 Task: Find a flat in Bondy, France for 10 guests from 24 Aug to 10 Sep, with a price range of ₹14,000 - ₹15,000, 4 bedrooms, 8+ beds, 8+ bathrooms, and amenities including Wifi, Free parking, TV, Gym, Breakfast, and Self check-in.
Action: Mouse moved to (616, 117)
Screenshot: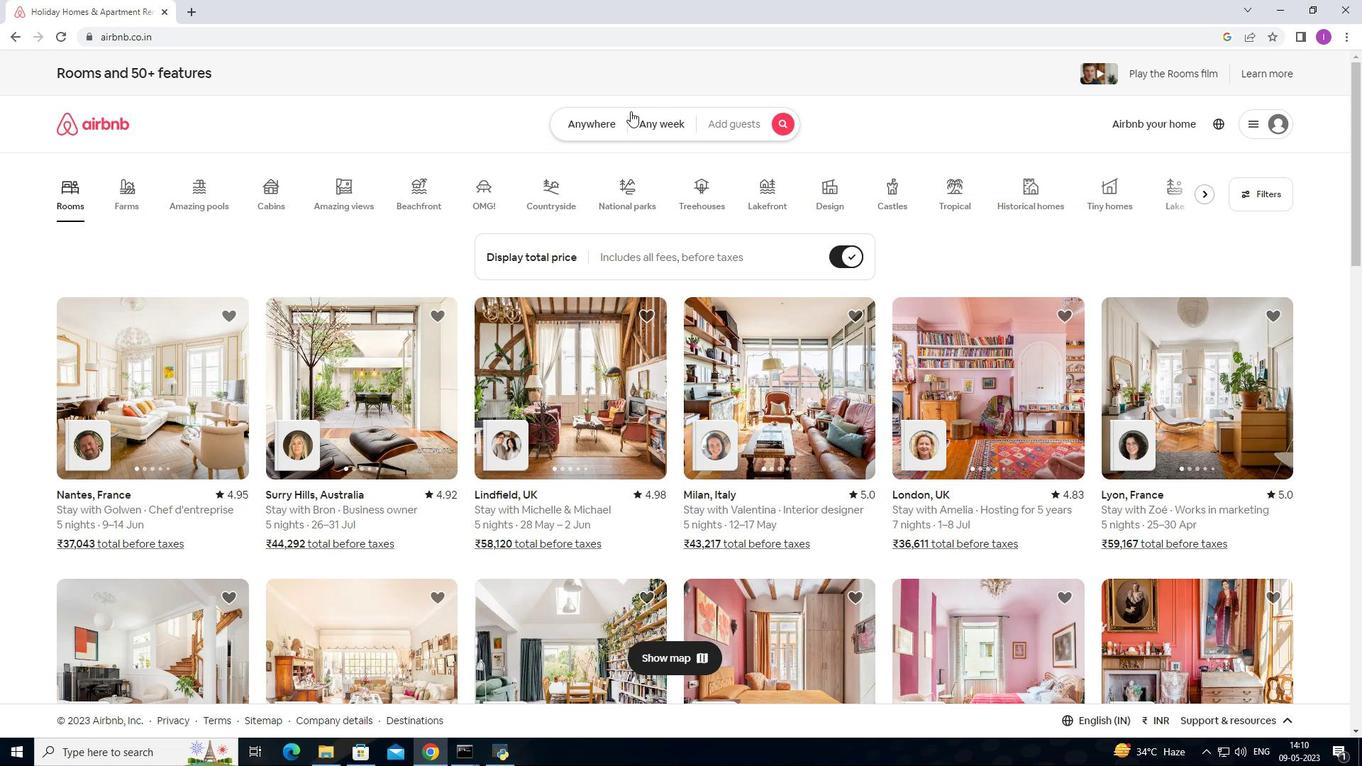 
Action: Mouse pressed left at (616, 117)
Screenshot: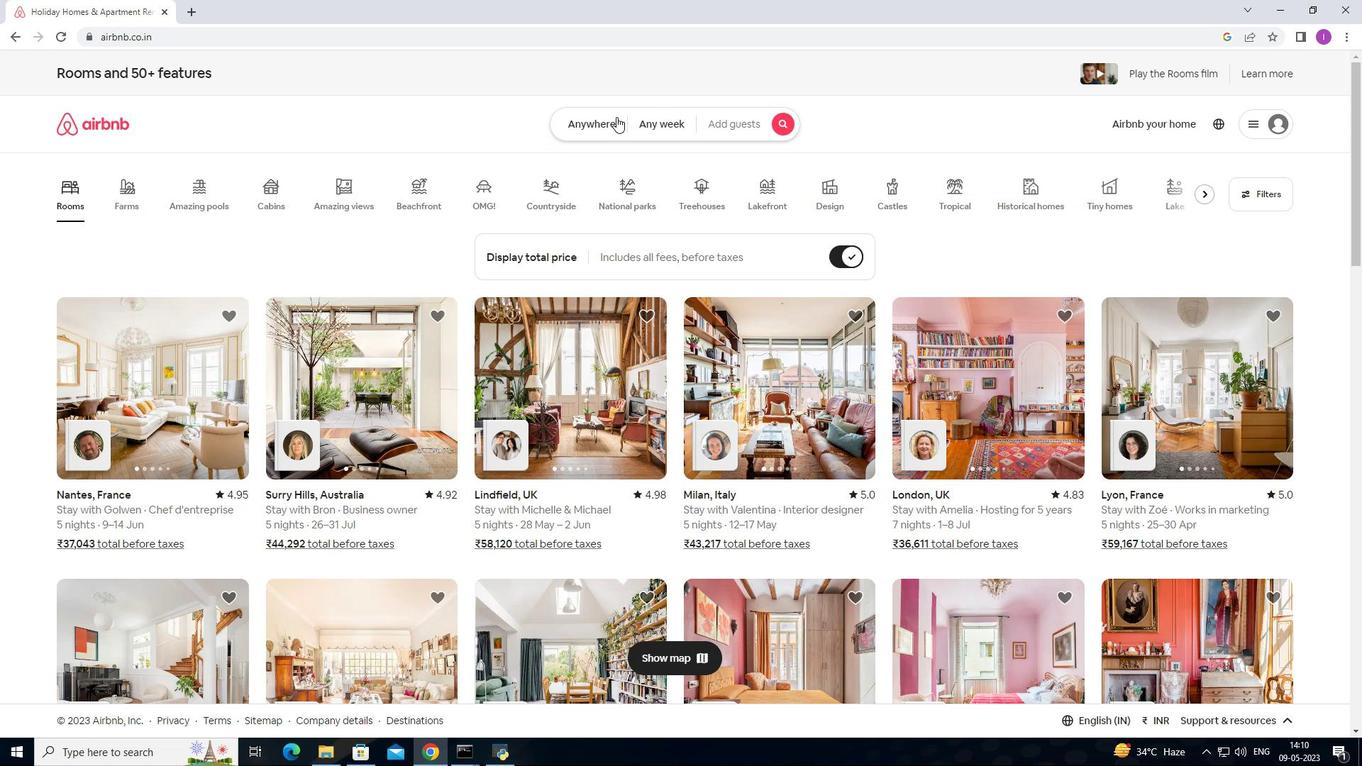 
Action: Mouse moved to (427, 183)
Screenshot: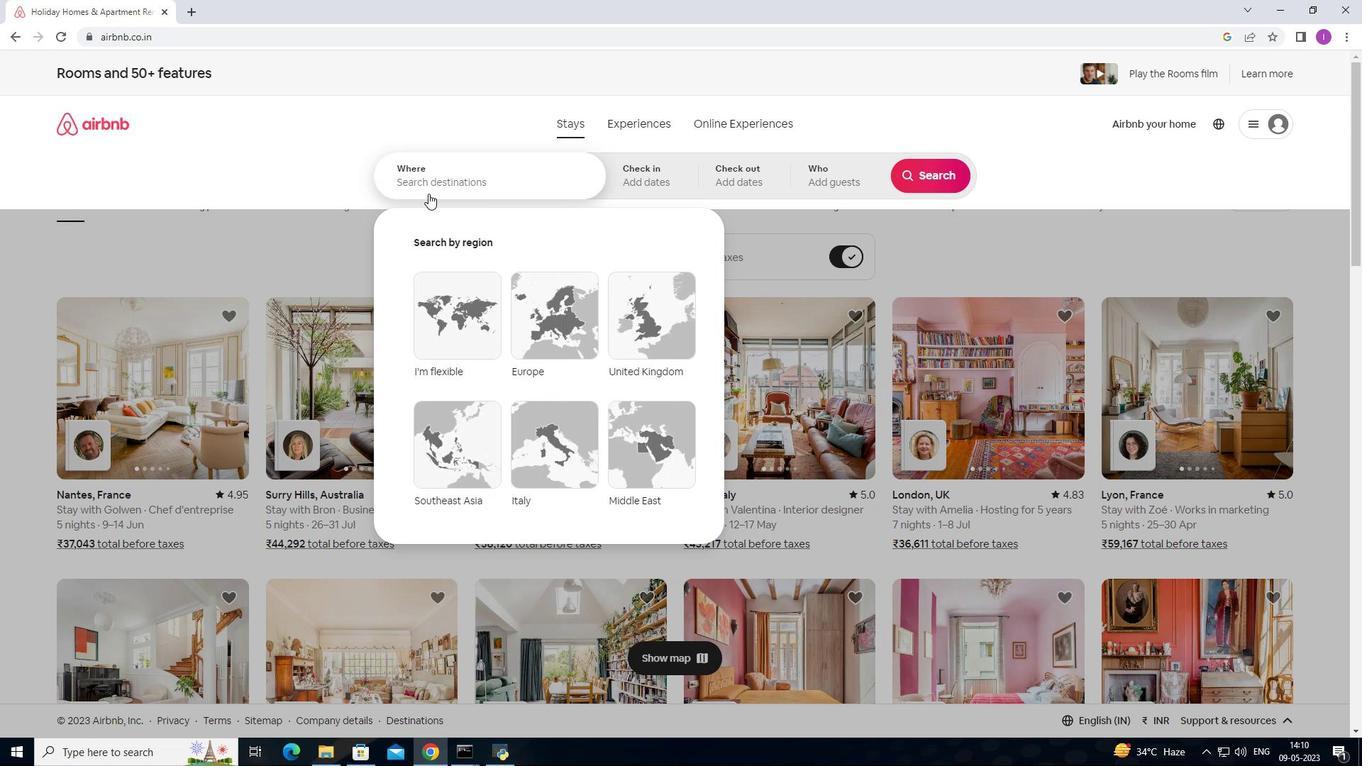 
Action: Mouse pressed left at (427, 183)
Screenshot: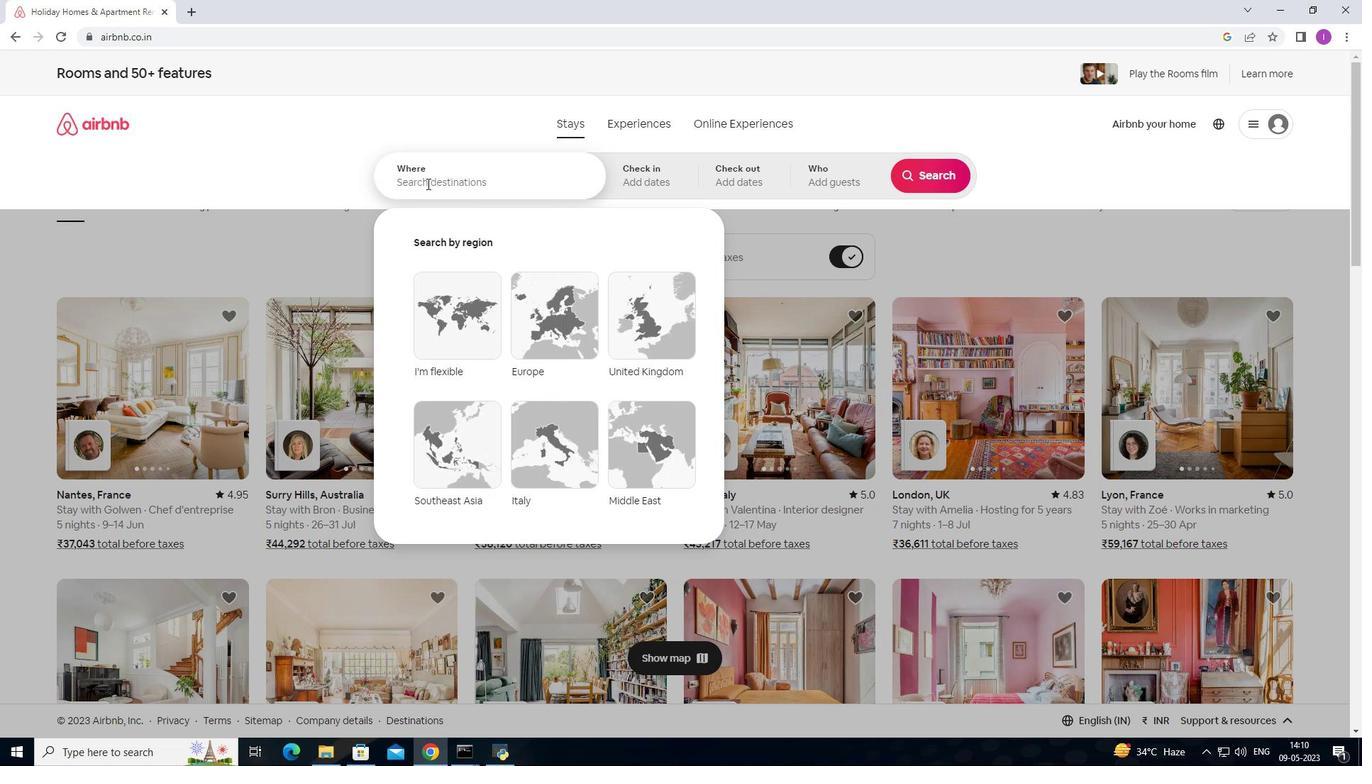 
Action: Mouse moved to (382, 217)
Screenshot: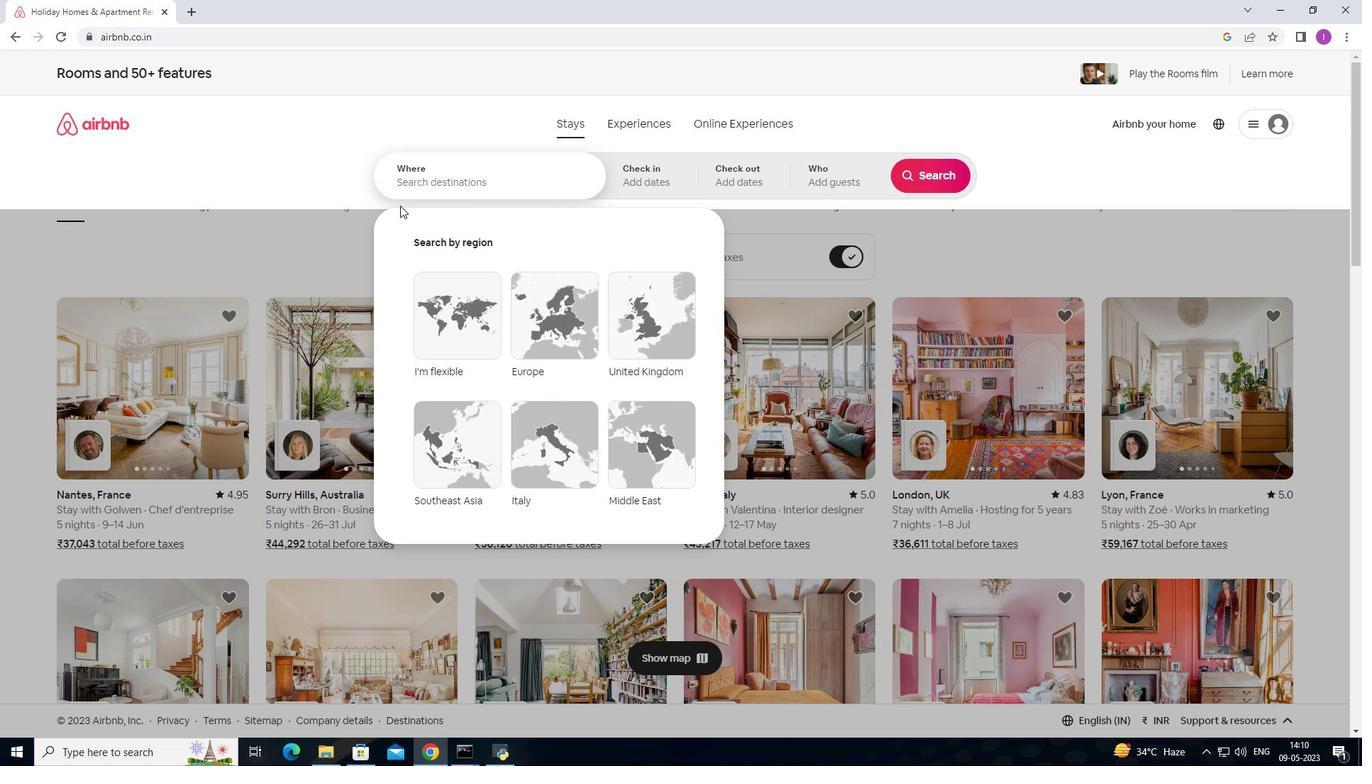 
Action: Key pressed <Key.shift>Bondy,<Key.shift>France
Screenshot: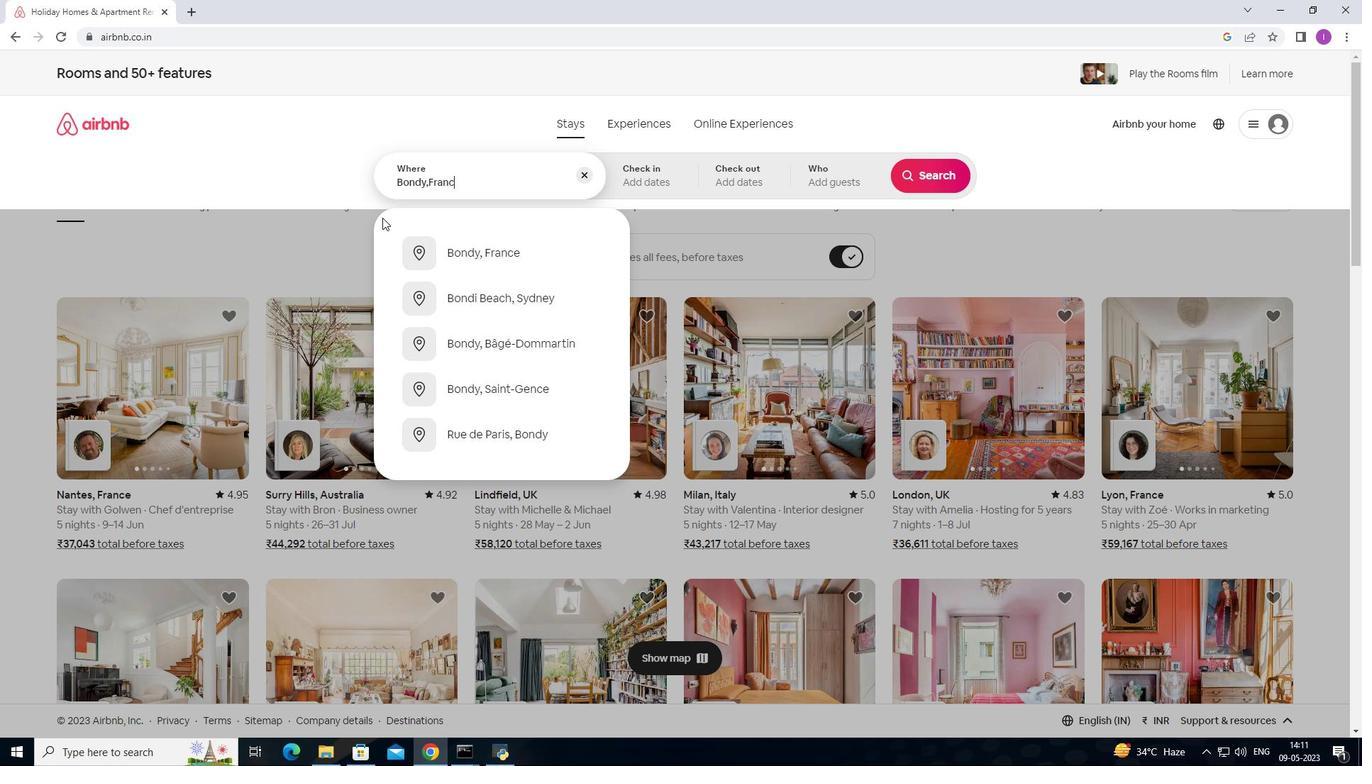 
Action: Mouse moved to (522, 262)
Screenshot: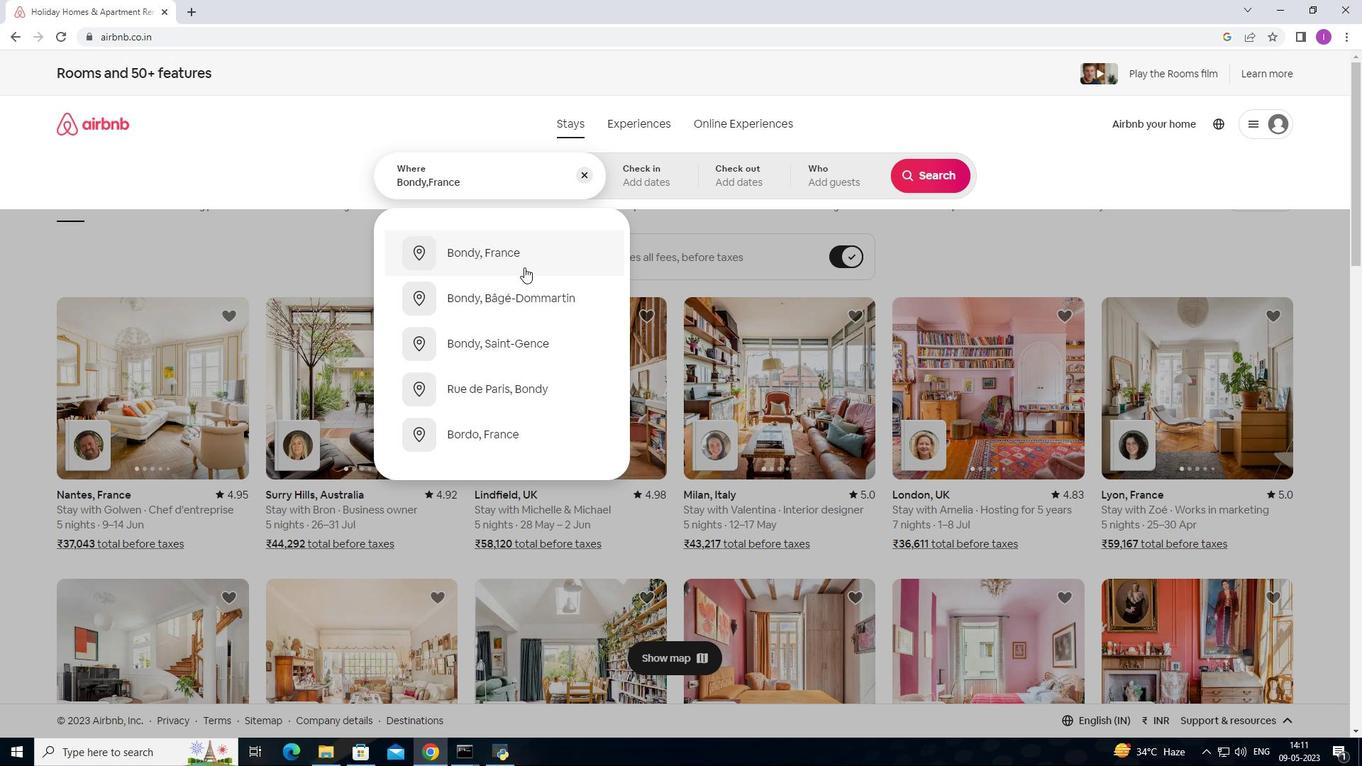 
Action: Mouse pressed left at (522, 262)
Screenshot: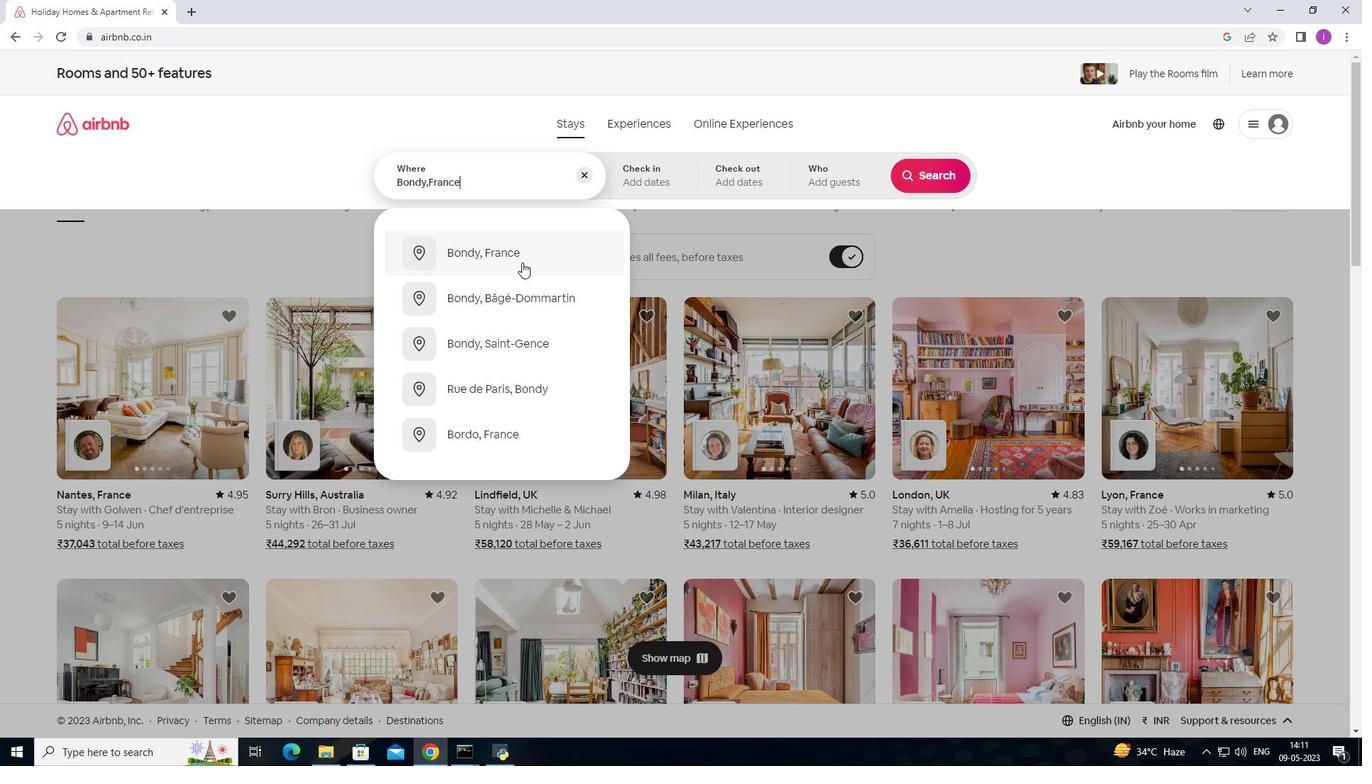 
Action: Mouse moved to (935, 291)
Screenshot: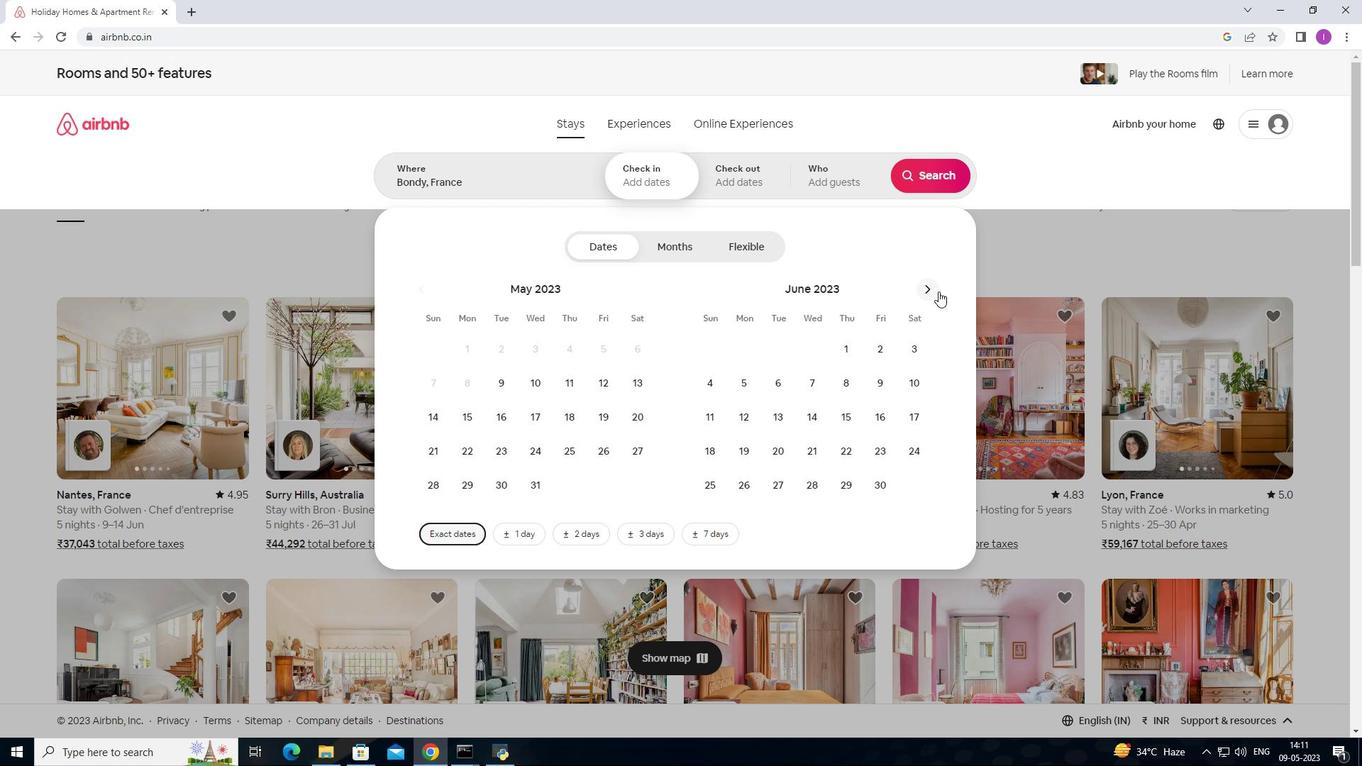 
Action: Mouse pressed left at (935, 291)
Screenshot: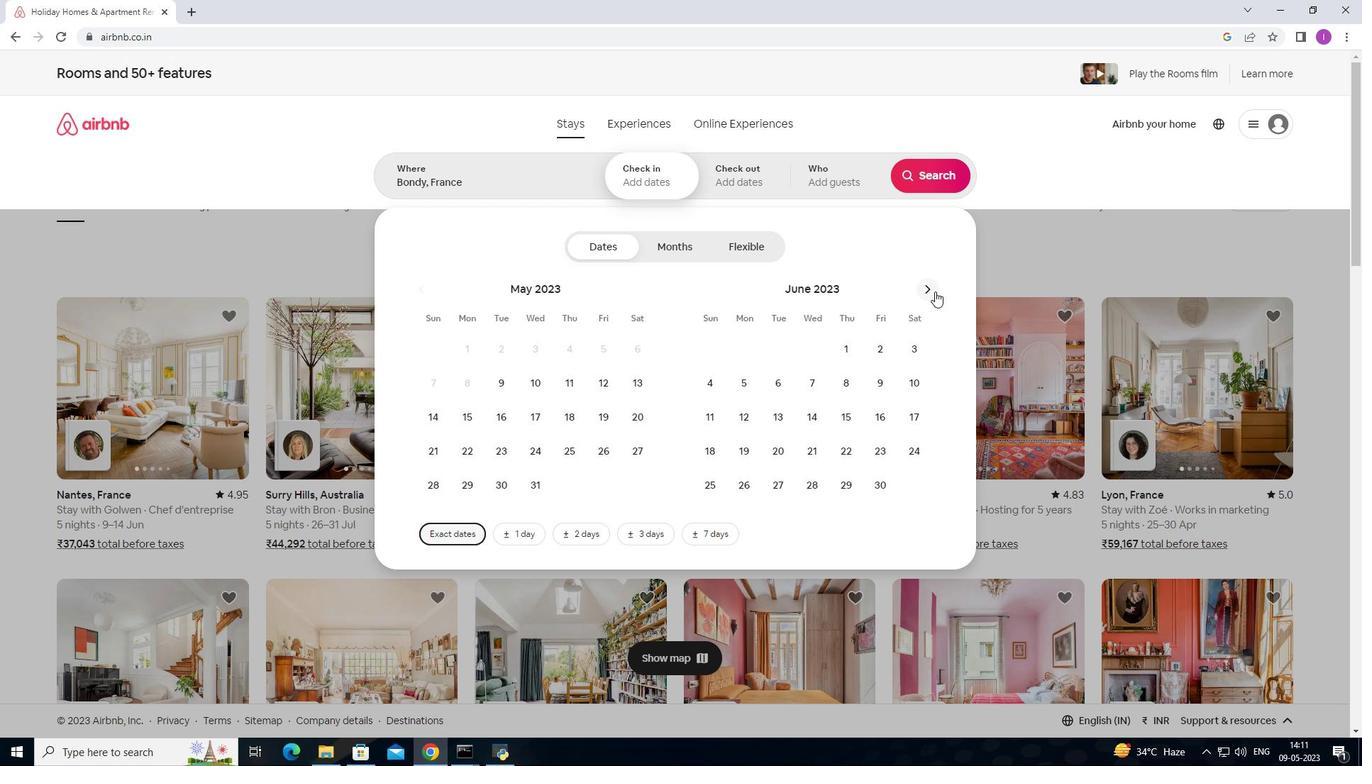
Action: Mouse pressed left at (935, 291)
Screenshot: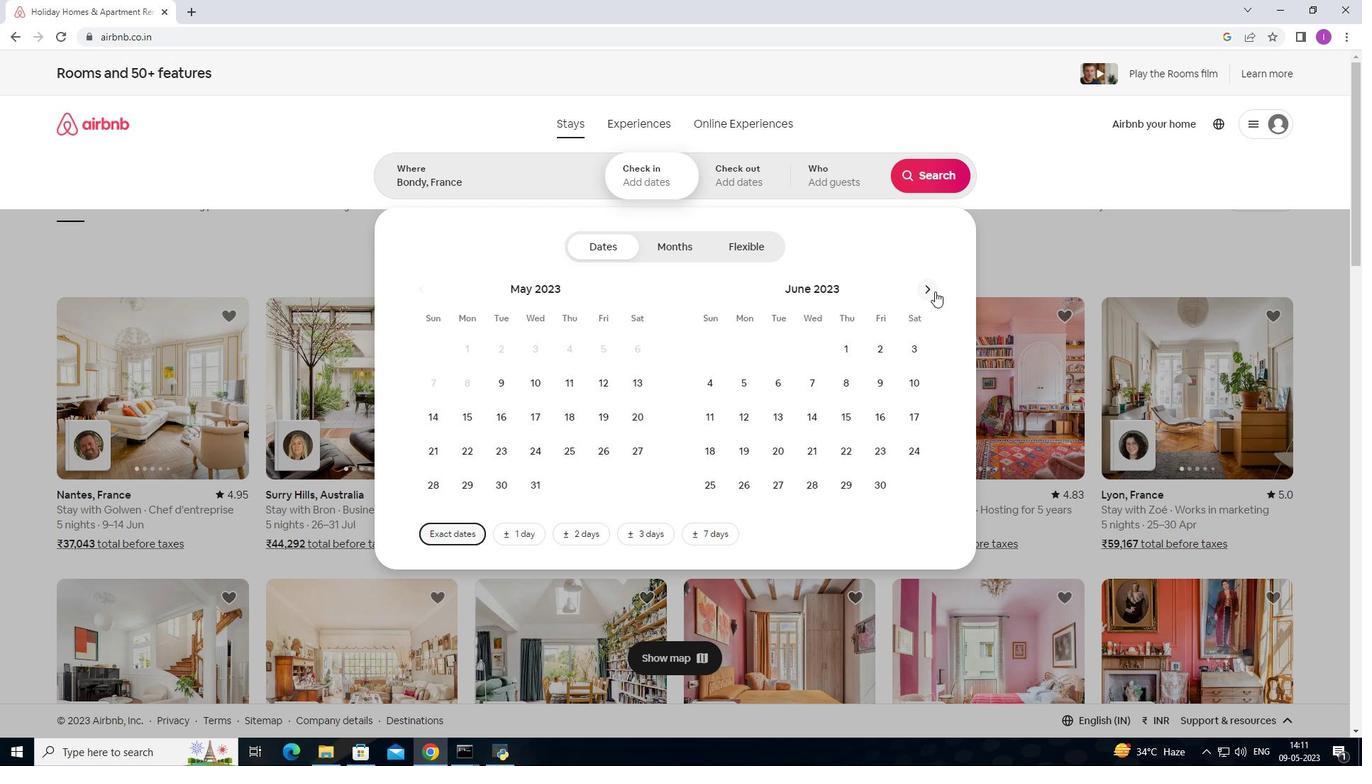 
Action: Mouse pressed left at (935, 291)
Screenshot: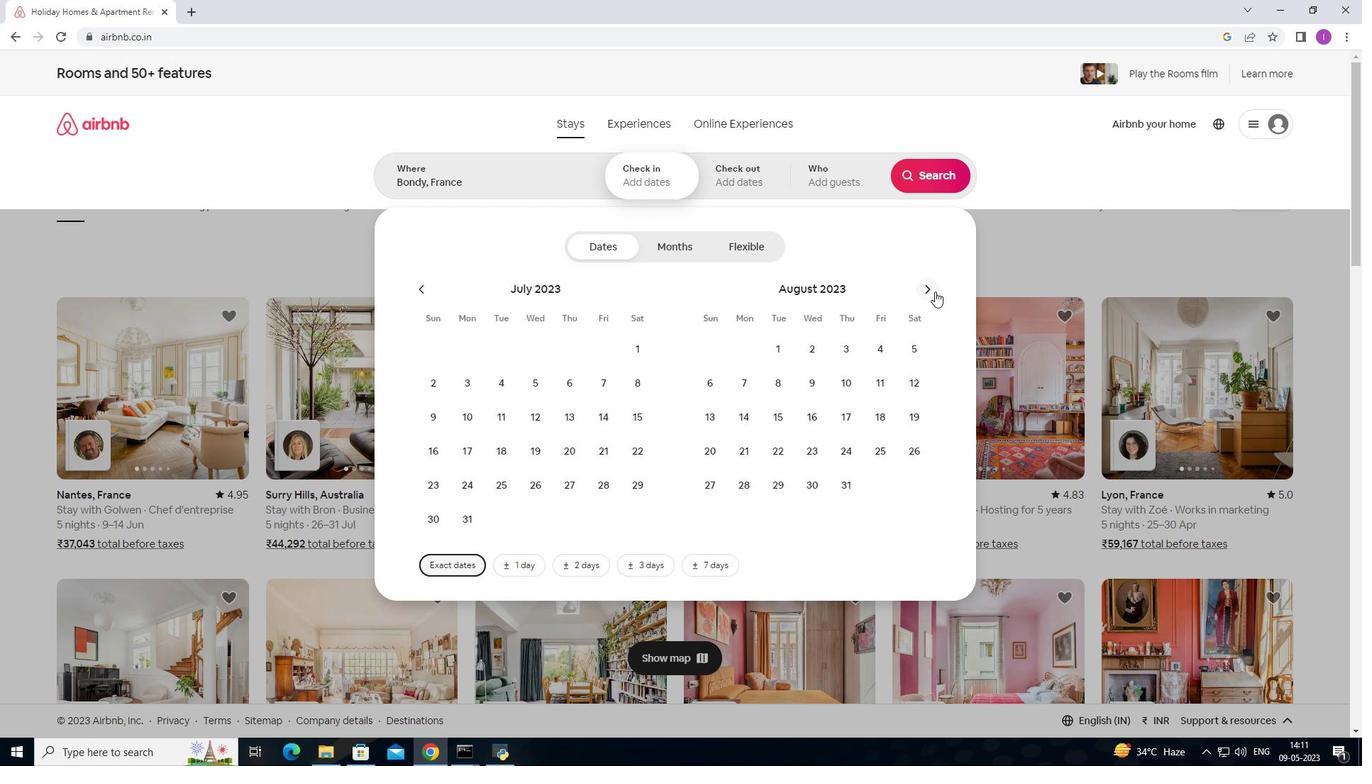 
Action: Mouse moved to (572, 448)
Screenshot: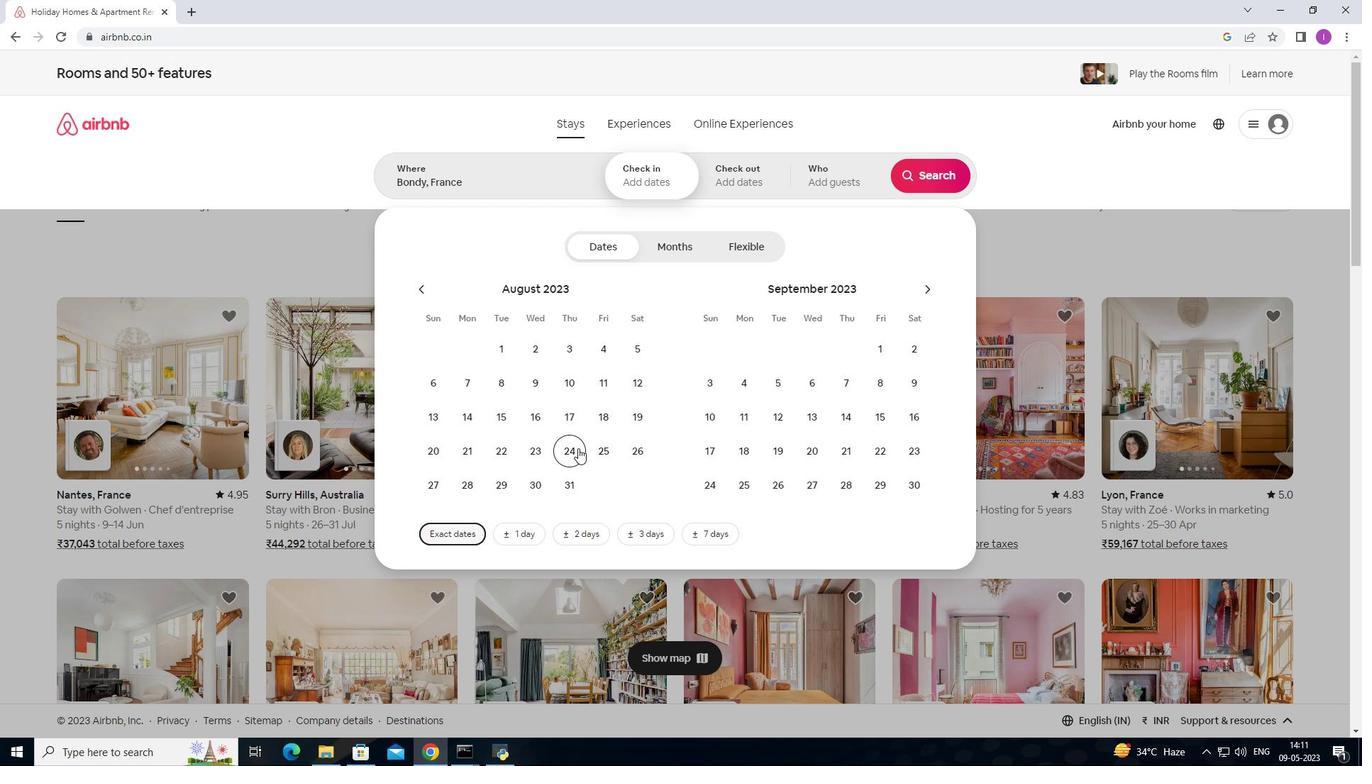 
Action: Mouse pressed left at (572, 448)
Screenshot: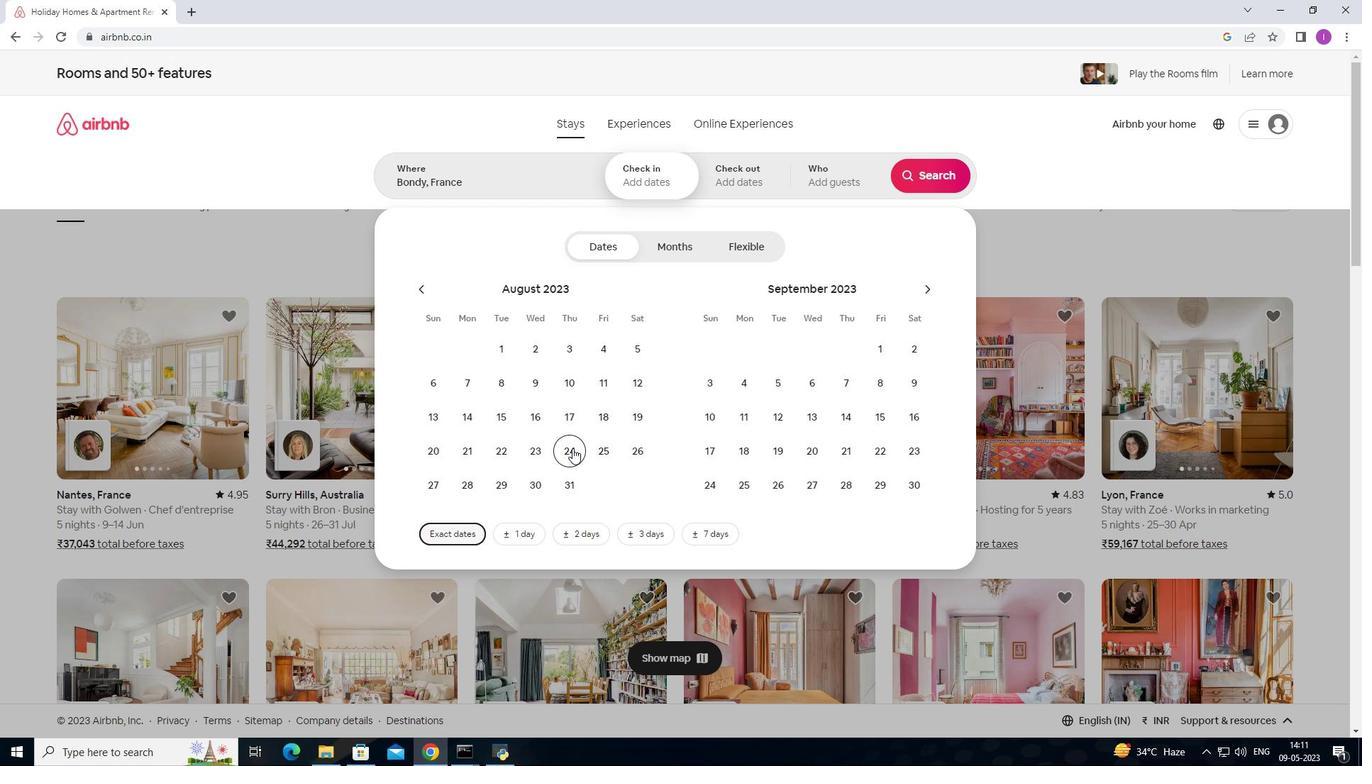 
Action: Mouse moved to (715, 417)
Screenshot: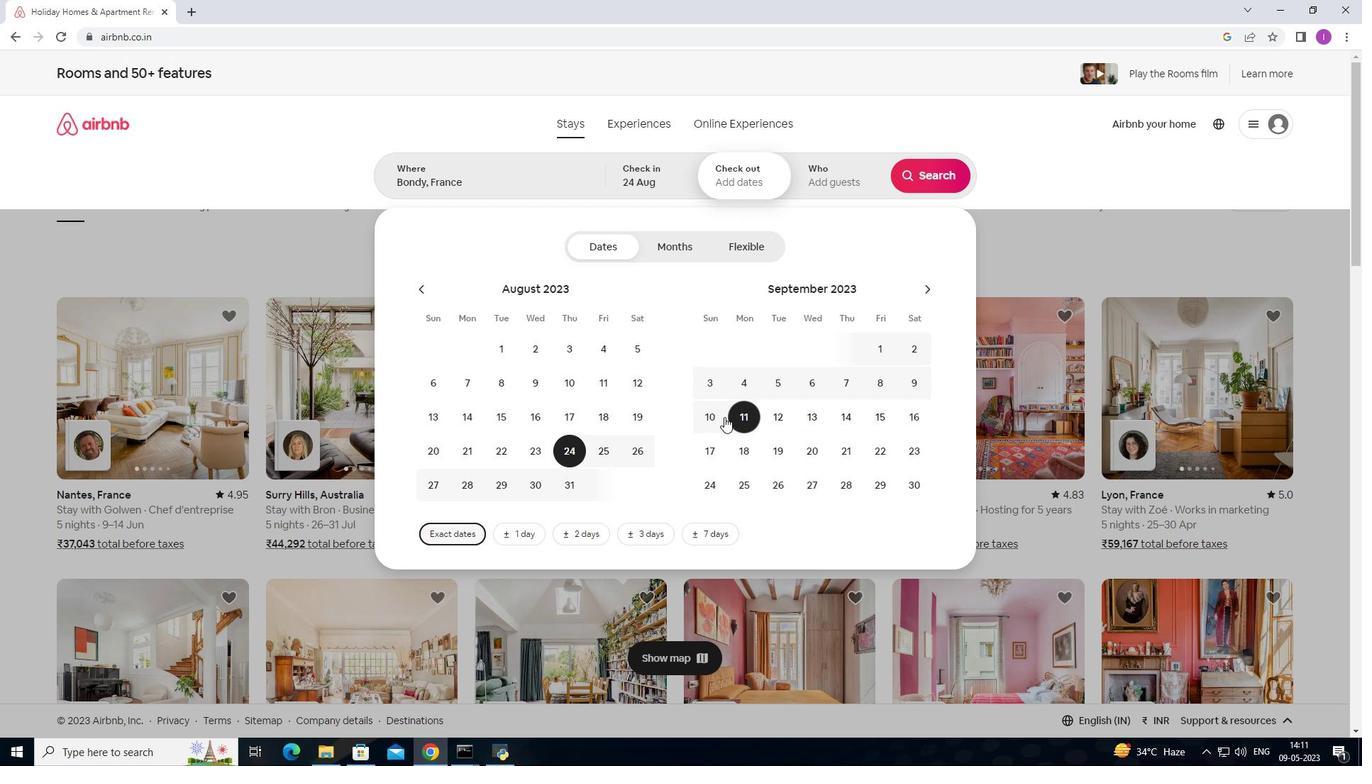 
Action: Mouse pressed left at (715, 417)
Screenshot: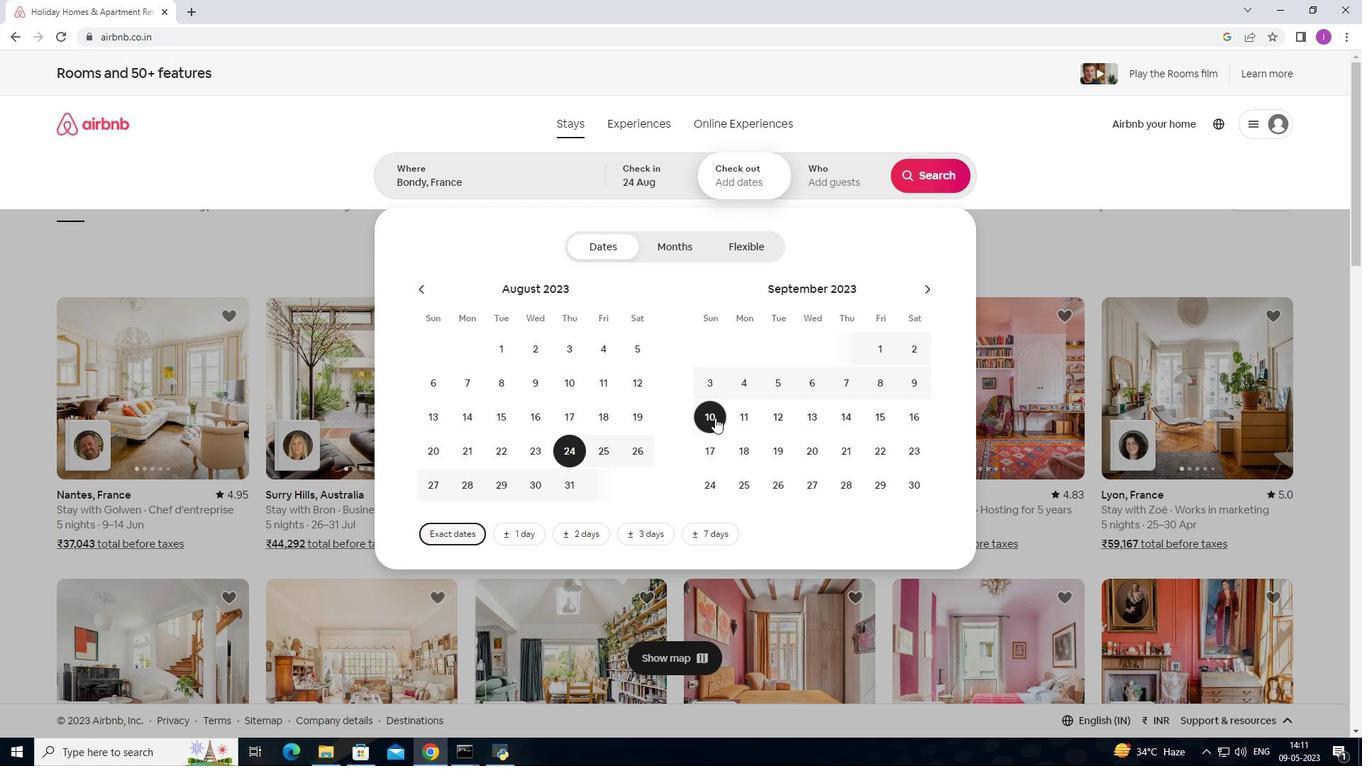 
Action: Mouse moved to (855, 177)
Screenshot: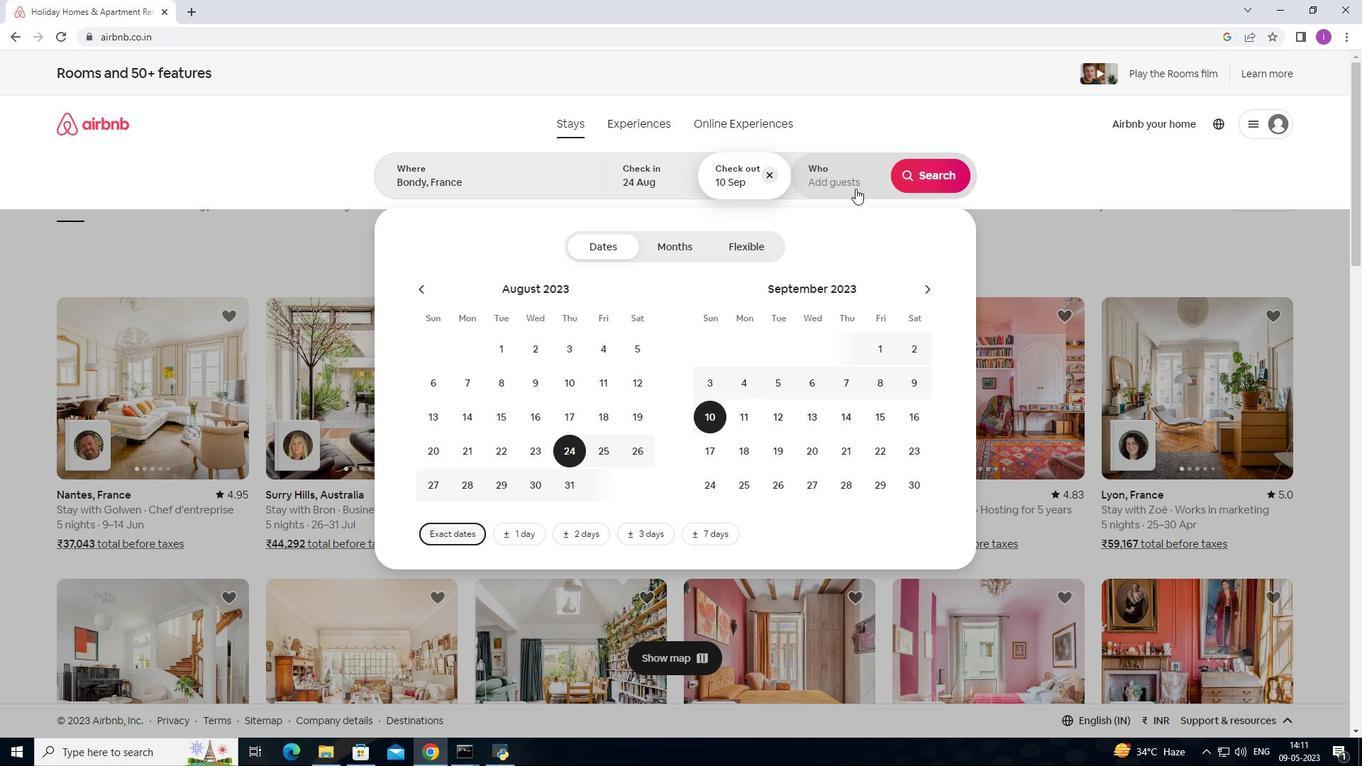
Action: Mouse pressed left at (855, 177)
Screenshot: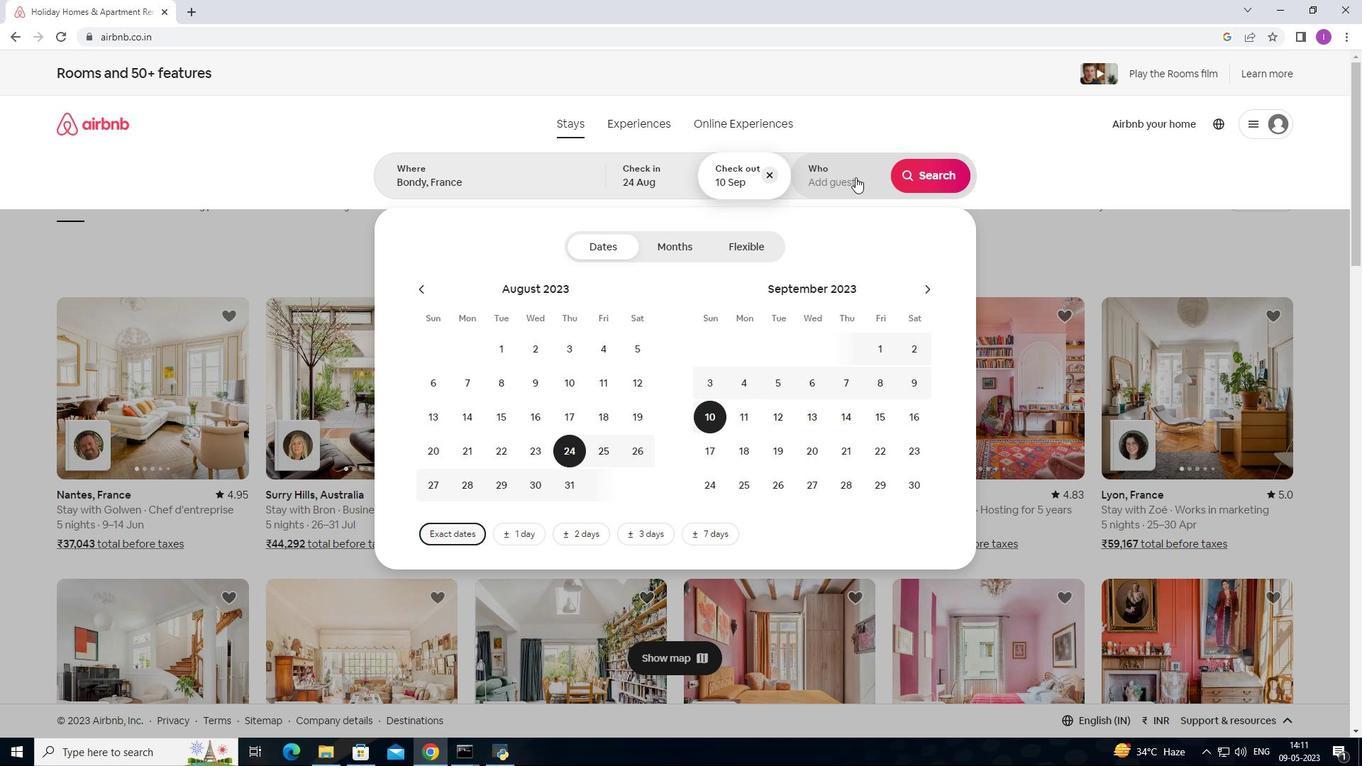 
Action: Mouse moved to (940, 250)
Screenshot: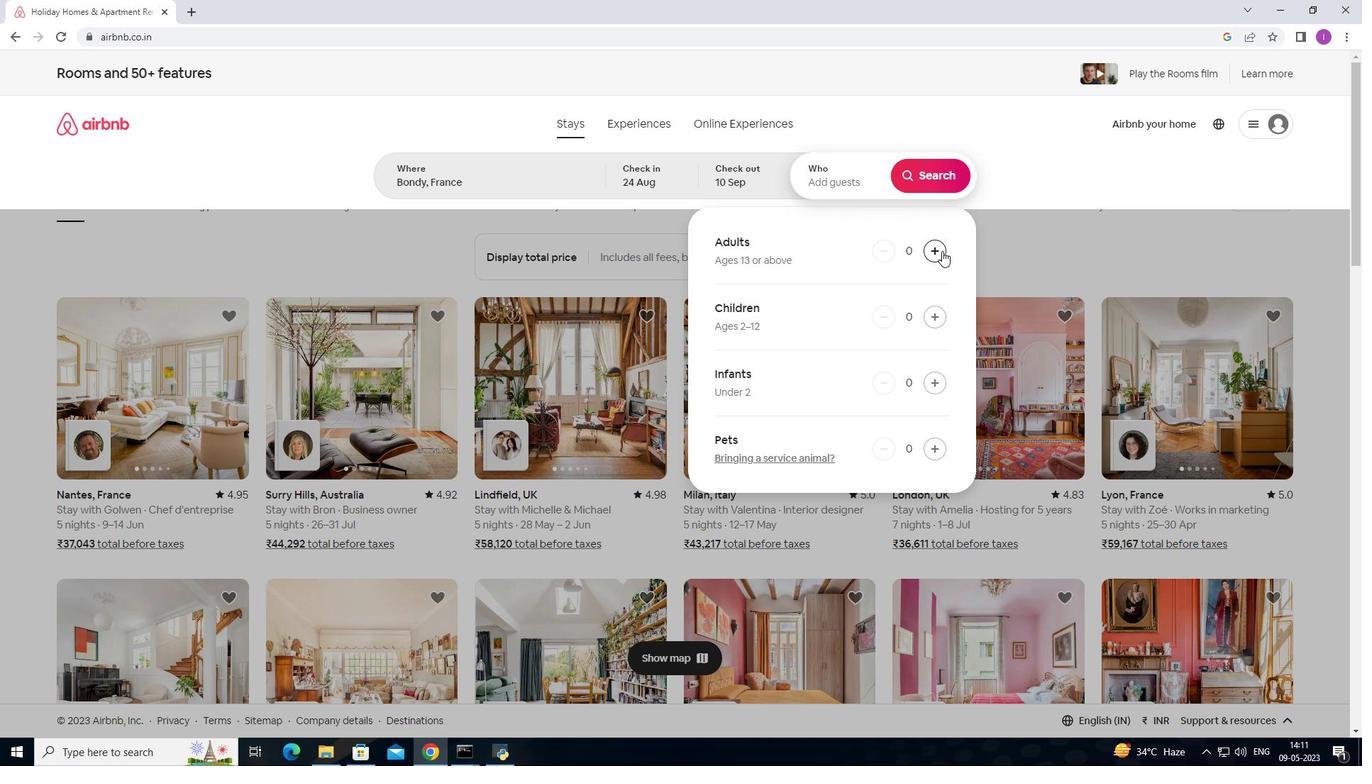 
Action: Mouse pressed left at (940, 250)
Screenshot: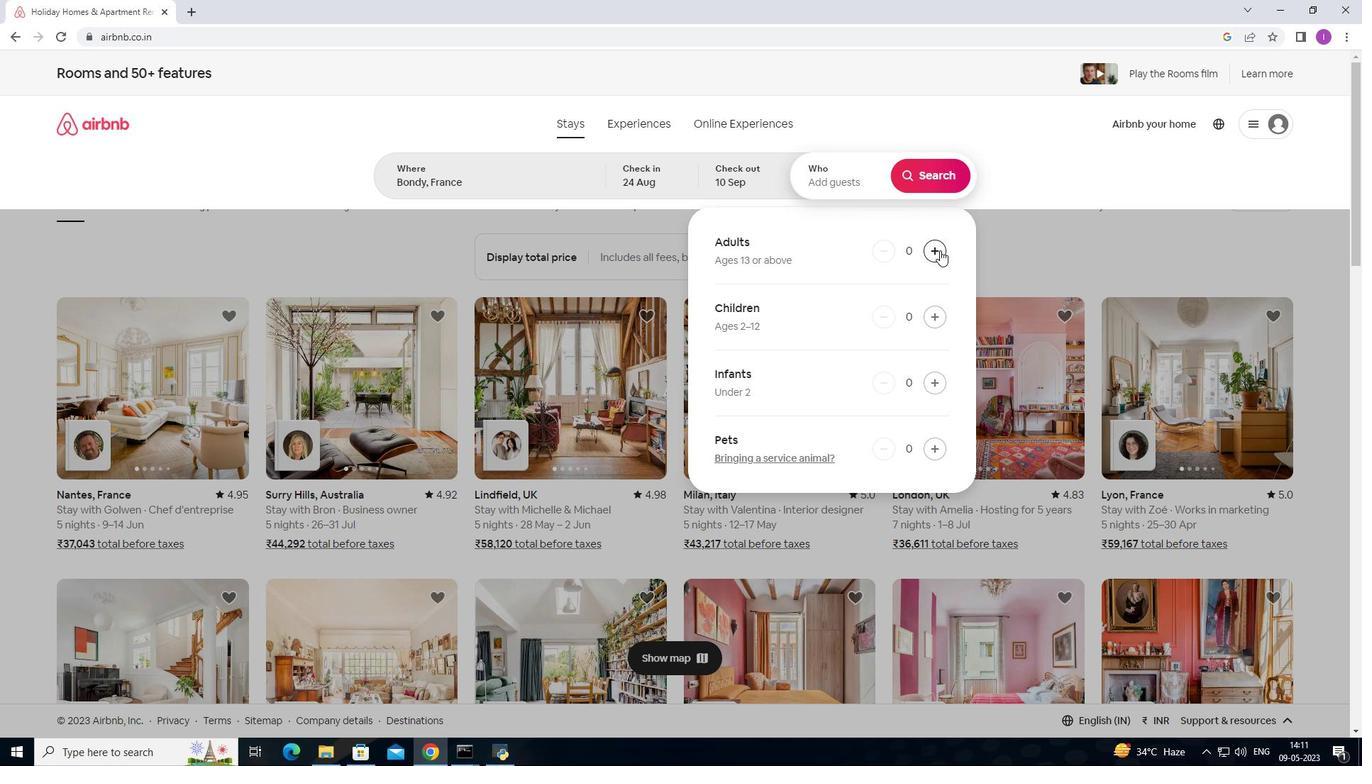 
Action: Mouse moved to (940, 249)
Screenshot: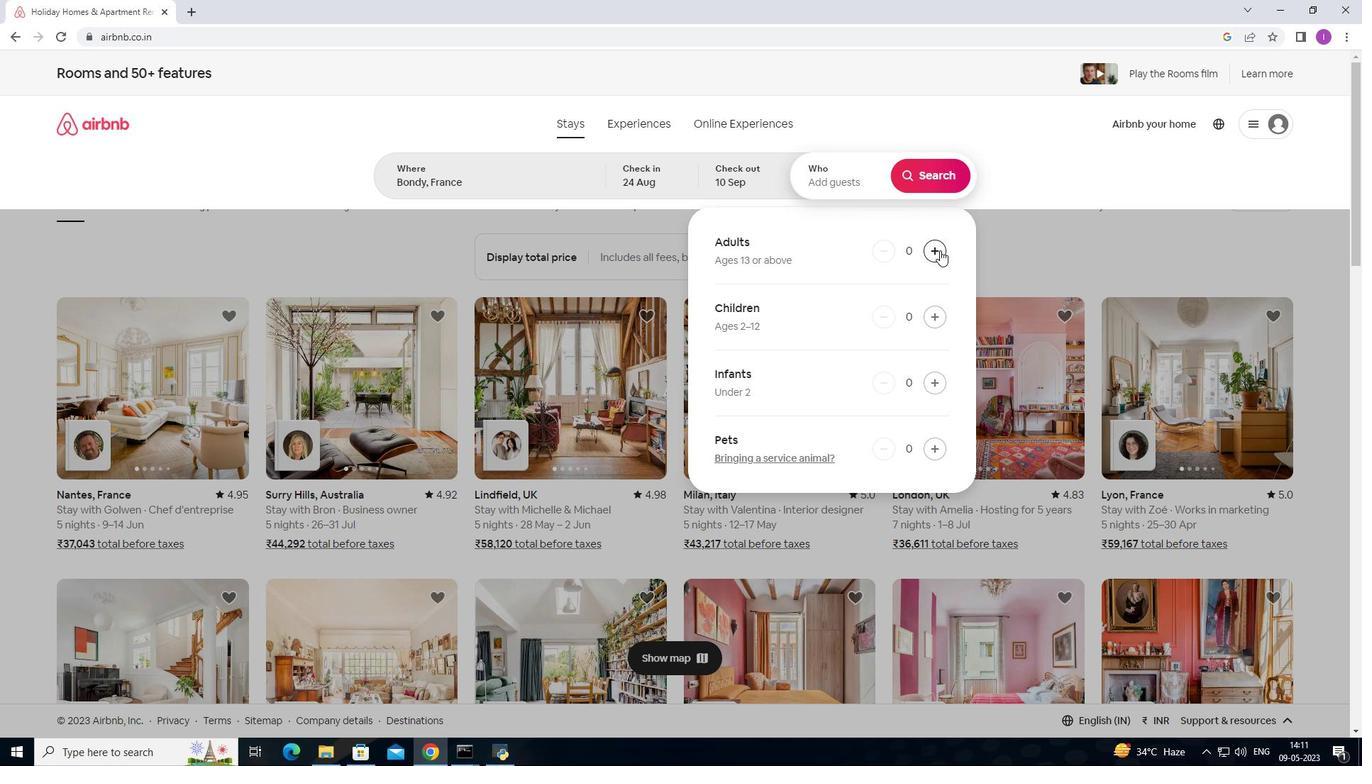 
Action: Mouse pressed left at (940, 249)
Screenshot: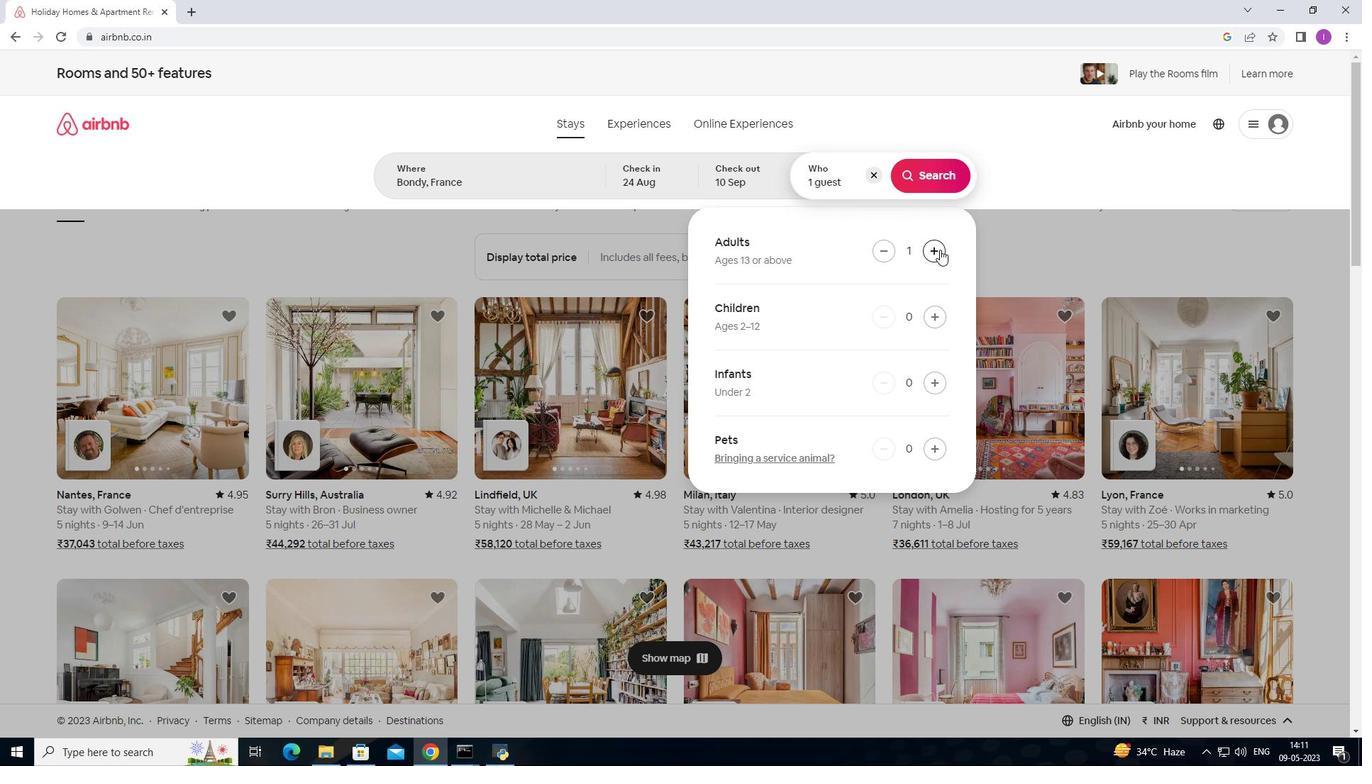 
Action: Mouse pressed left at (940, 249)
Screenshot: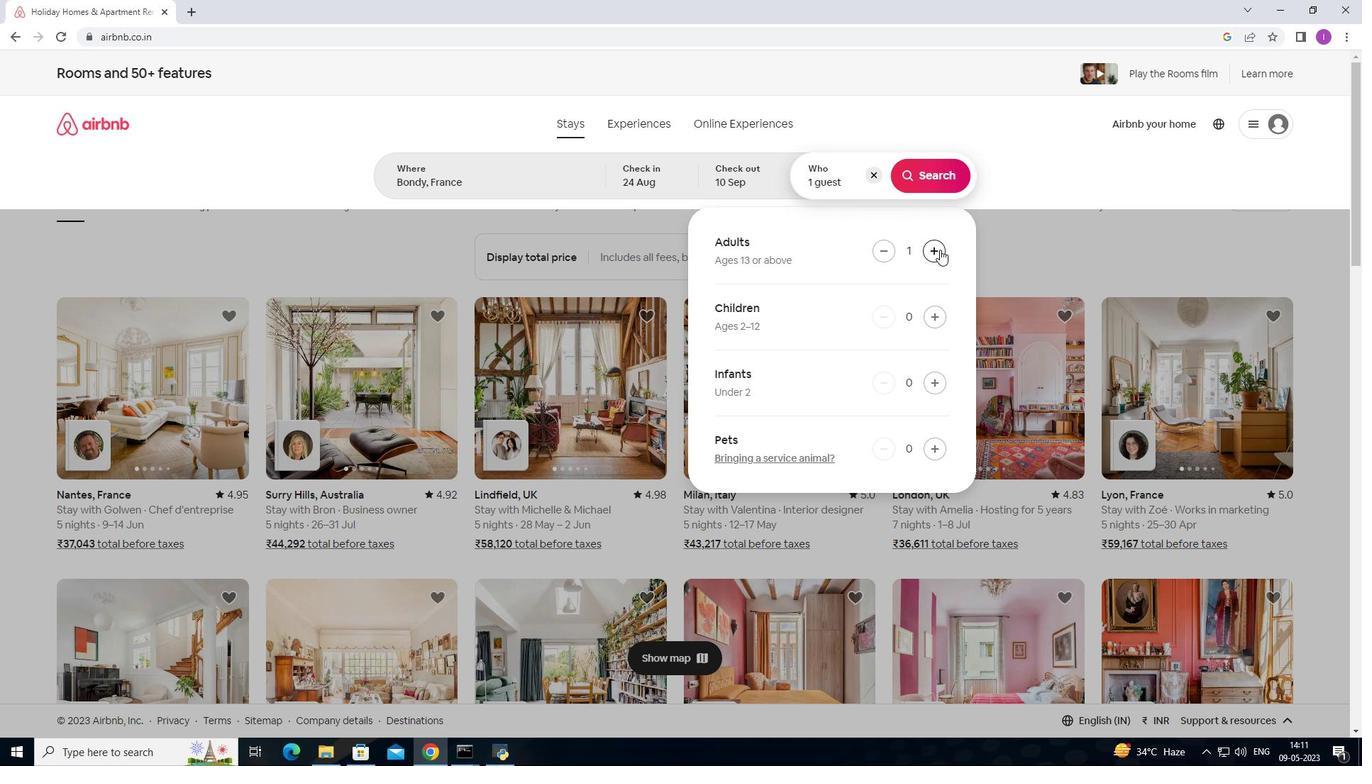 
Action: Mouse pressed left at (940, 249)
Screenshot: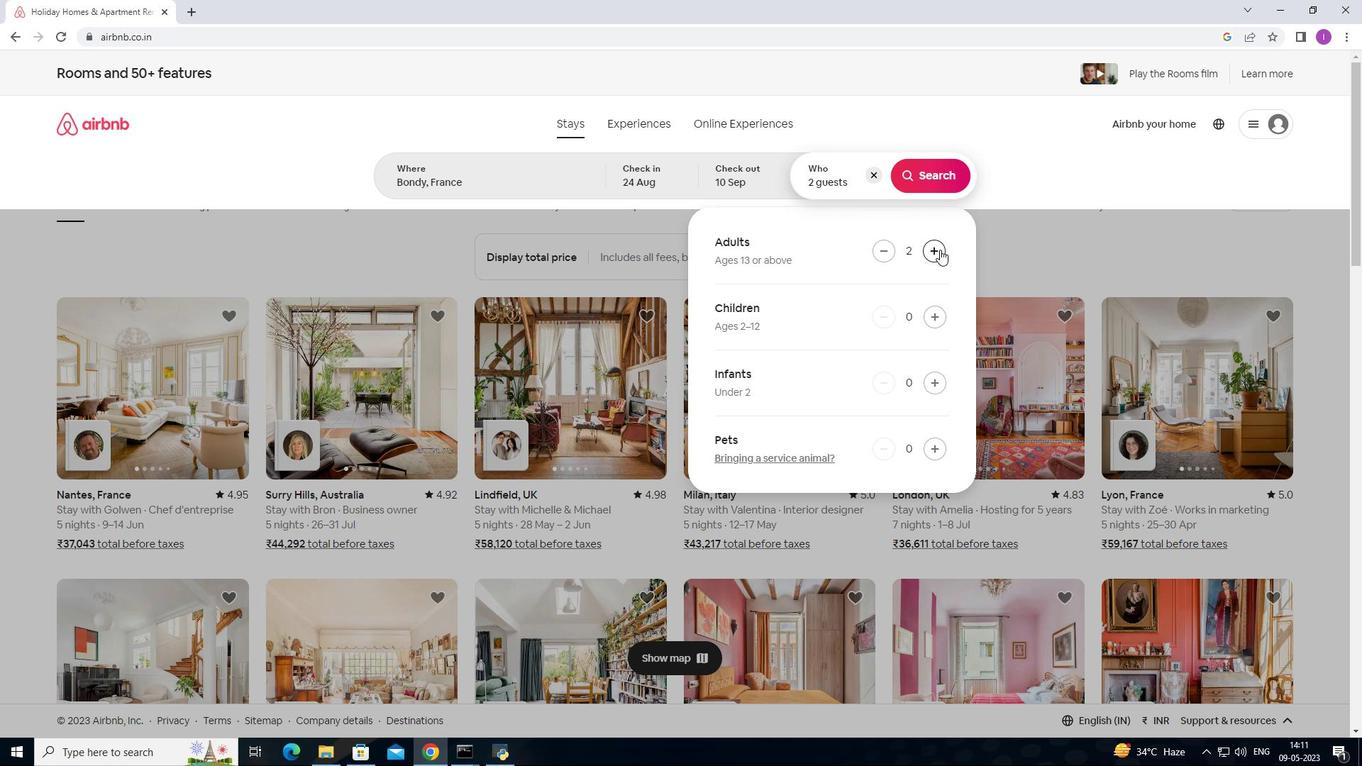 
Action: Mouse pressed left at (940, 249)
Screenshot: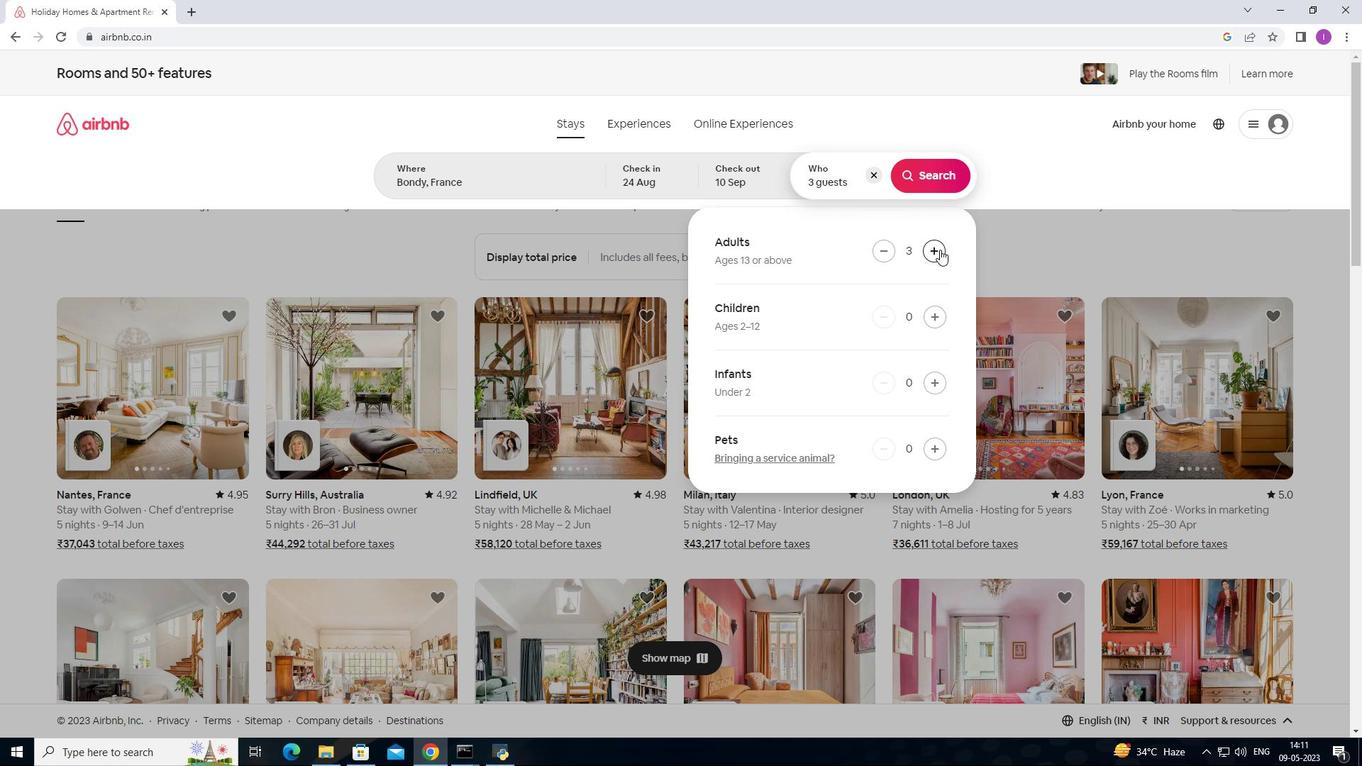 
Action: Mouse pressed left at (940, 249)
Screenshot: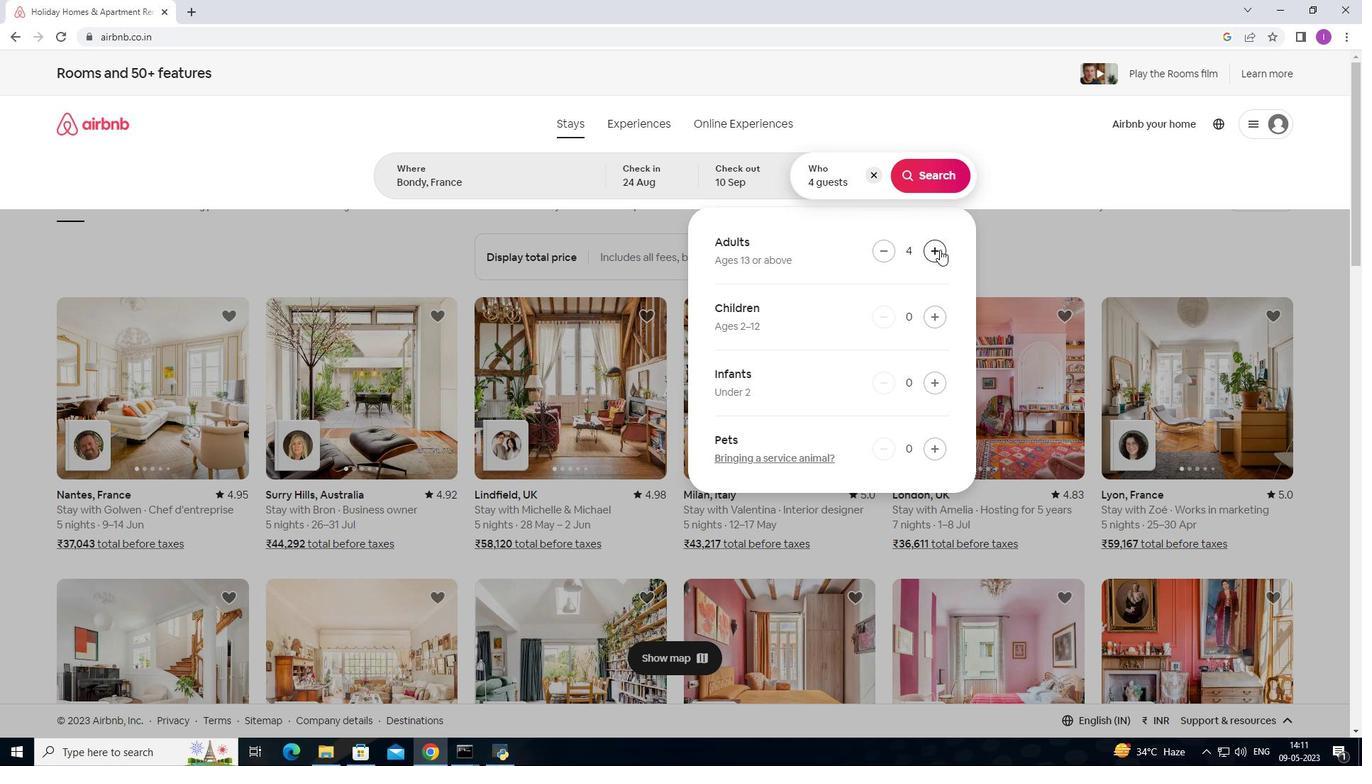 
Action: Mouse pressed left at (940, 249)
Screenshot: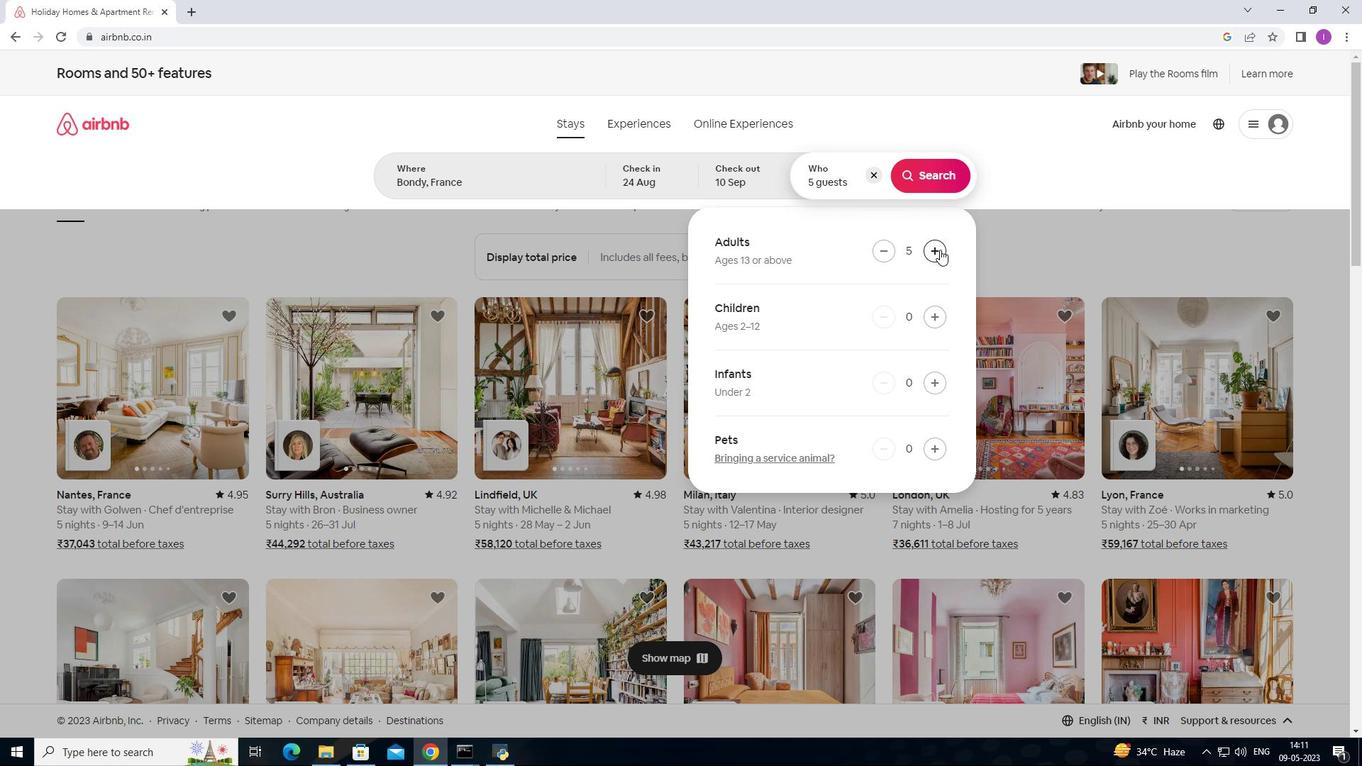 
Action: Mouse pressed left at (940, 249)
Screenshot: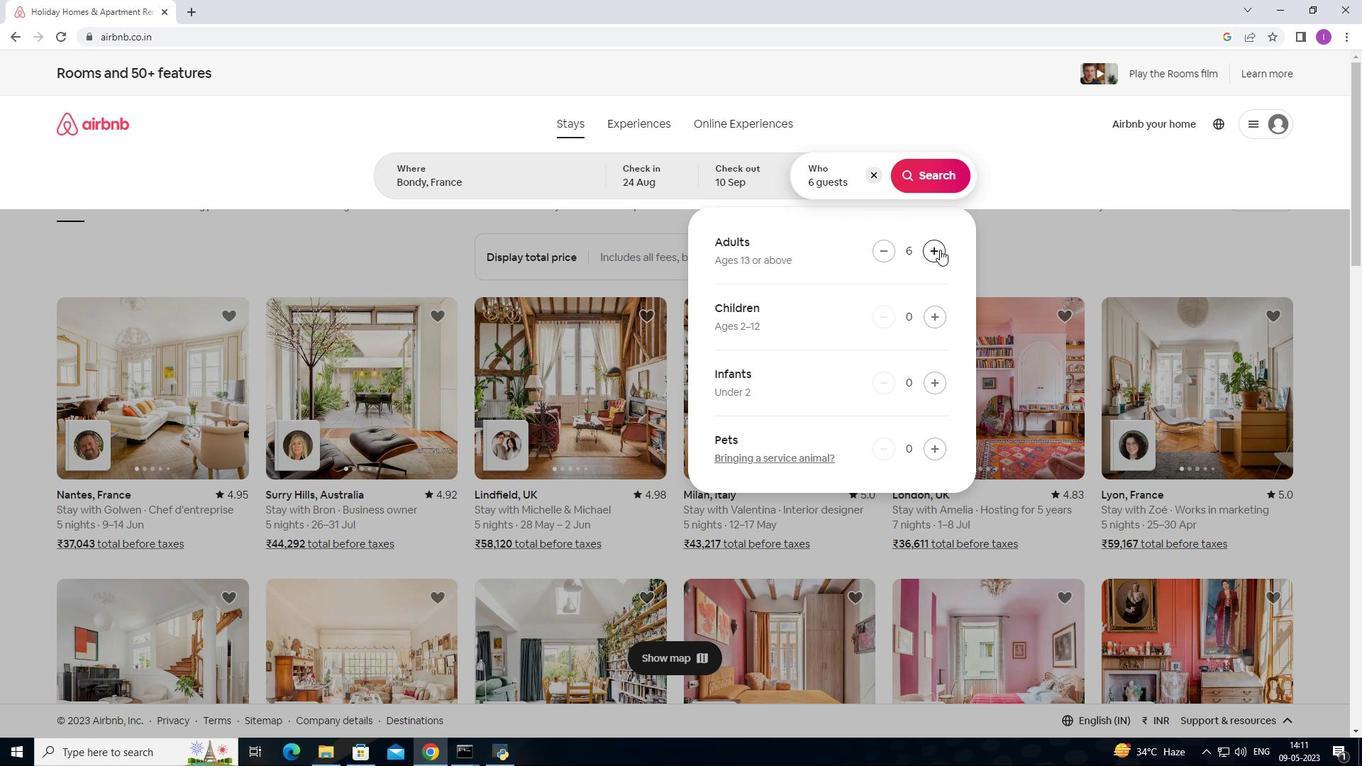 
Action: Mouse moved to (927, 312)
Screenshot: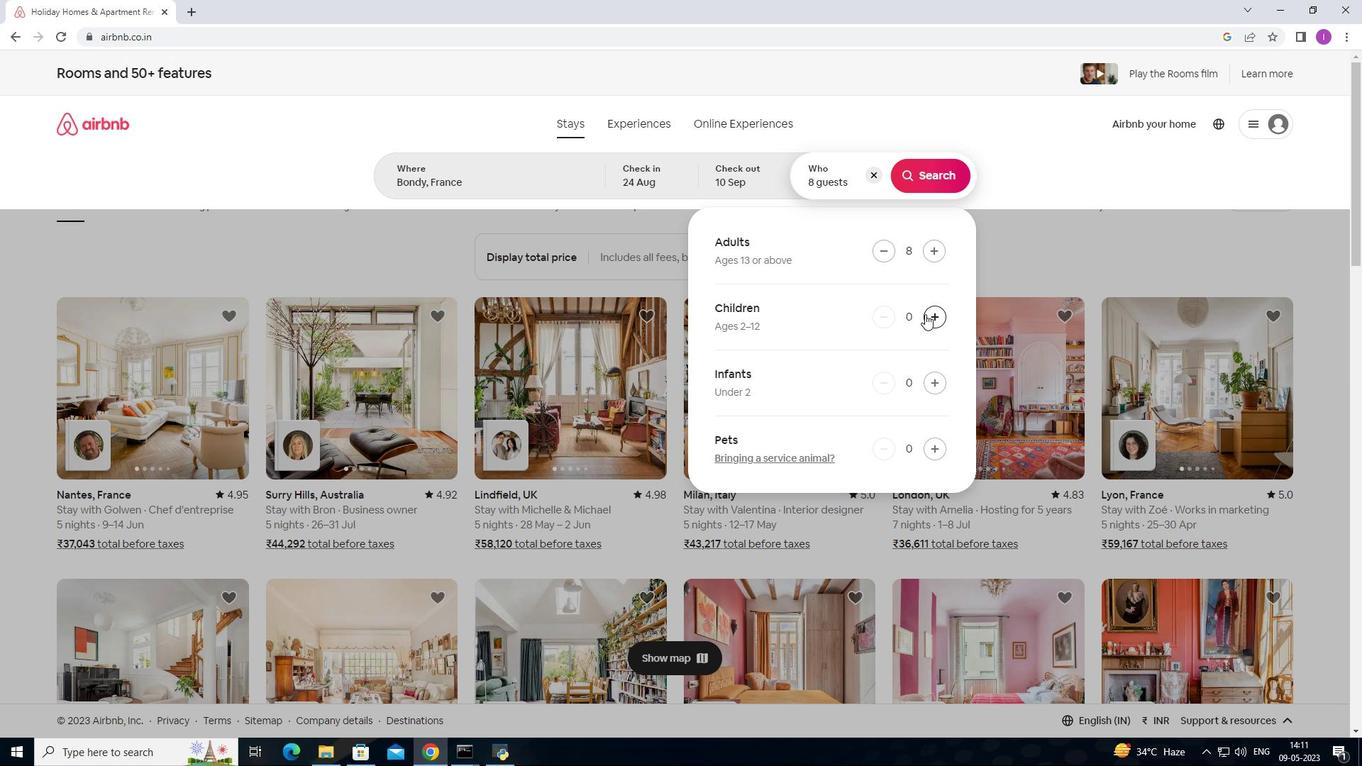 
Action: Mouse pressed left at (927, 312)
Screenshot: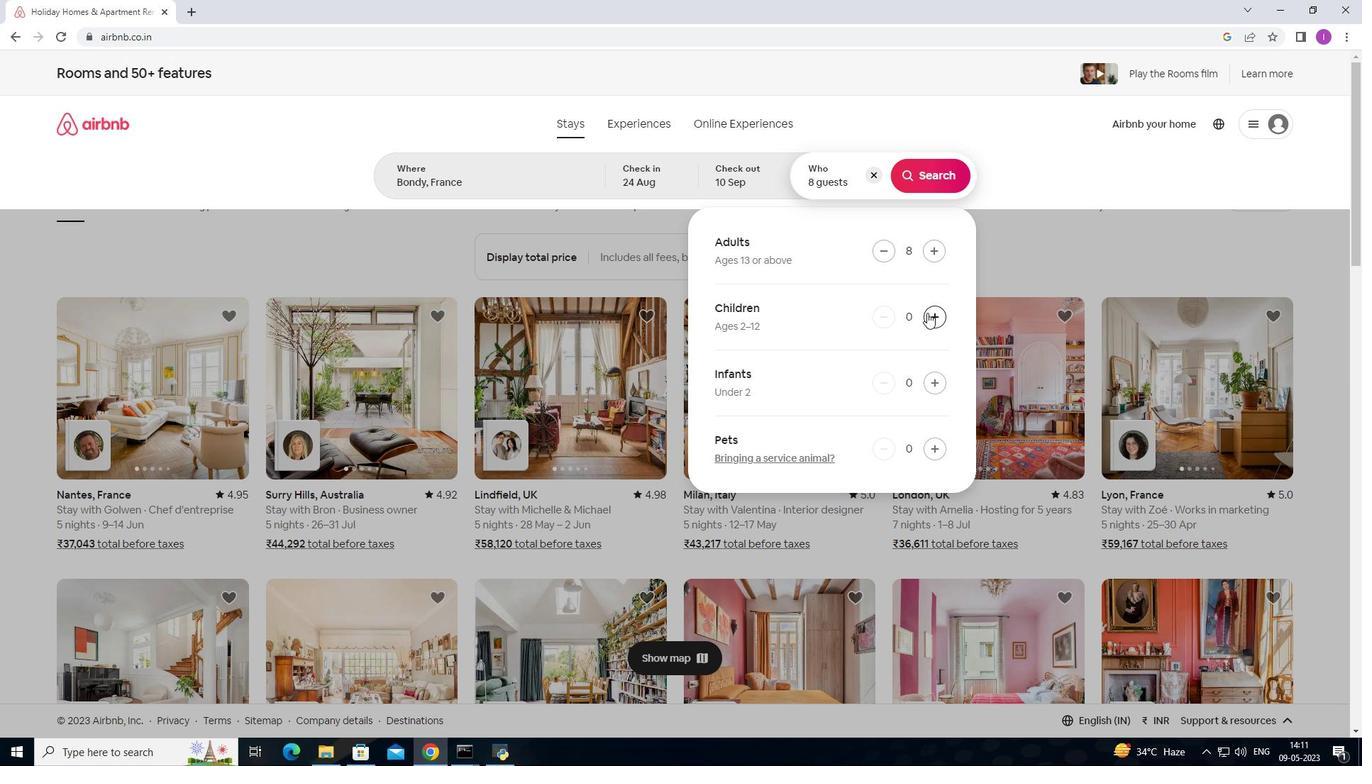 
Action: Mouse pressed left at (927, 312)
Screenshot: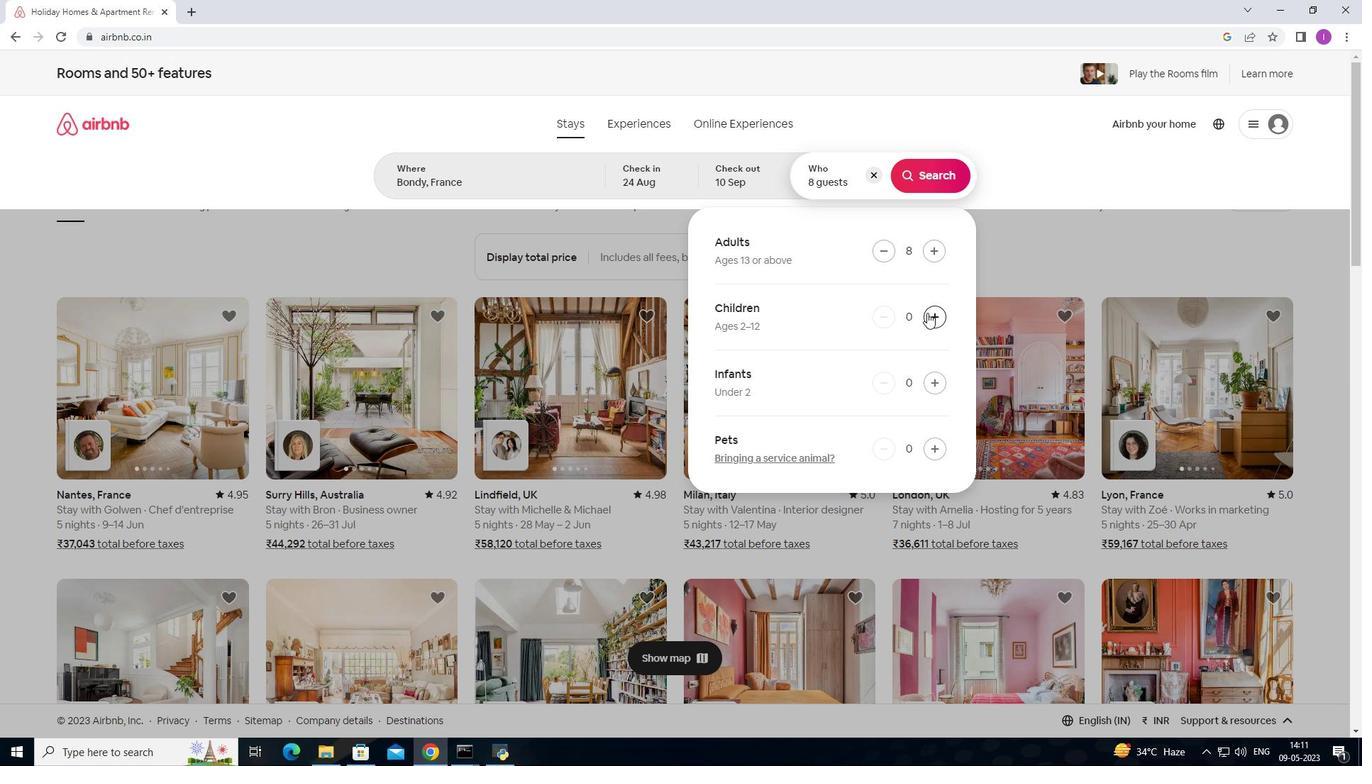 
Action: Mouse moved to (923, 174)
Screenshot: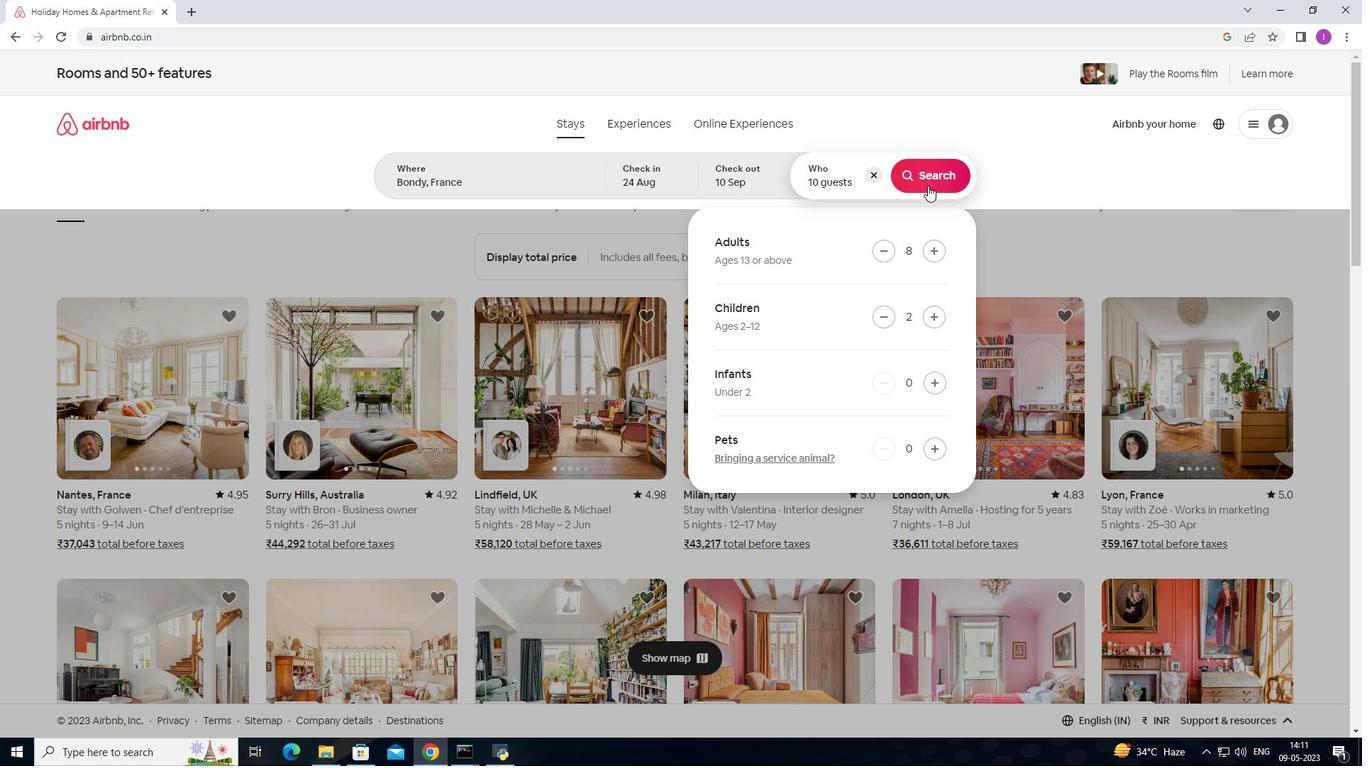 
Action: Mouse pressed left at (923, 174)
Screenshot: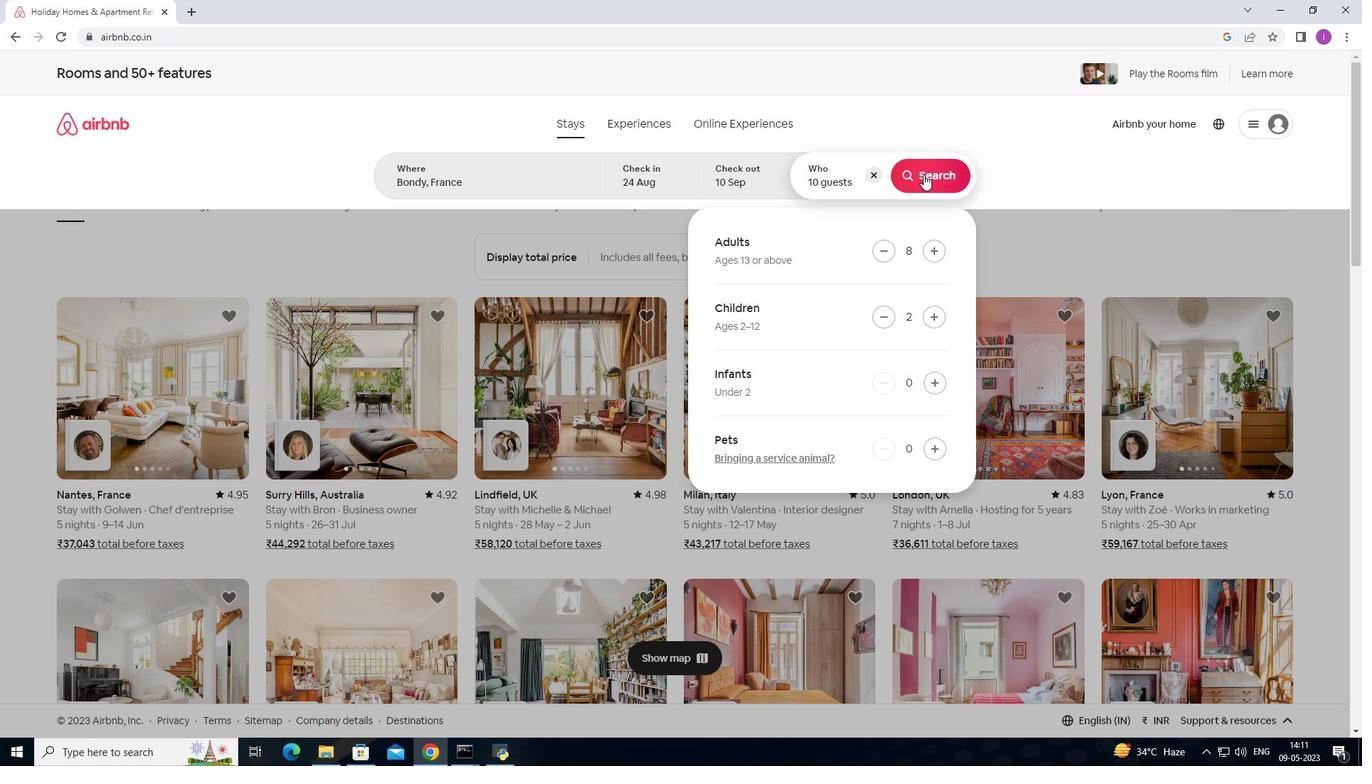 
Action: Mouse moved to (1301, 137)
Screenshot: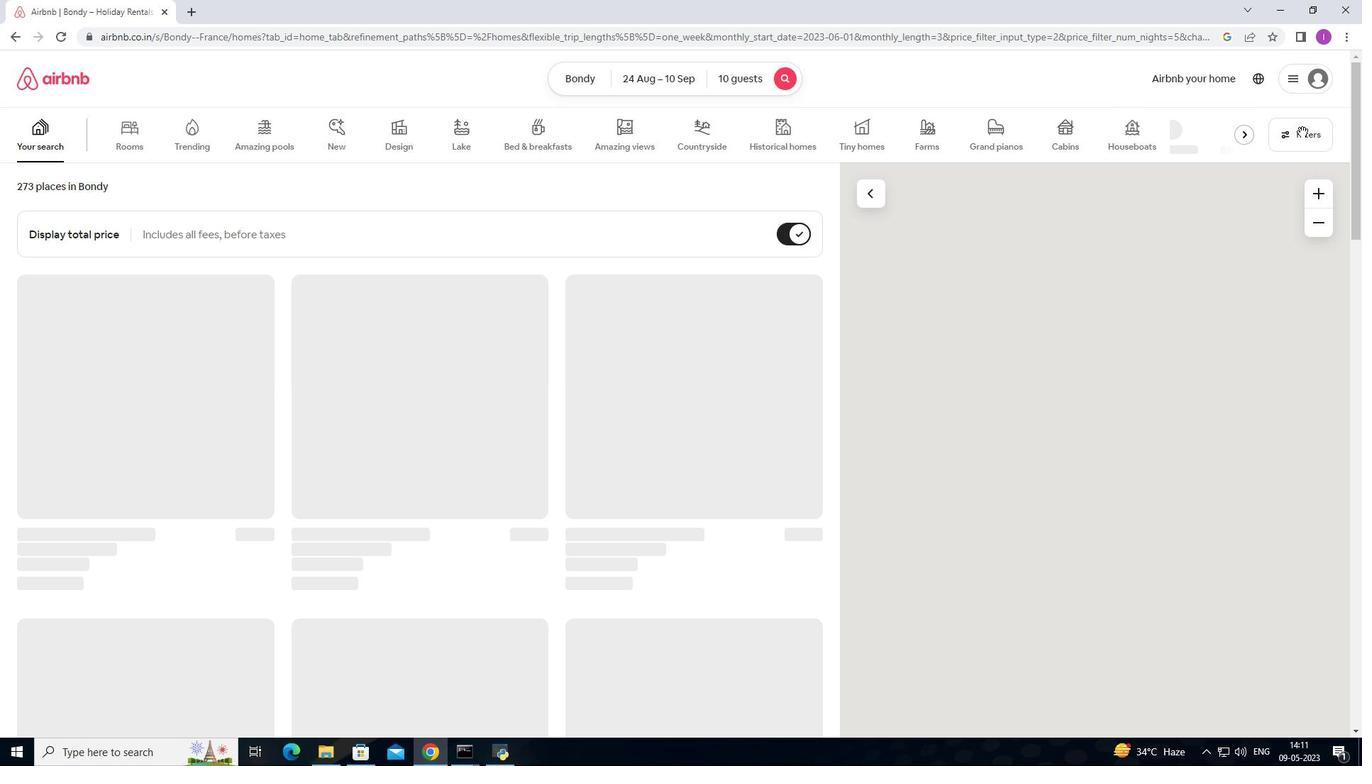 
Action: Mouse pressed left at (1301, 137)
Screenshot: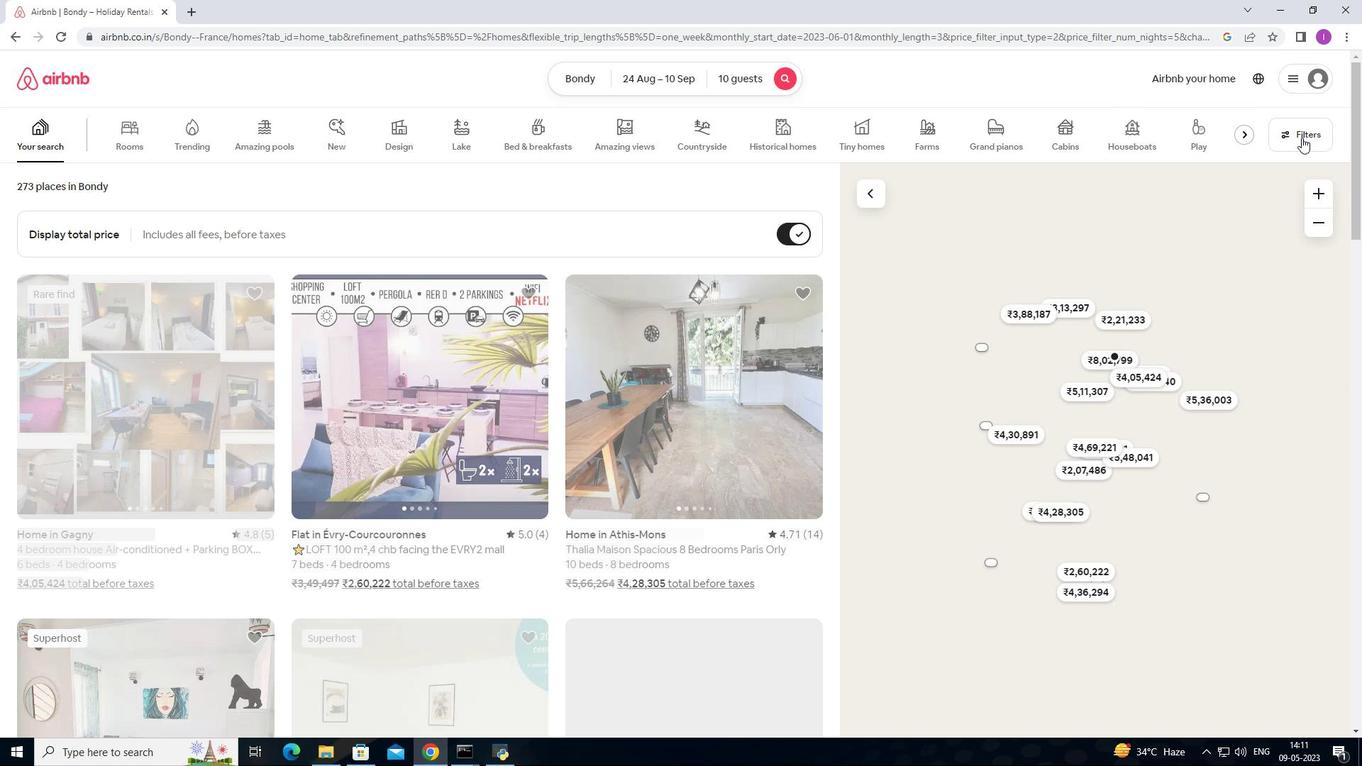
Action: Mouse moved to (515, 478)
Screenshot: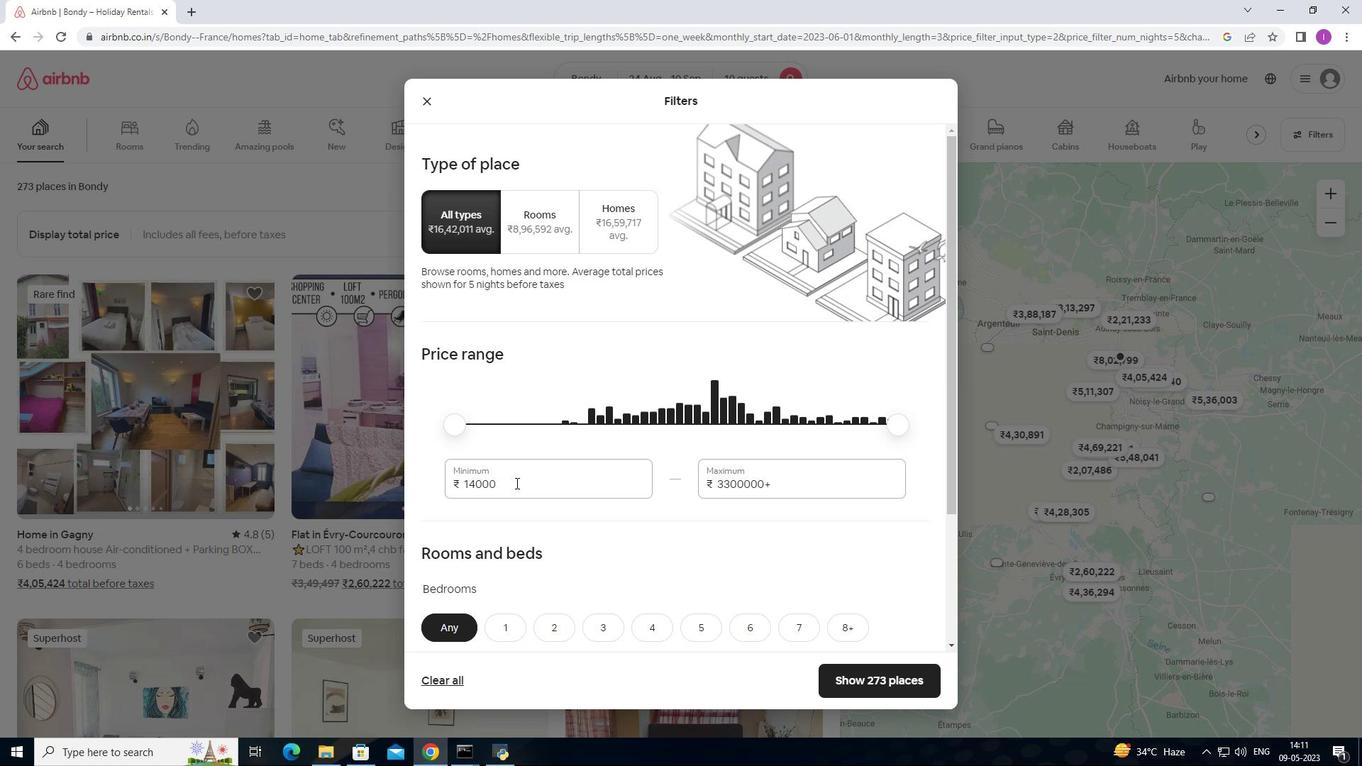 
Action: Mouse pressed left at (515, 478)
Screenshot: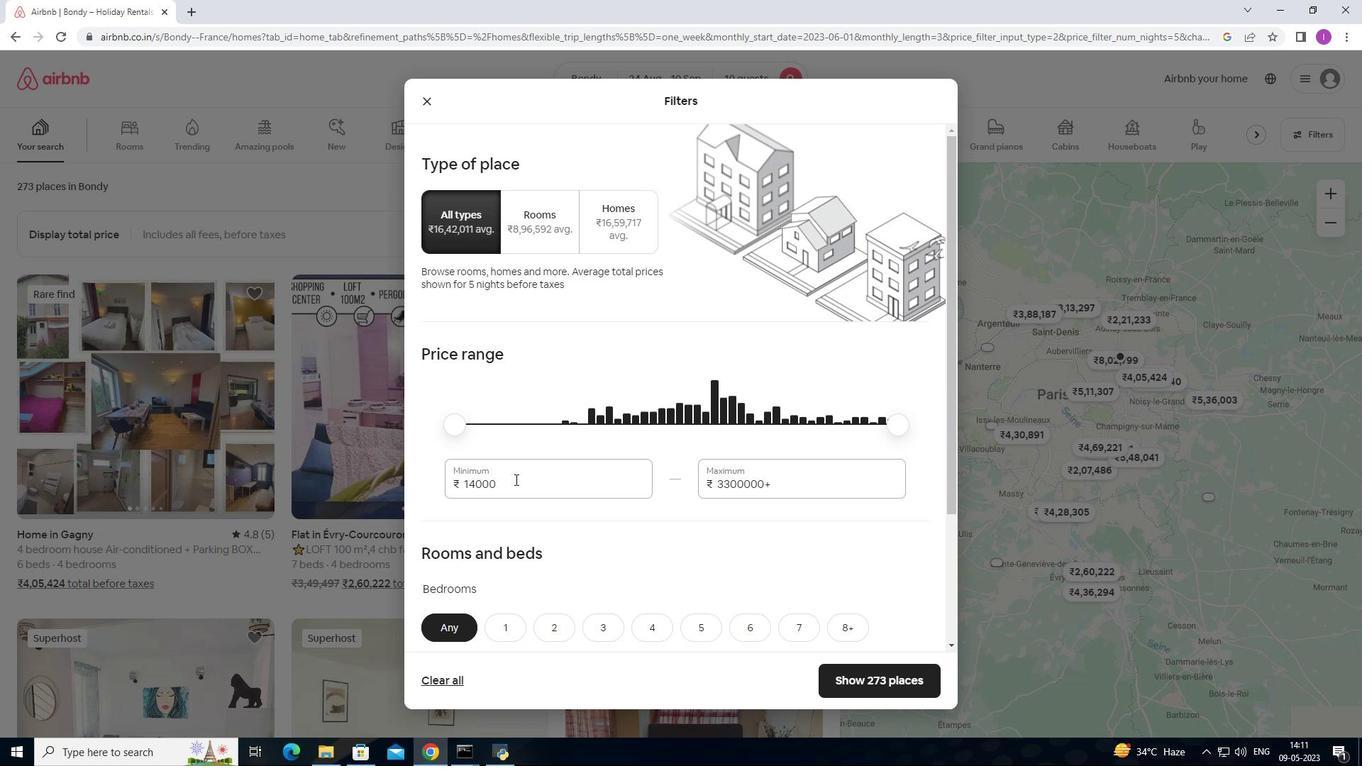 
Action: Mouse moved to (461, 471)
Screenshot: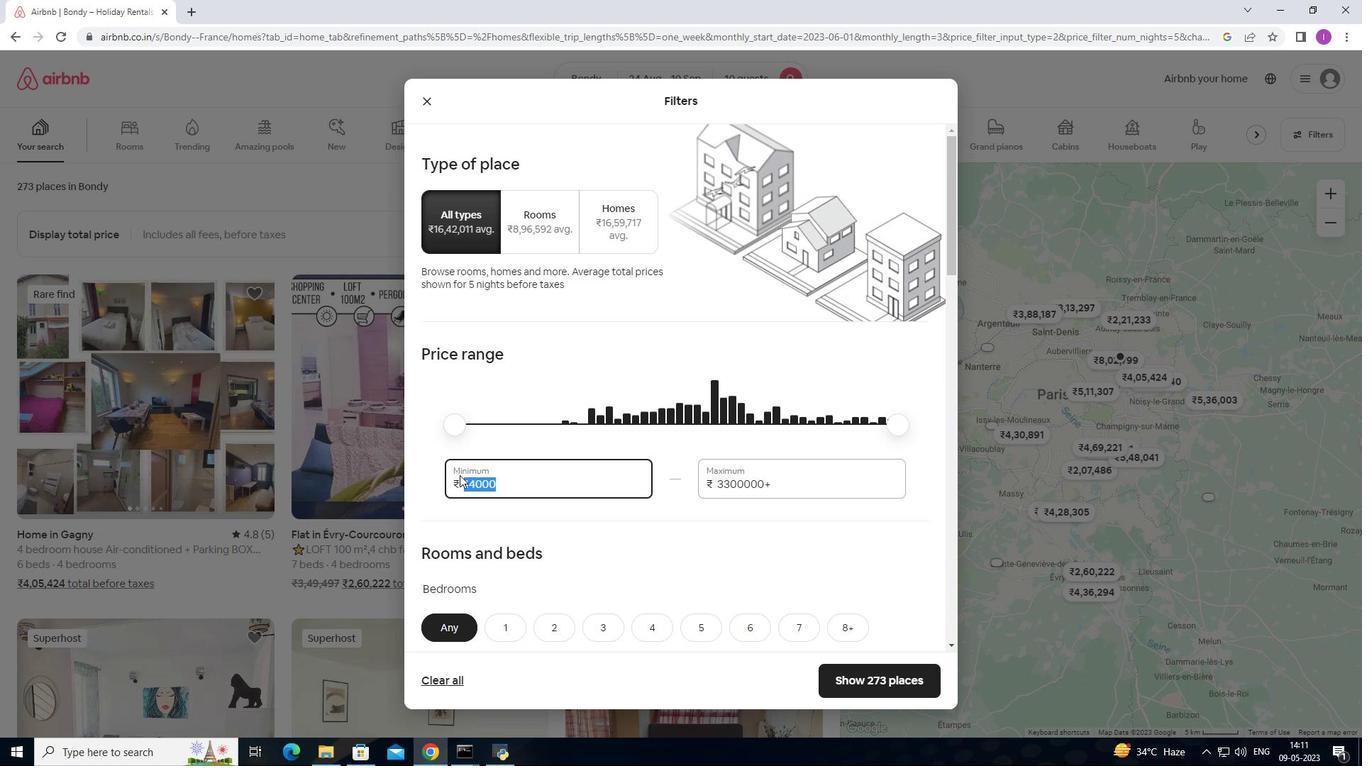 
Action: Key pressed 1
Screenshot: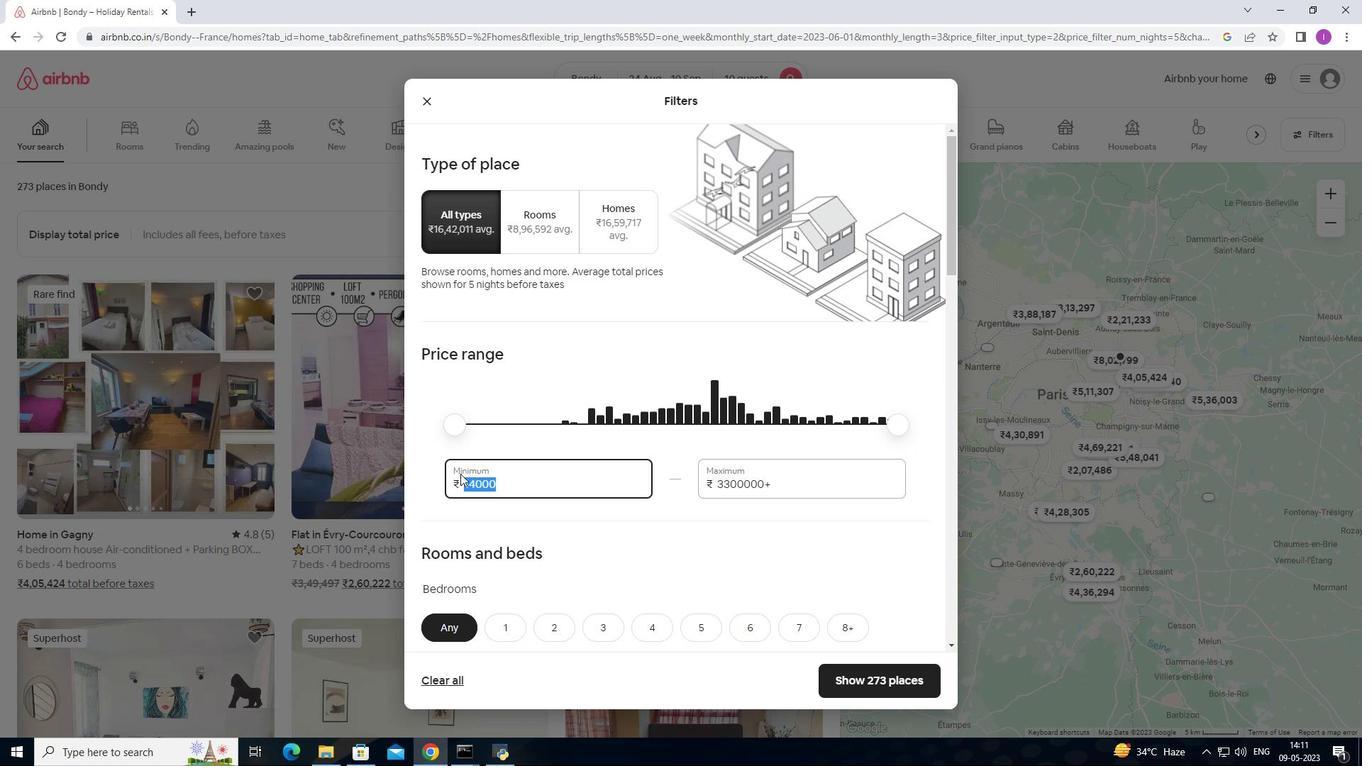 
Action: Mouse moved to (462, 471)
Screenshot: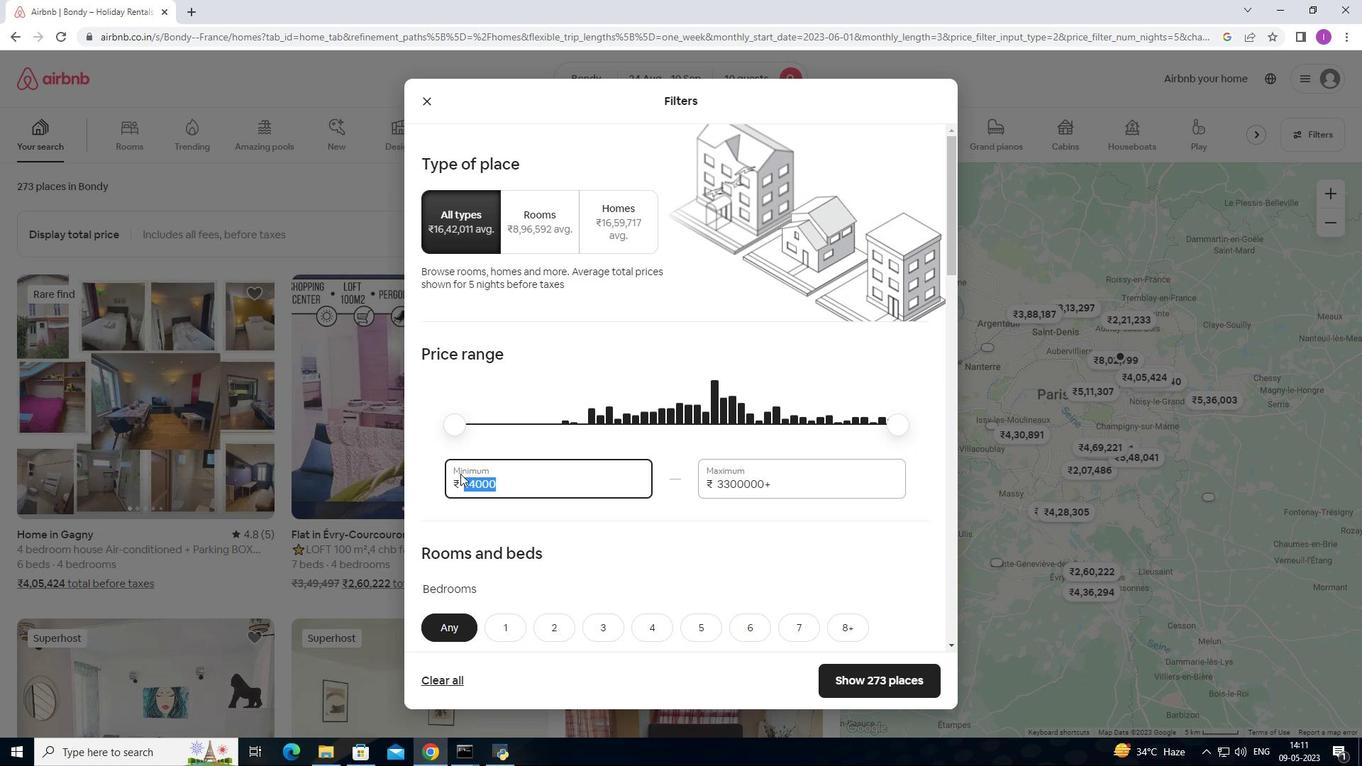 
Action: Key pressed 200
Screenshot: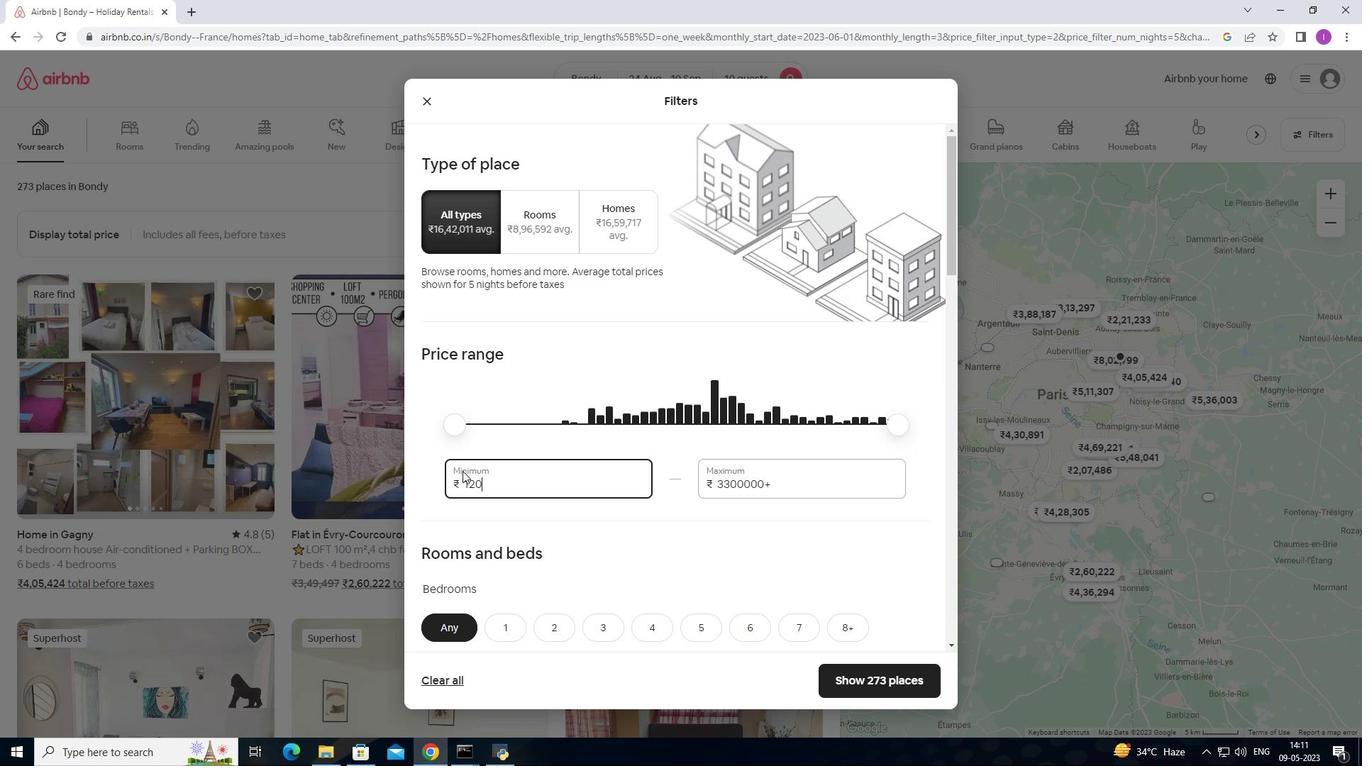 
Action: Mouse moved to (463, 471)
Screenshot: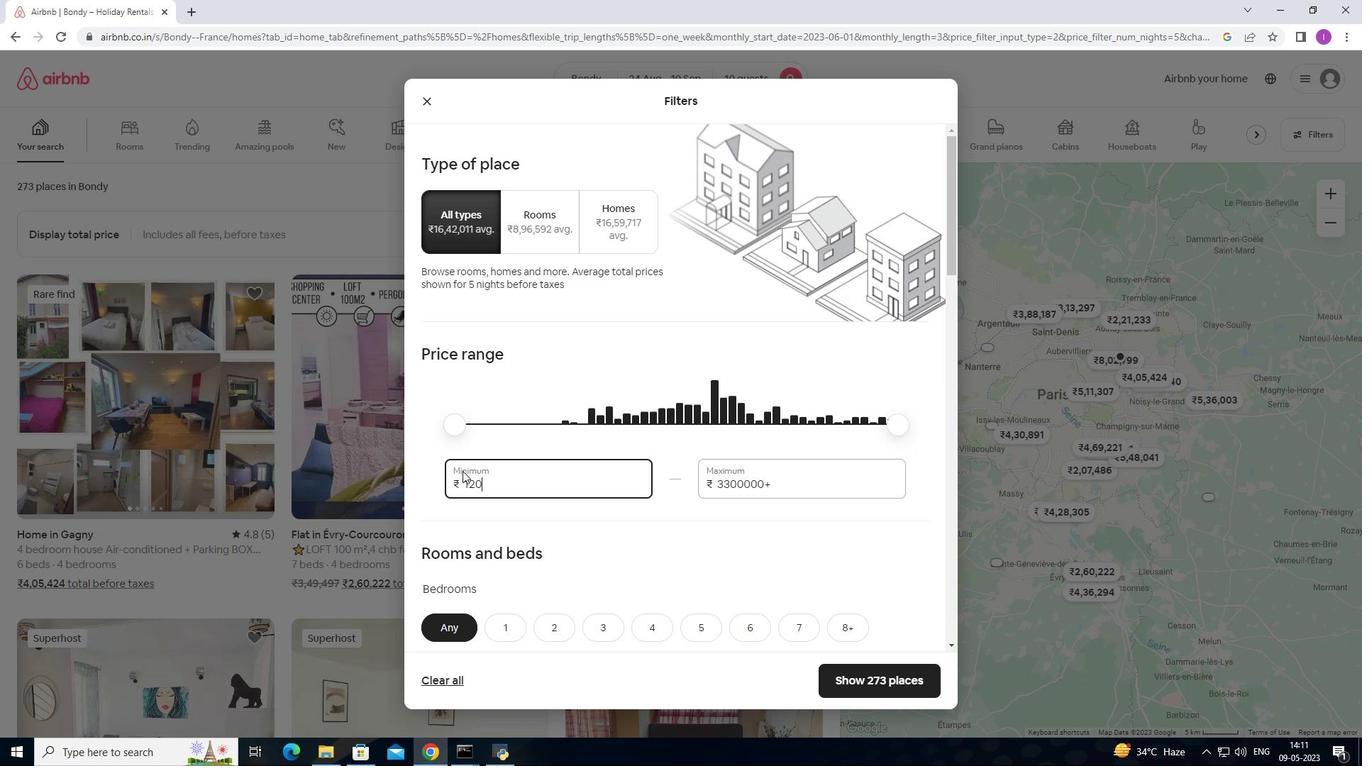 
Action: Key pressed 0
Screenshot: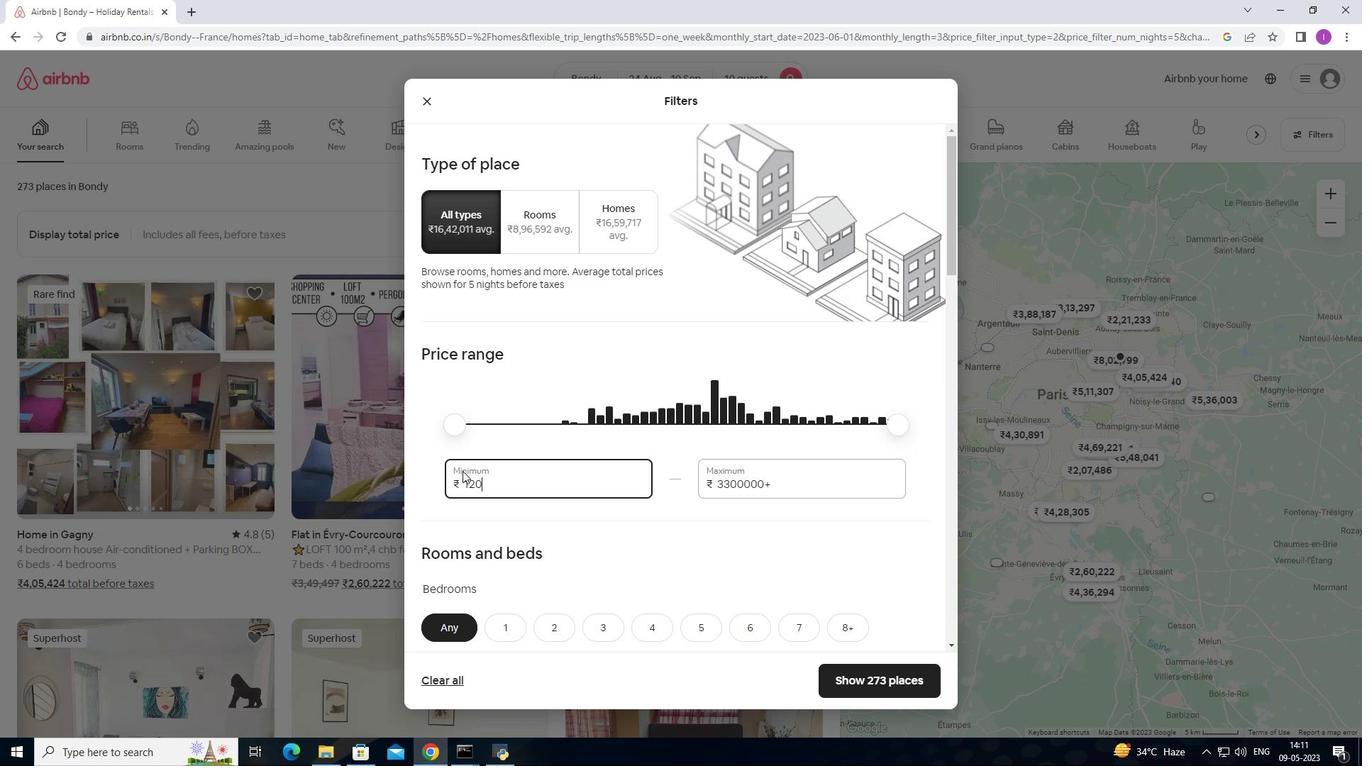 
Action: Mouse moved to (774, 484)
Screenshot: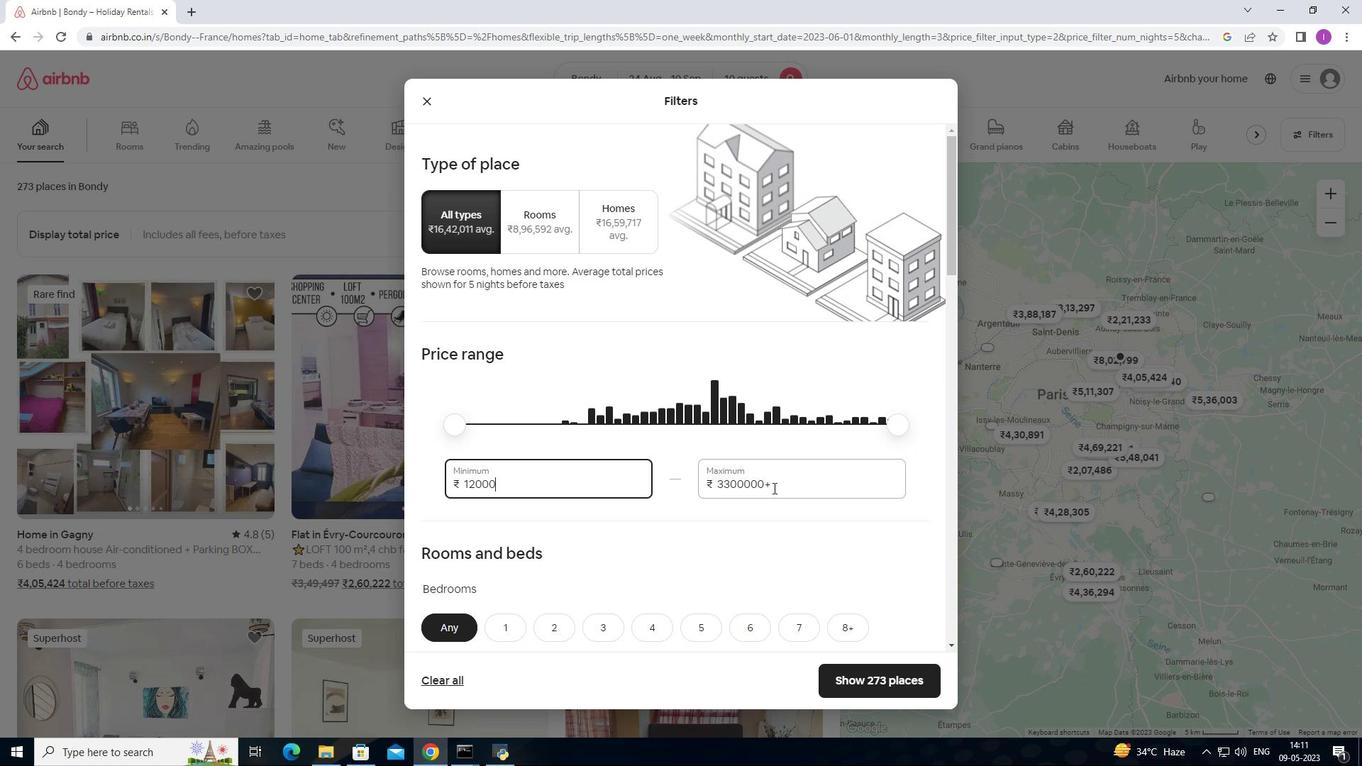 
Action: Mouse pressed left at (774, 484)
Screenshot: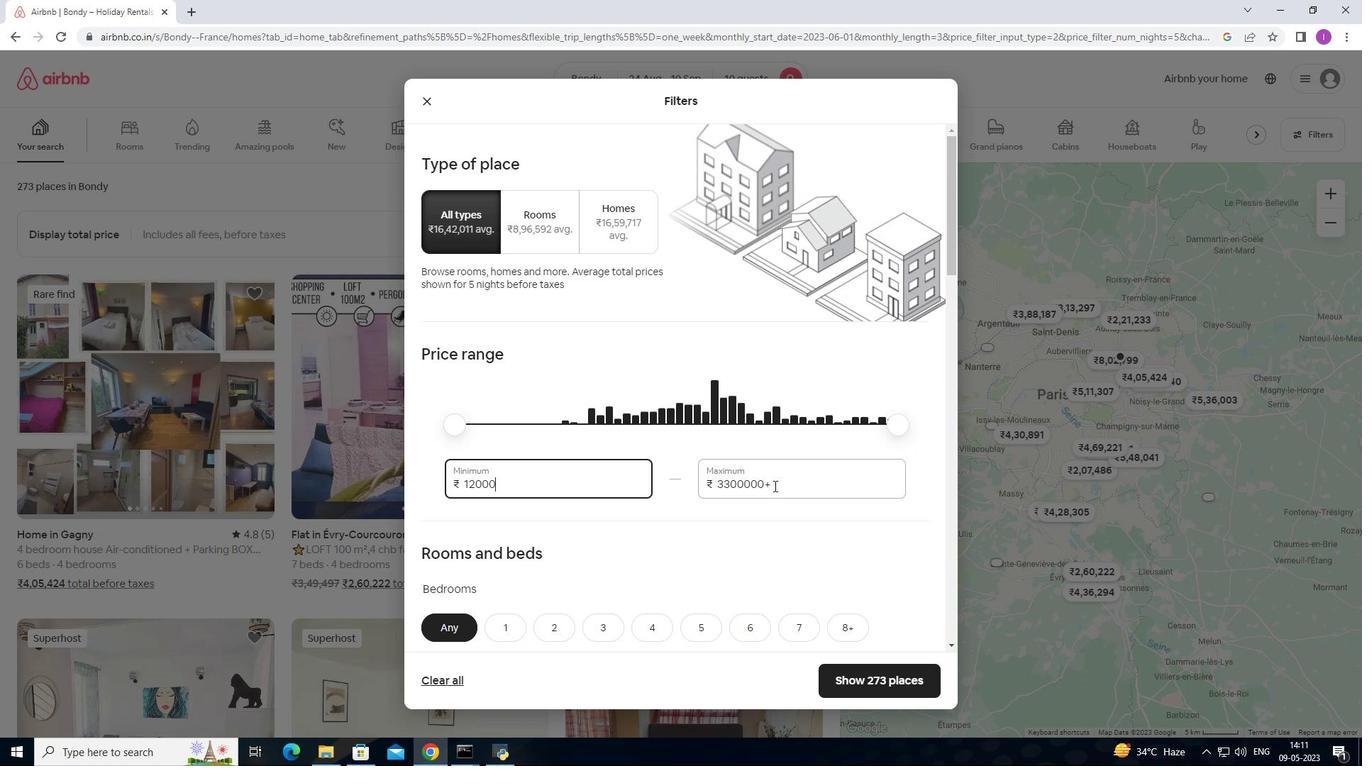 
Action: Mouse moved to (664, 496)
Screenshot: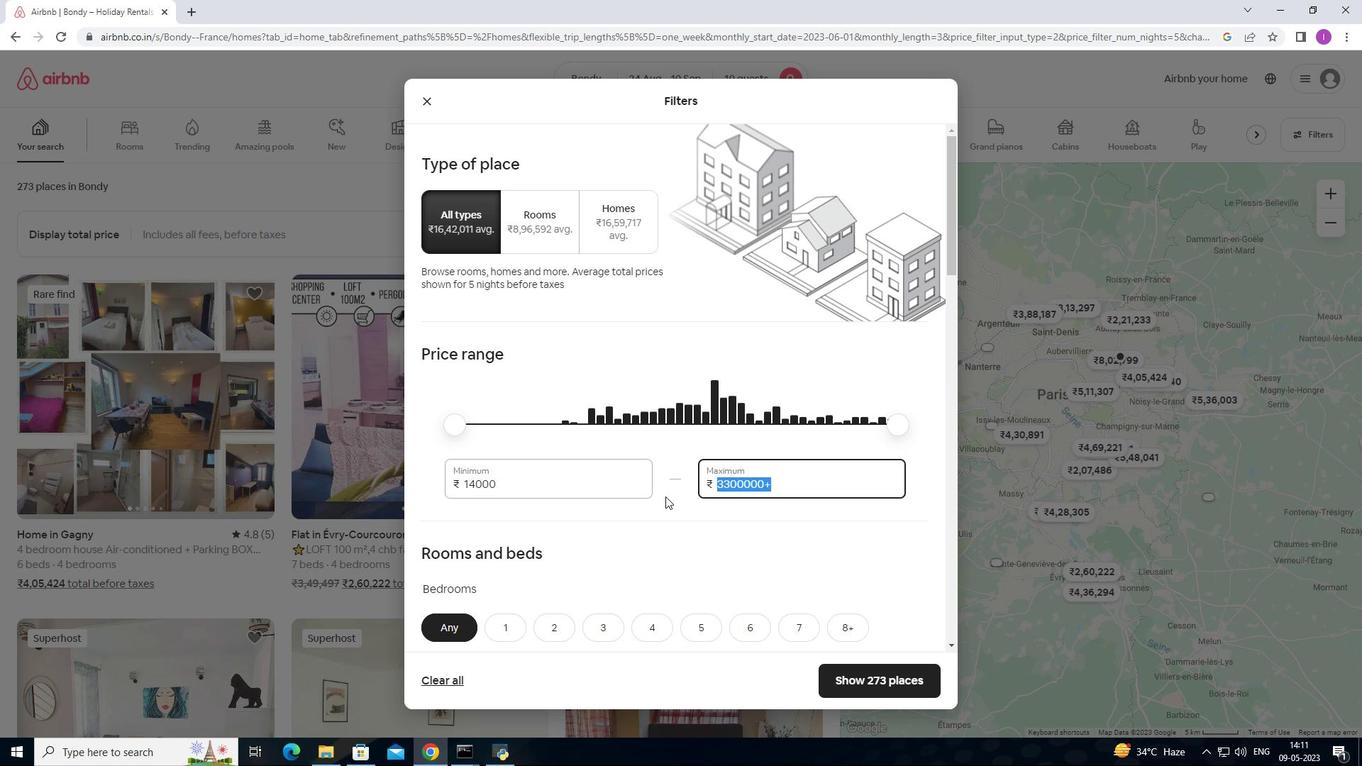 
Action: Key pressed 15000
Screenshot: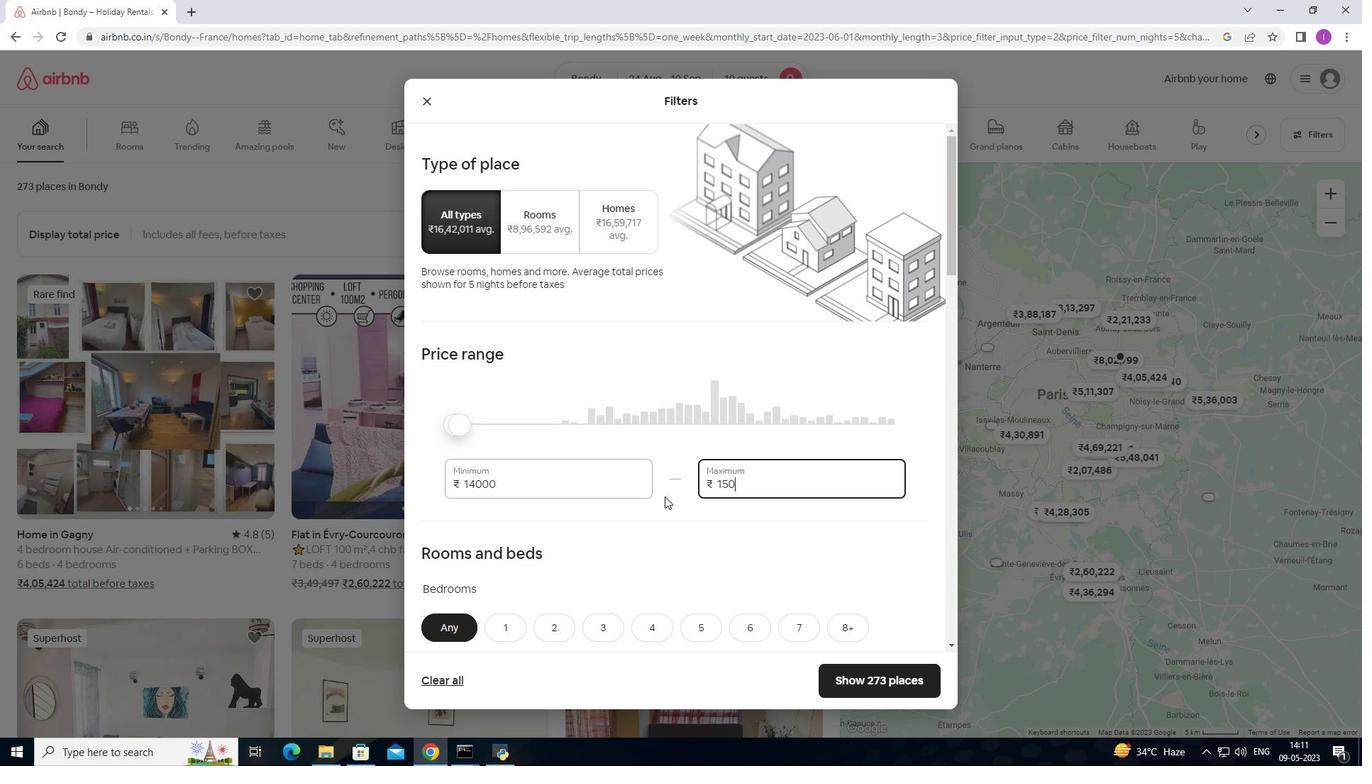 
Action: Mouse moved to (526, 483)
Screenshot: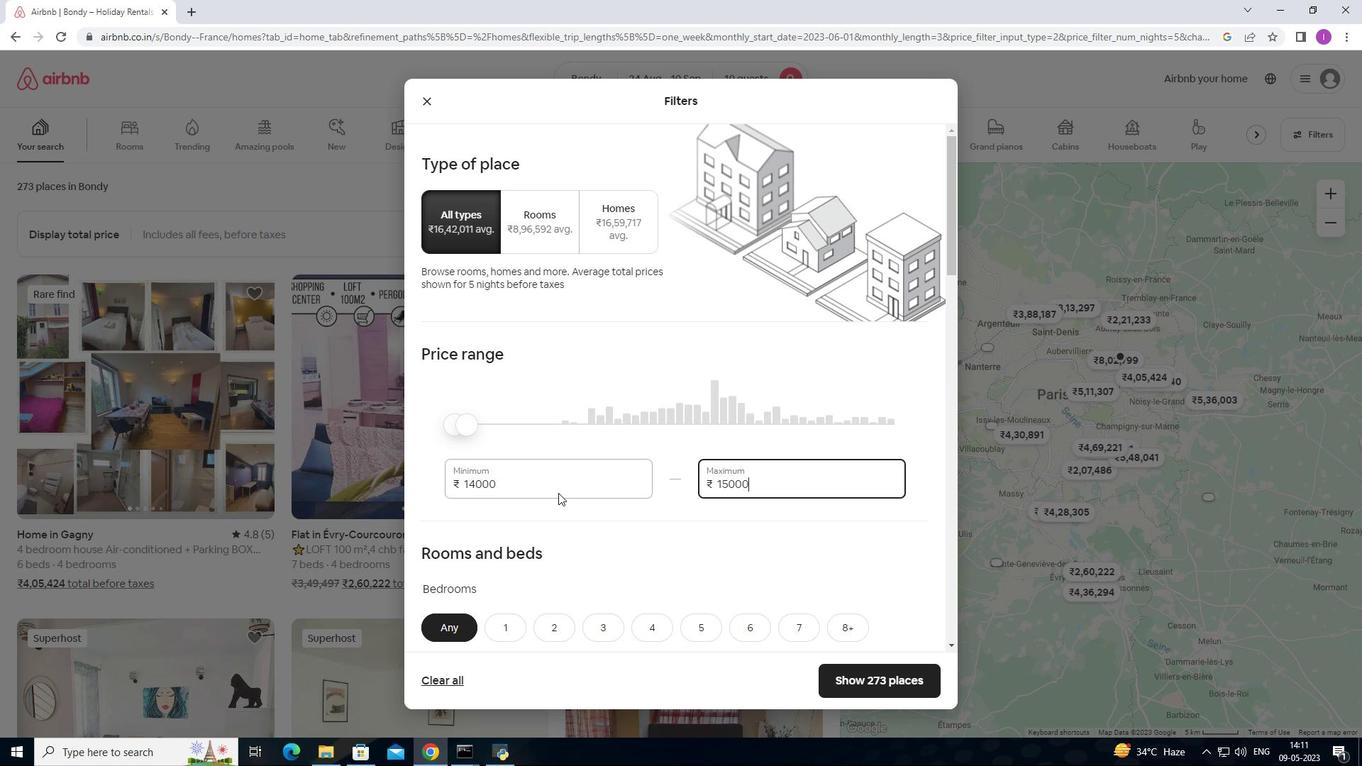 
Action: Mouse pressed left at (526, 483)
Screenshot: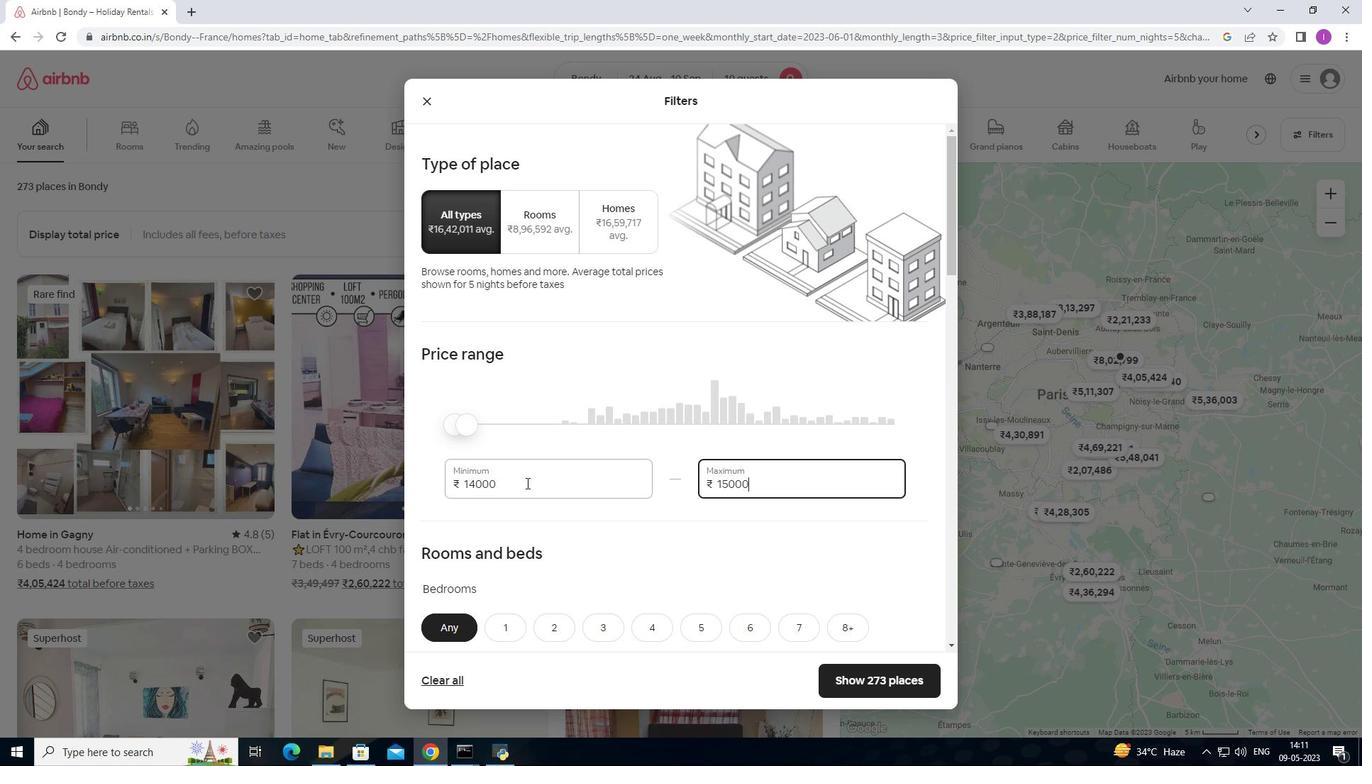 
Action: Mouse moved to (459, 485)
Screenshot: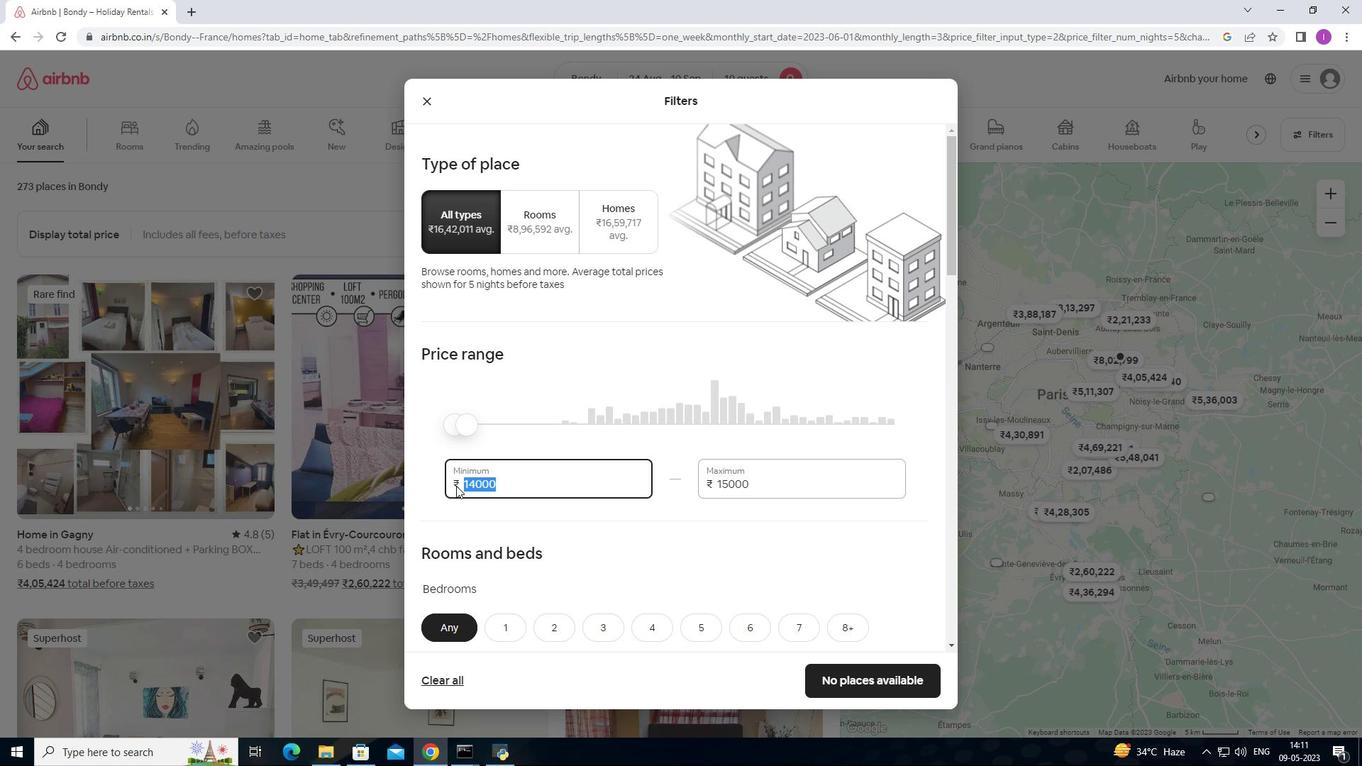 
Action: Key pressed 12
Screenshot: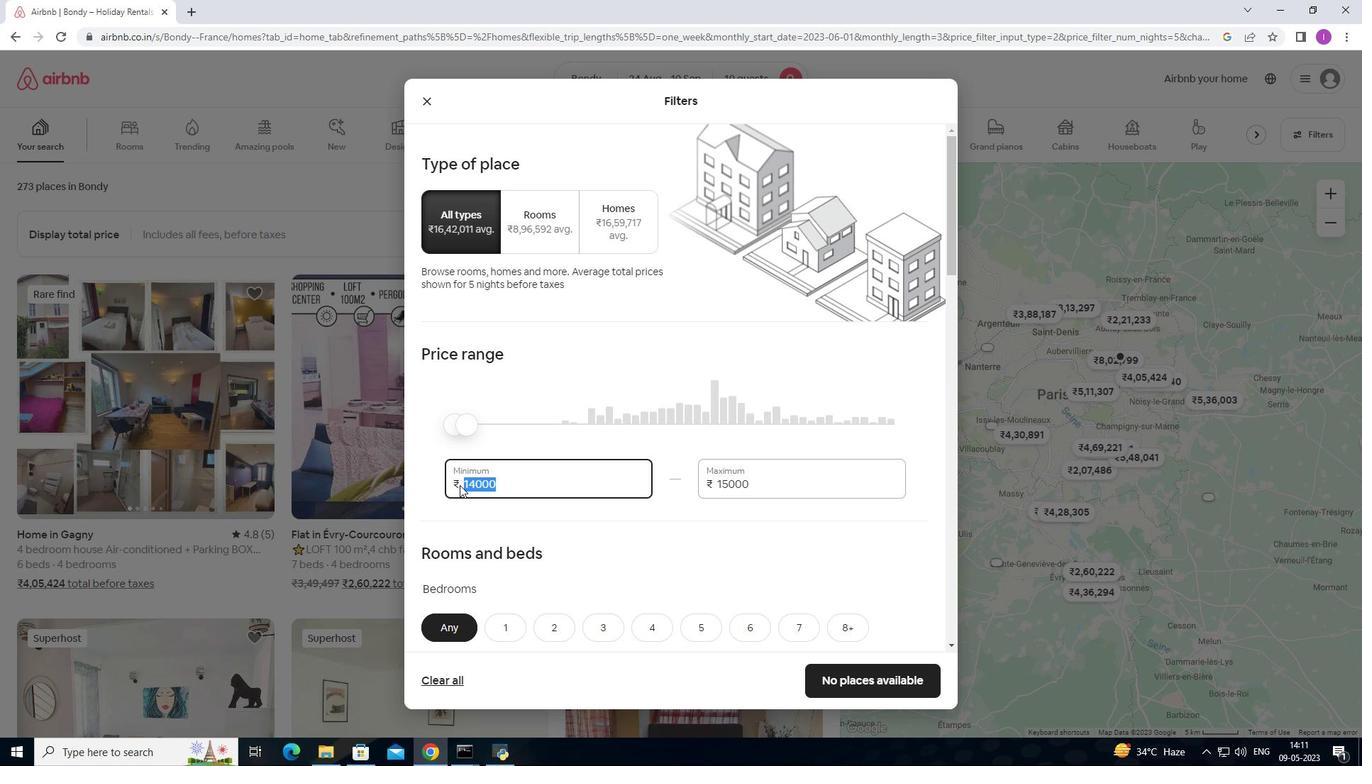 
Action: Mouse moved to (460, 485)
Screenshot: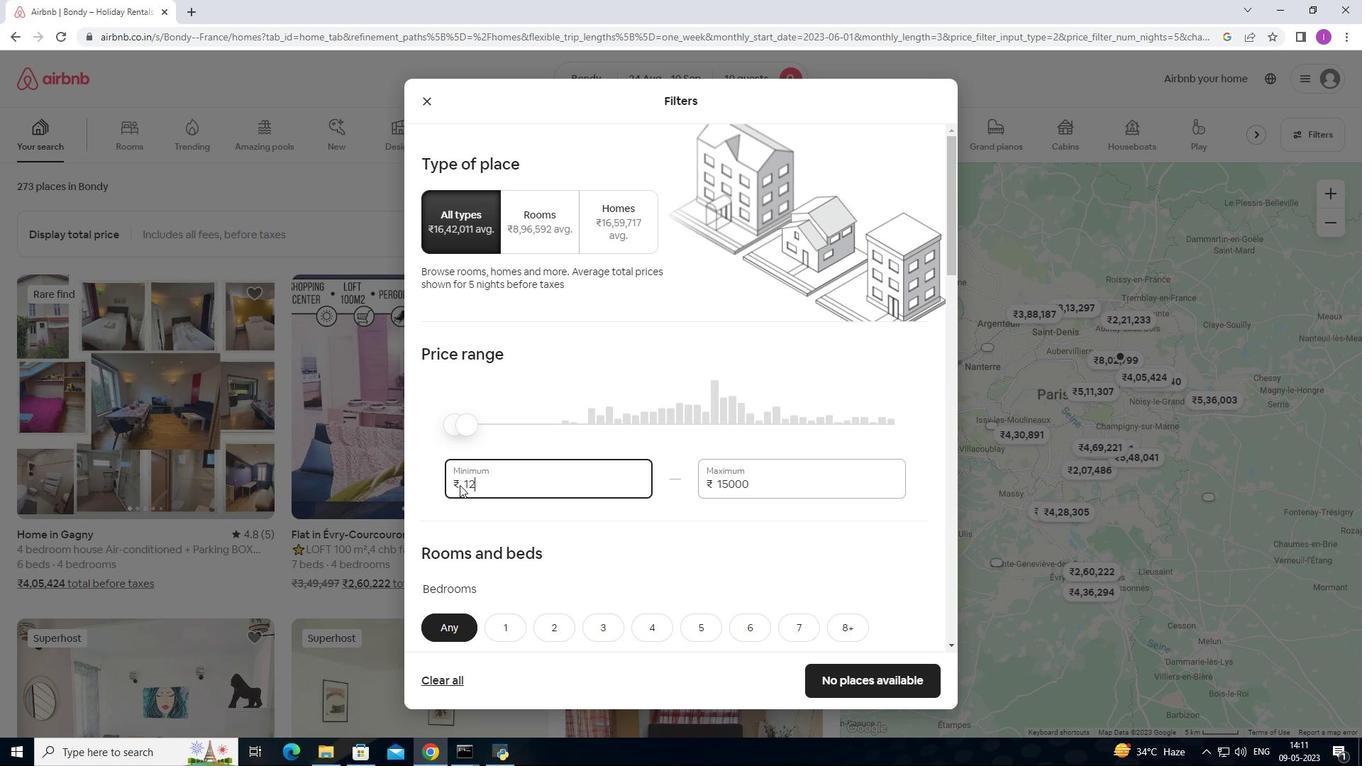 
Action: Key pressed 000
Screenshot: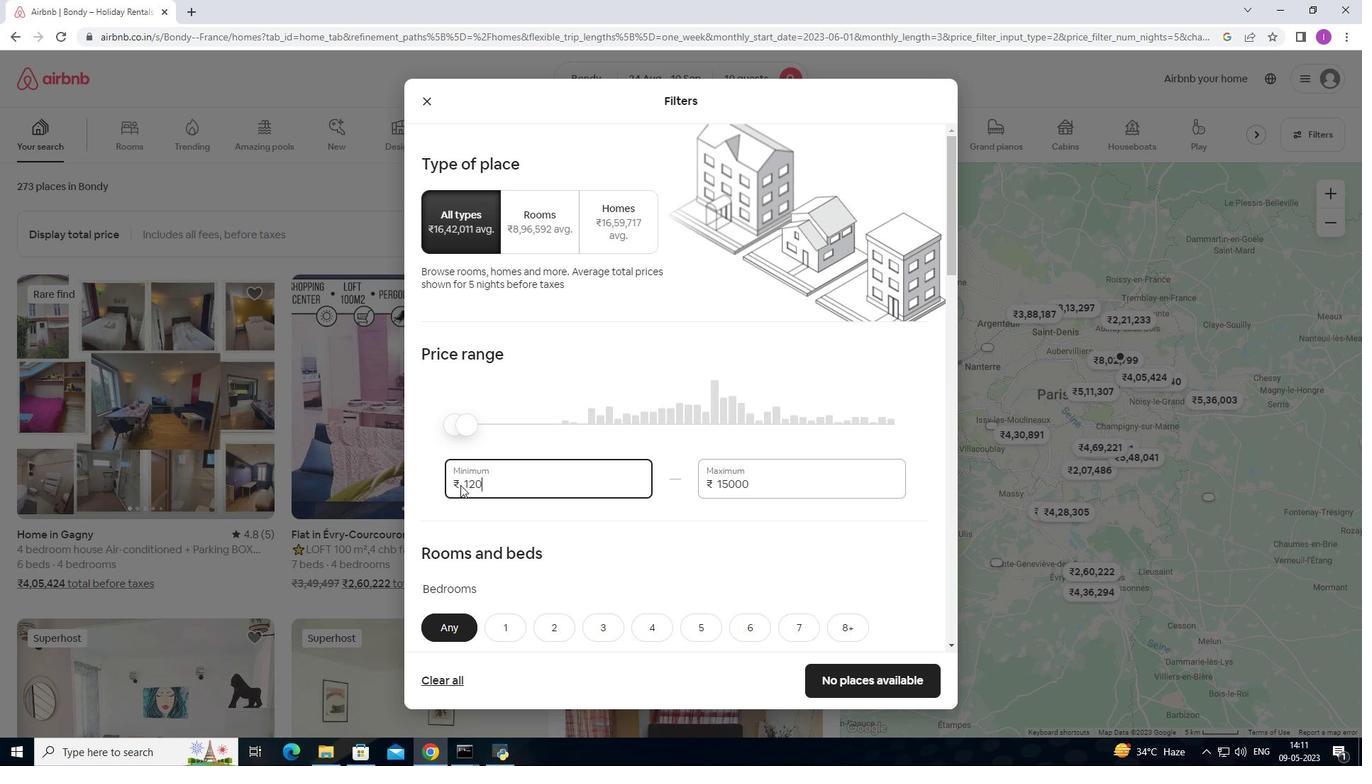 
Action: Mouse moved to (478, 488)
Screenshot: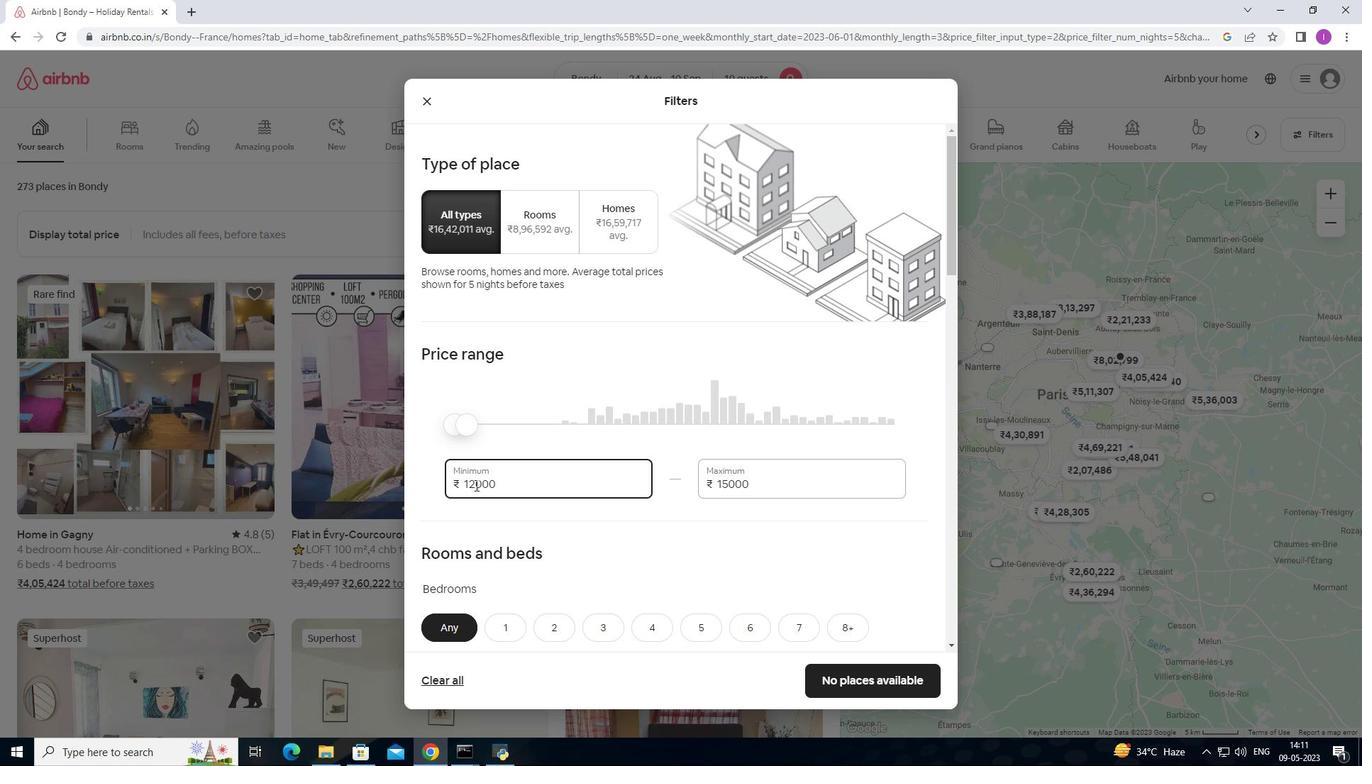 
Action: Mouse scrolled (478, 487) with delta (0, 0)
Screenshot: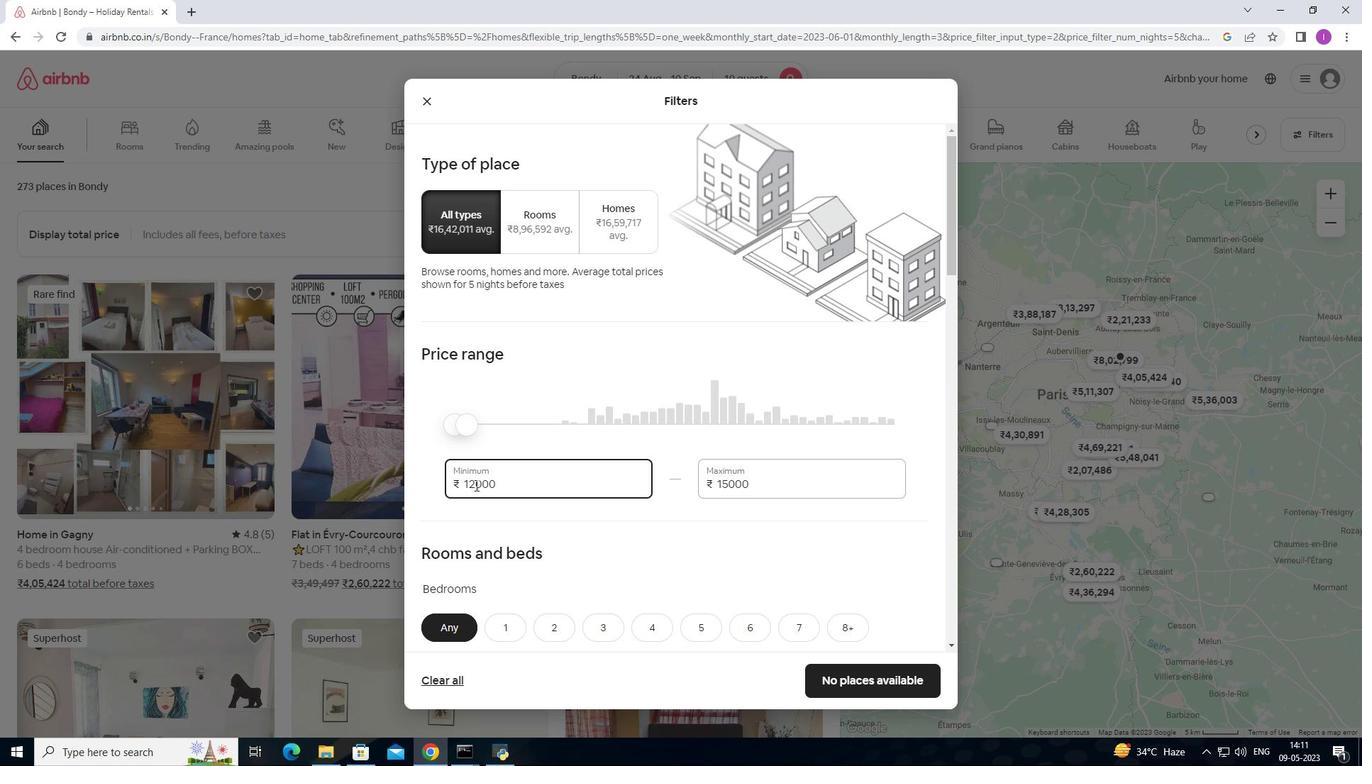 
Action: Mouse moved to (478, 488)
Screenshot: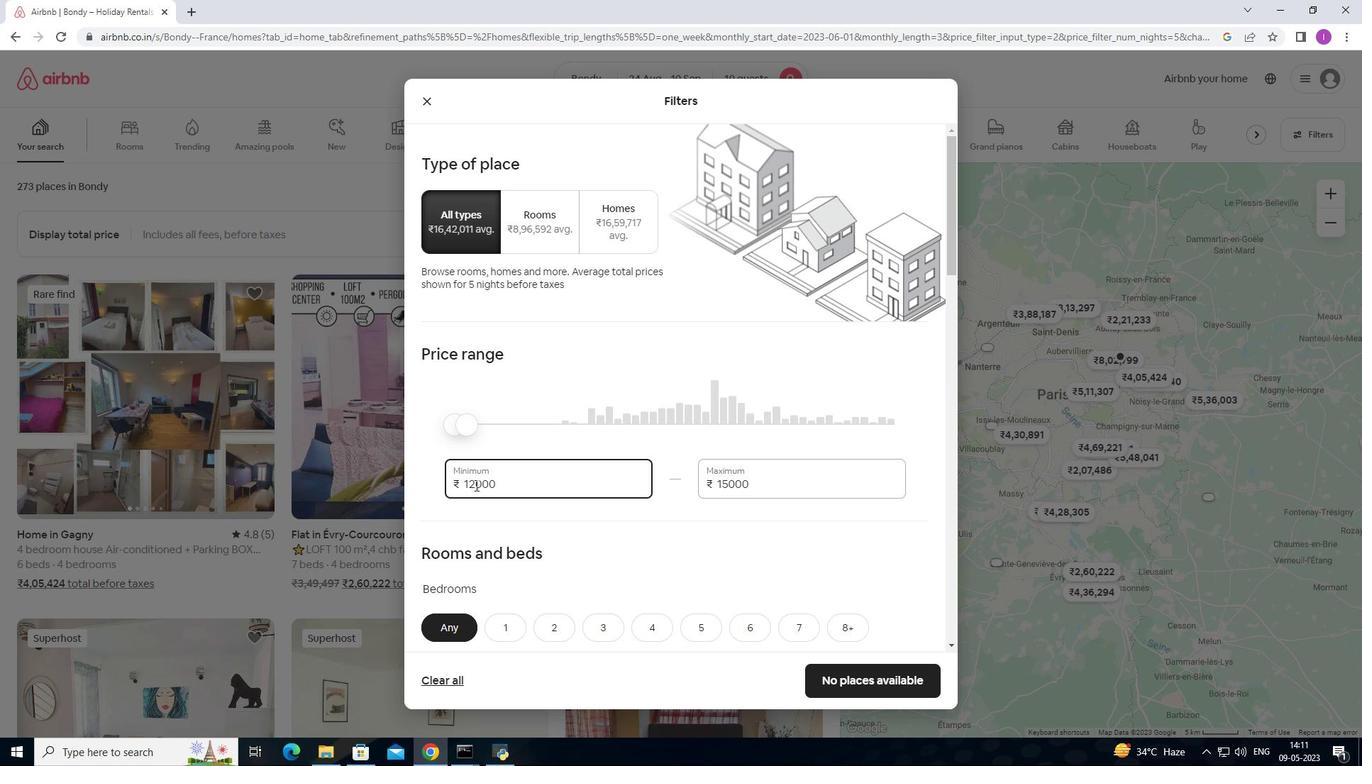 
Action: Mouse scrolled (478, 488) with delta (0, 0)
Screenshot: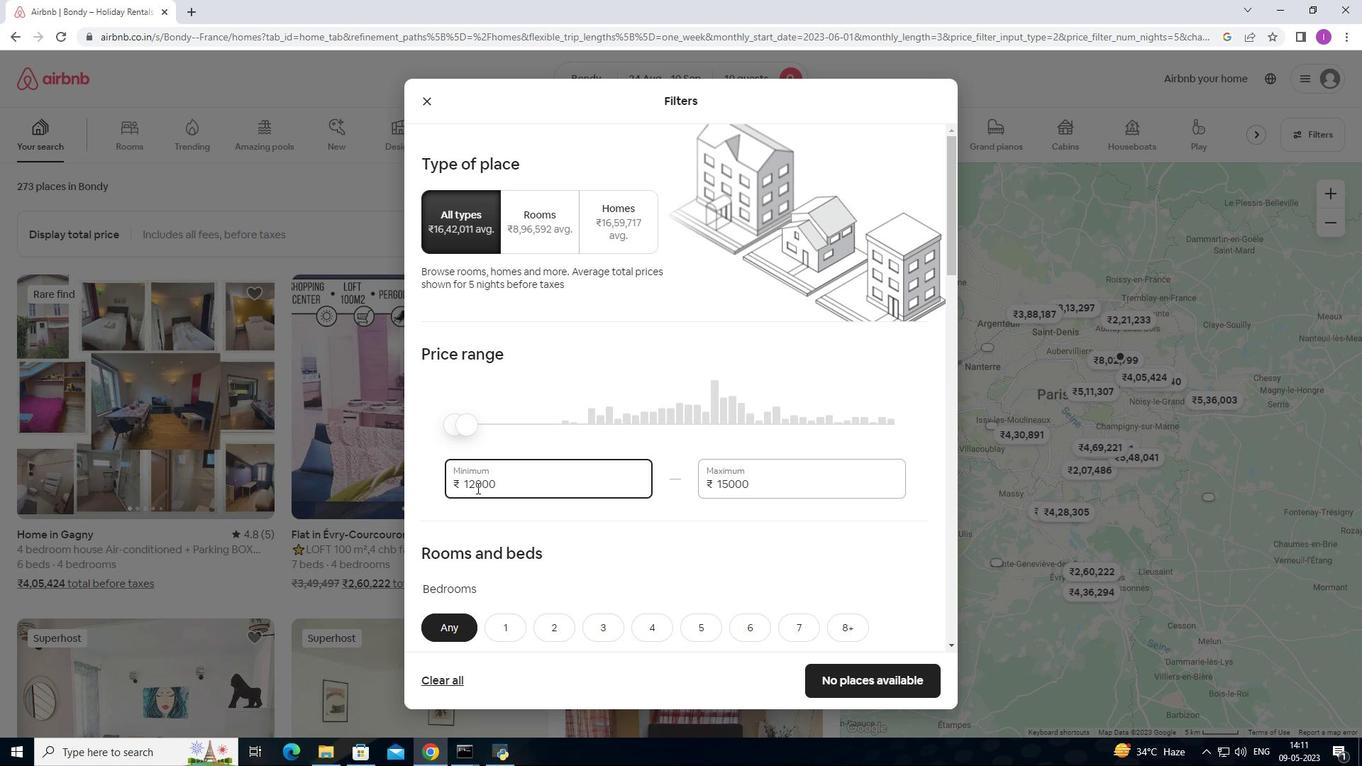 
Action: Mouse moved to (479, 488)
Screenshot: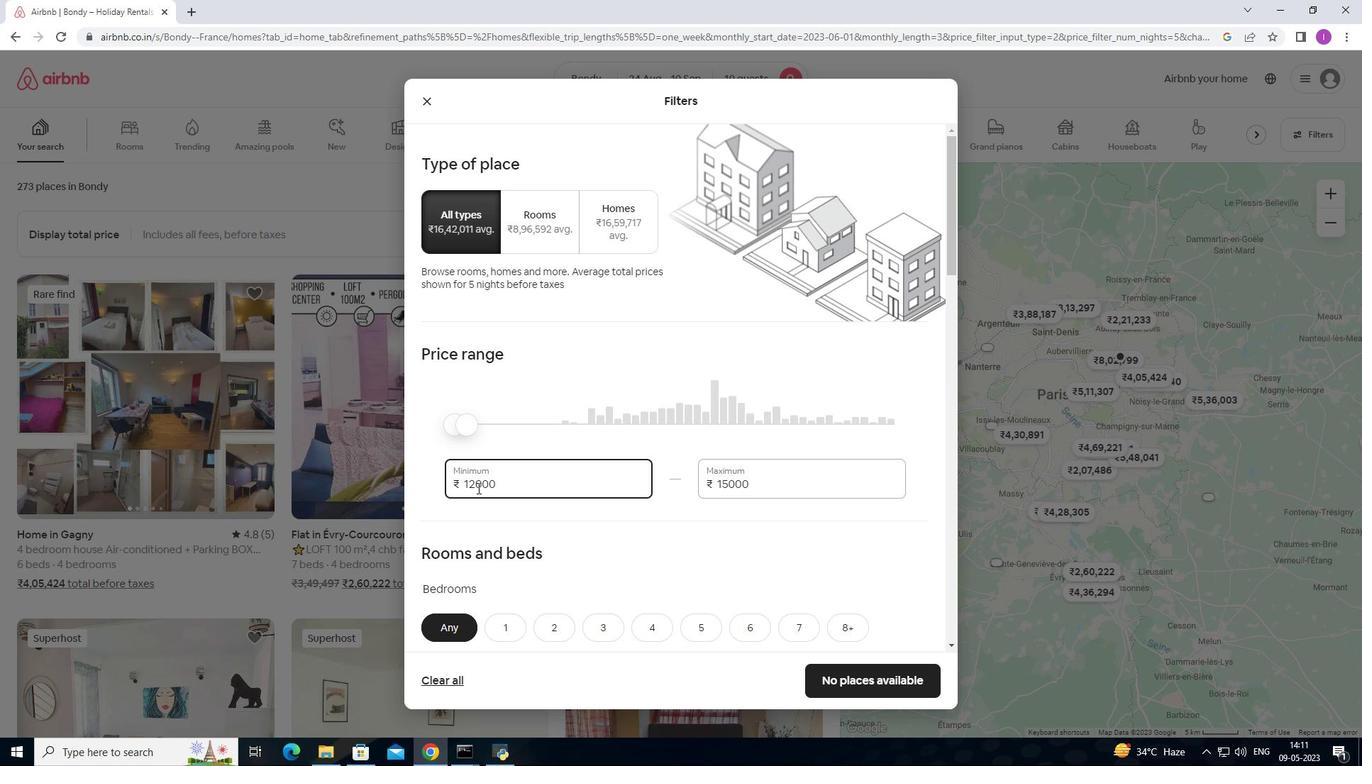 
Action: Mouse scrolled (479, 488) with delta (0, 0)
Screenshot: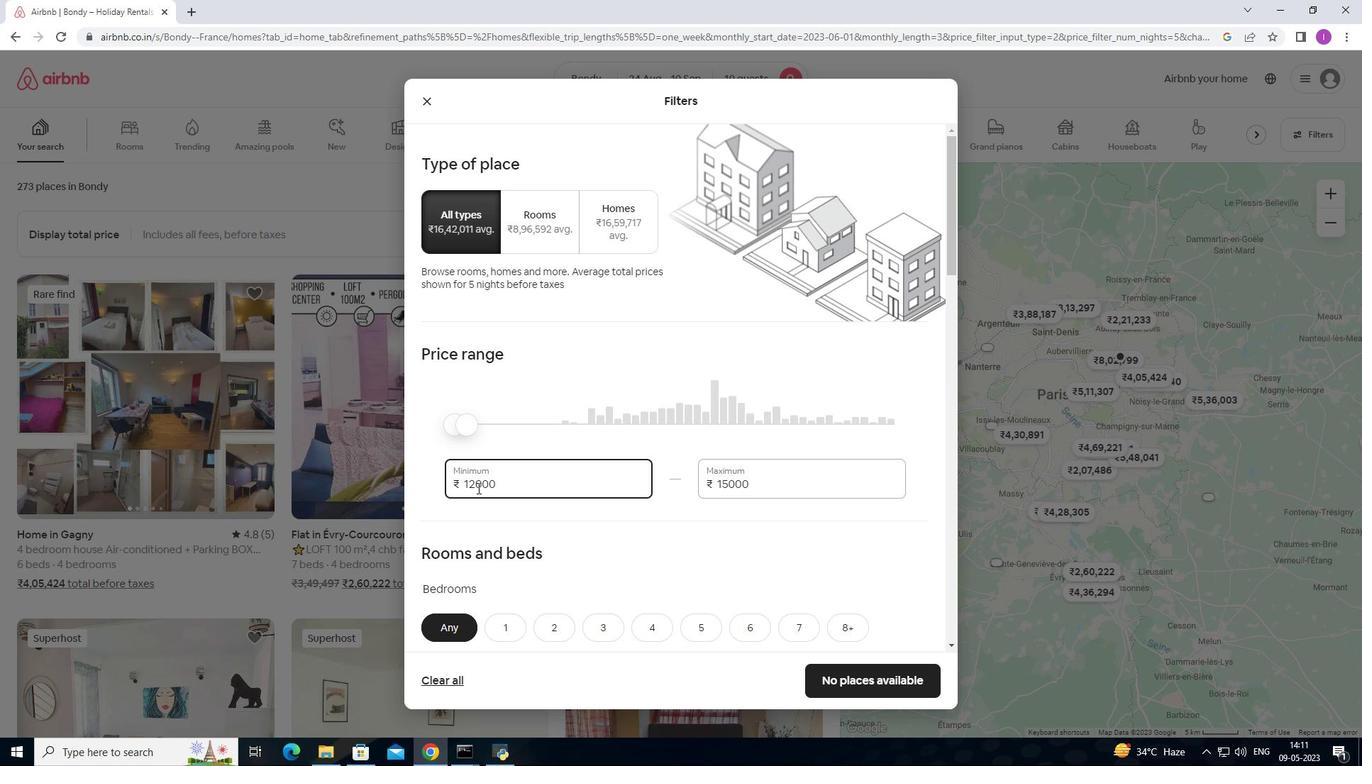 
Action: Mouse moved to (656, 419)
Screenshot: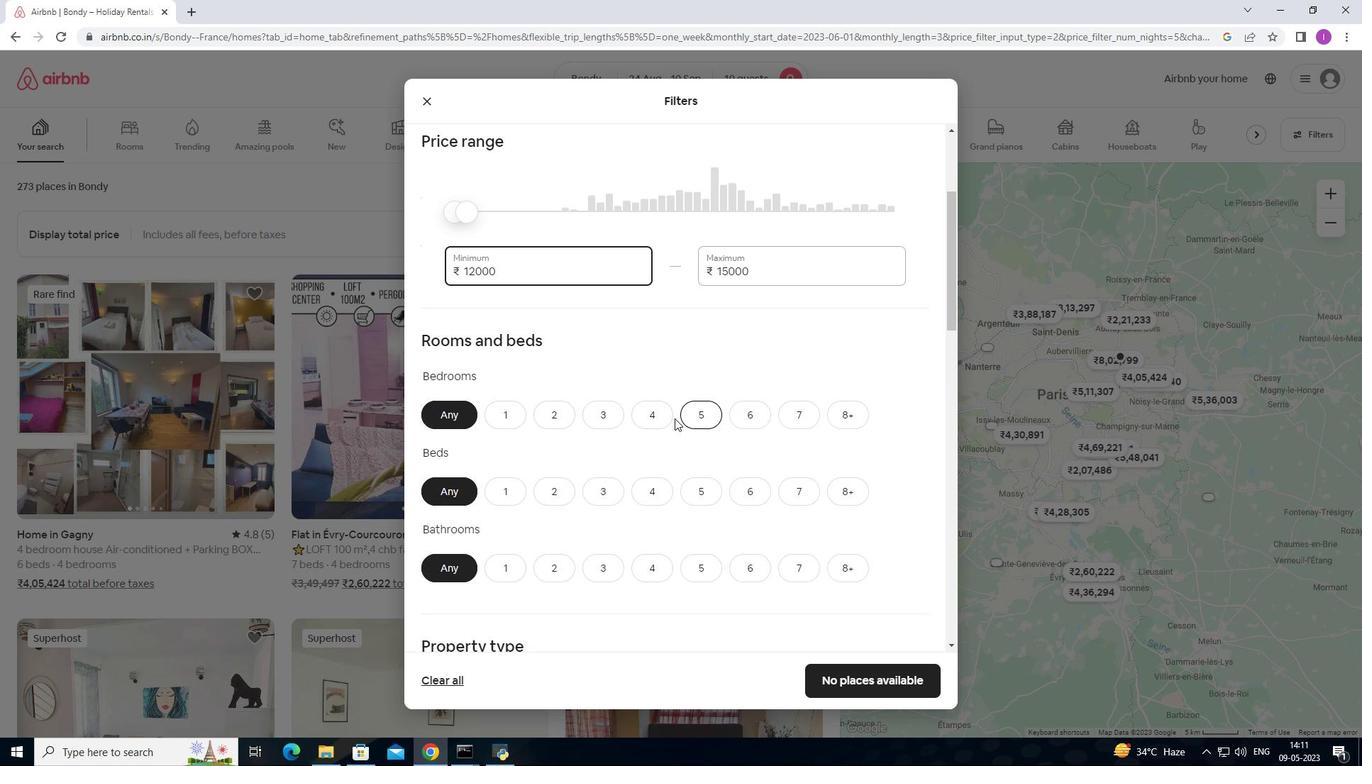 
Action: Mouse pressed left at (656, 419)
Screenshot: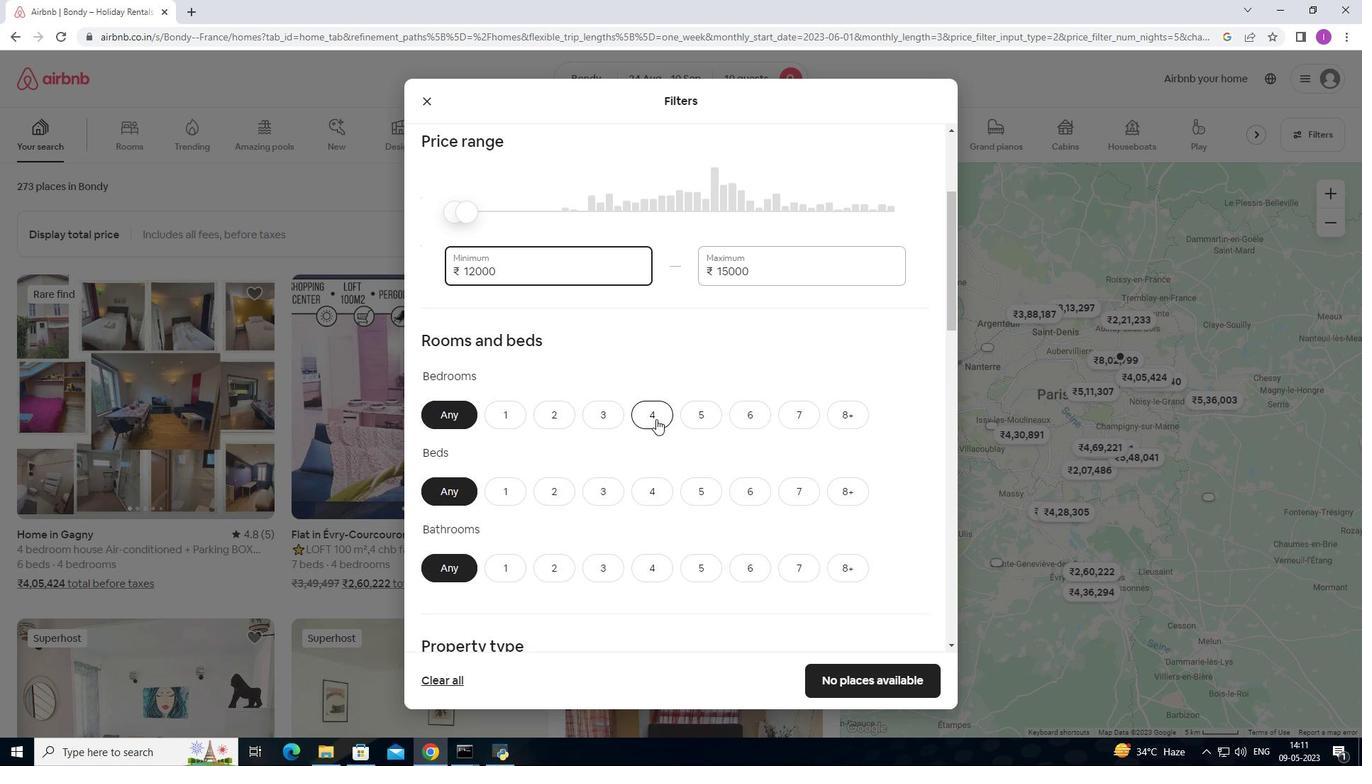 
Action: Mouse moved to (848, 481)
Screenshot: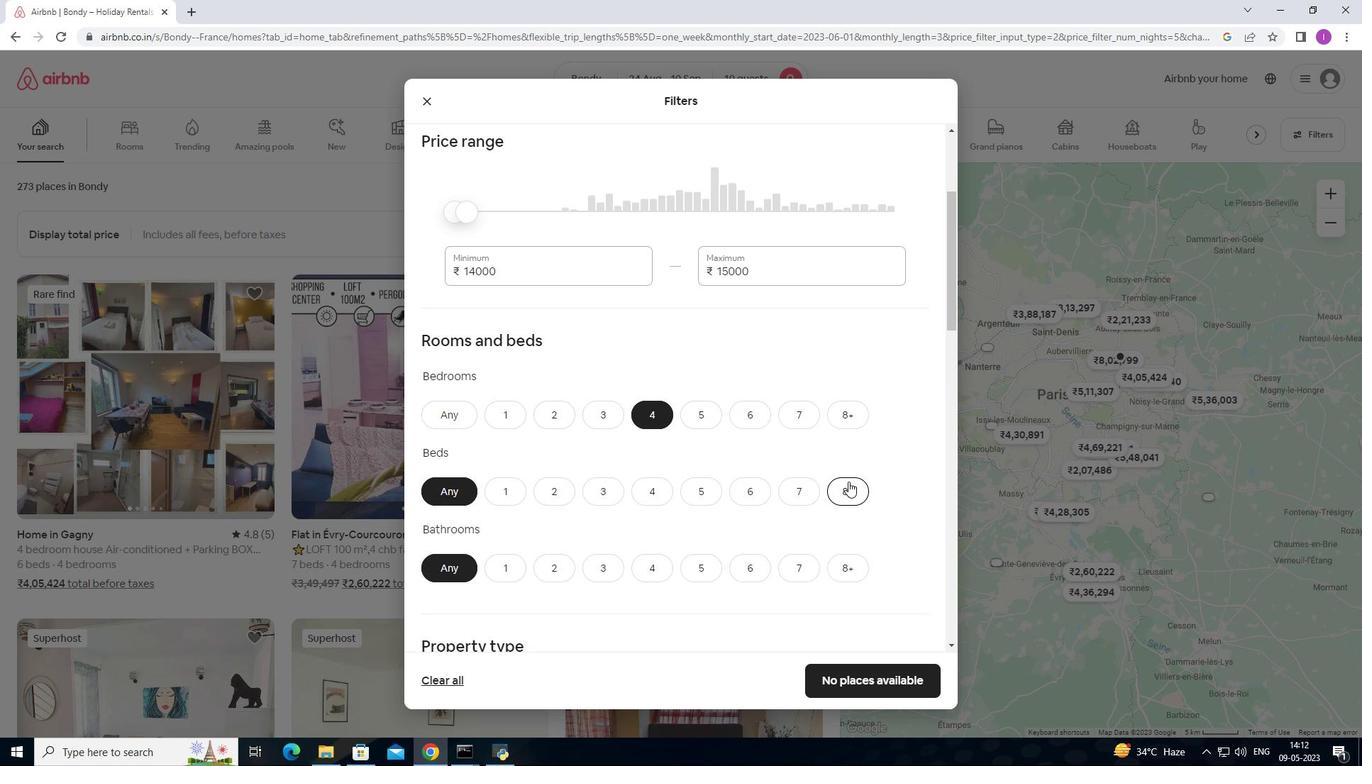 
Action: Mouse pressed left at (848, 481)
Screenshot: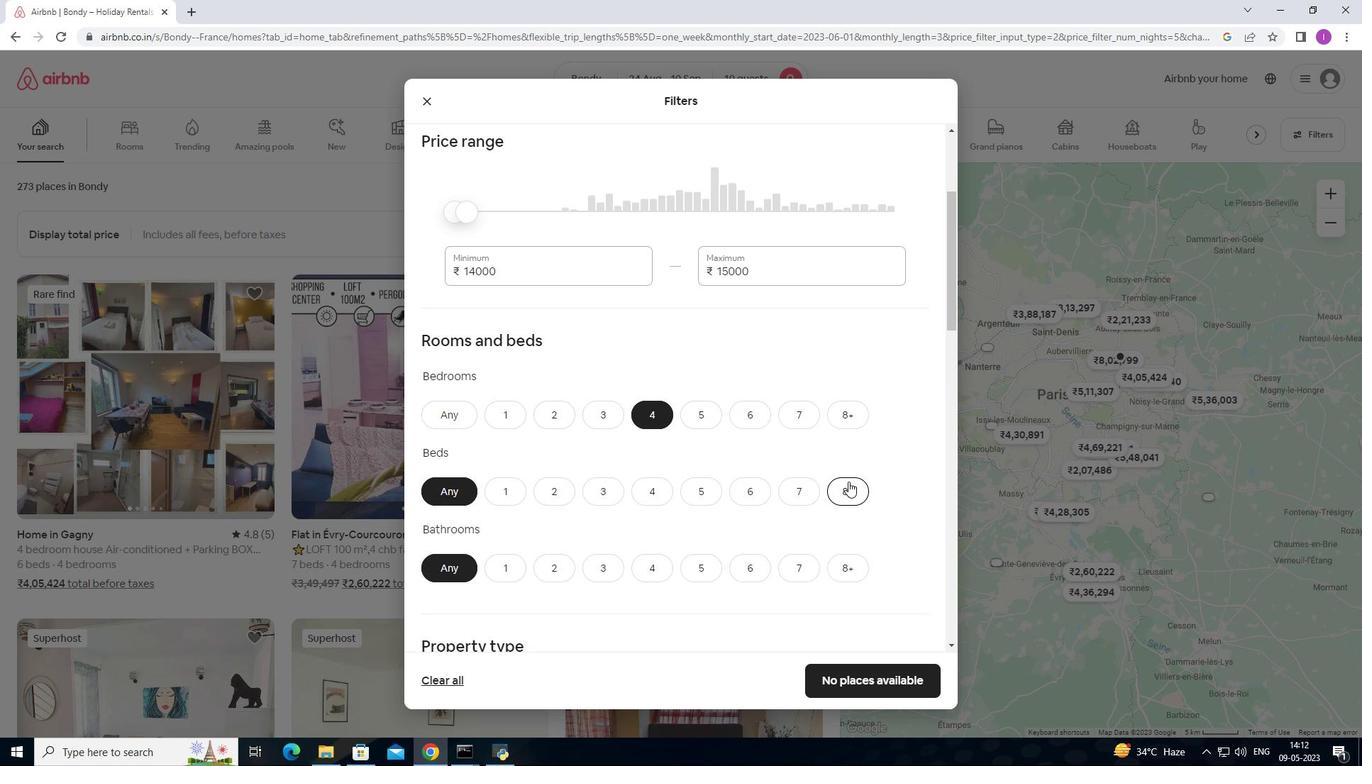 
Action: Mouse moved to (848, 573)
Screenshot: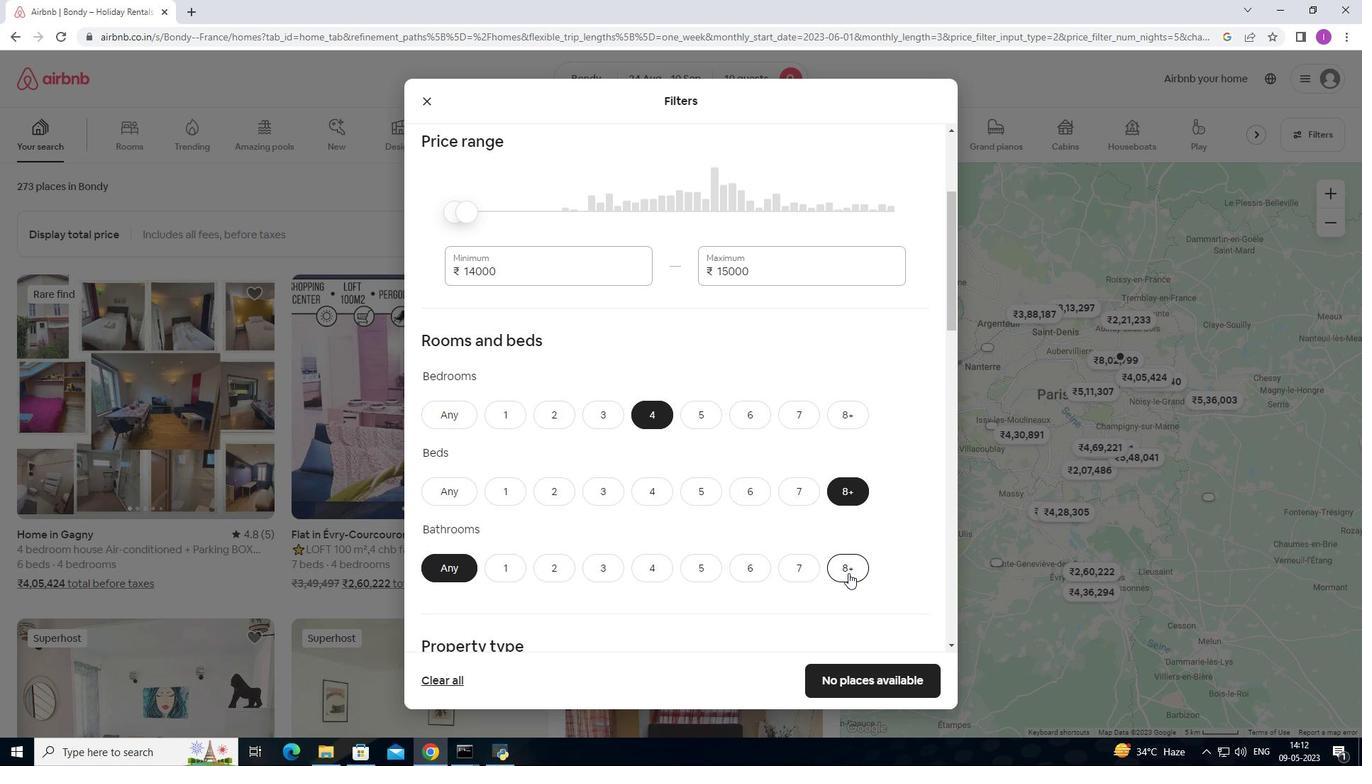 
Action: Mouse pressed left at (848, 573)
Screenshot: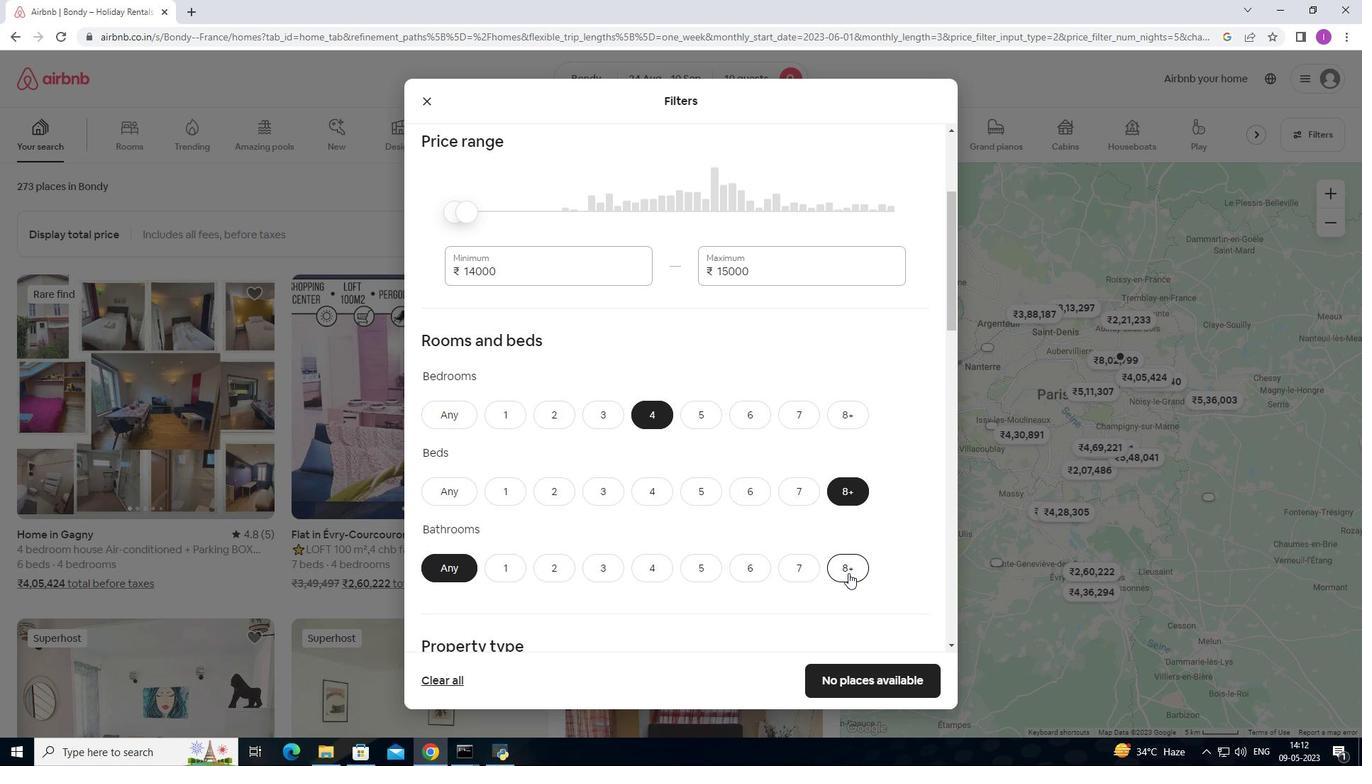 
Action: Mouse moved to (658, 557)
Screenshot: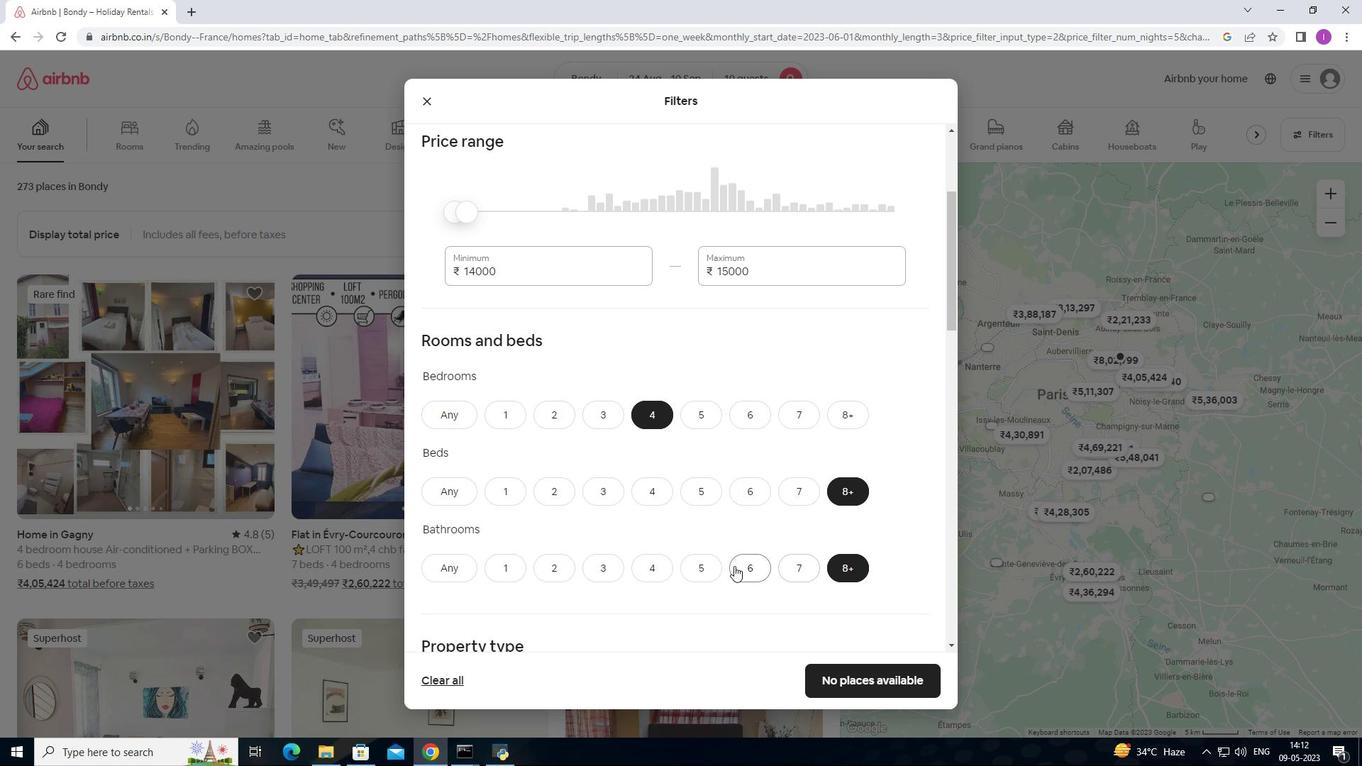 
Action: Mouse pressed left at (658, 557)
Screenshot: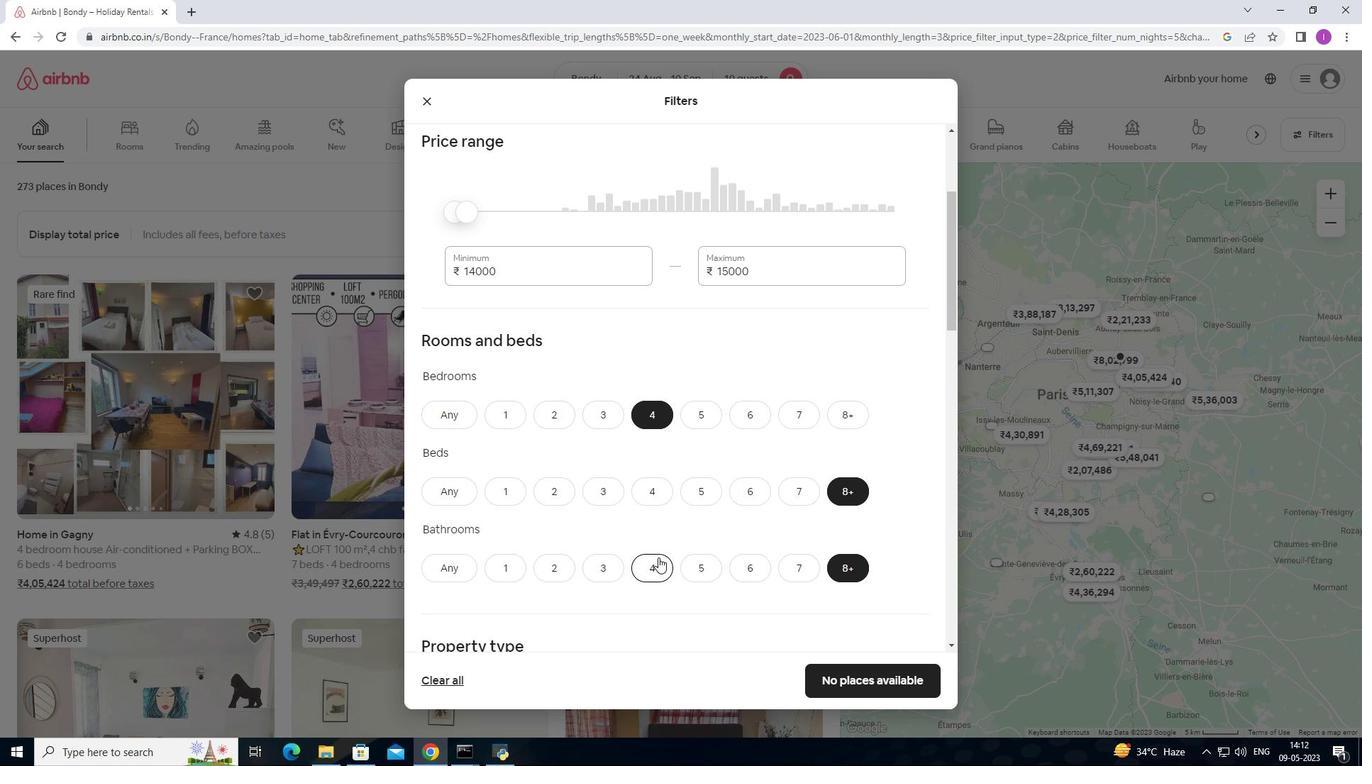 
Action: Mouse moved to (663, 556)
Screenshot: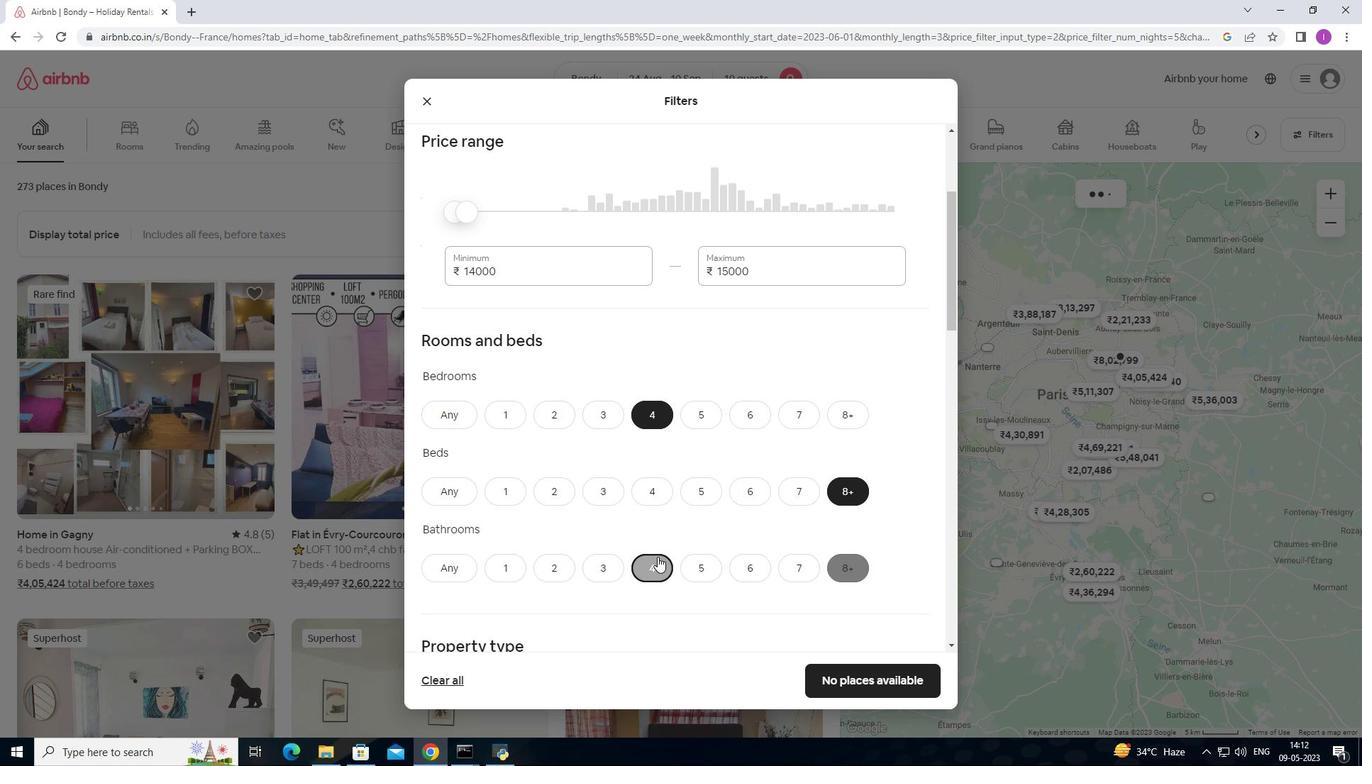 
Action: Mouse scrolled (663, 555) with delta (0, 0)
Screenshot: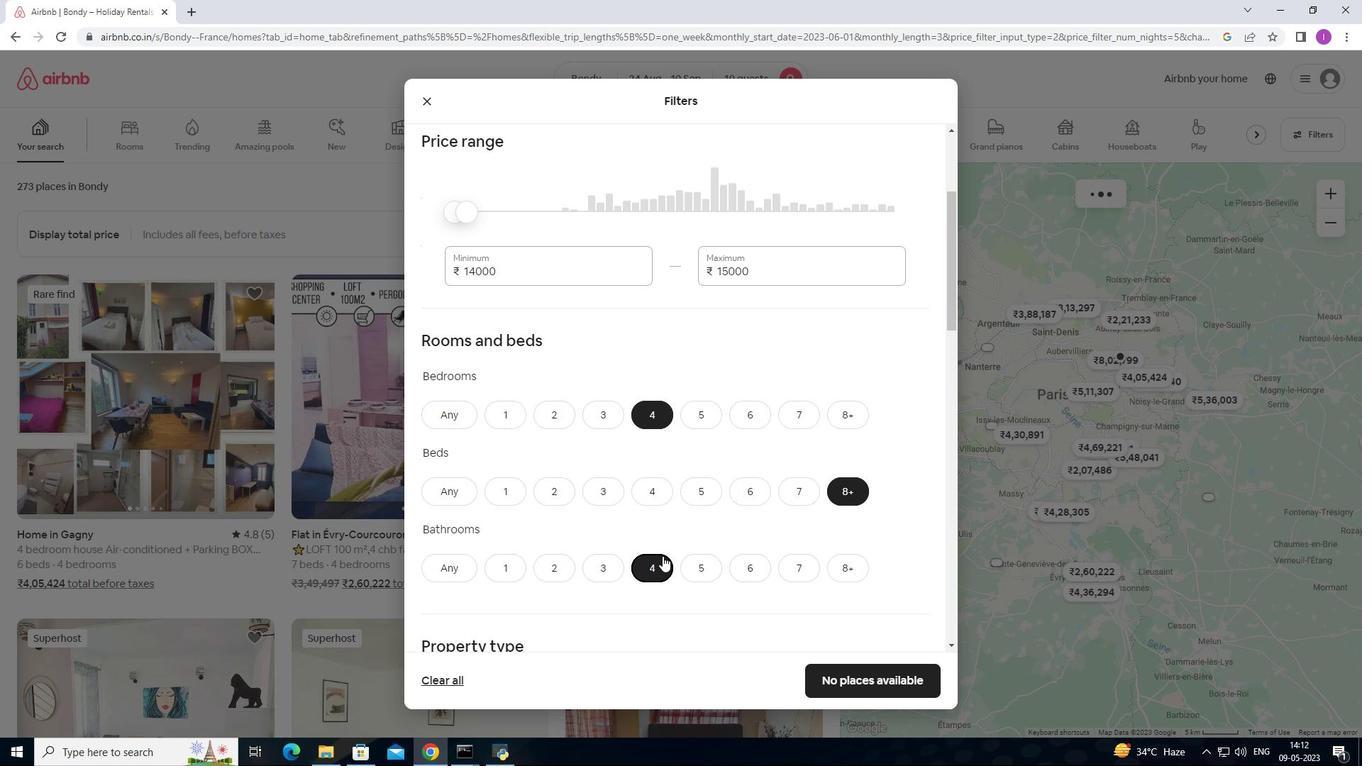 
Action: Mouse scrolled (663, 555) with delta (0, 0)
Screenshot: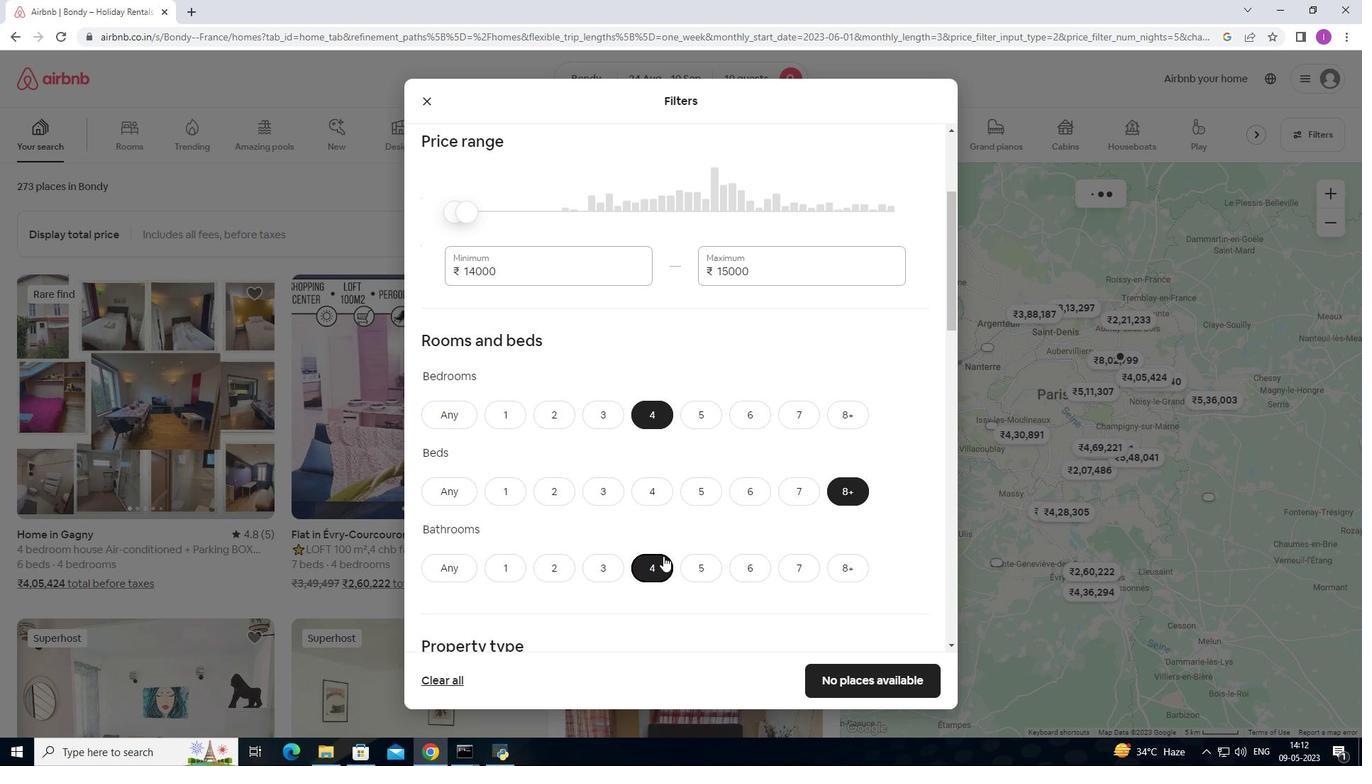 
Action: Mouse scrolled (663, 555) with delta (0, 0)
Screenshot: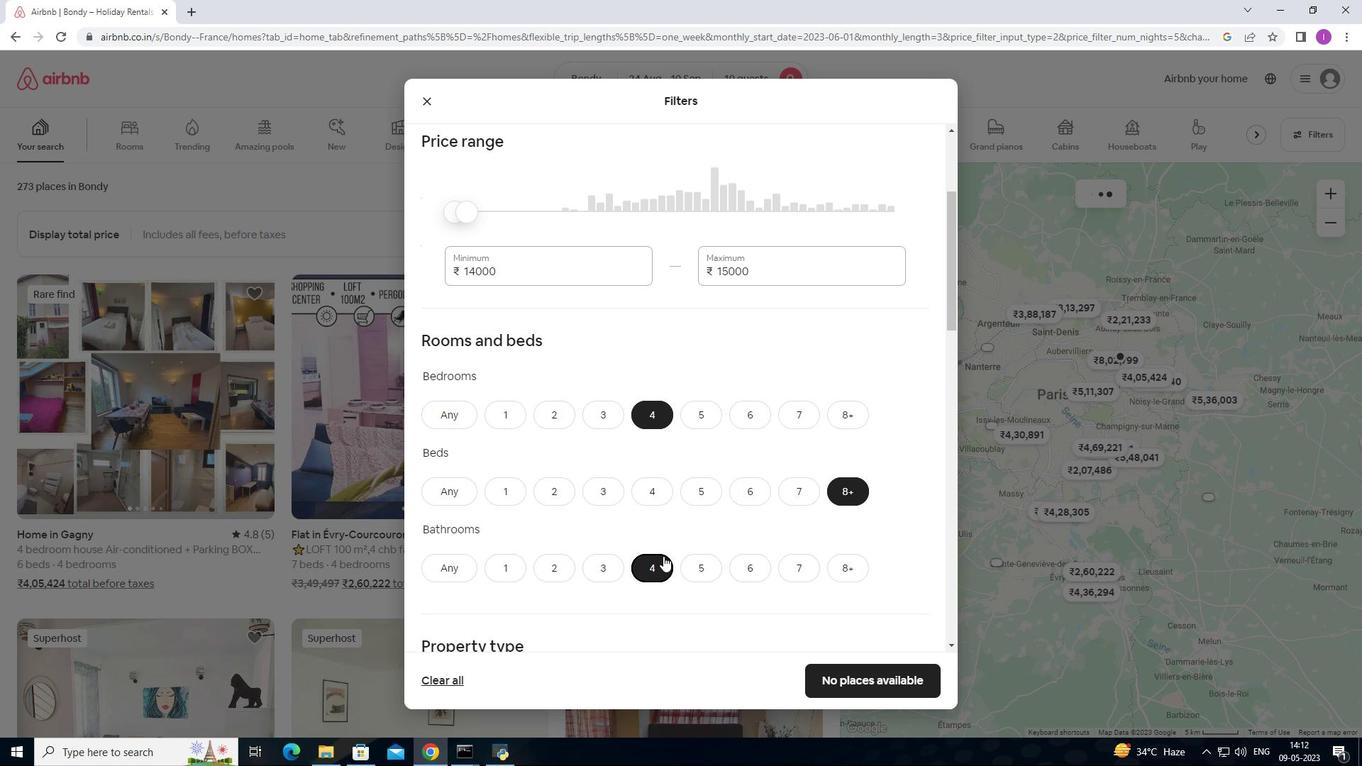 
Action: Mouse moved to (669, 554)
Screenshot: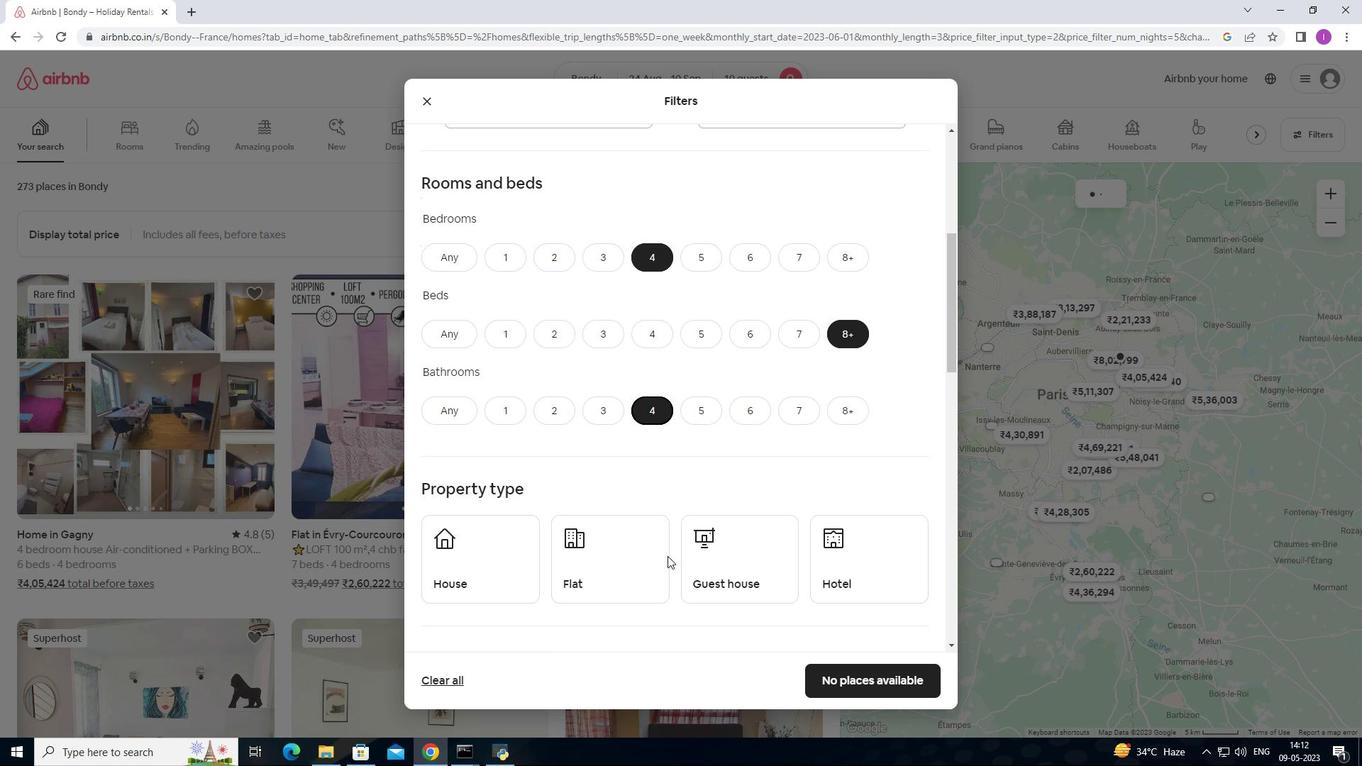 
Action: Mouse scrolled (669, 553) with delta (0, 0)
Screenshot: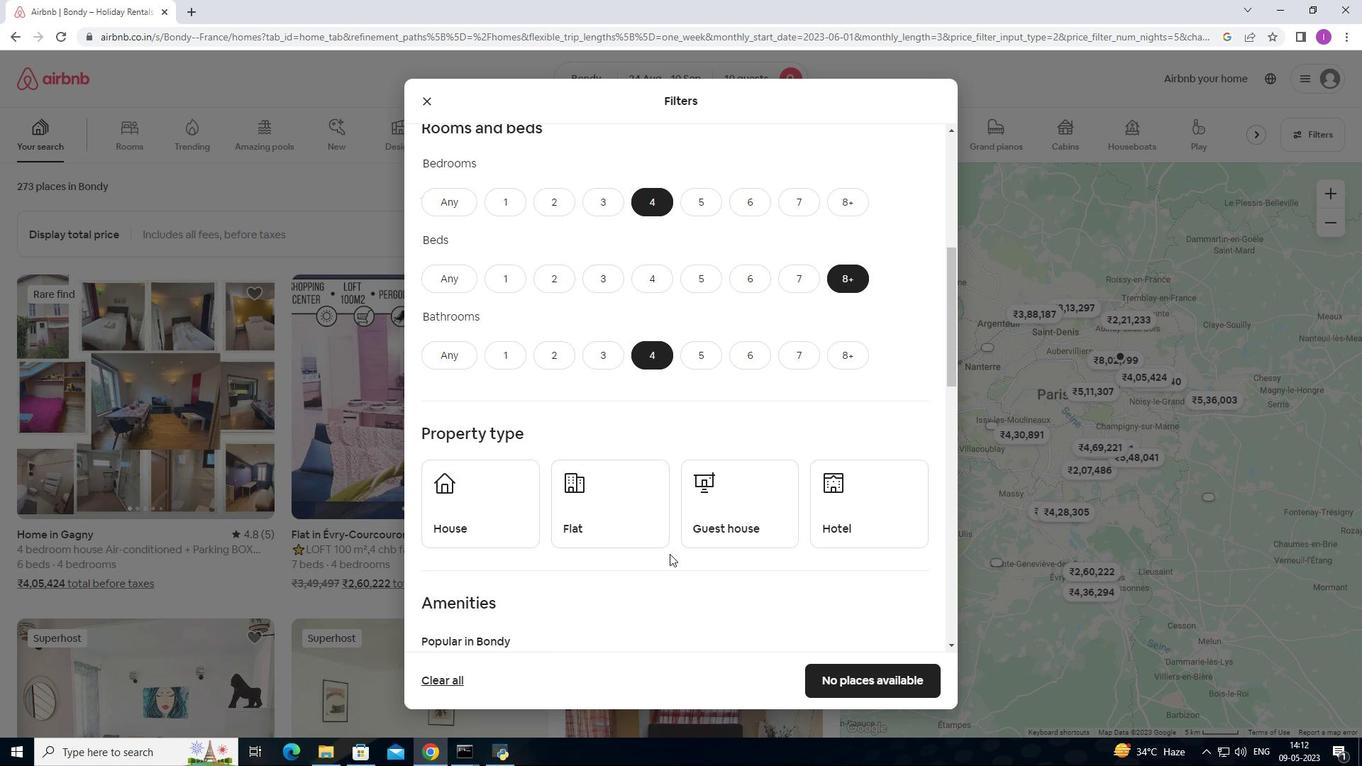 
Action: Mouse moved to (531, 449)
Screenshot: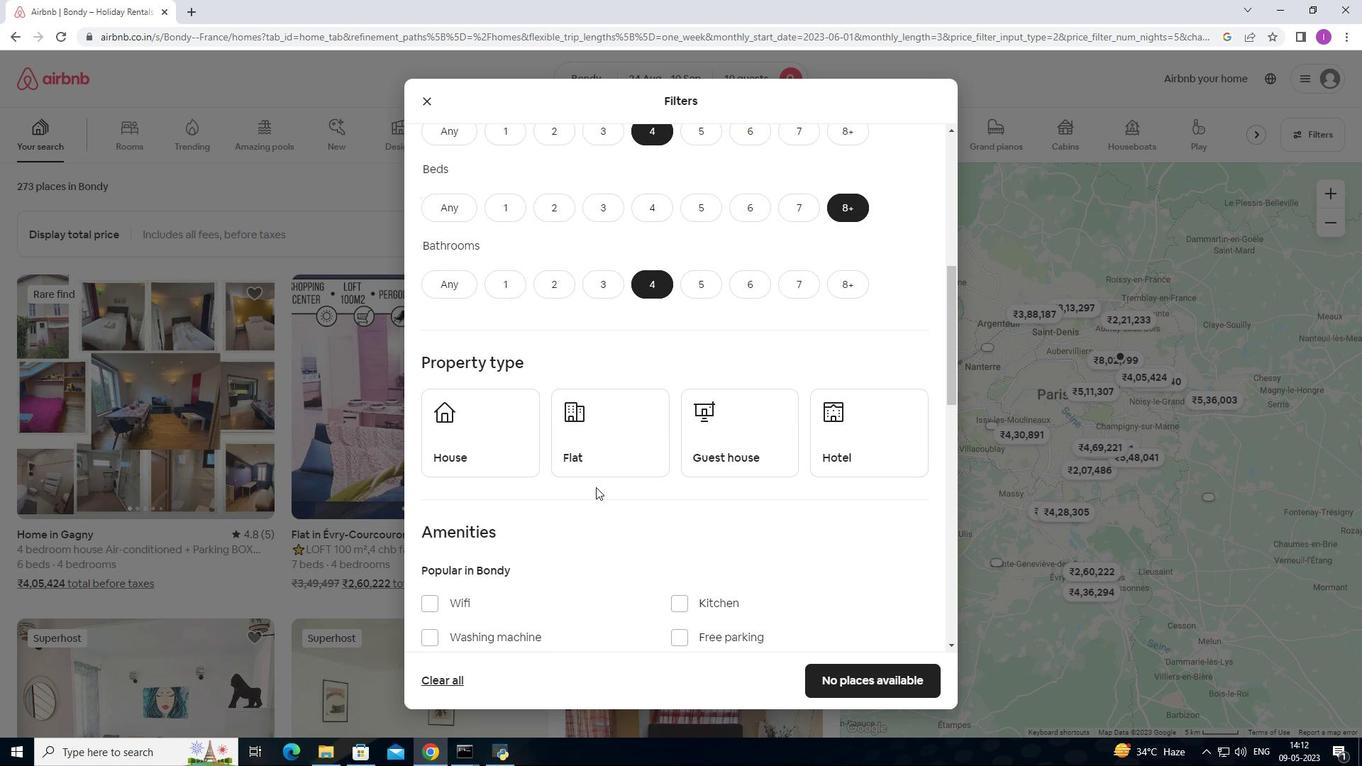 
Action: Mouse pressed left at (531, 449)
Screenshot: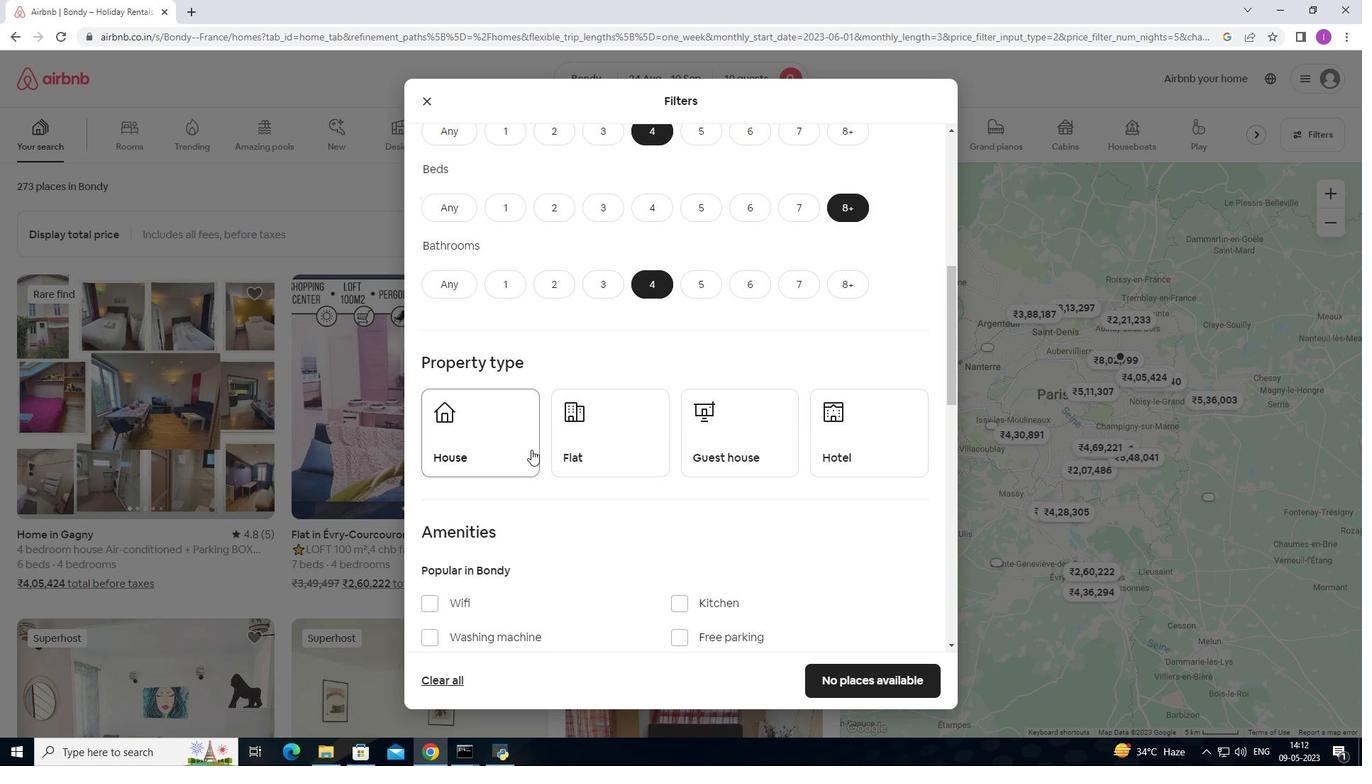 
Action: Mouse moved to (601, 446)
Screenshot: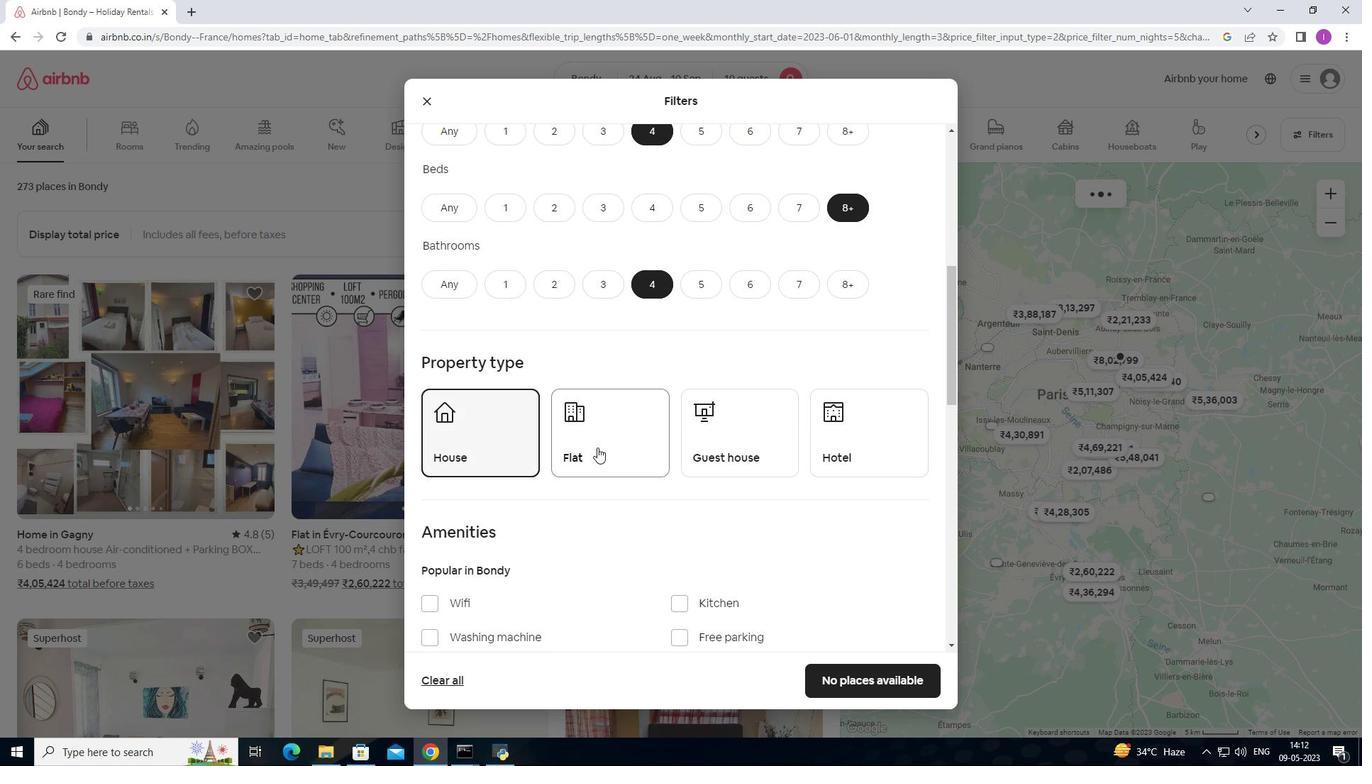 
Action: Mouse pressed left at (601, 446)
Screenshot: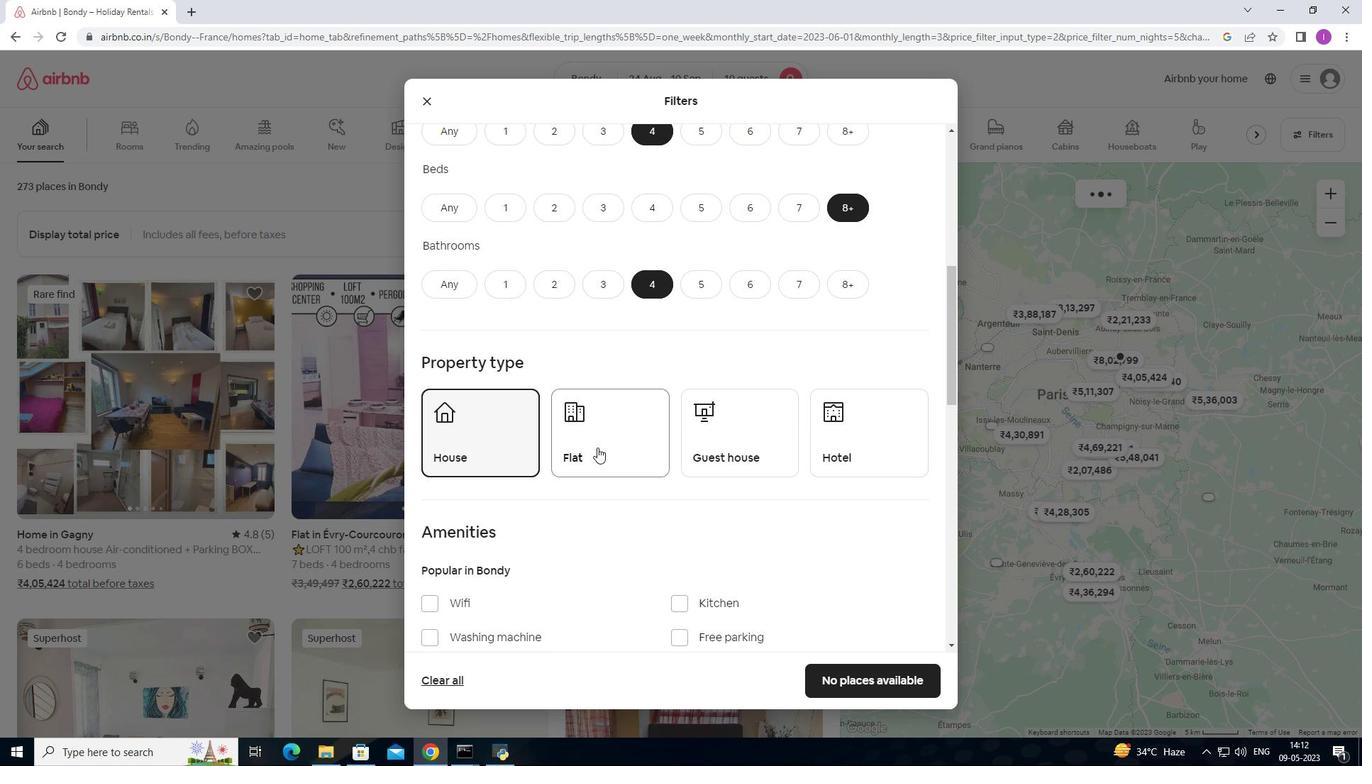 
Action: Mouse moved to (701, 458)
Screenshot: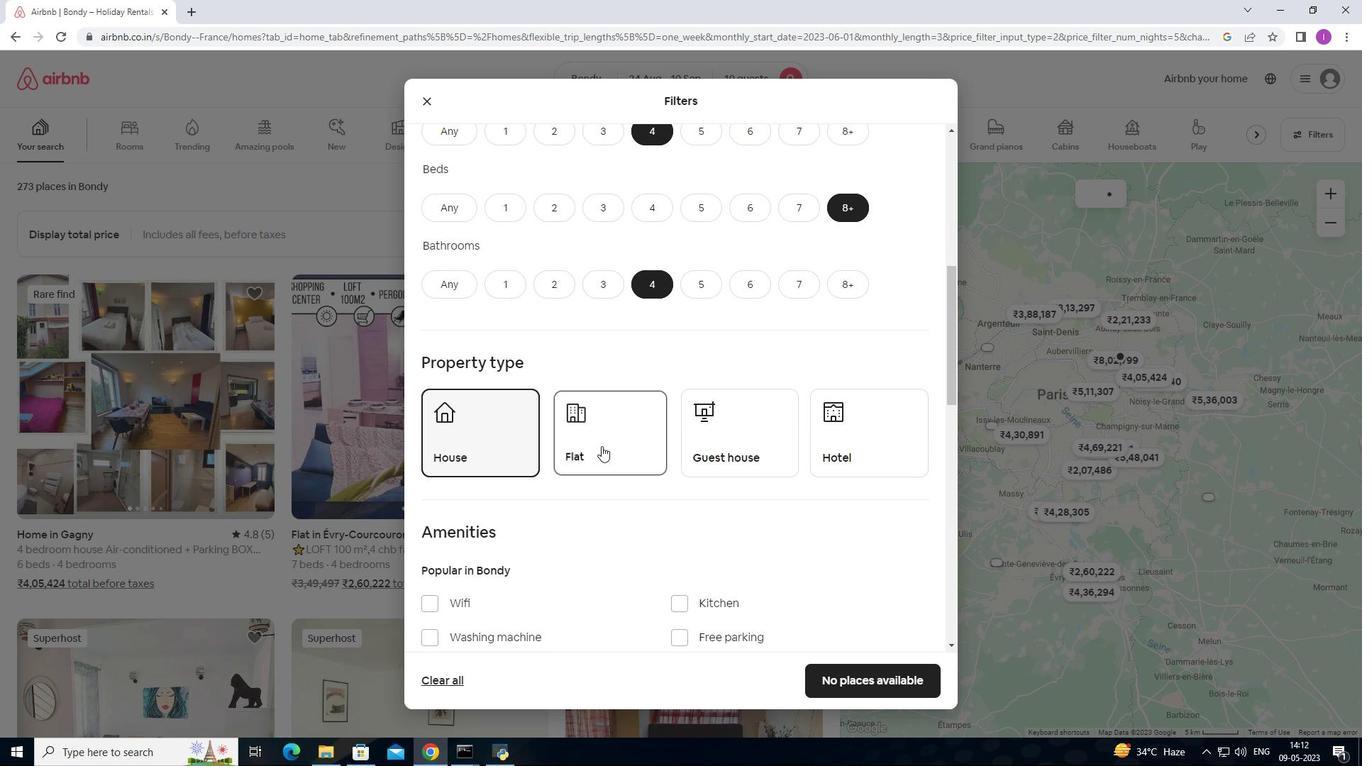 
Action: Mouse pressed left at (701, 458)
Screenshot: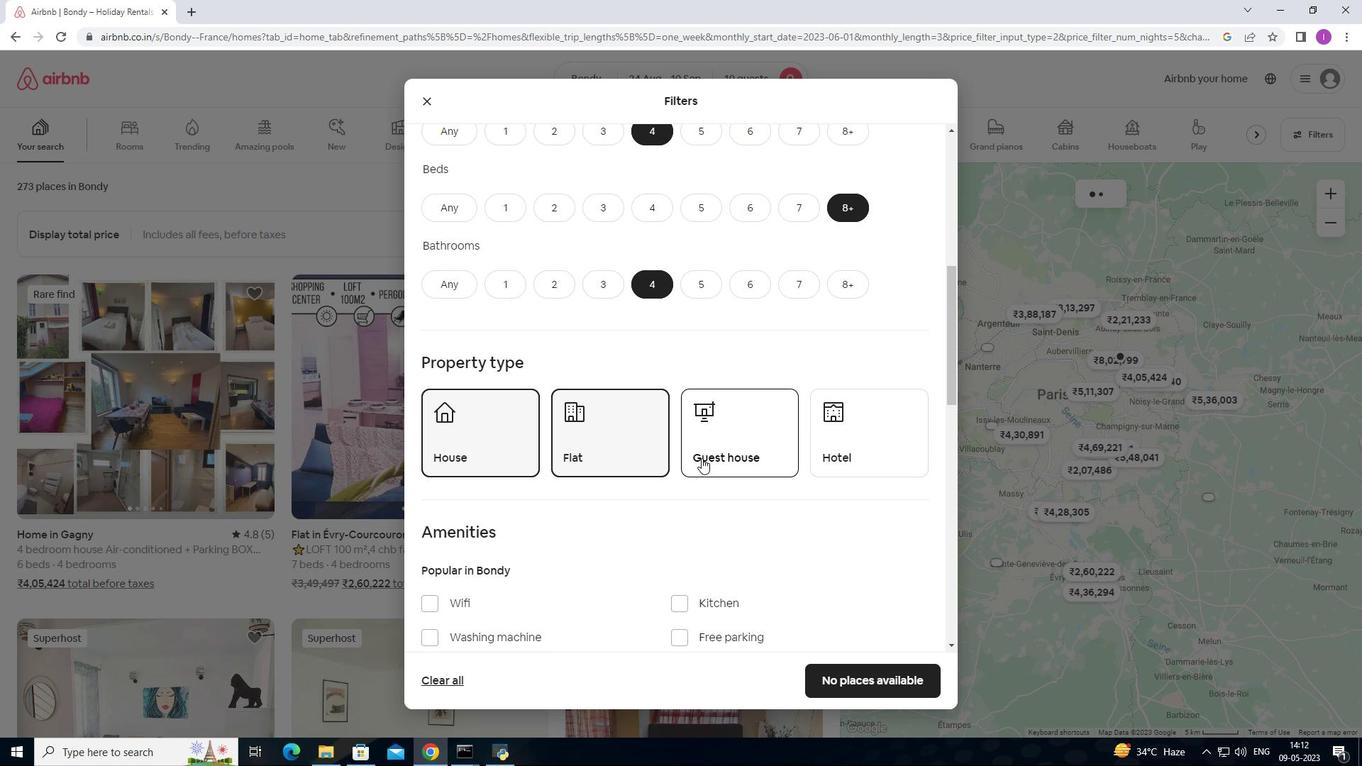 
Action: Mouse moved to (776, 461)
Screenshot: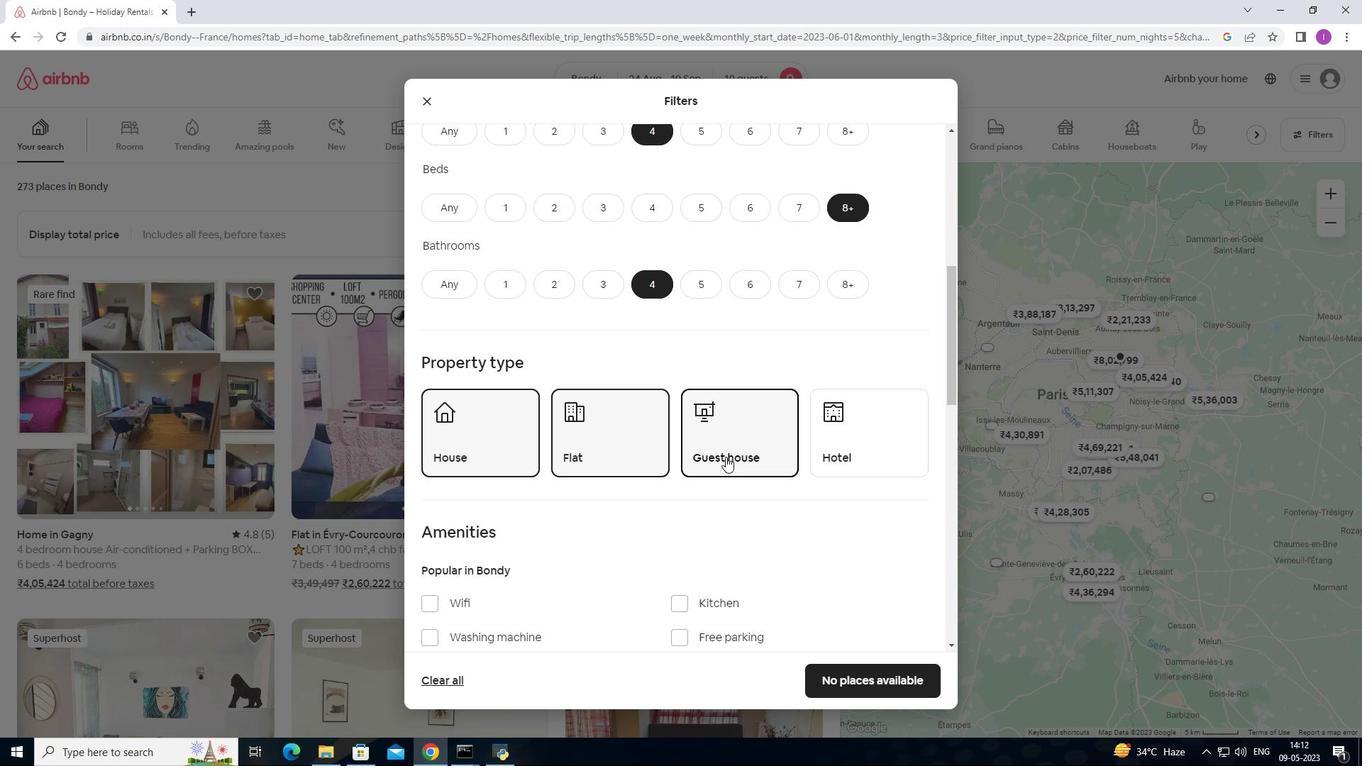 
Action: Mouse scrolled (776, 460) with delta (0, 0)
Screenshot: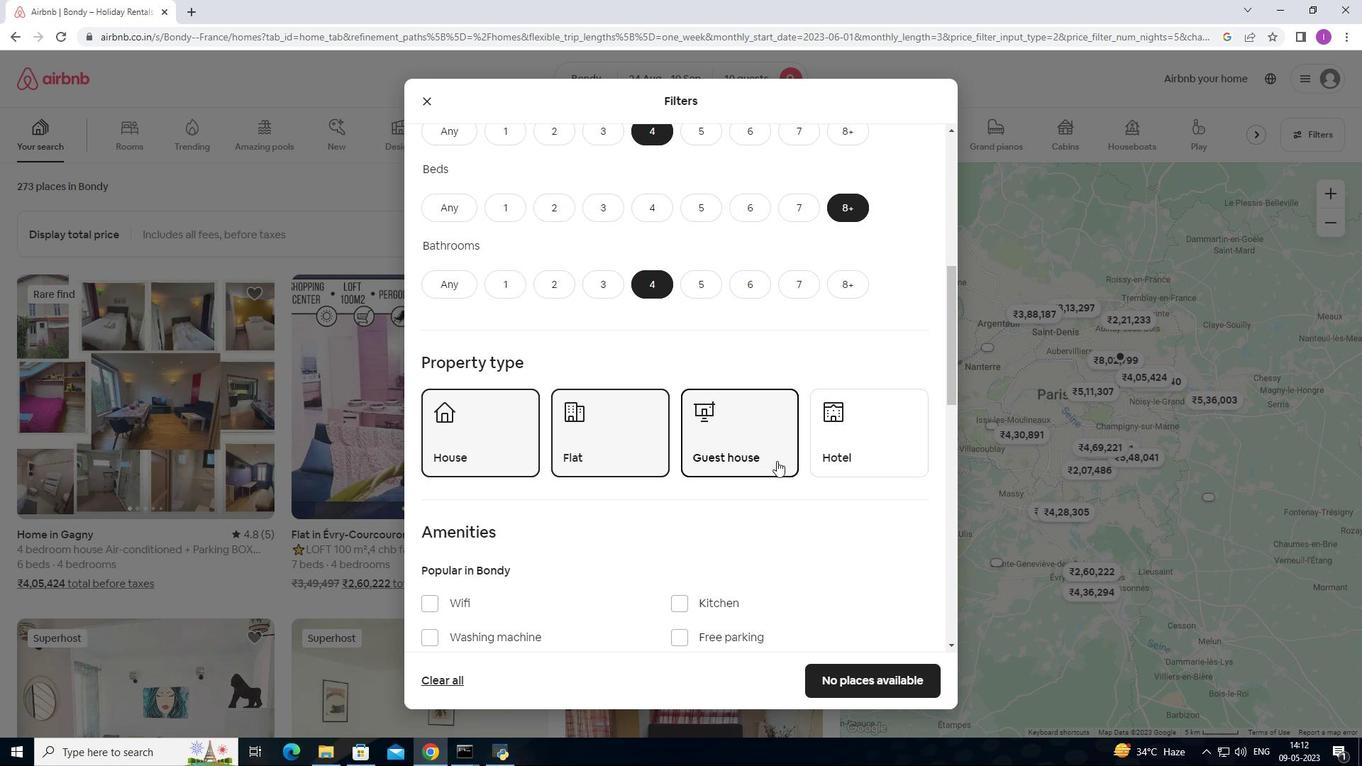 
Action: Mouse moved to (776, 461)
Screenshot: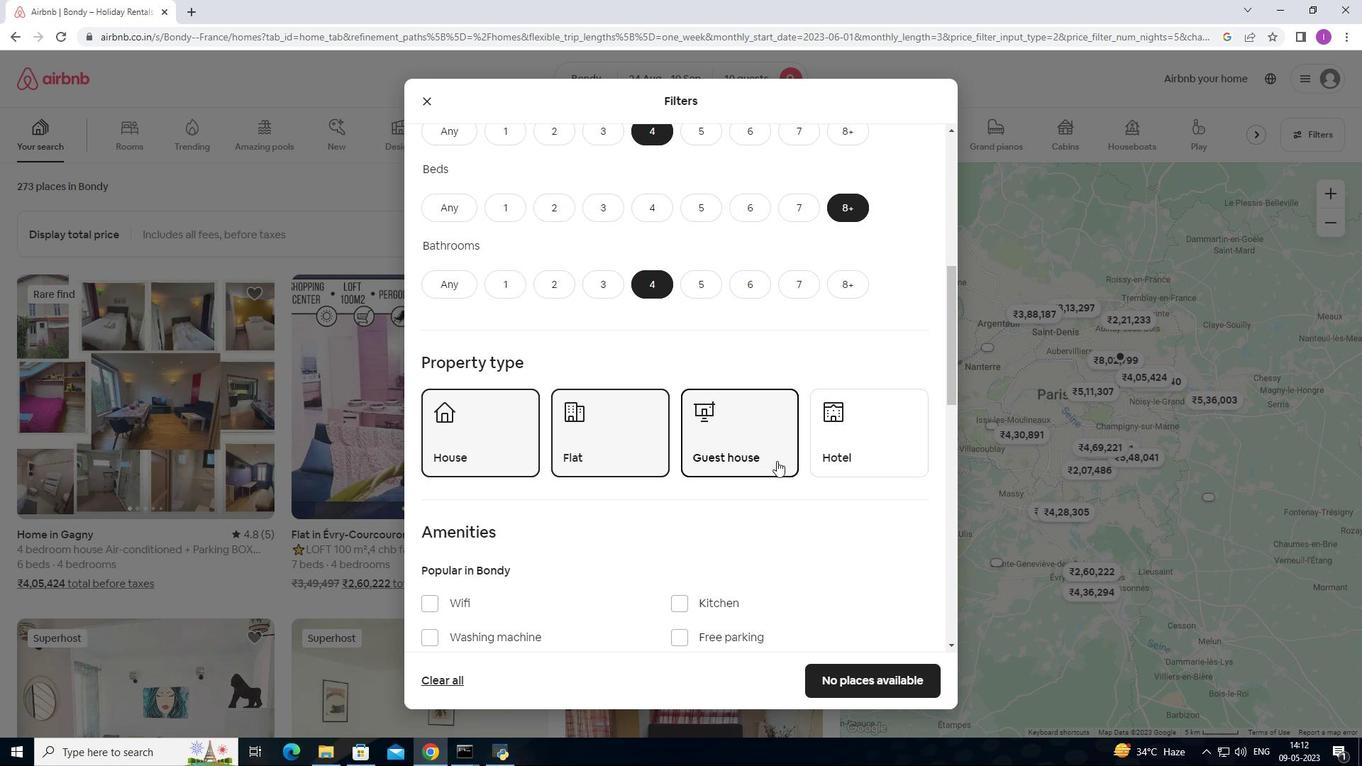
Action: Mouse scrolled (776, 461) with delta (0, 0)
Screenshot: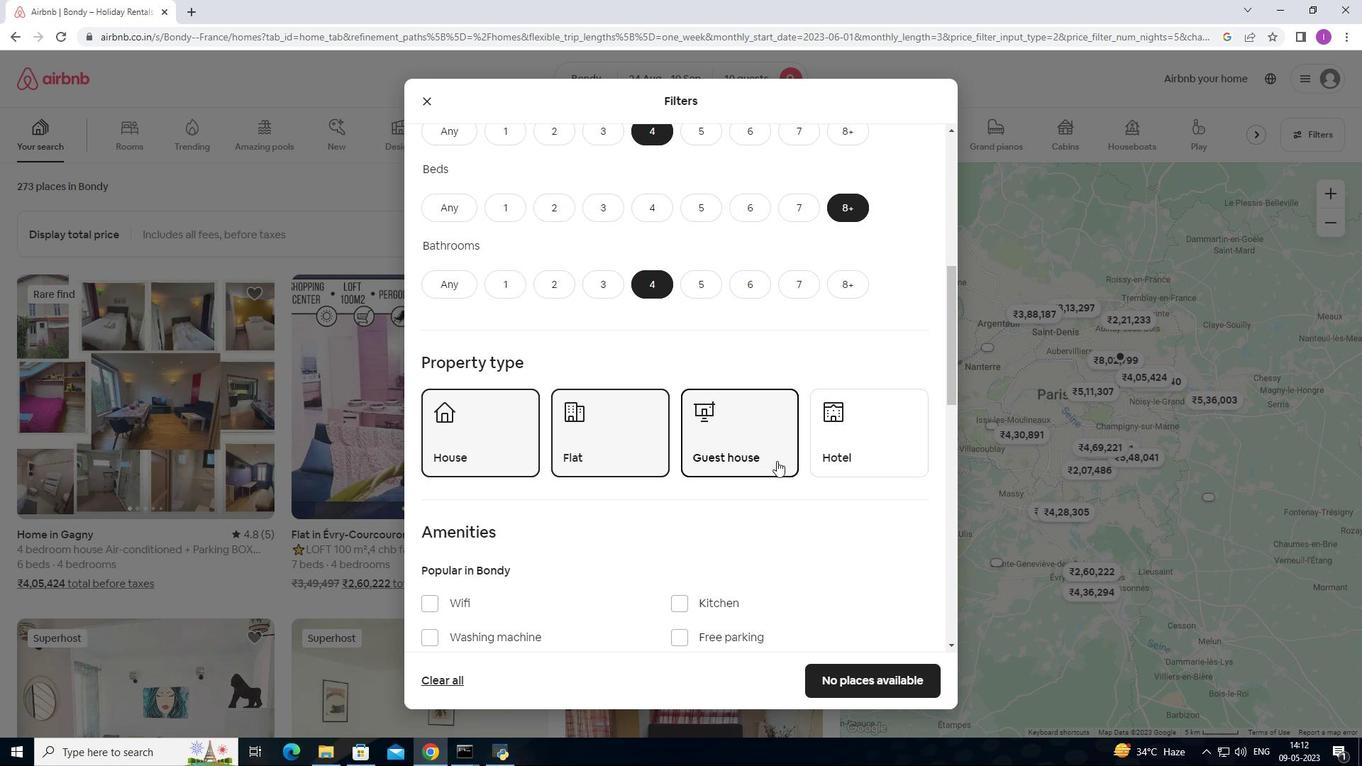 
Action: Mouse moved to (777, 462)
Screenshot: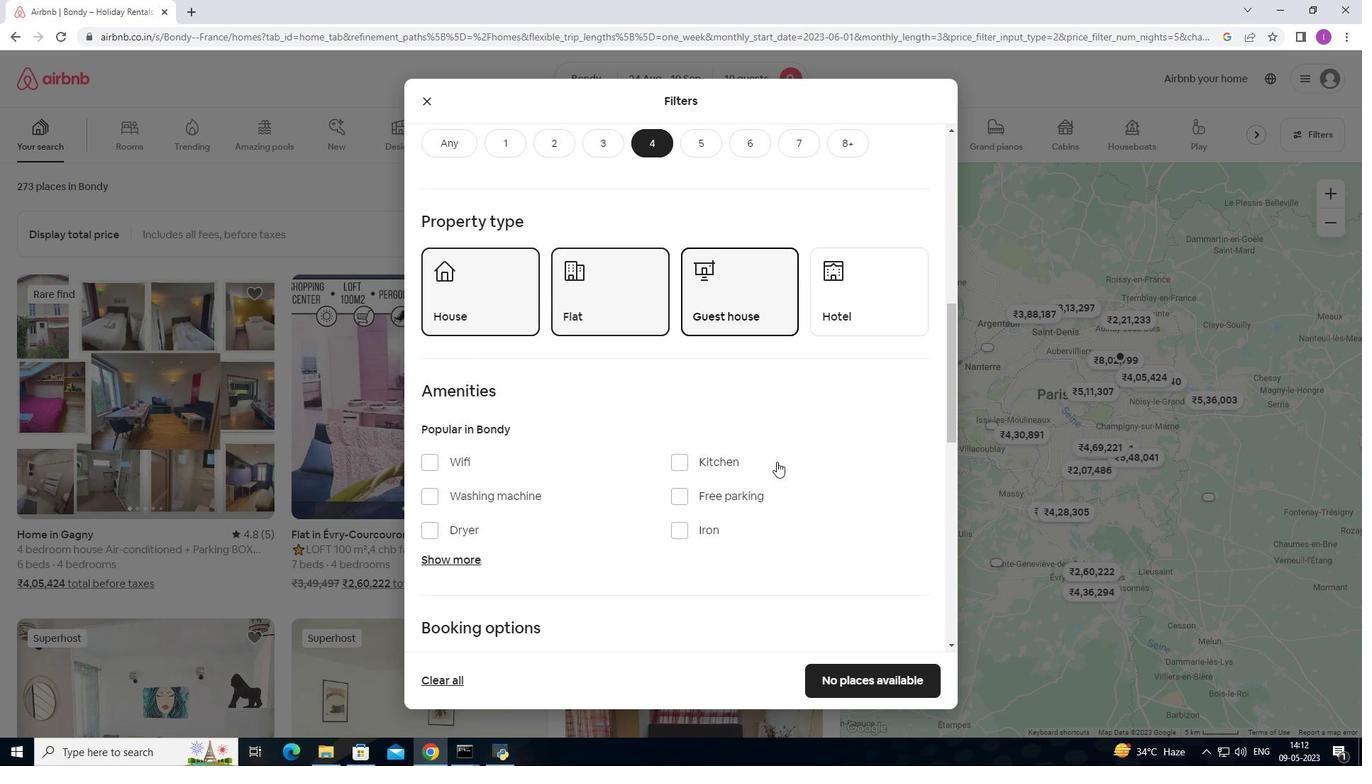 
Action: Mouse scrolled (777, 461) with delta (0, 0)
Screenshot: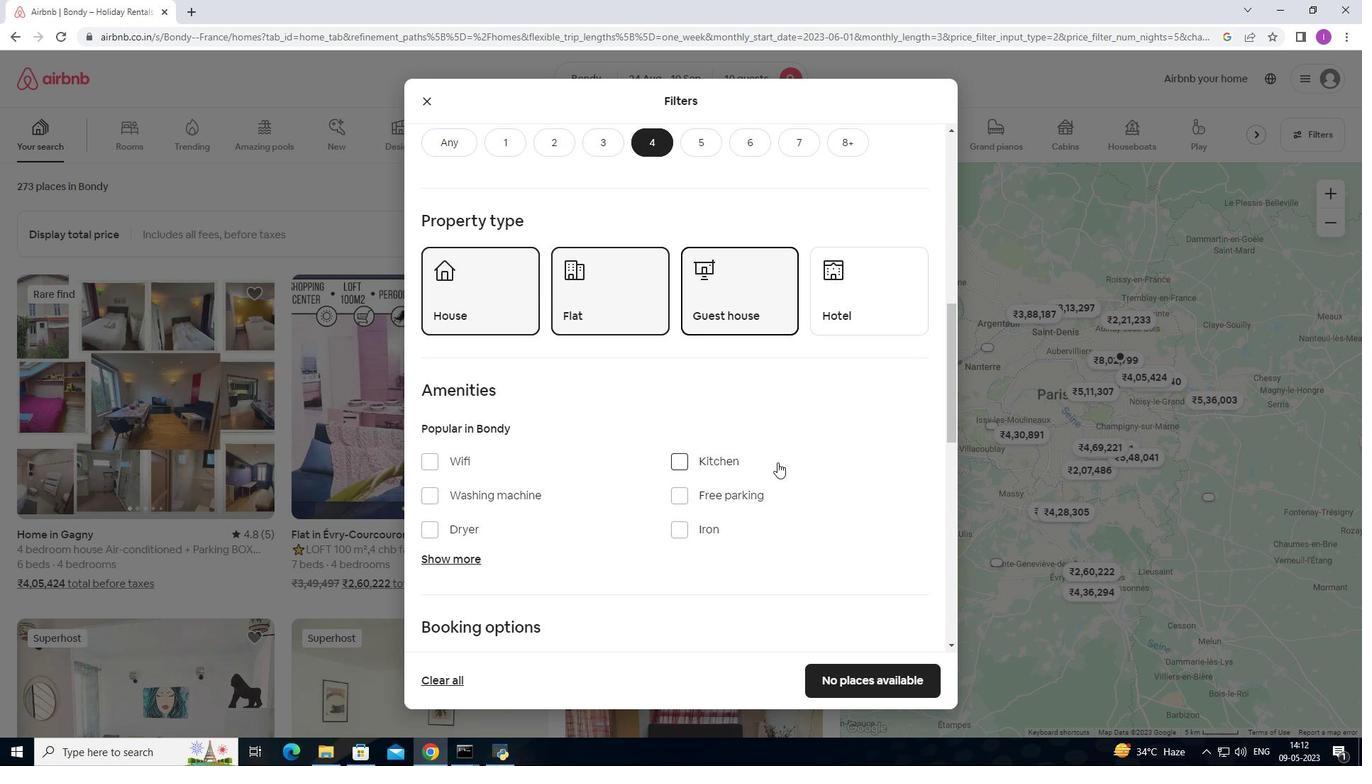 
Action: Mouse moved to (429, 387)
Screenshot: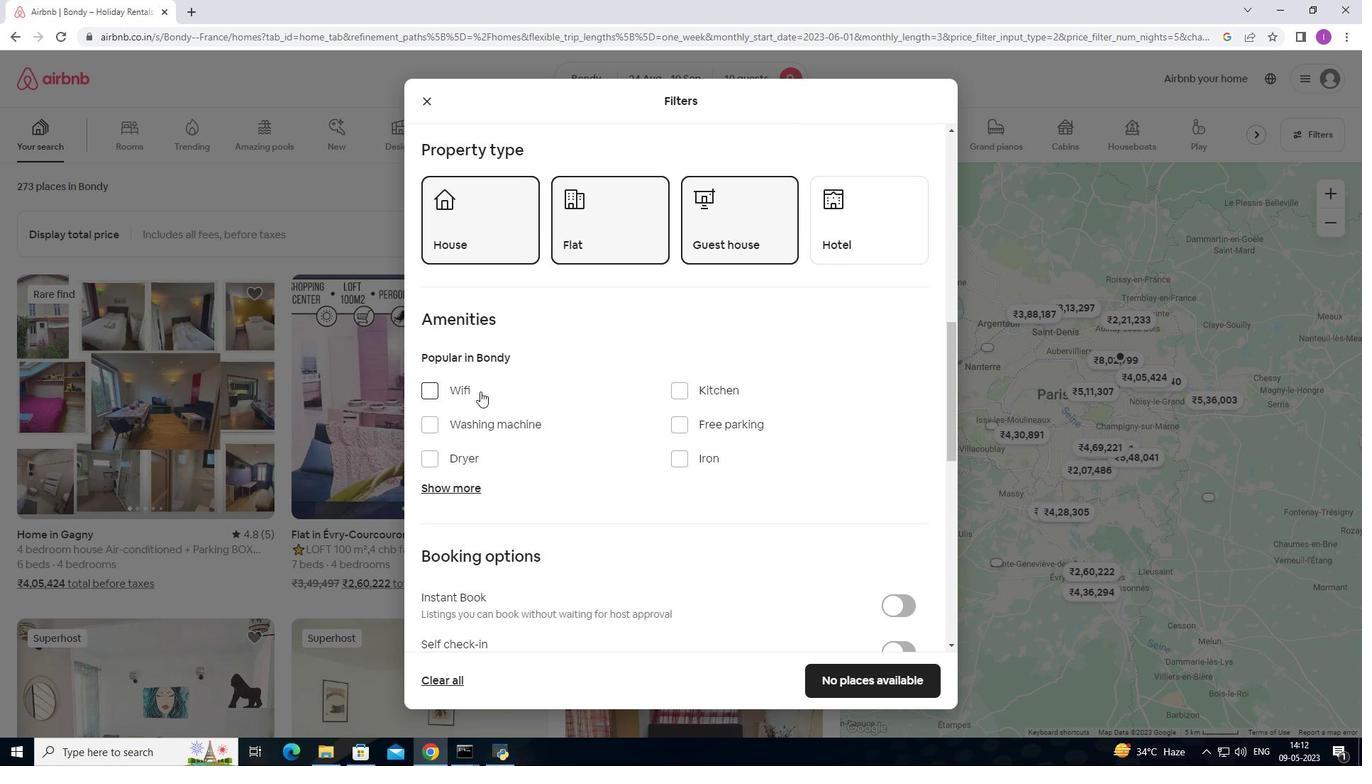 
Action: Mouse pressed left at (429, 387)
Screenshot: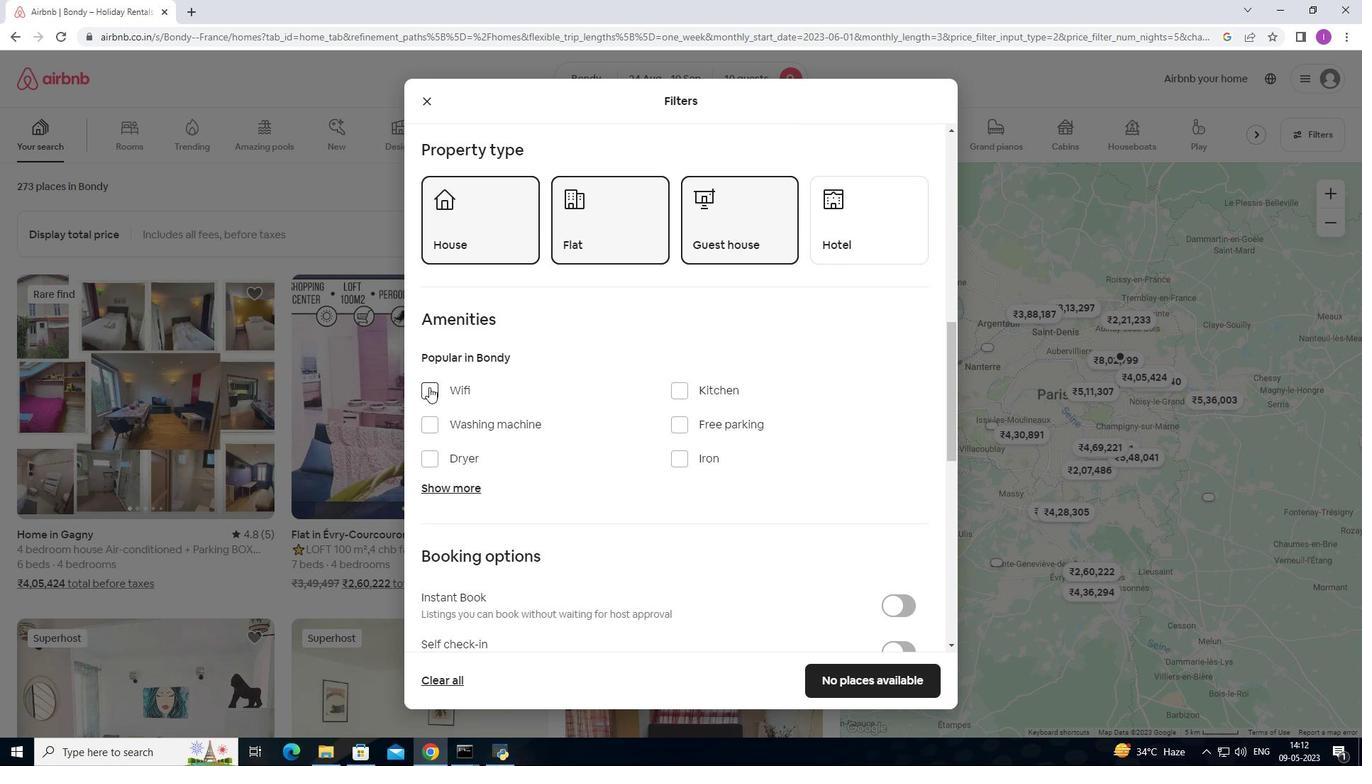 
Action: Mouse moved to (685, 432)
Screenshot: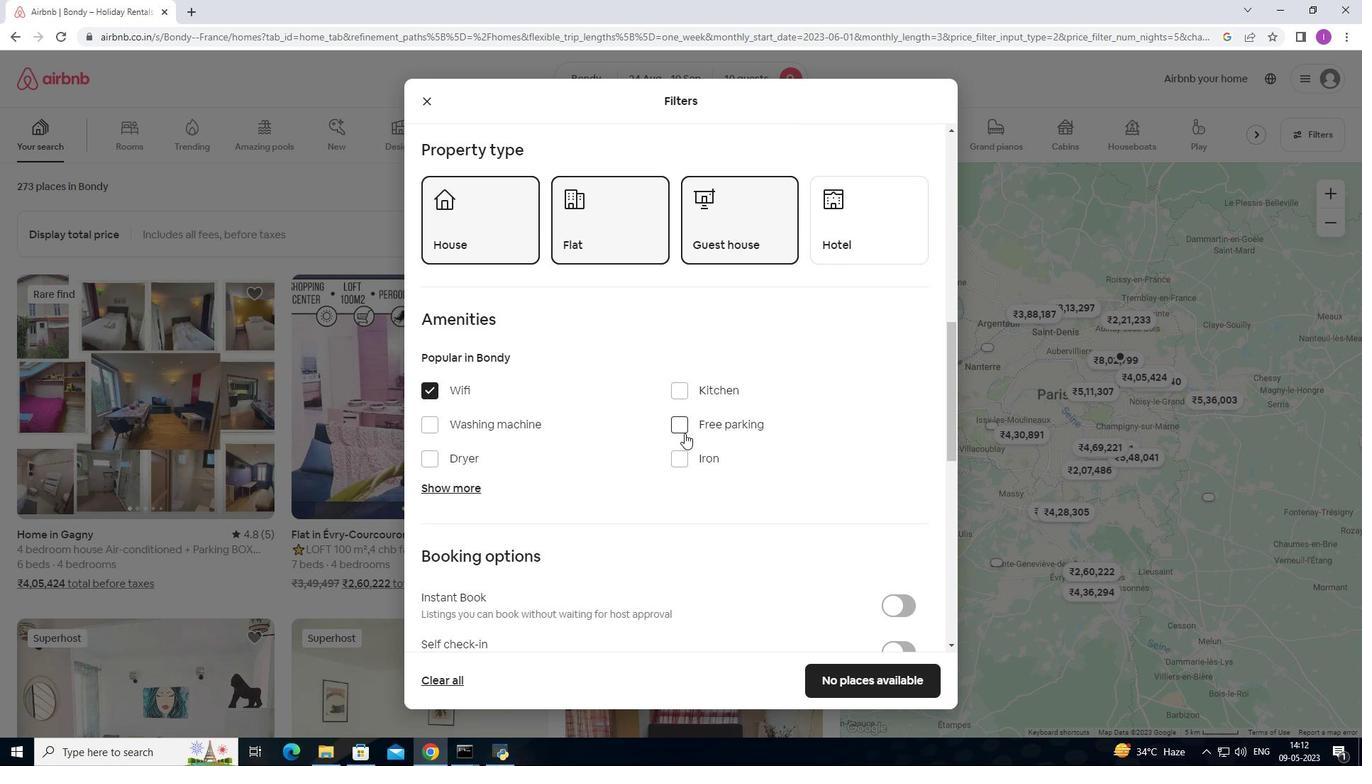 
Action: Mouse pressed left at (685, 432)
Screenshot: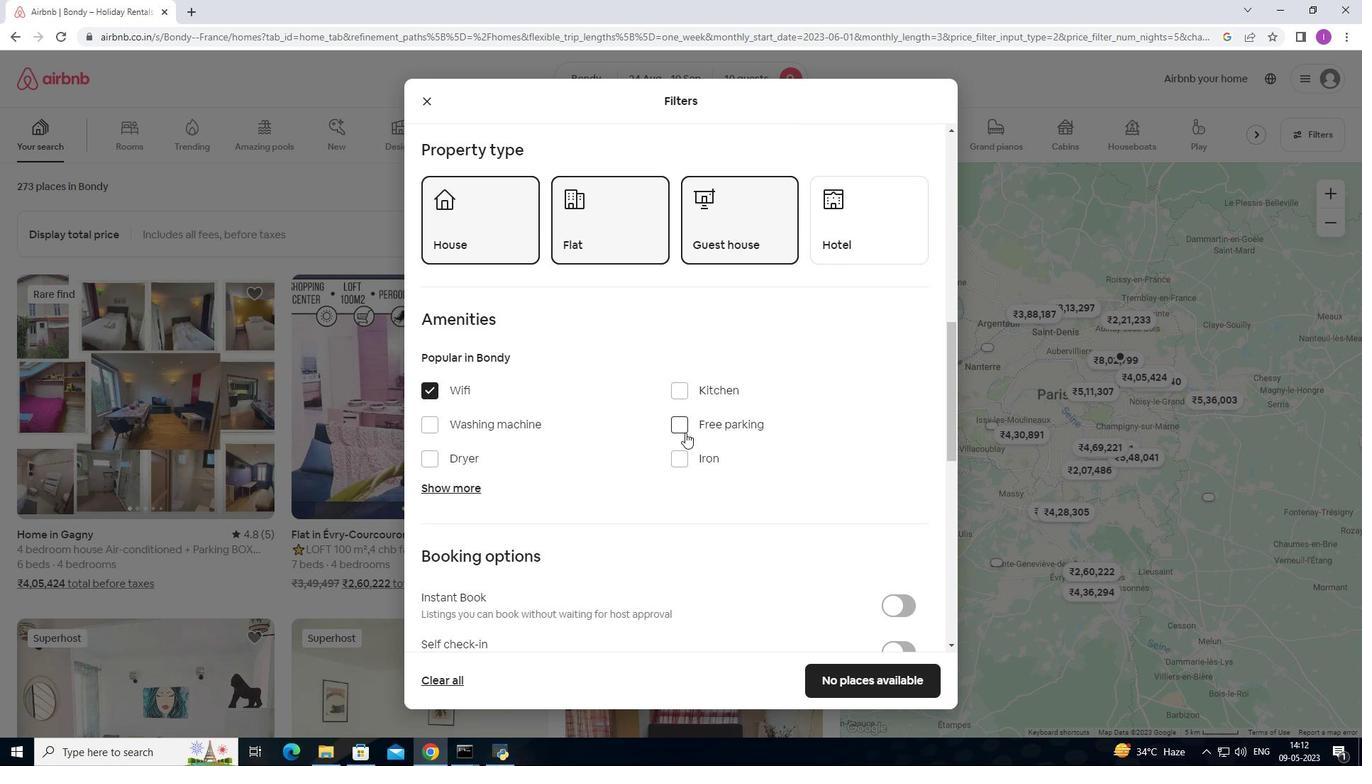 
Action: Mouse moved to (596, 444)
Screenshot: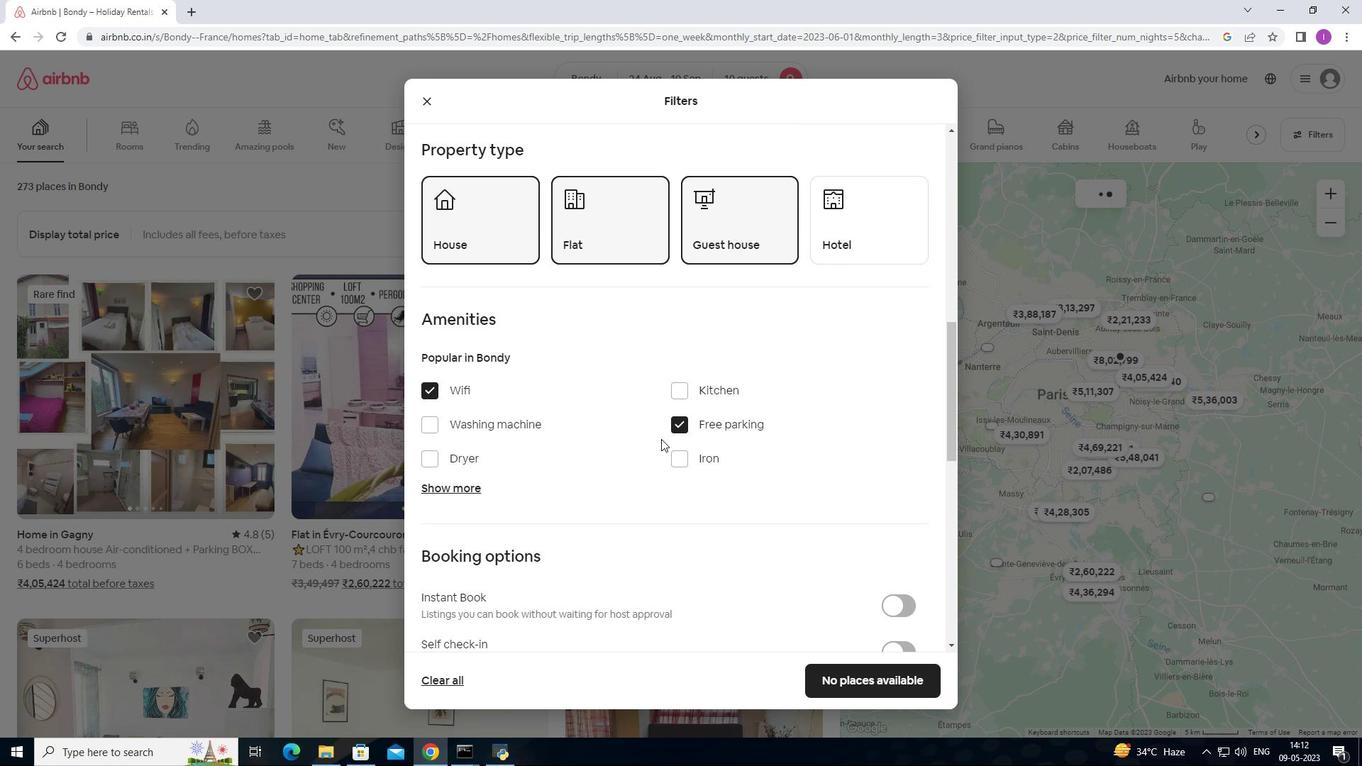 
Action: Mouse scrolled (596, 444) with delta (0, 0)
Screenshot: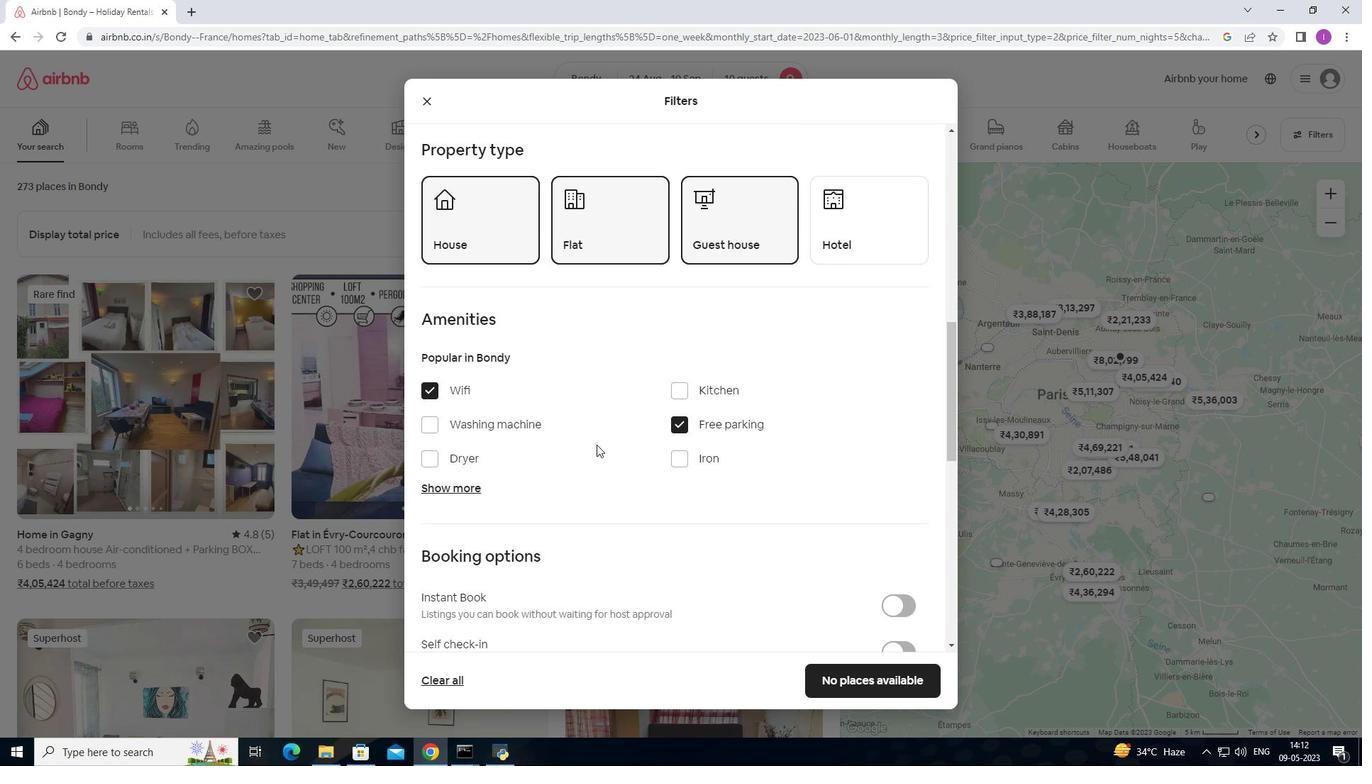 
Action: Mouse moved to (472, 422)
Screenshot: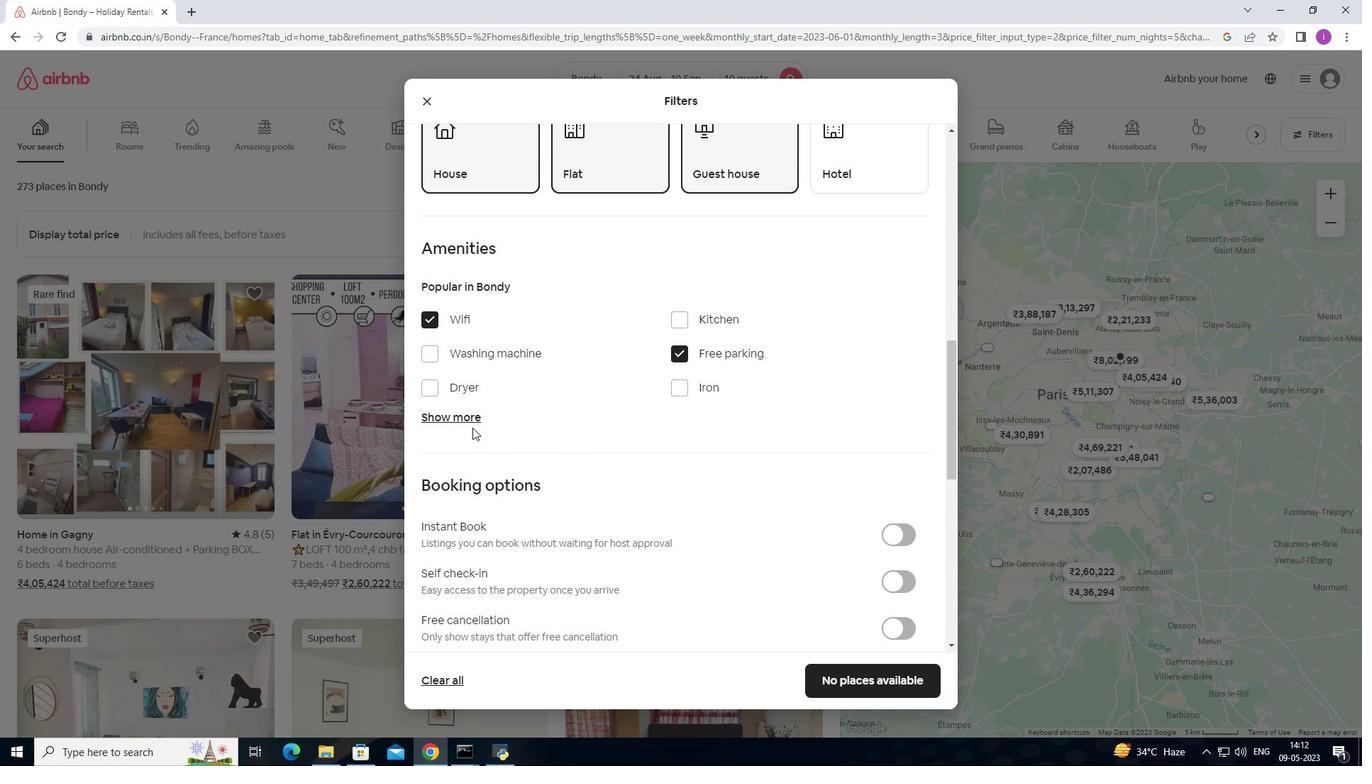 
Action: Mouse pressed left at (472, 422)
Screenshot: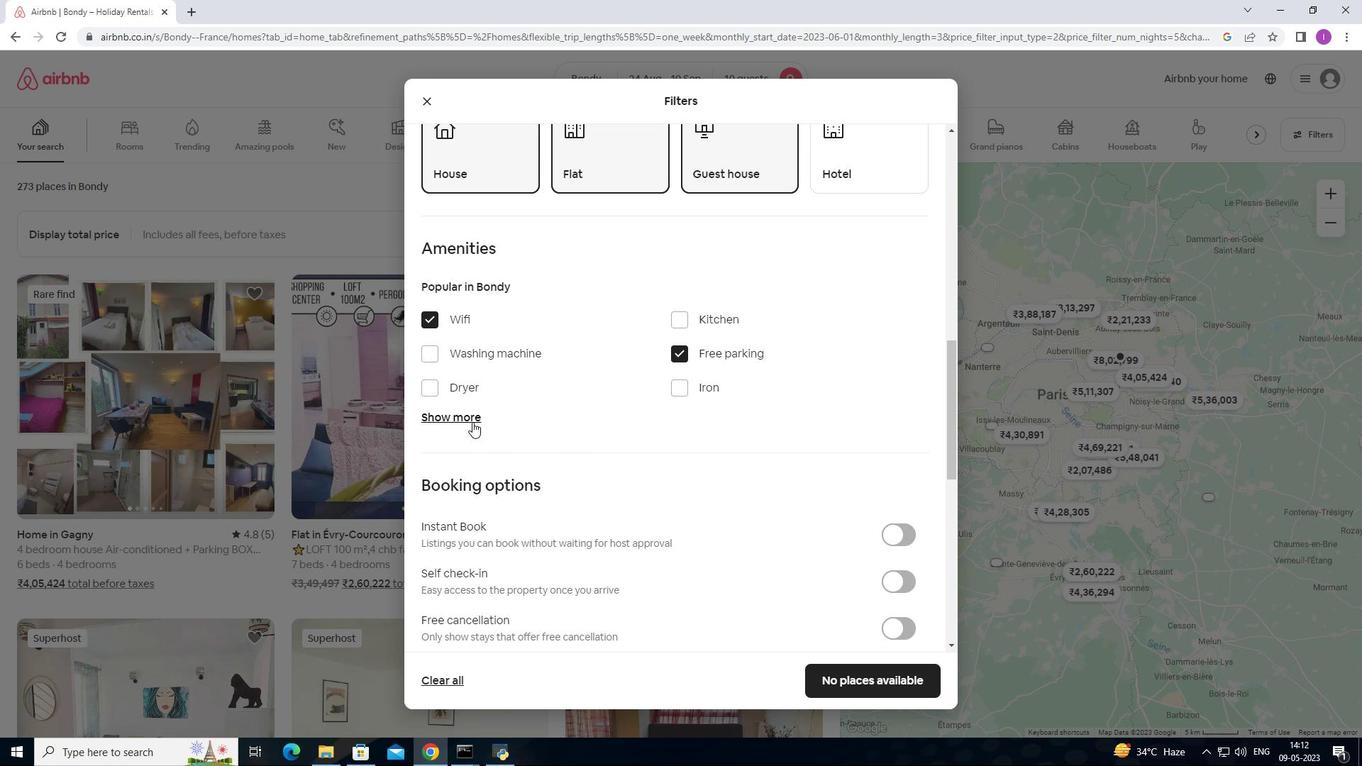 
Action: Mouse moved to (692, 501)
Screenshot: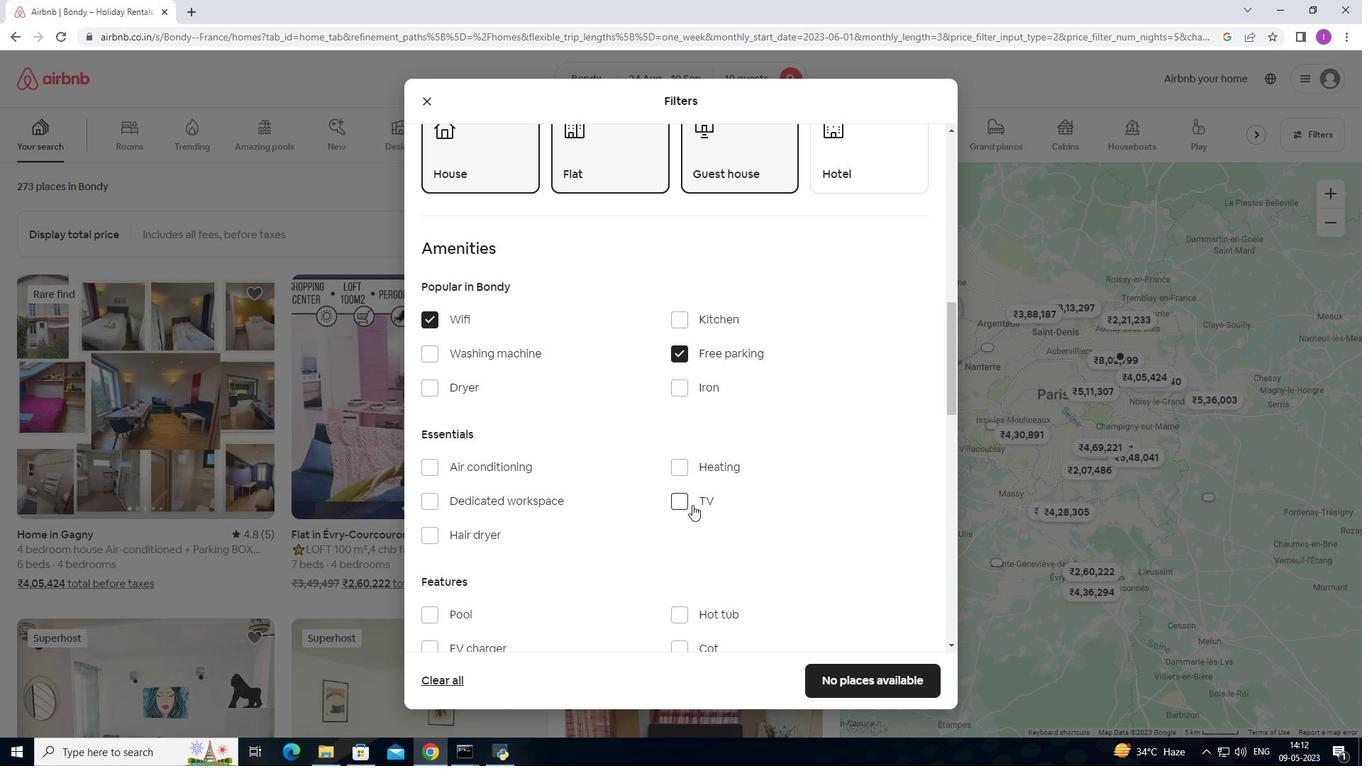 
Action: Mouse pressed left at (692, 501)
Screenshot: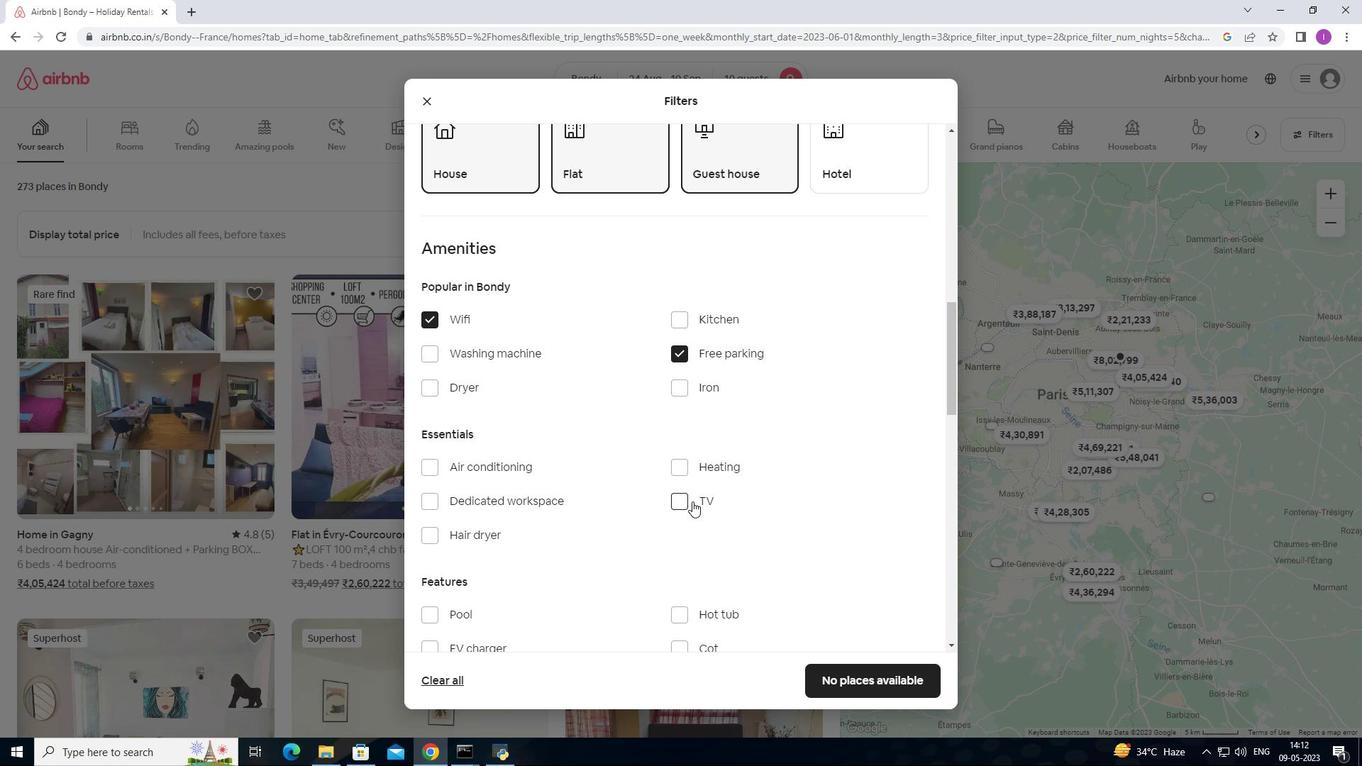 
Action: Mouse moved to (573, 515)
Screenshot: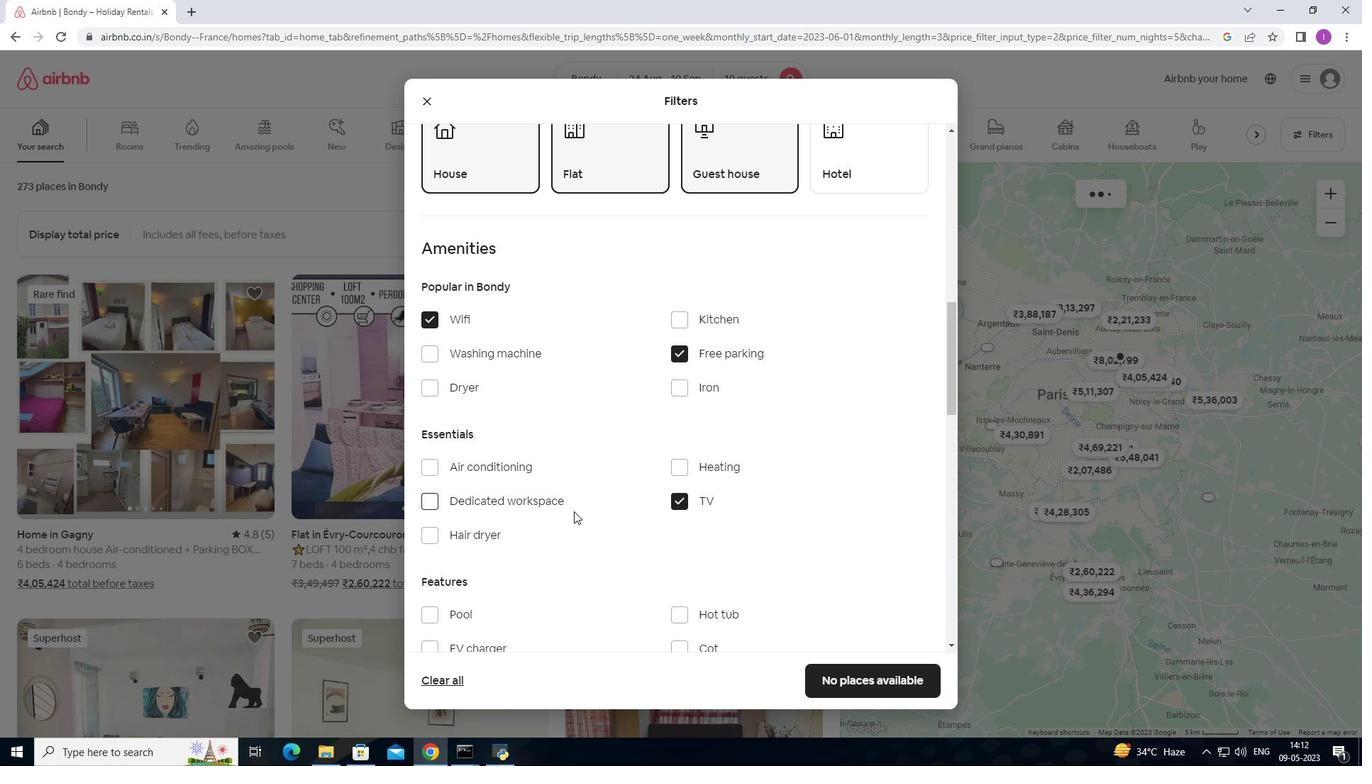 
Action: Mouse scrolled (573, 514) with delta (0, 0)
Screenshot: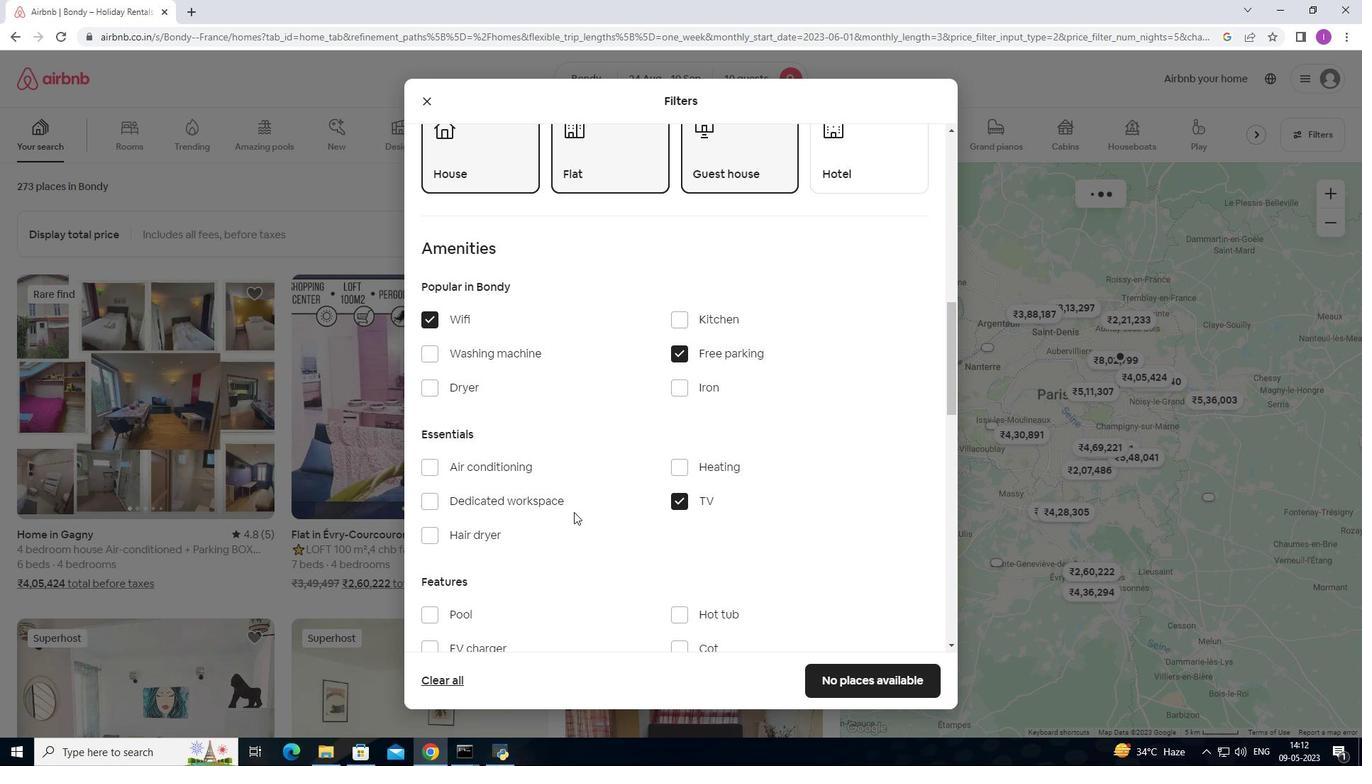 
Action: Mouse moved to (574, 515)
Screenshot: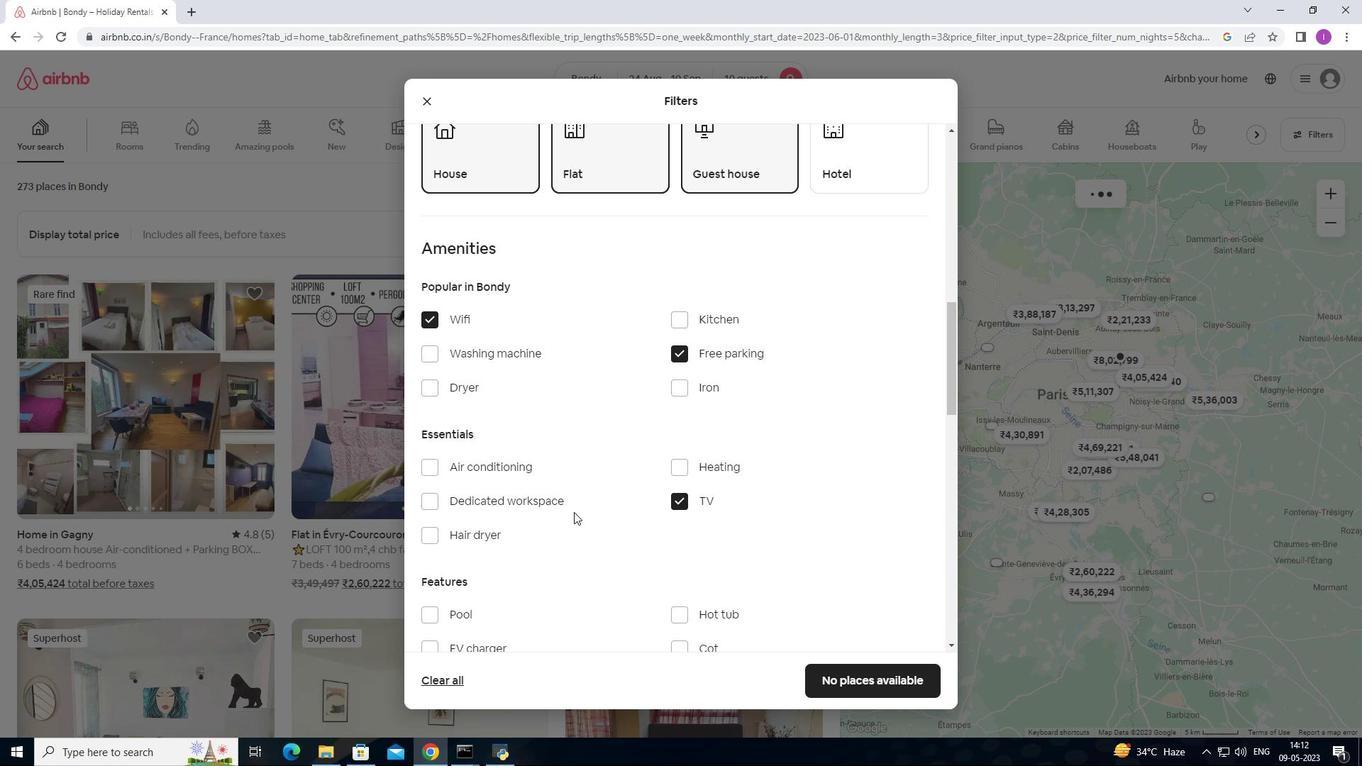 
Action: Mouse scrolled (574, 514) with delta (0, 0)
Screenshot: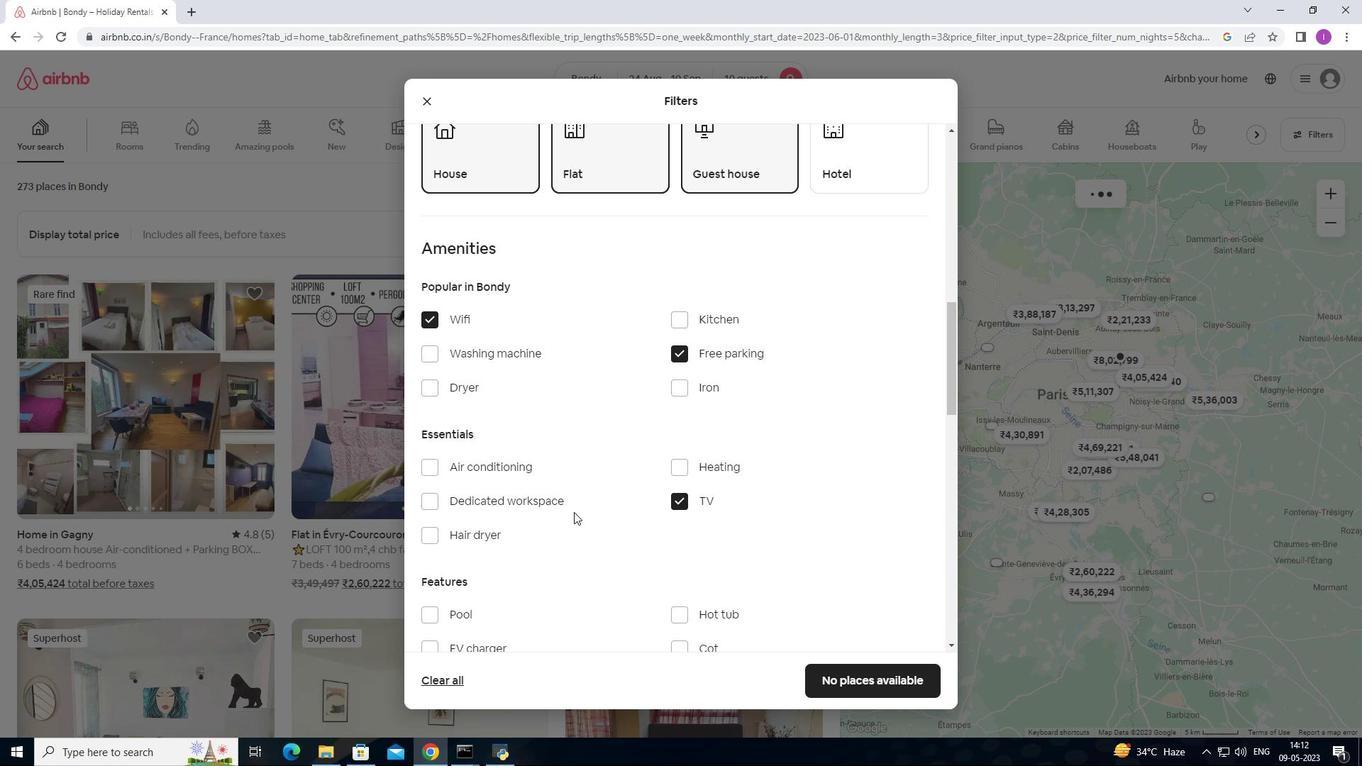 
Action: Mouse moved to (430, 539)
Screenshot: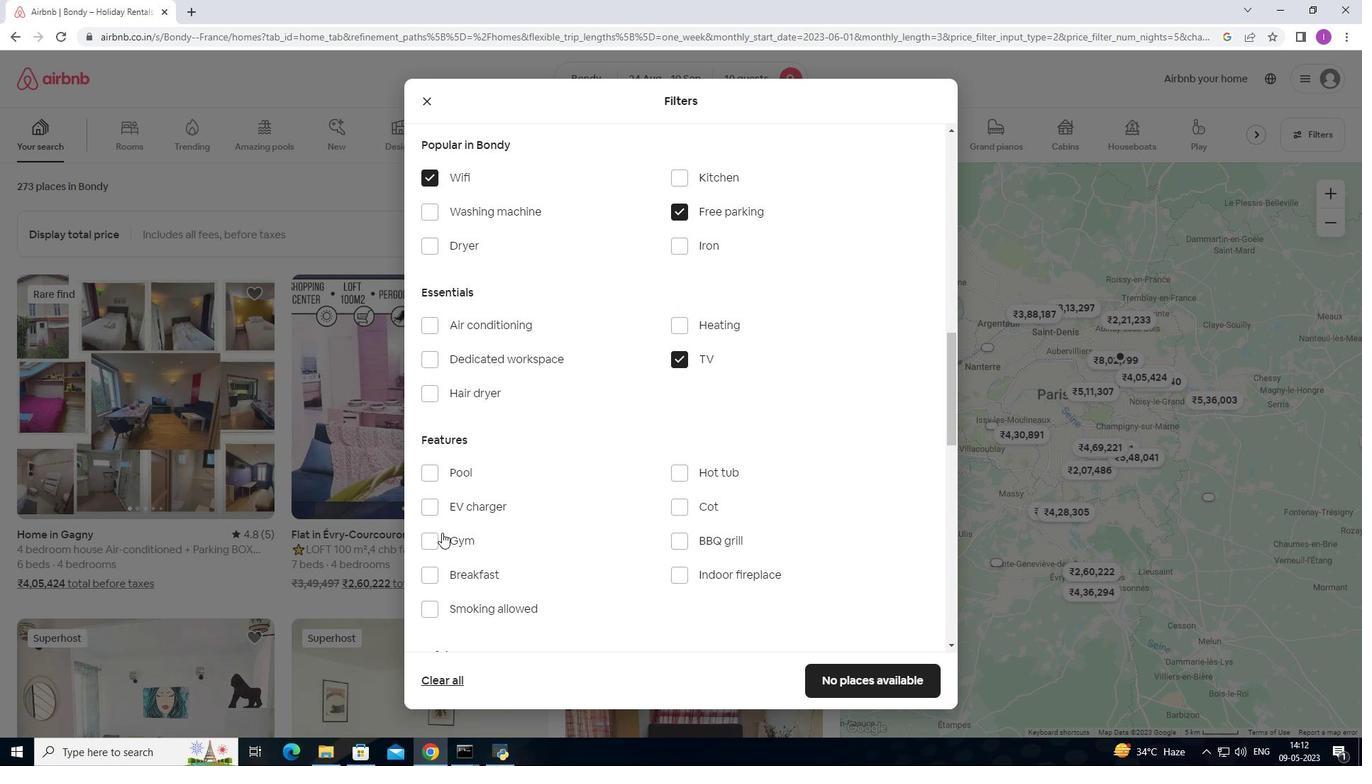 
Action: Mouse pressed left at (430, 539)
Screenshot: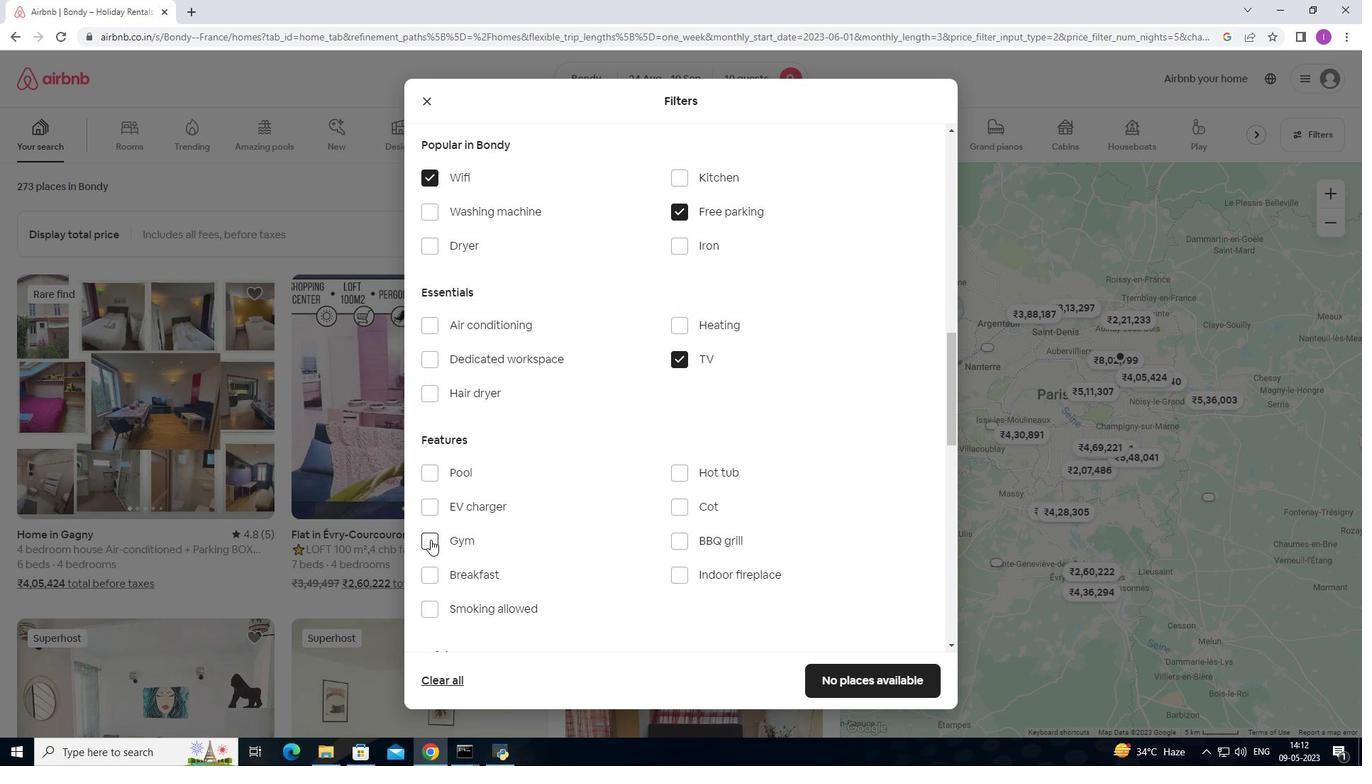 
Action: Mouse moved to (434, 576)
Screenshot: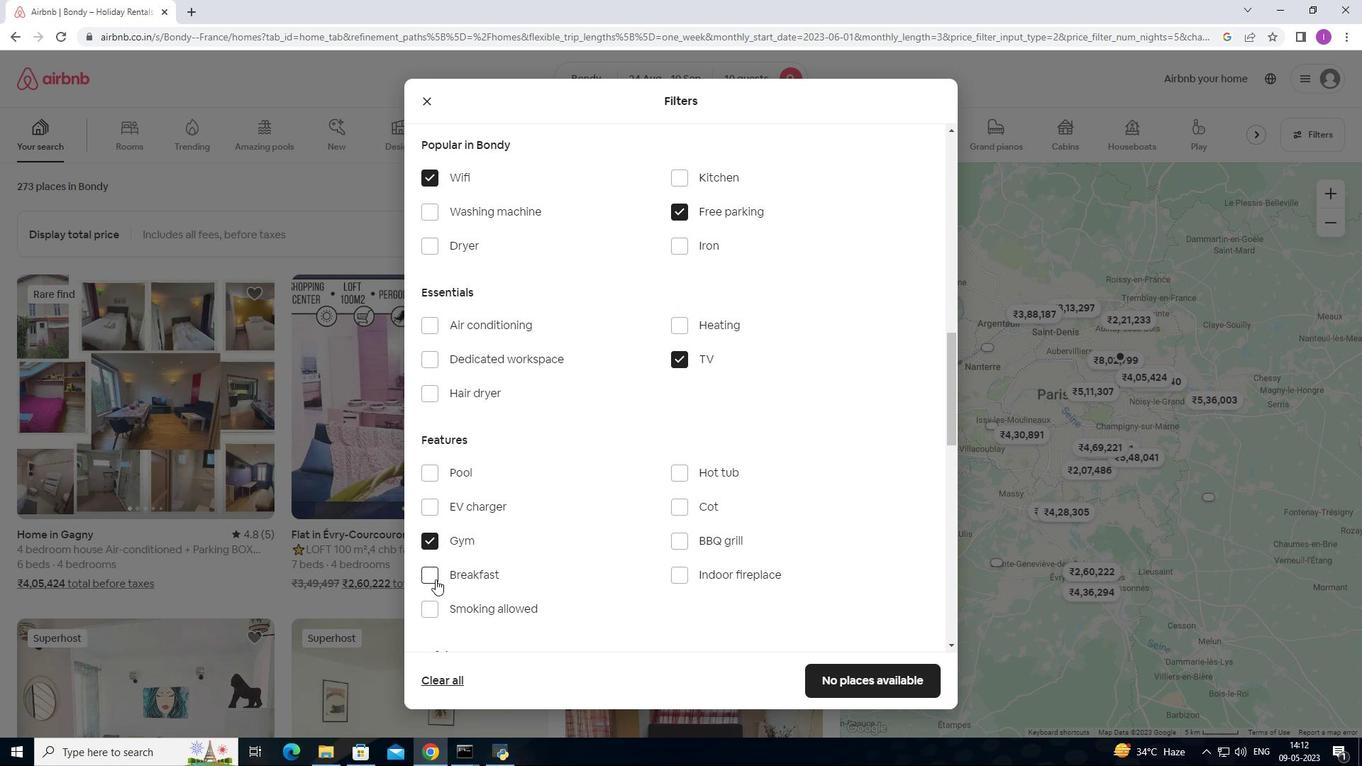 
Action: Mouse pressed left at (434, 576)
Screenshot: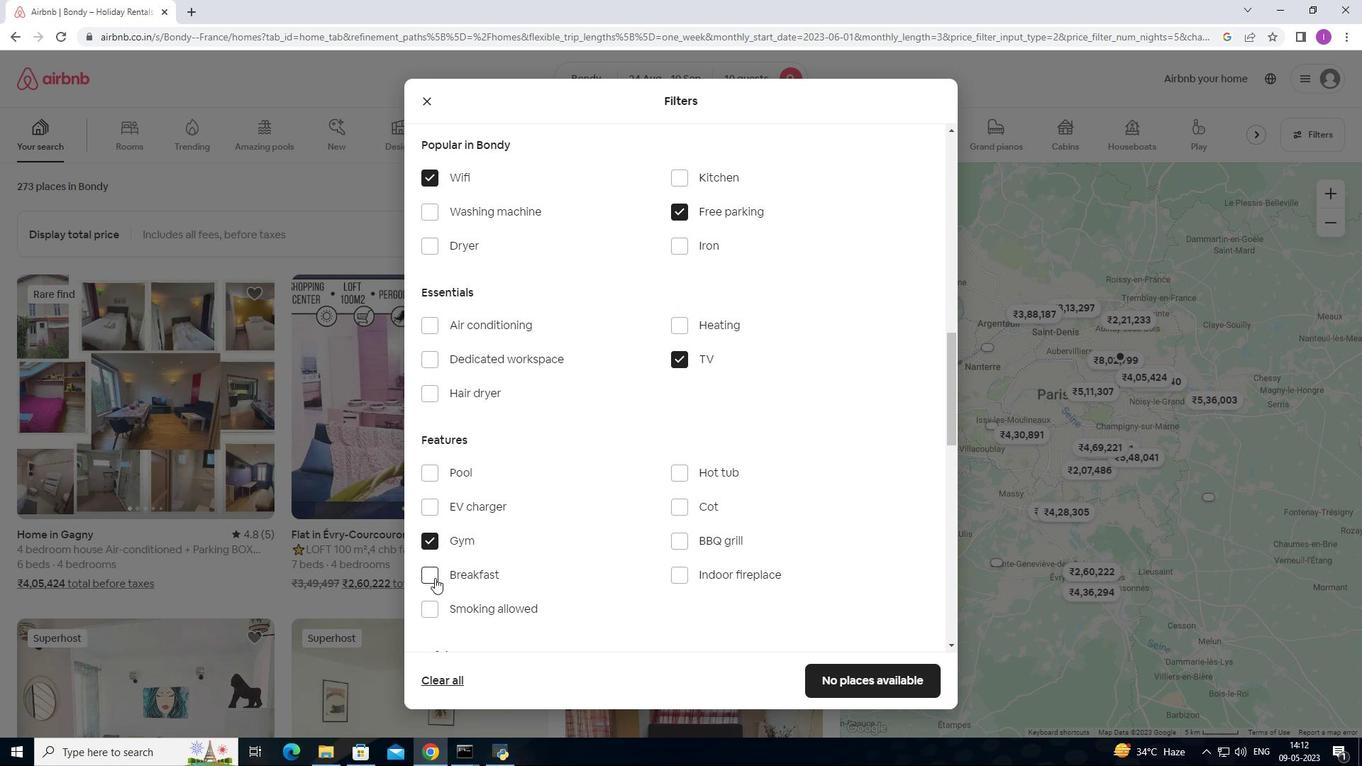 
Action: Mouse moved to (554, 564)
Screenshot: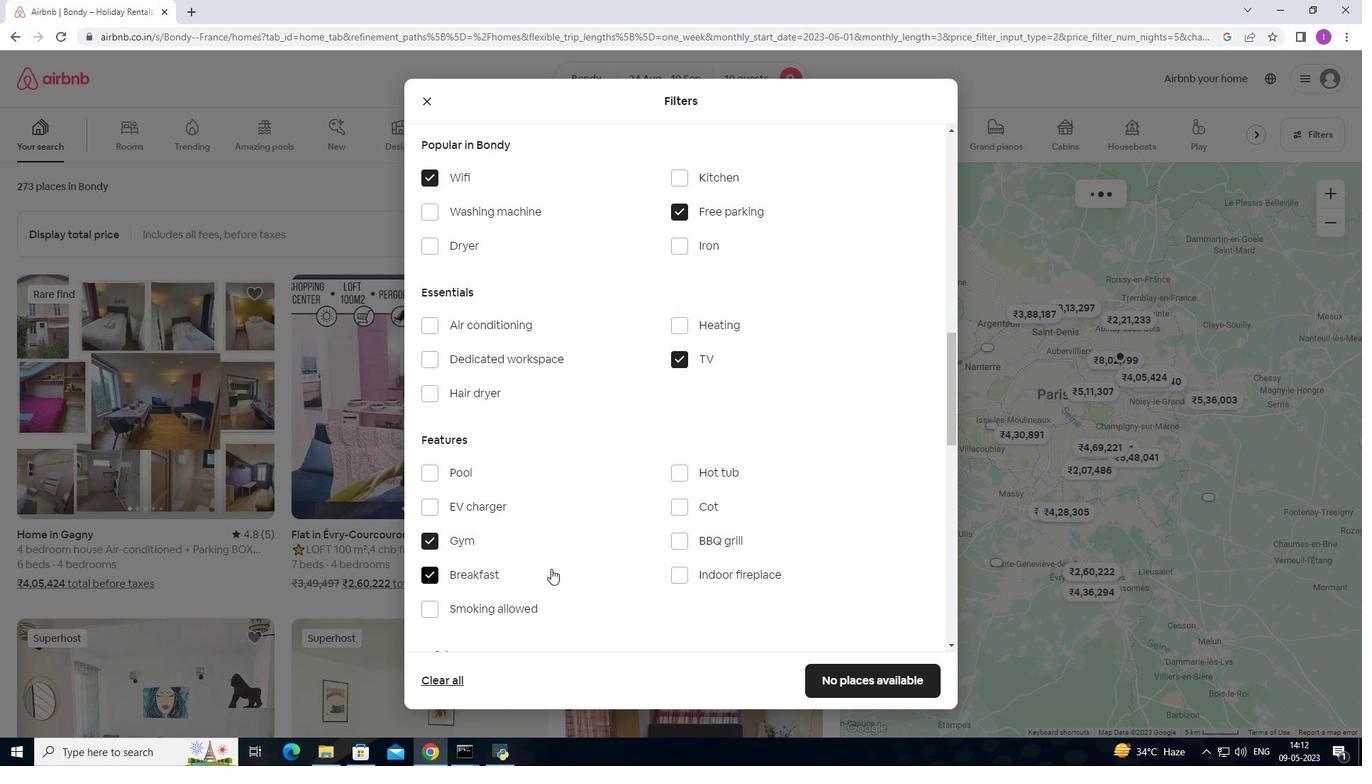 
Action: Mouse scrolled (554, 563) with delta (0, 0)
Screenshot: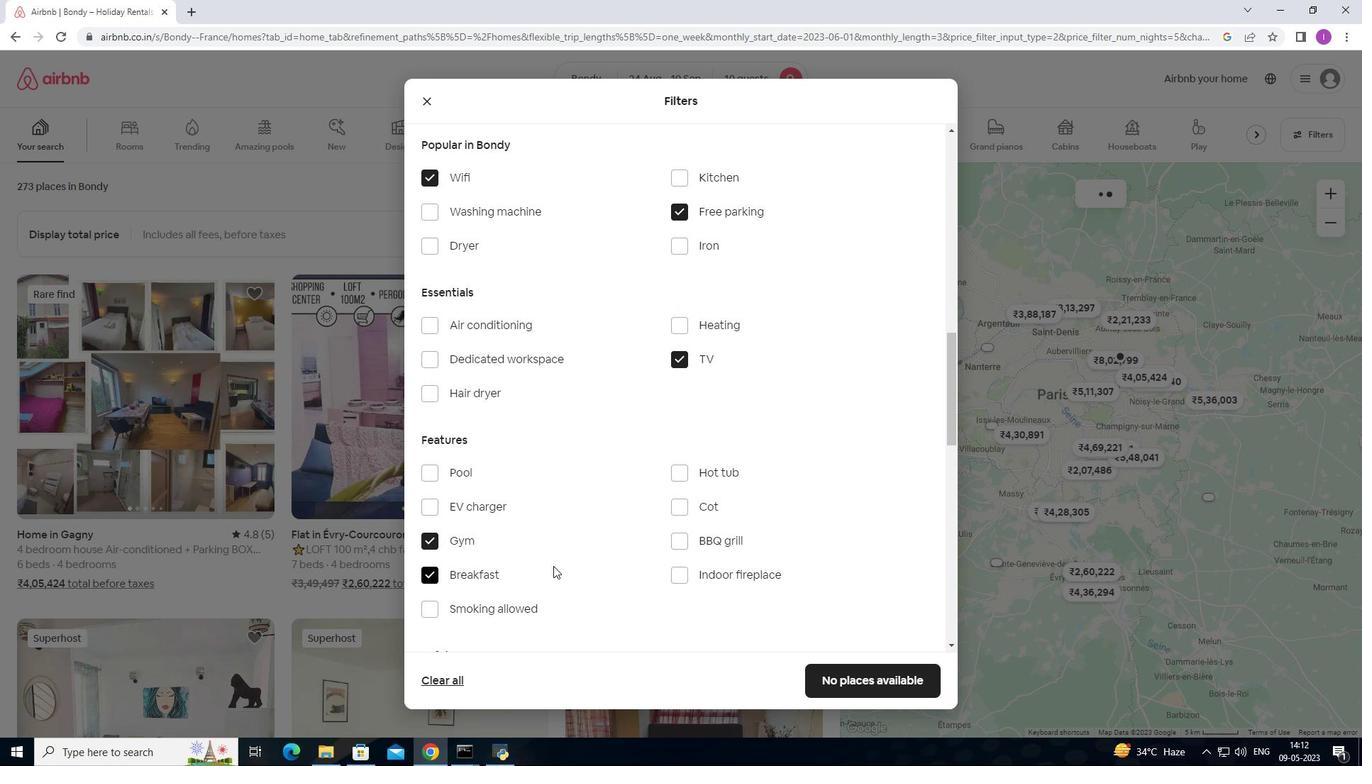 
Action: Mouse scrolled (554, 563) with delta (0, 0)
Screenshot: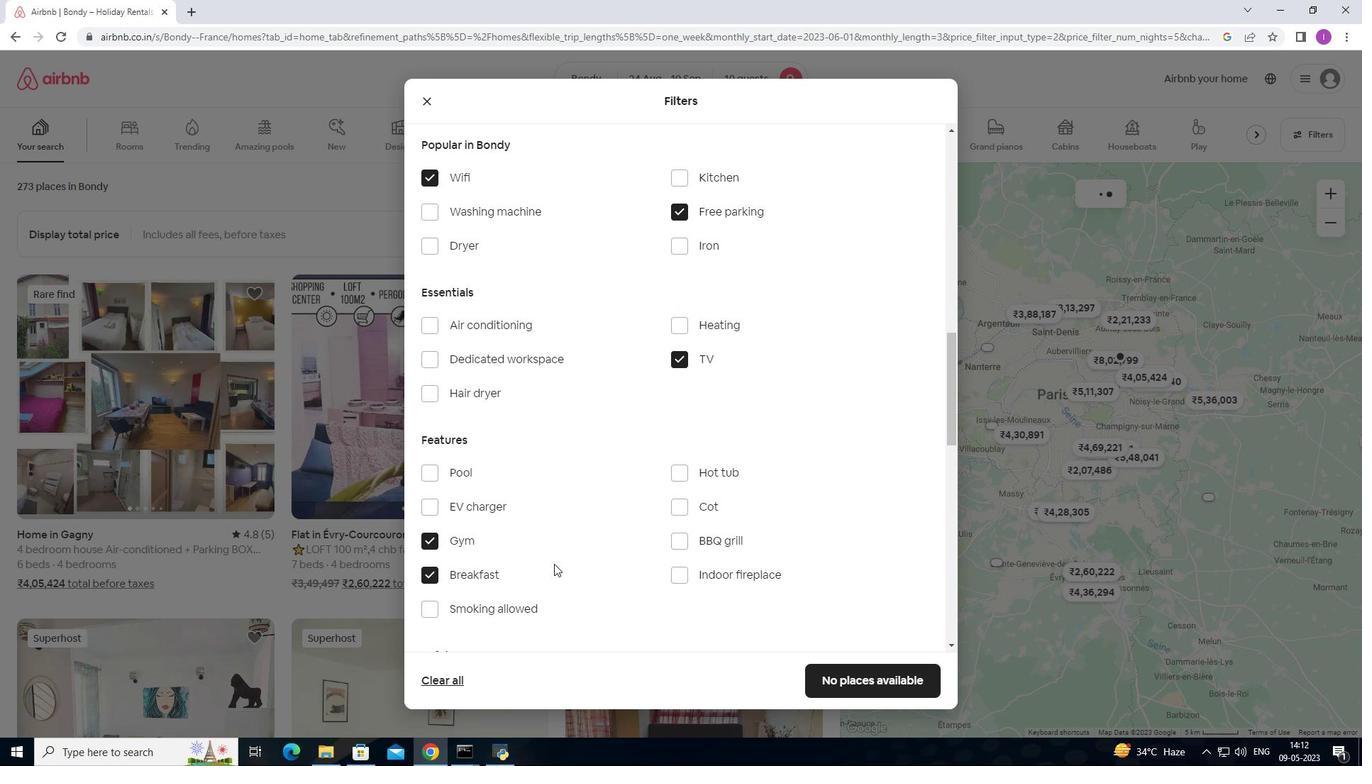 
Action: Mouse scrolled (554, 563) with delta (0, 0)
Screenshot: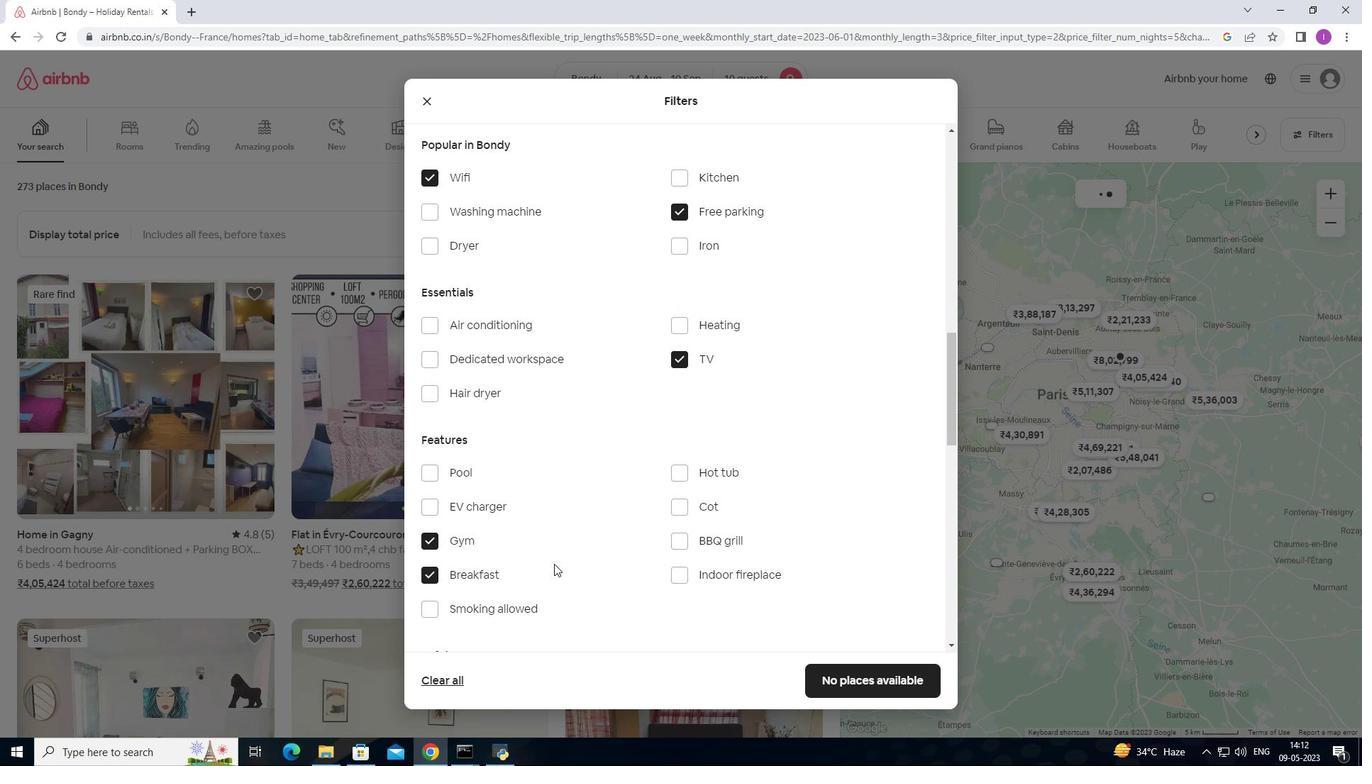 
Action: Mouse scrolled (554, 563) with delta (0, 0)
Screenshot: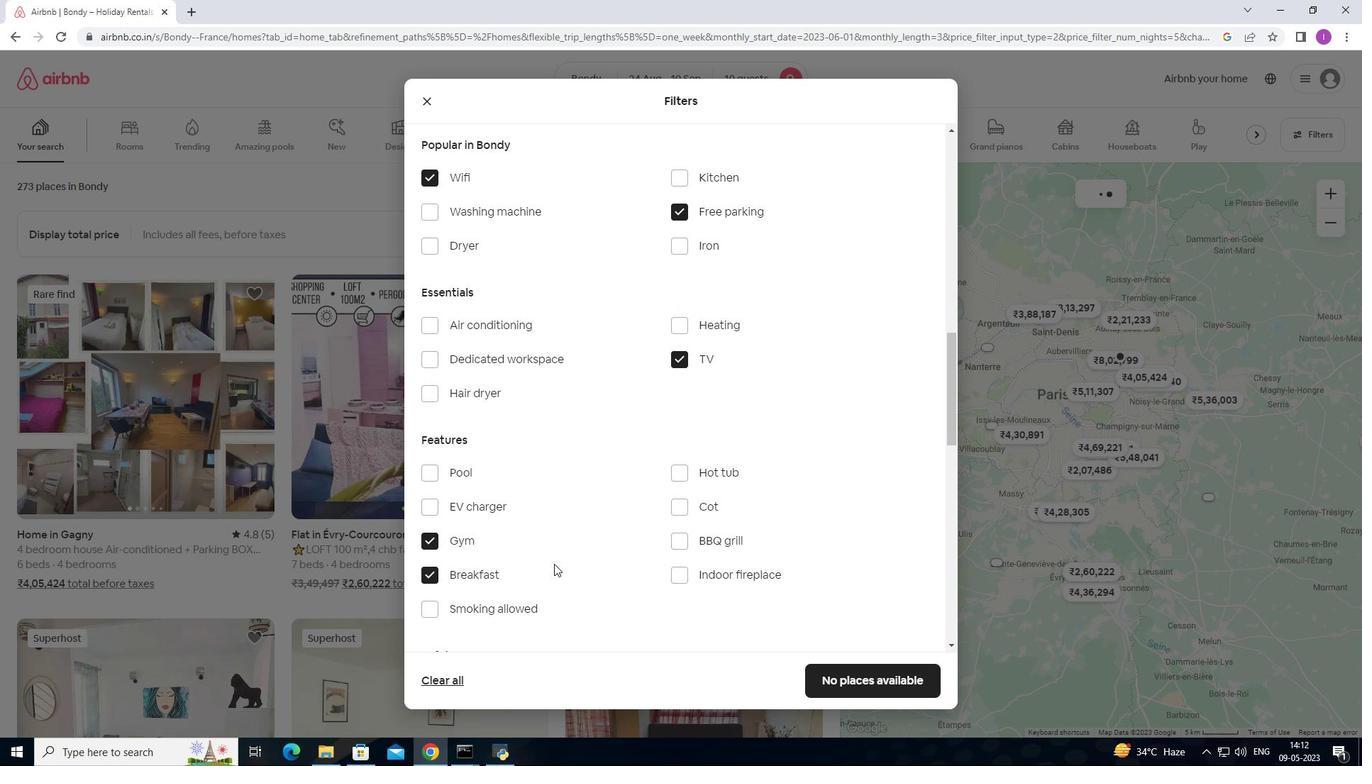 
Action: Mouse moved to (566, 558)
Screenshot: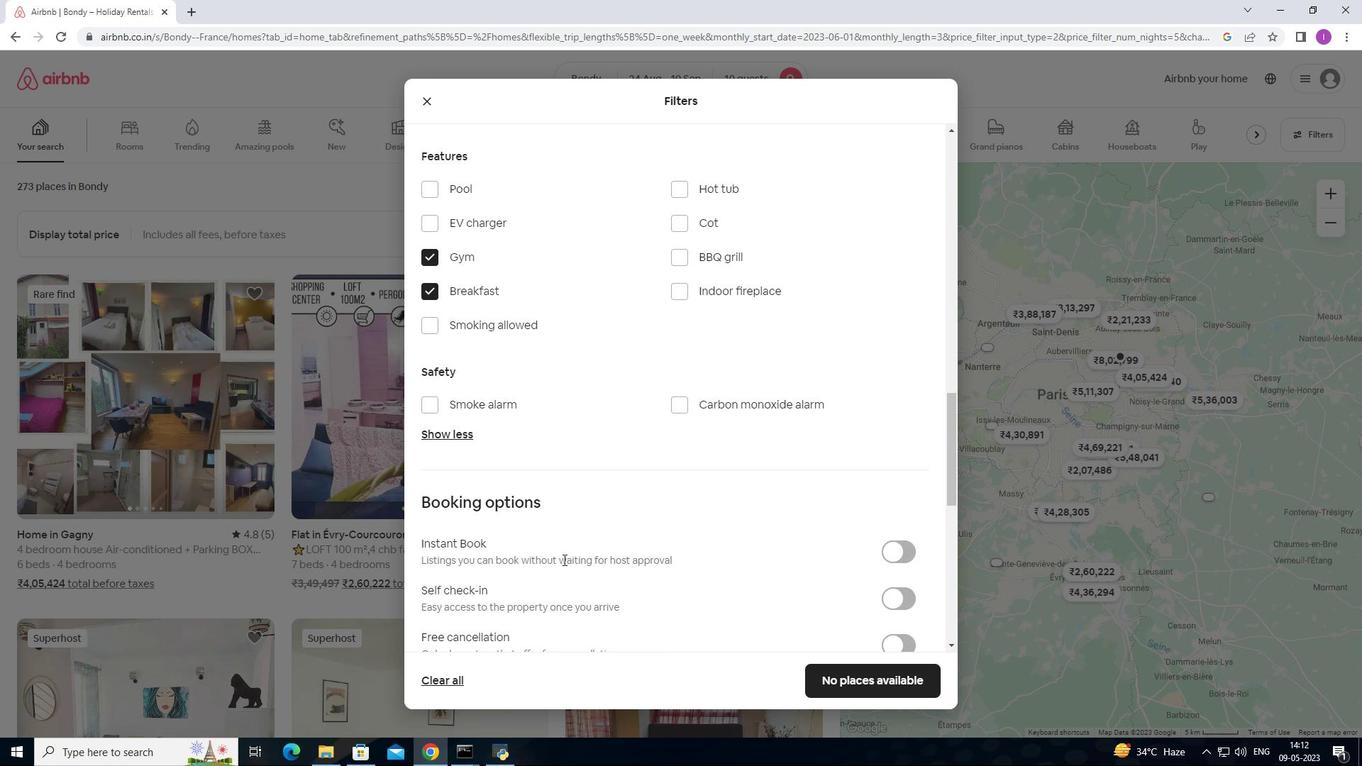 
Action: Mouse scrolled (566, 557) with delta (0, 0)
Screenshot: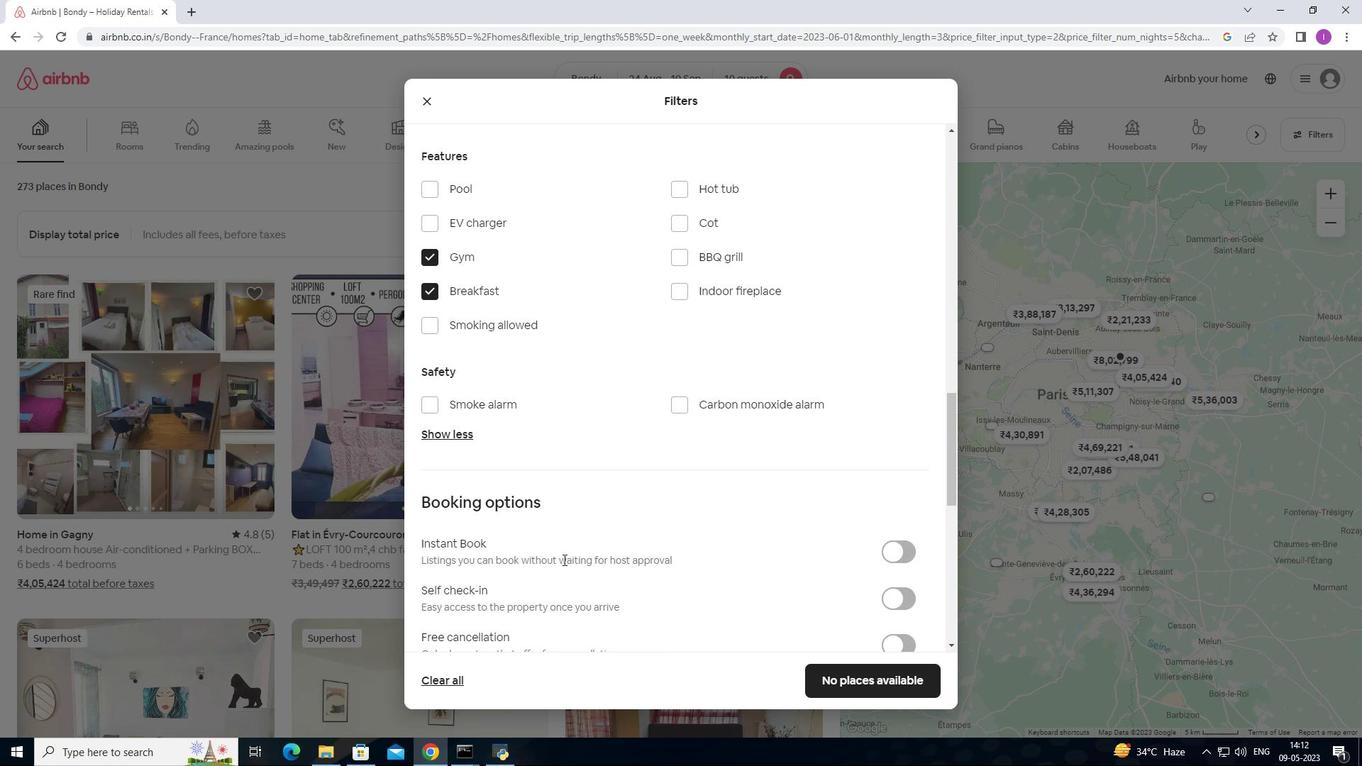 
Action: Mouse scrolled (566, 557) with delta (0, 0)
Screenshot: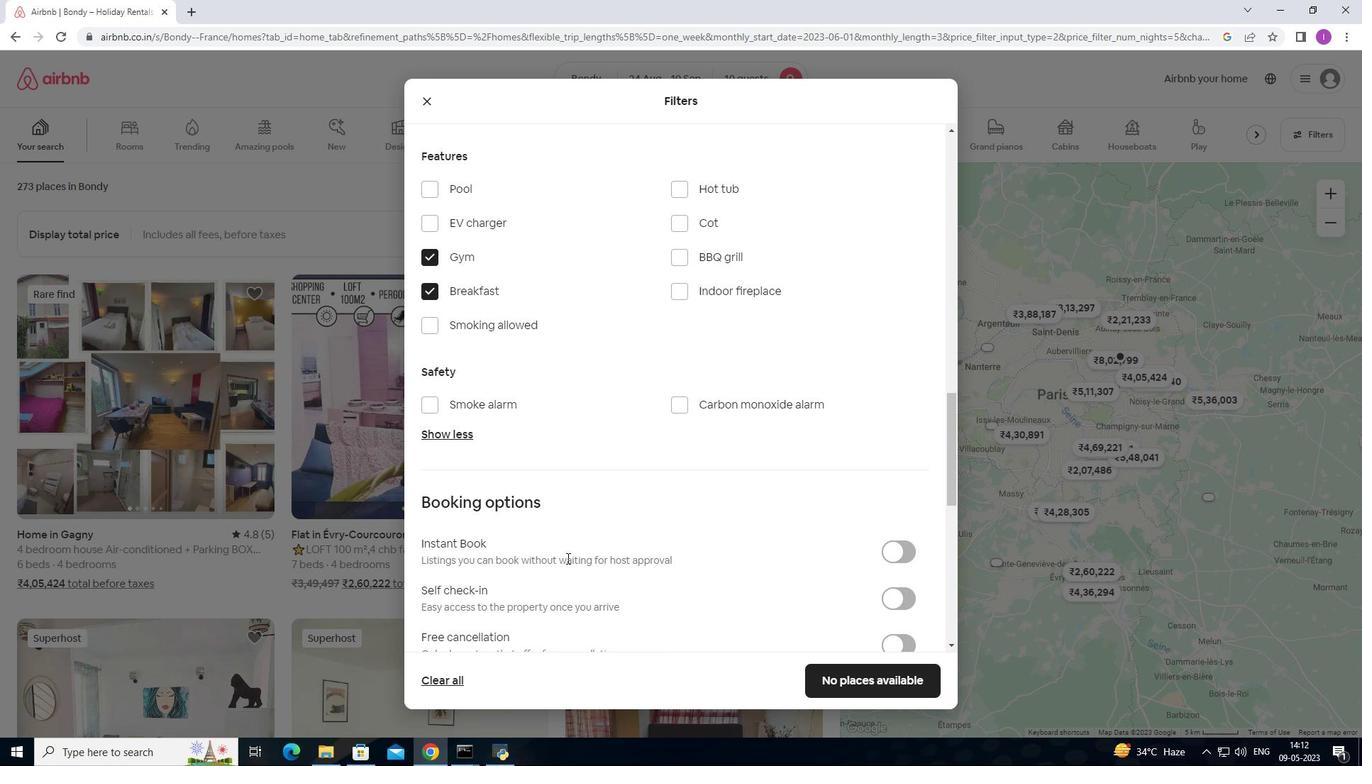 
Action: Mouse moved to (903, 456)
Screenshot: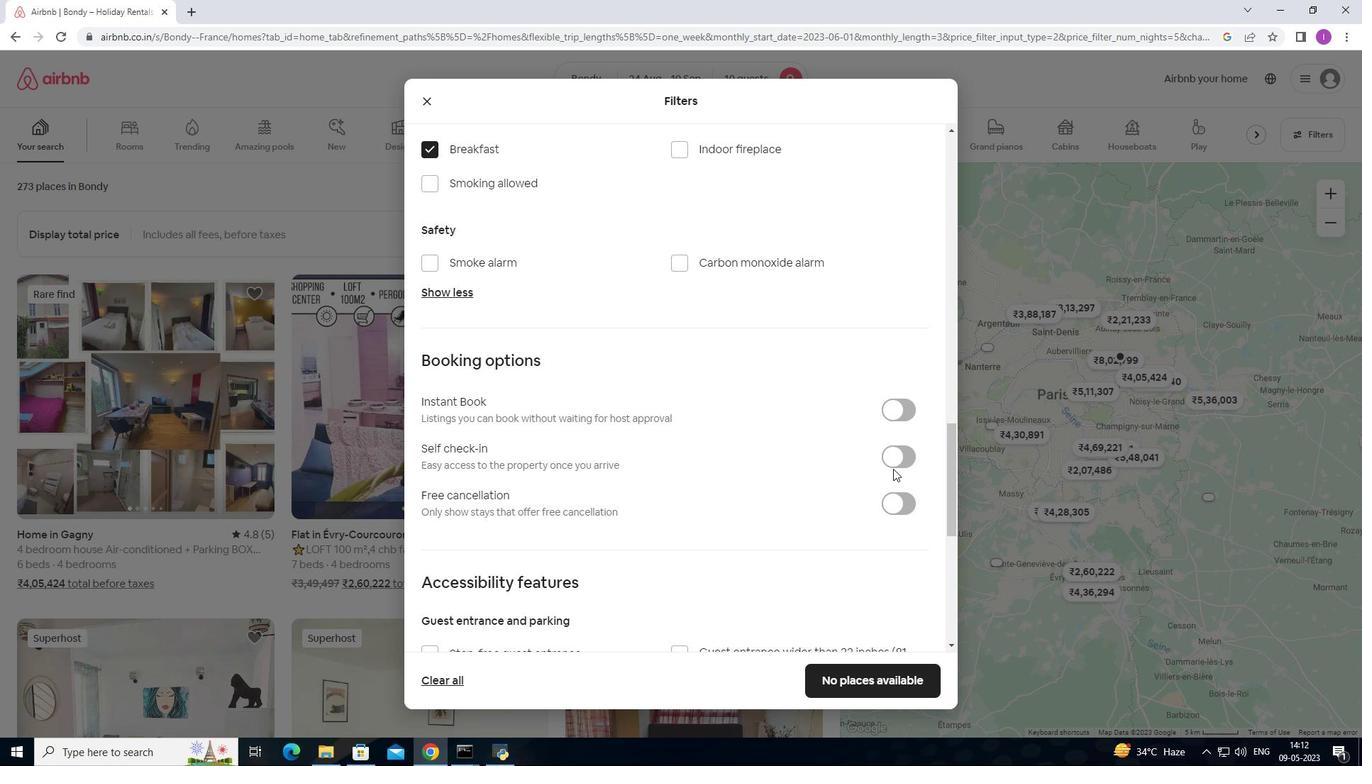 
Action: Mouse pressed left at (903, 456)
Screenshot: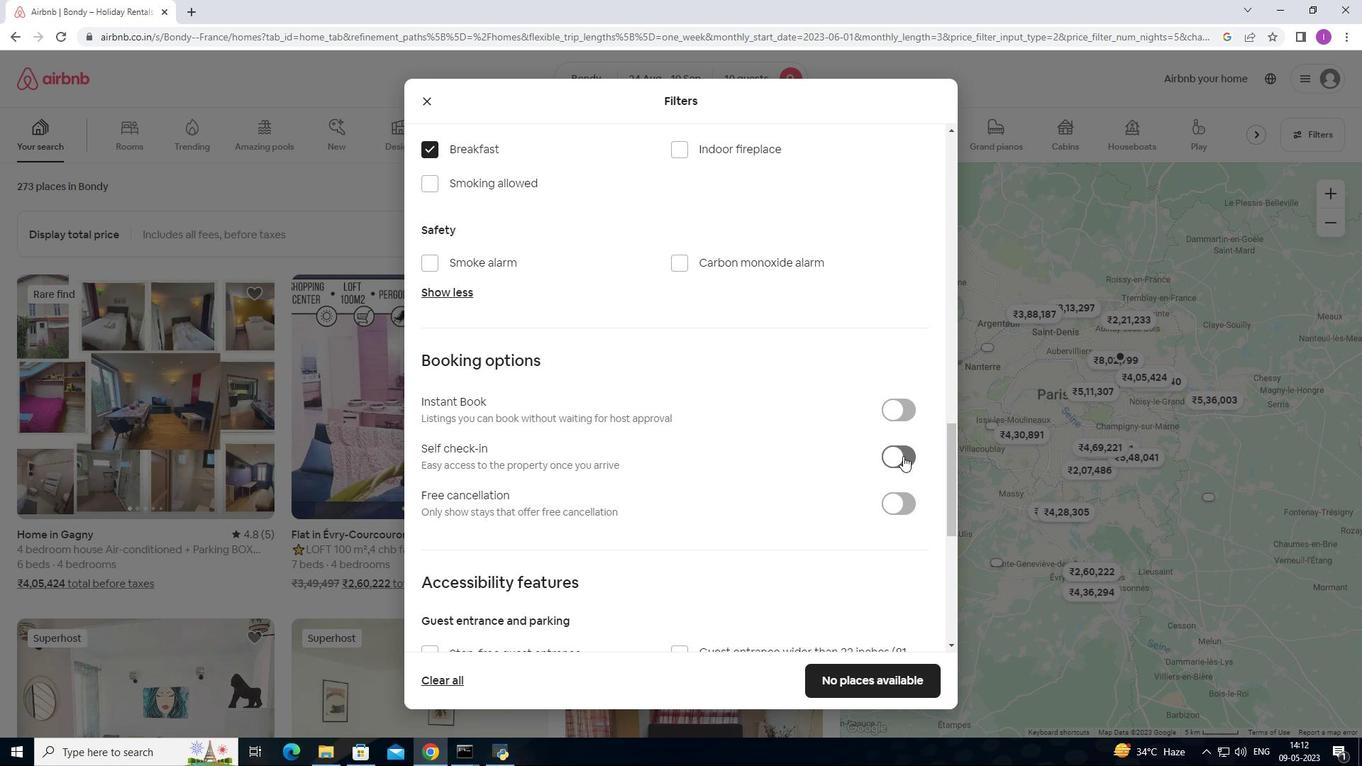 
Action: Mouse moved to (635, 605)
Screenshot: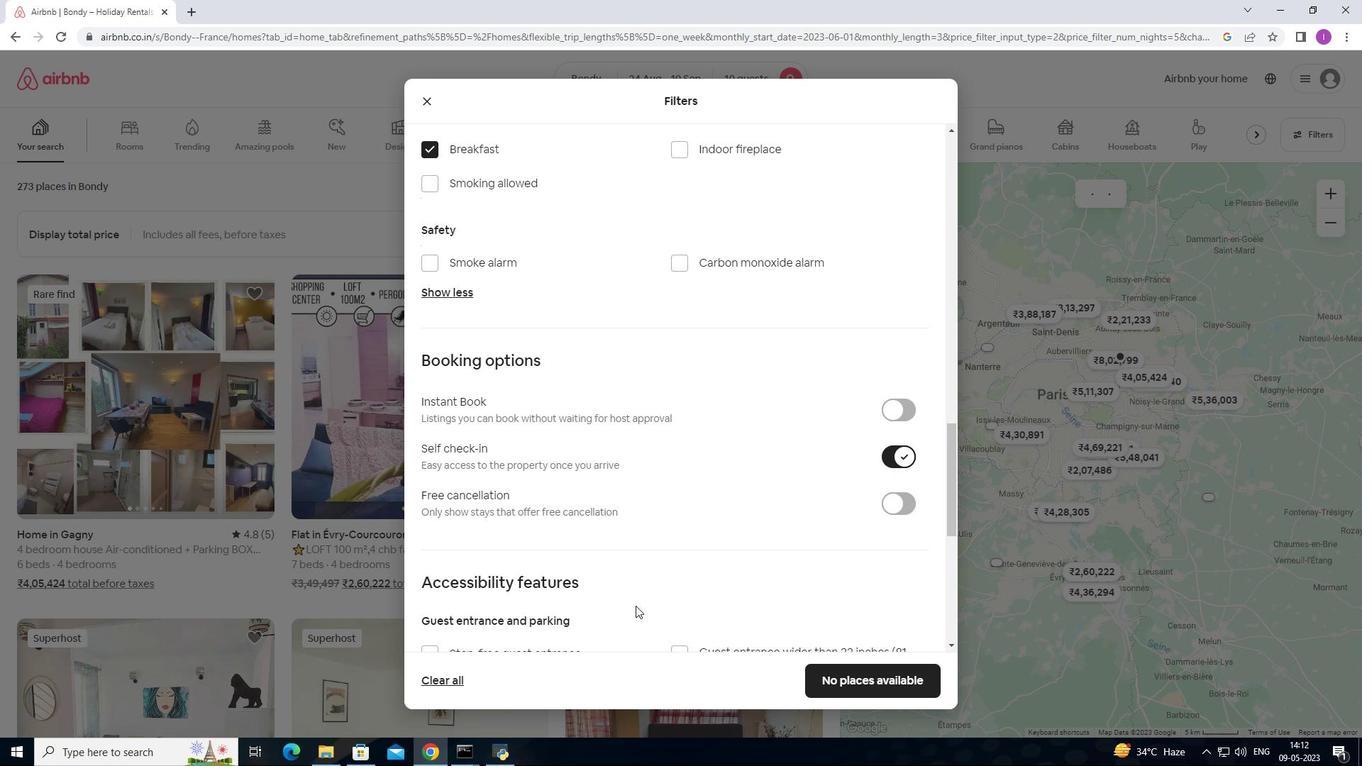 
Action: Mouse scrolled (635, 605) with delta (0, 0)
Screenshot: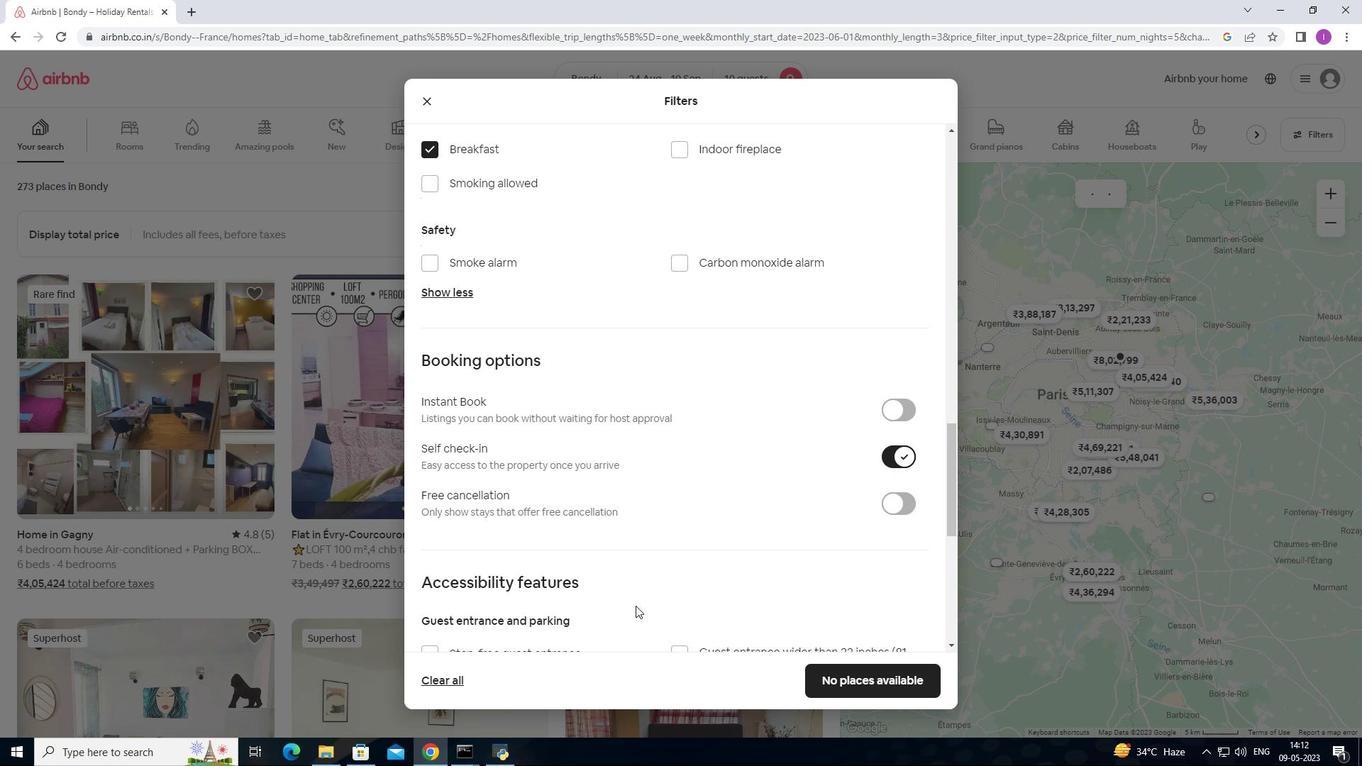 
Action: Mouse moved to (637, 606)
Screenshot: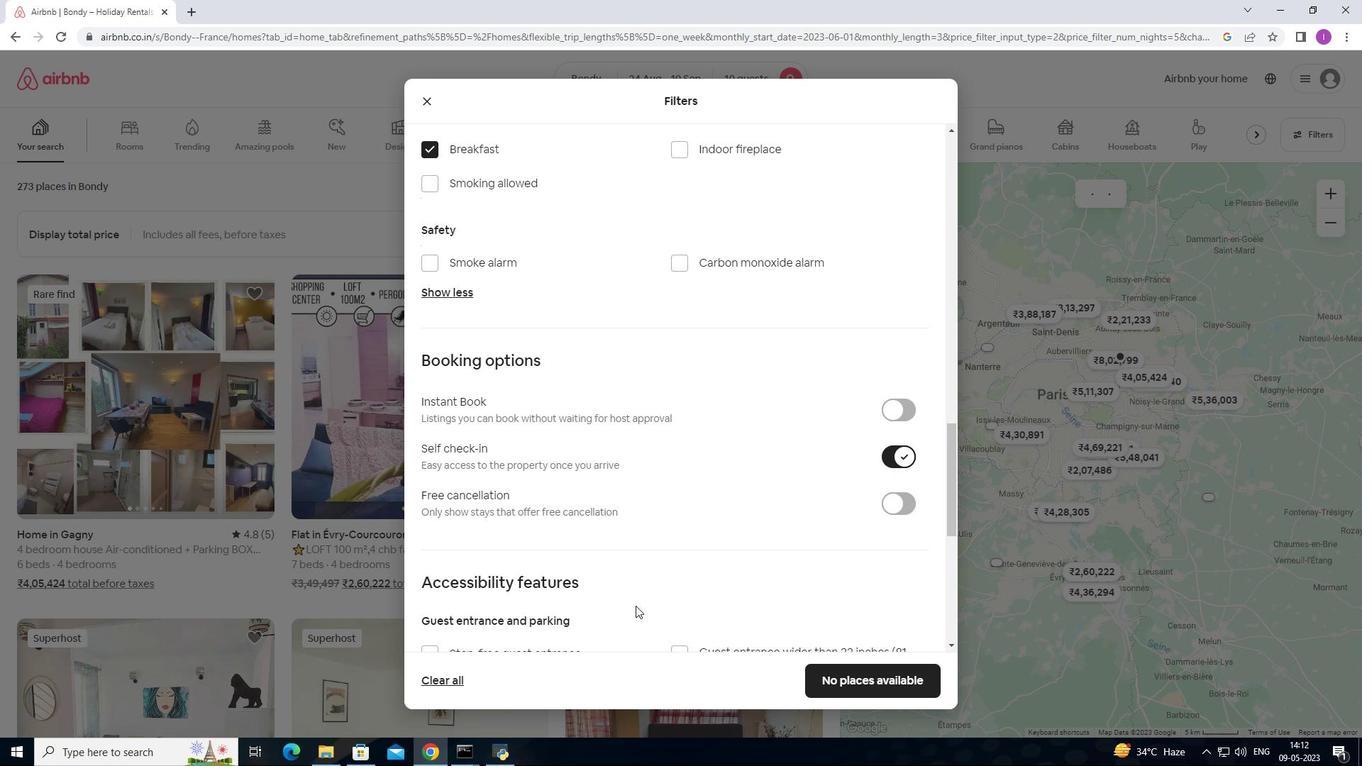
Action: Mouse scrolled (637, 605) with delta (0, 0)
Screenshot: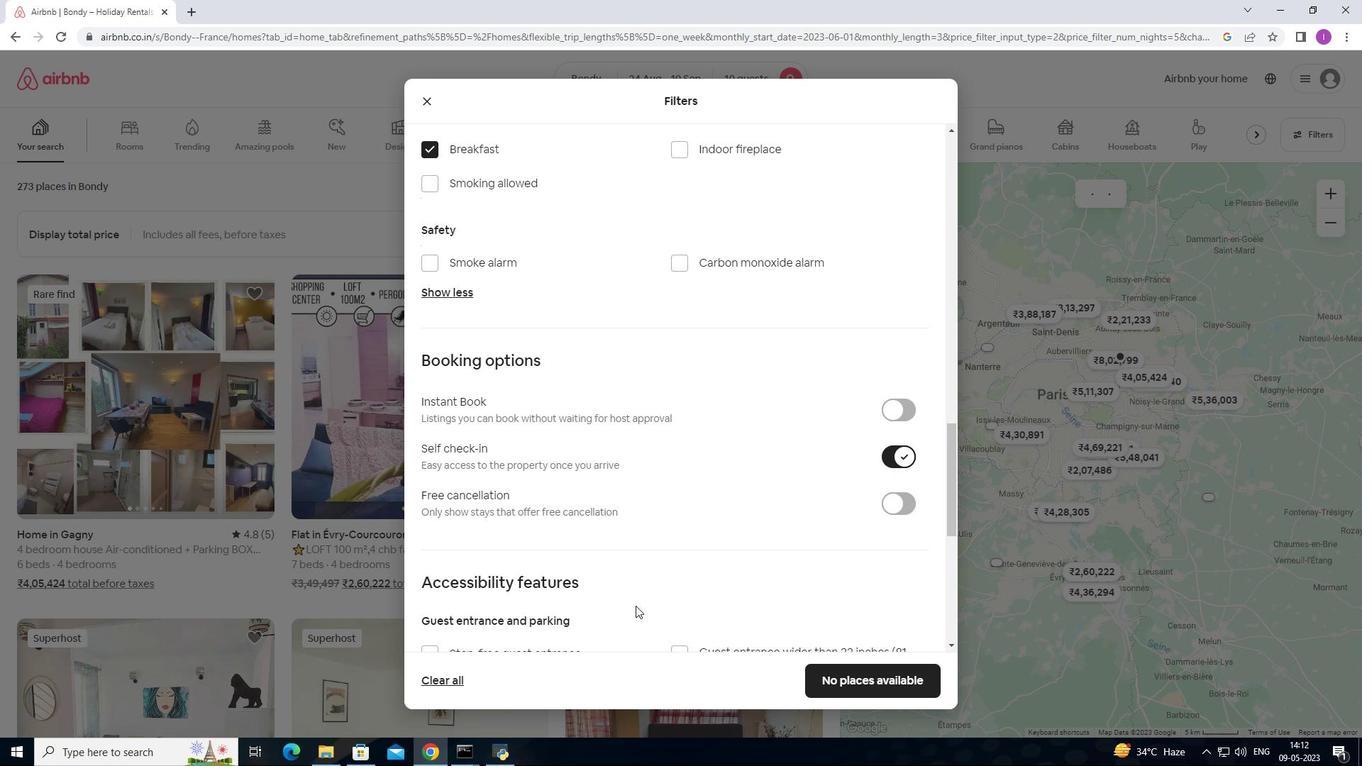 
Action: Mouse moved to (638, 607)
Screenshot: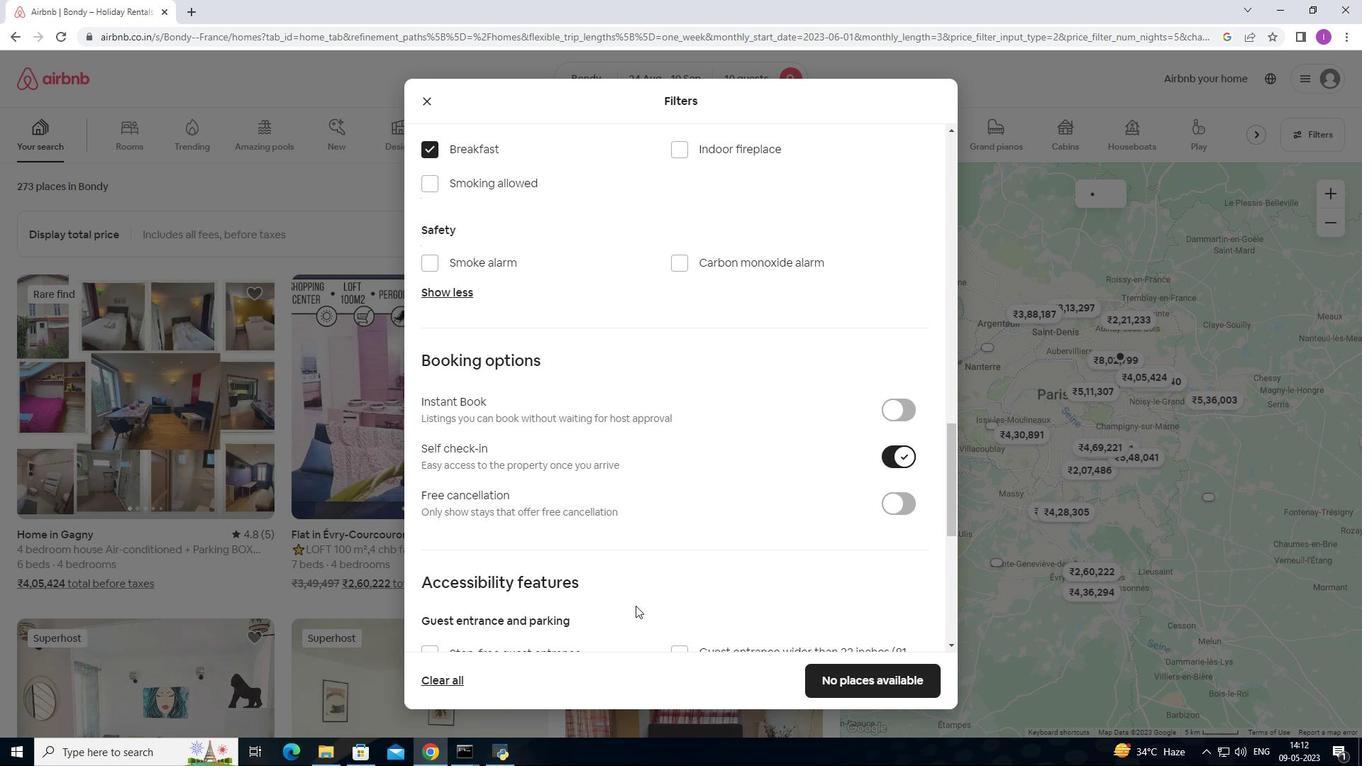 
Action: Mouse scrolled (638, 606) with delta (0, 0)
Screenshot: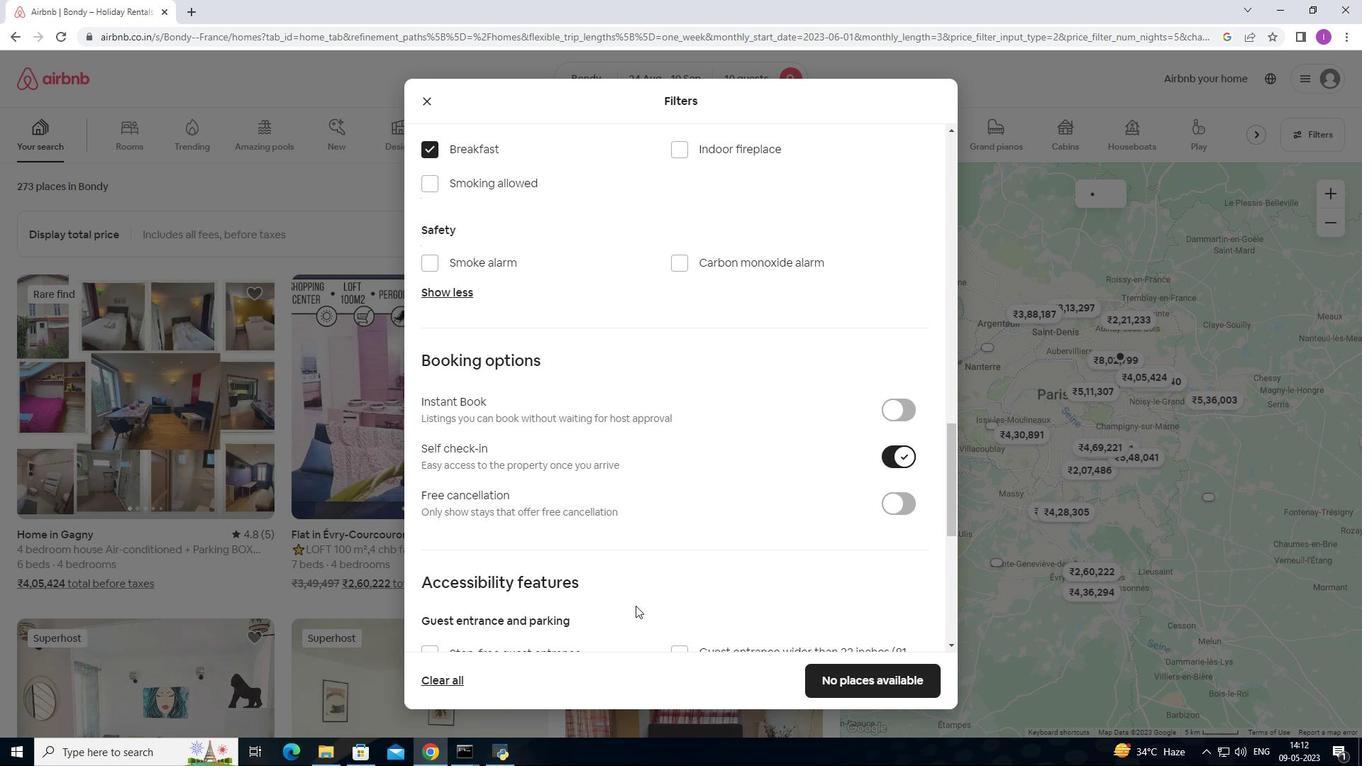 
Action: Mouse scrolled (638, 606) with delta (0, 0)
Screenshot: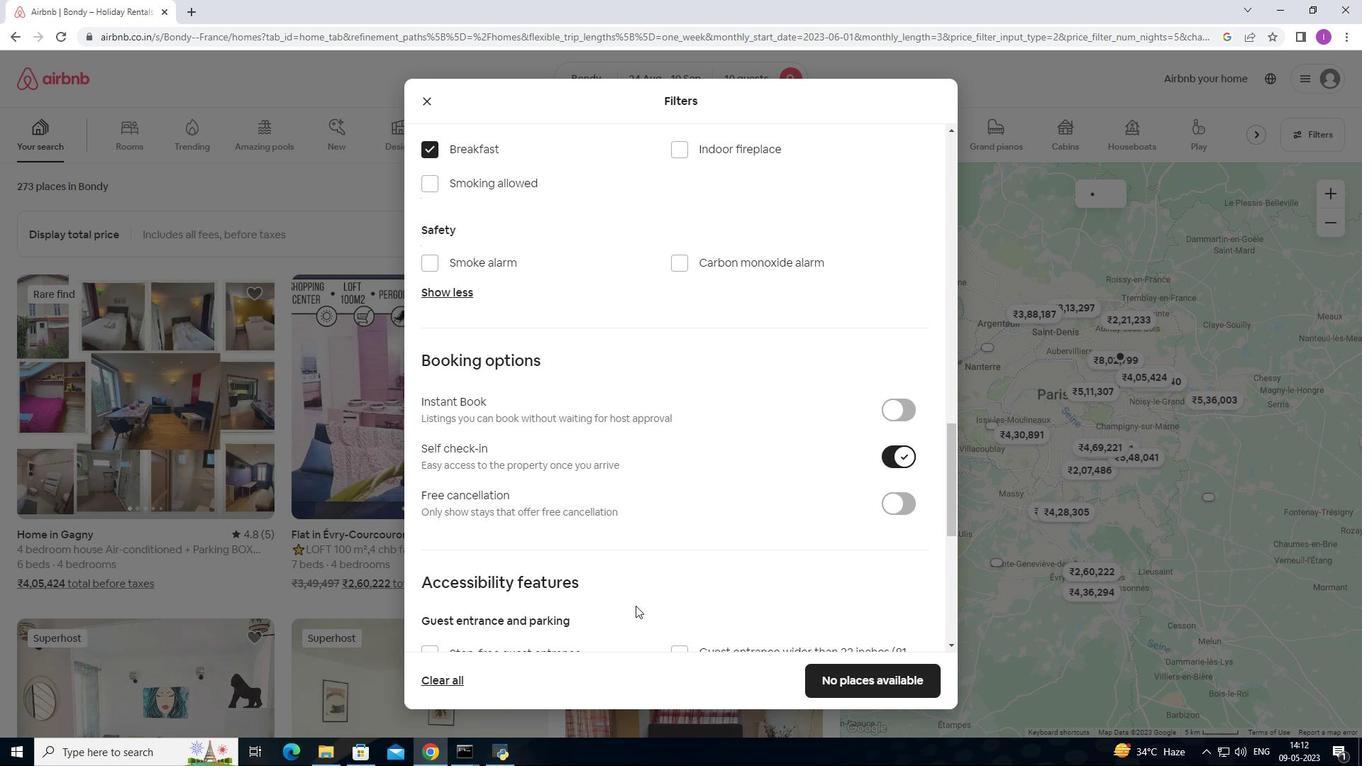 
Action: Mouse moved to (642, 598)
Screenshot: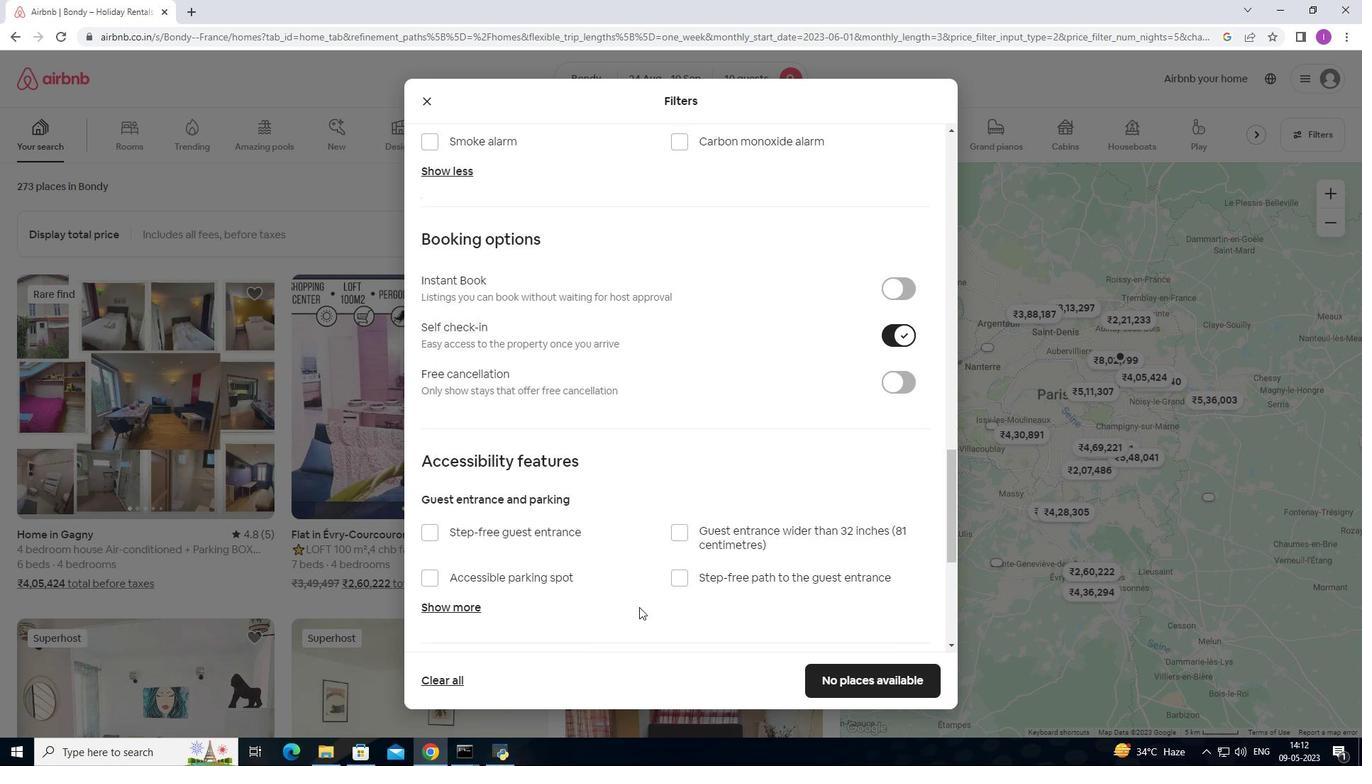 
Action: Mouse scrolled (642, 597) with delta (0, 0)
Screenshot: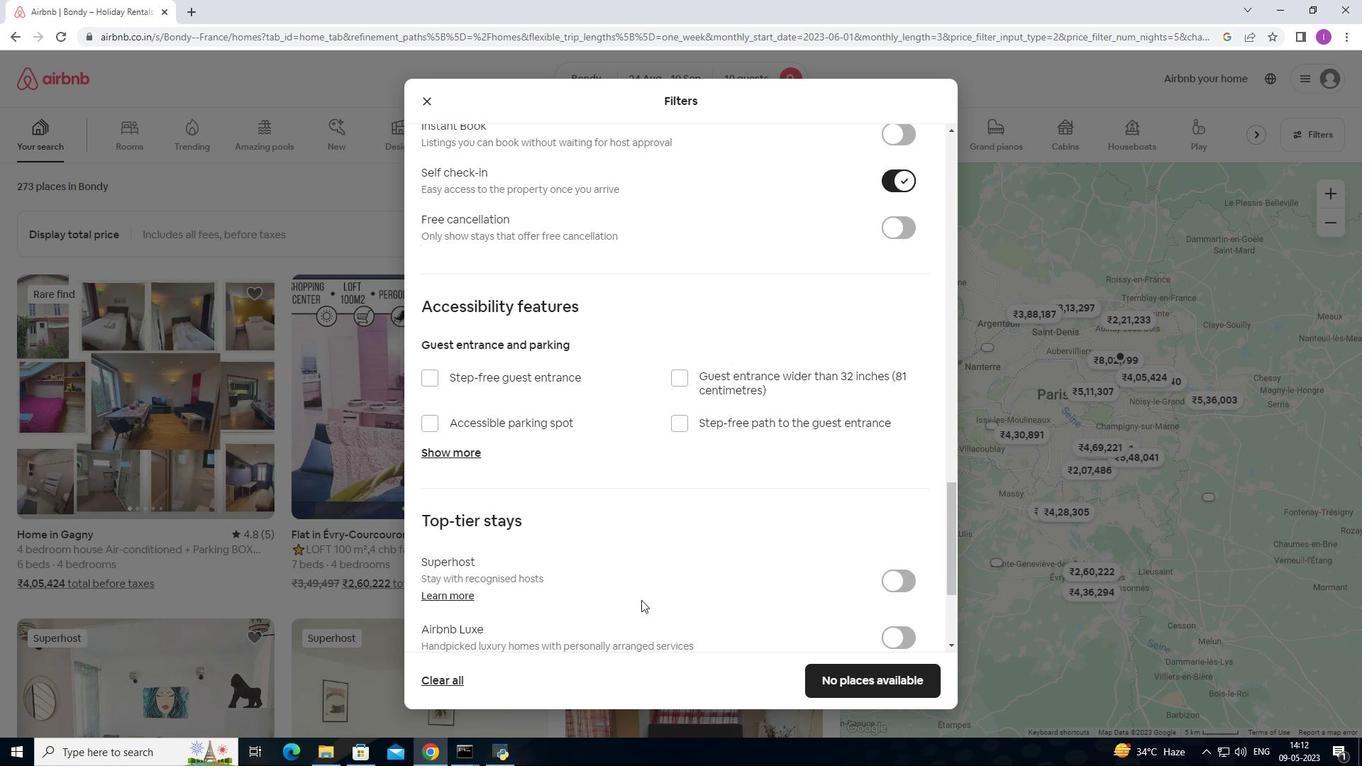 
Action: Mouse moved to (642, 598)
Screenshot: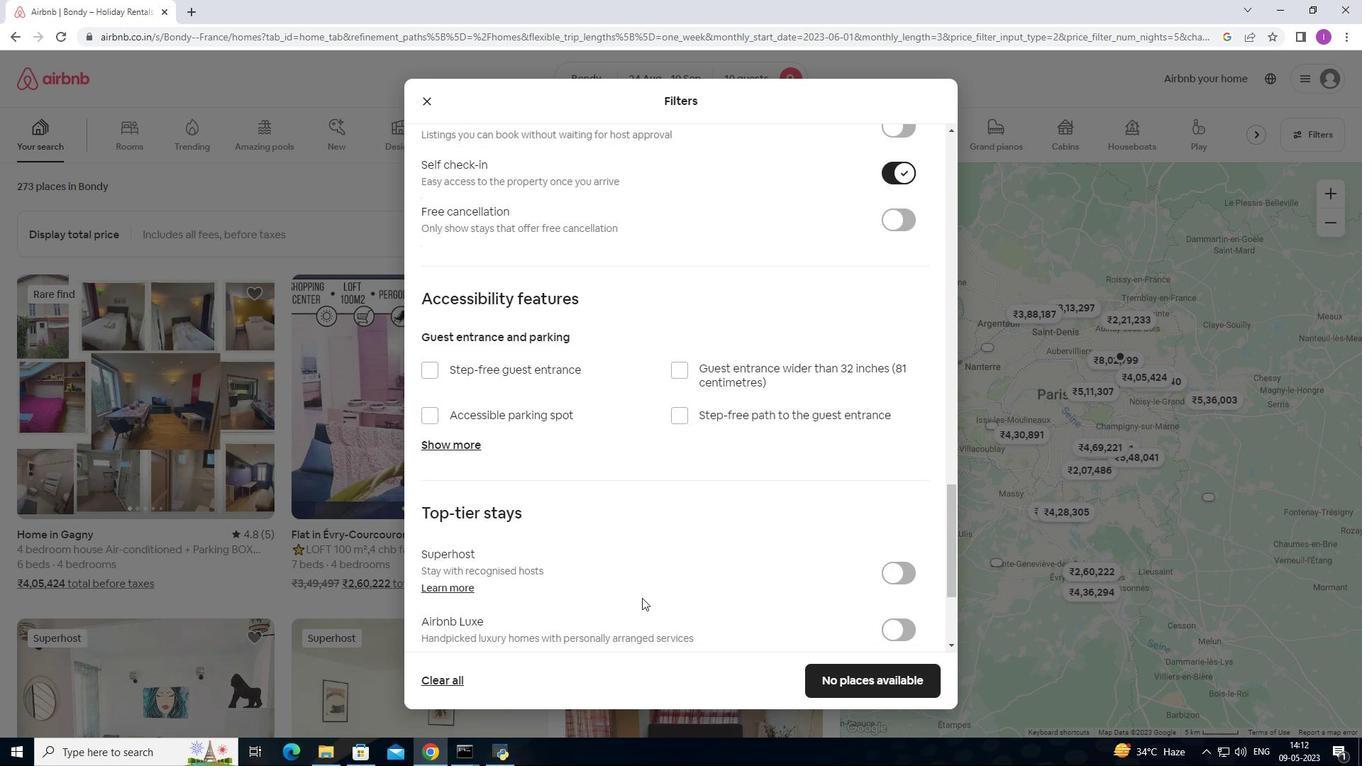 
Action: Mouse scrolled (642, 597) with delta (0, 0)
Screenshot: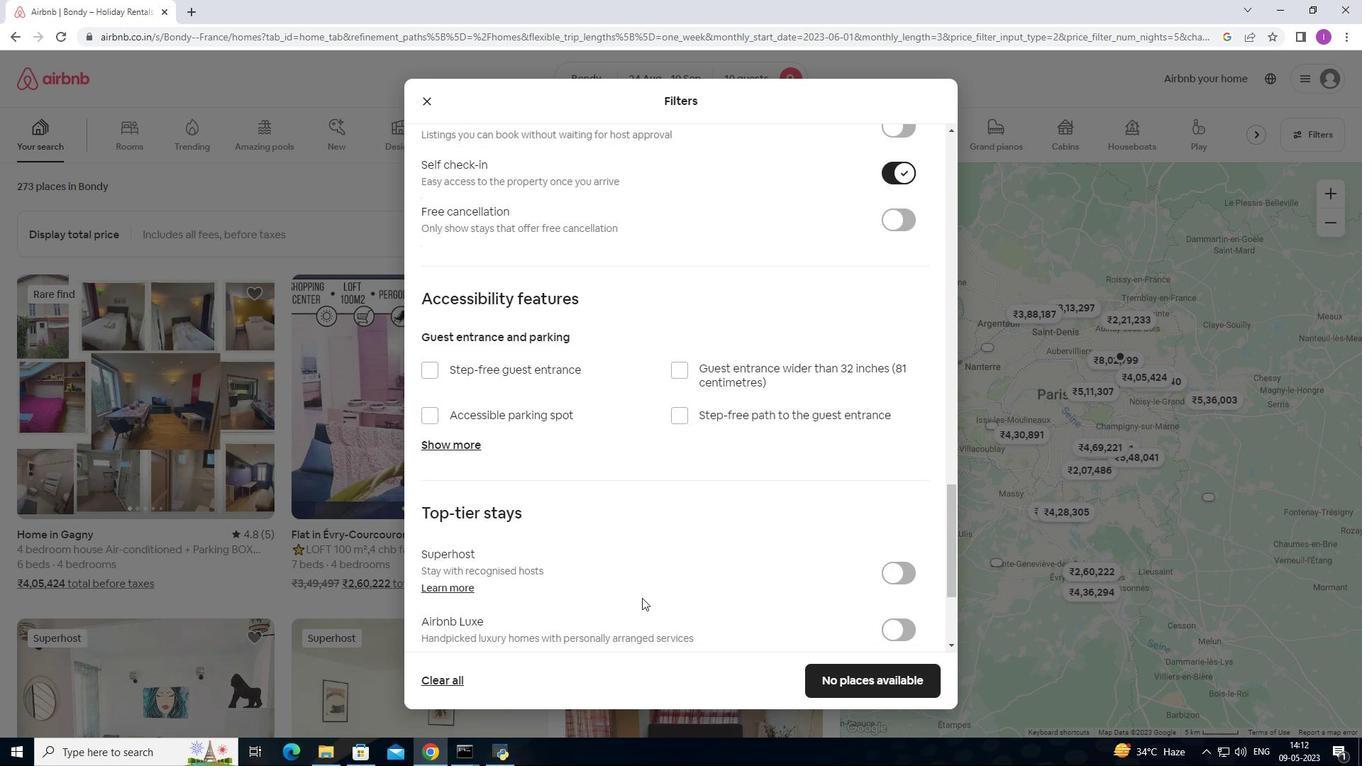 
Action: Mouse moved to (643, 598)
Screenshot: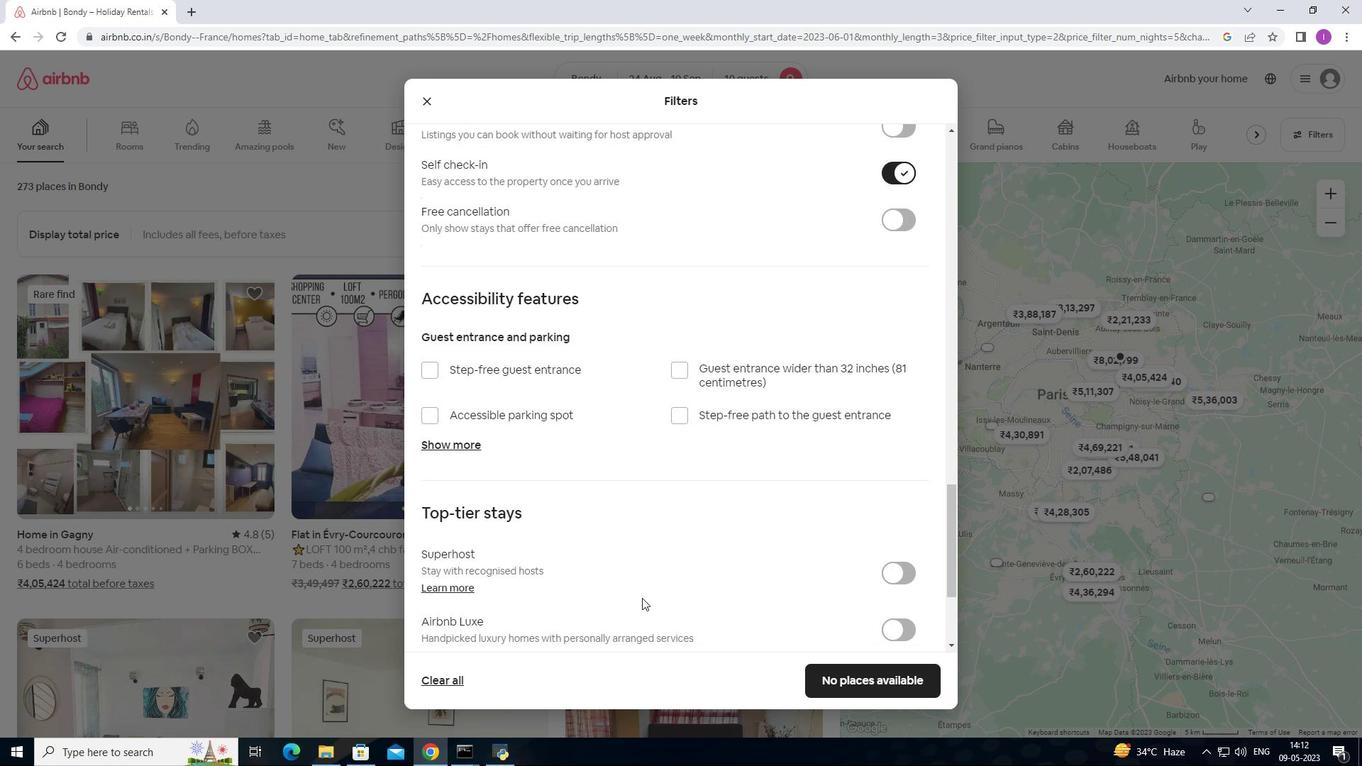 
Action: Mouse scrolled (643, 597) with delta (0, 0)
Screenshot: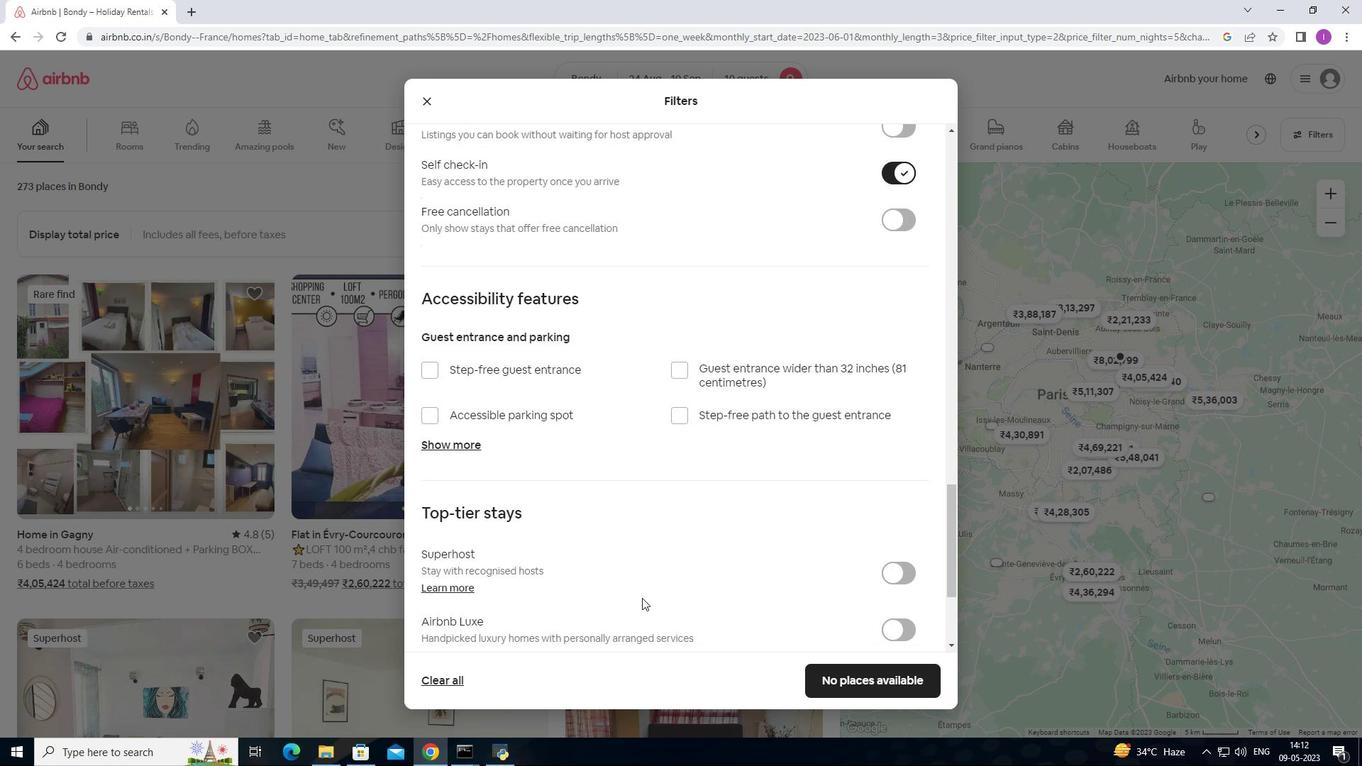 
Action: Mouse scrolled (643, 597) with delta (0, 0)
Screenshot: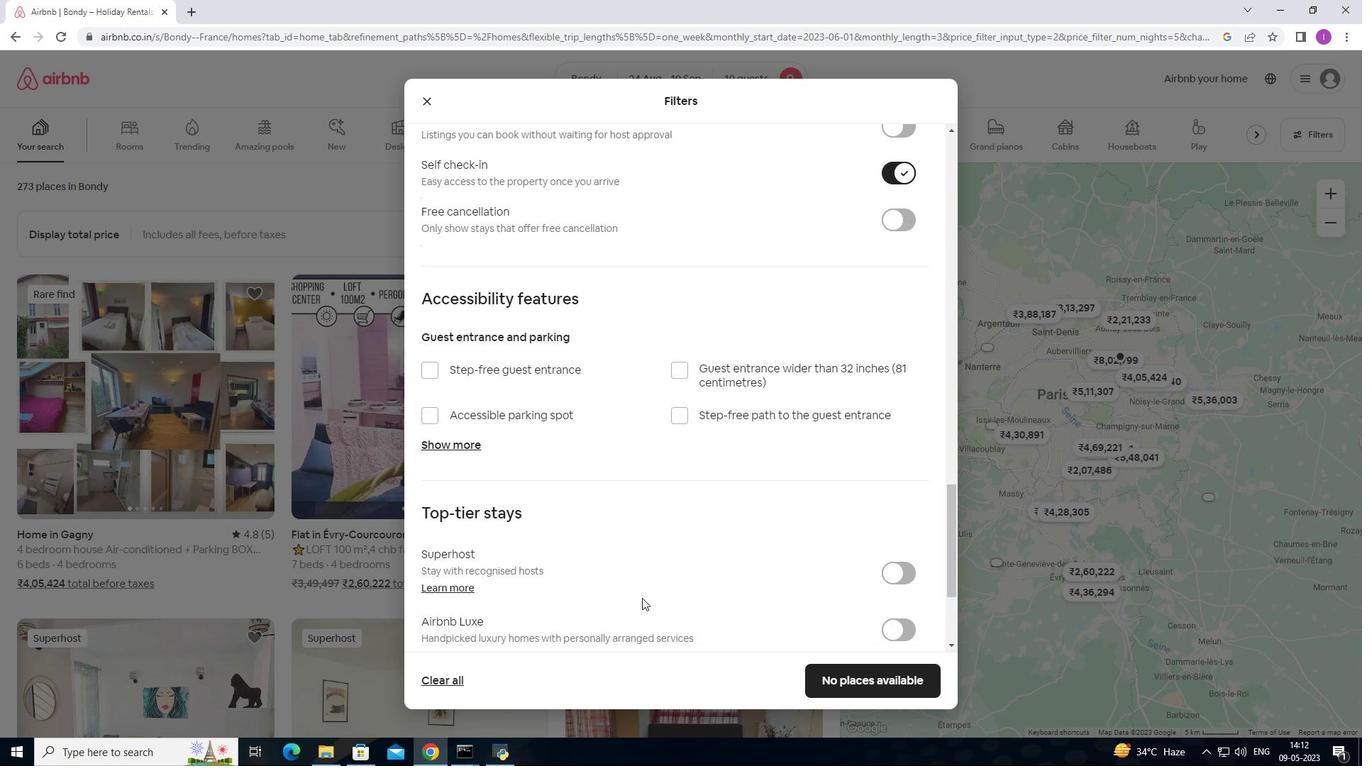 
Action: Mouse moved to (669, 583)
Screenshot: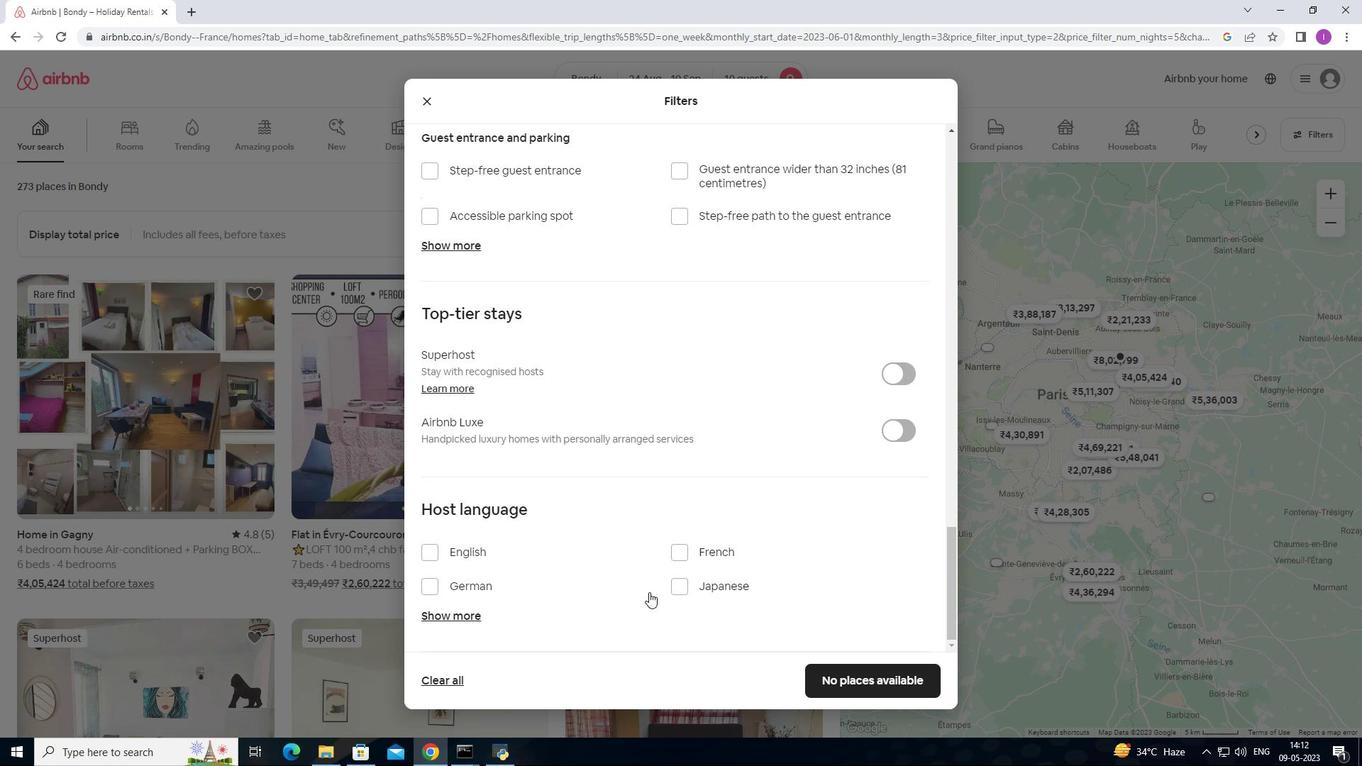 
Action: Mouse scrolled (669, 583) with delta (0, 0)
Screenshot: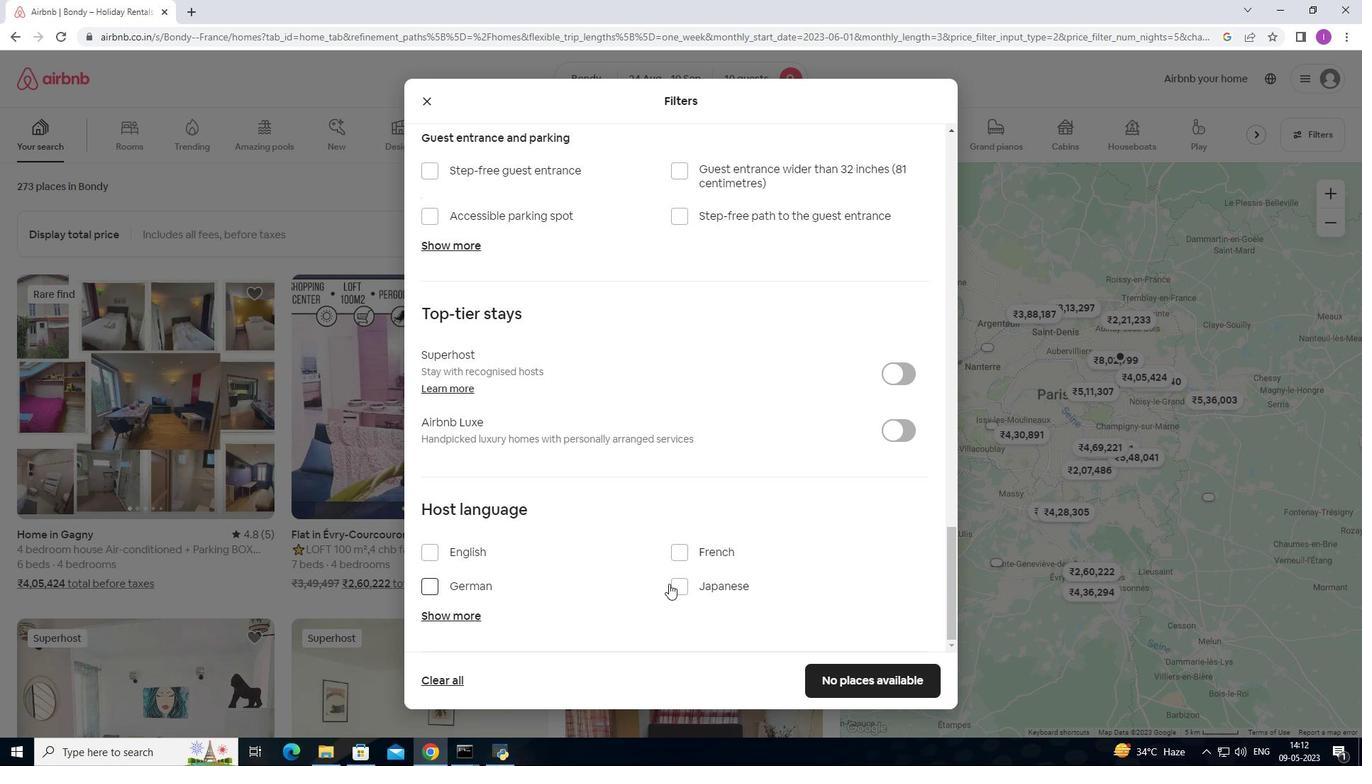 
Action: Mouse moved to (669, 583)
Screenshot: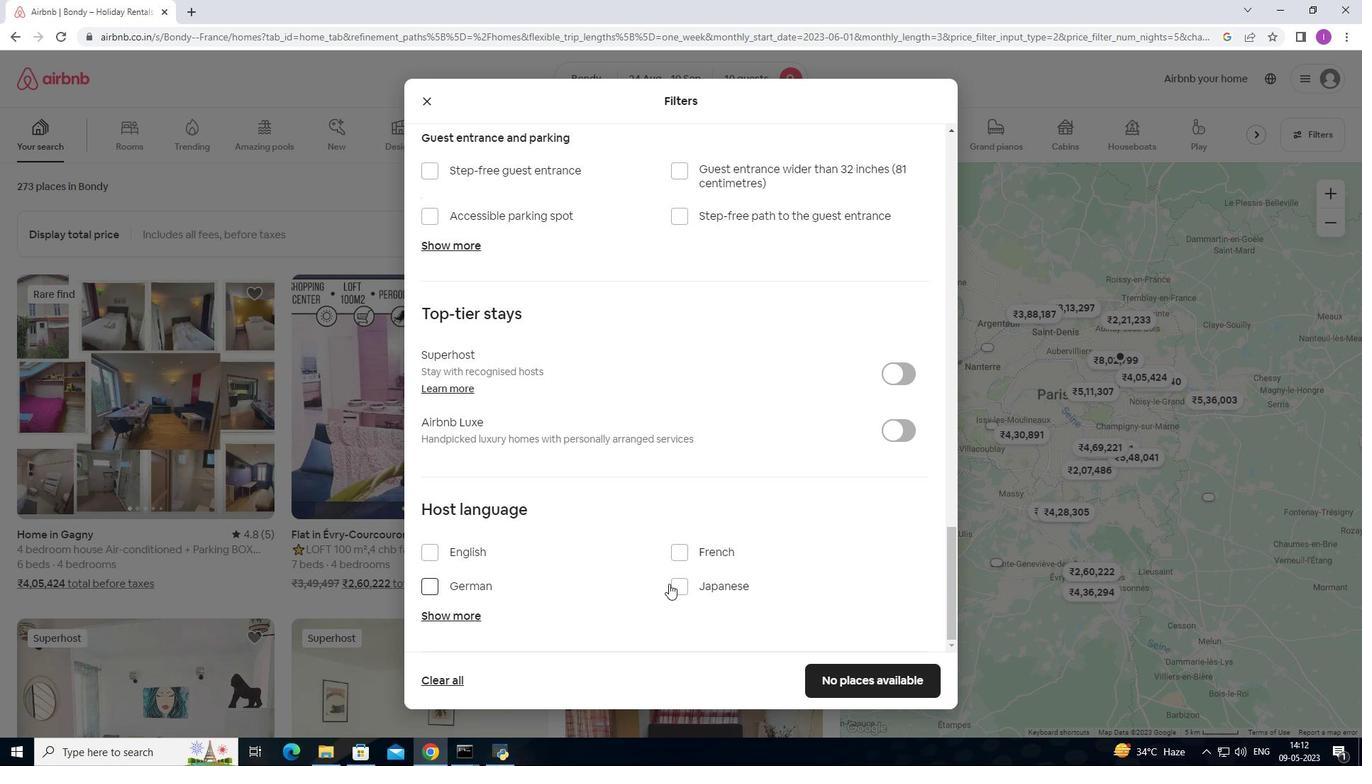 
Action: Mouse scrolled (669, 583) with delta (0, 0)
Screenshot: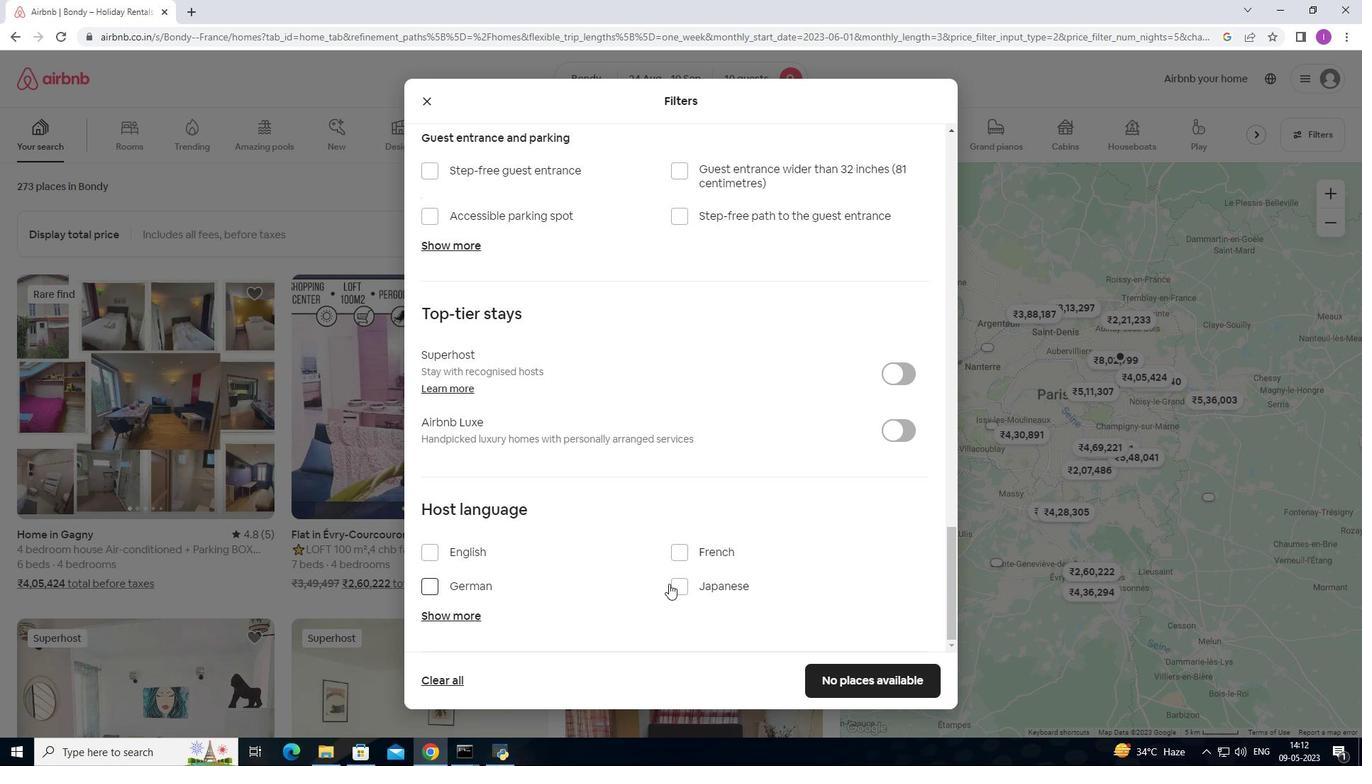 
Action: Mouse moved to (669, 584)
Screenshot: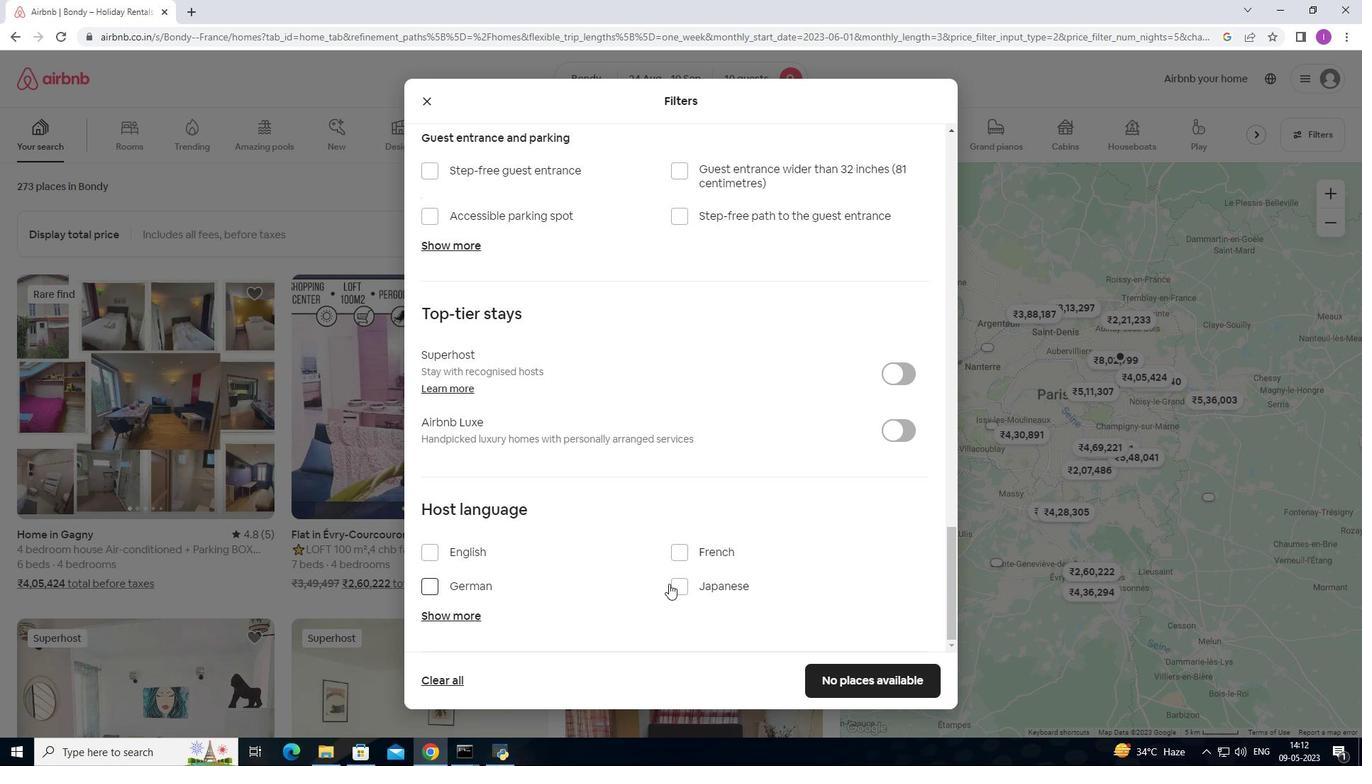 
Action: Mouse scrolled (669, 583) with delta (0, 0)
Screenshot: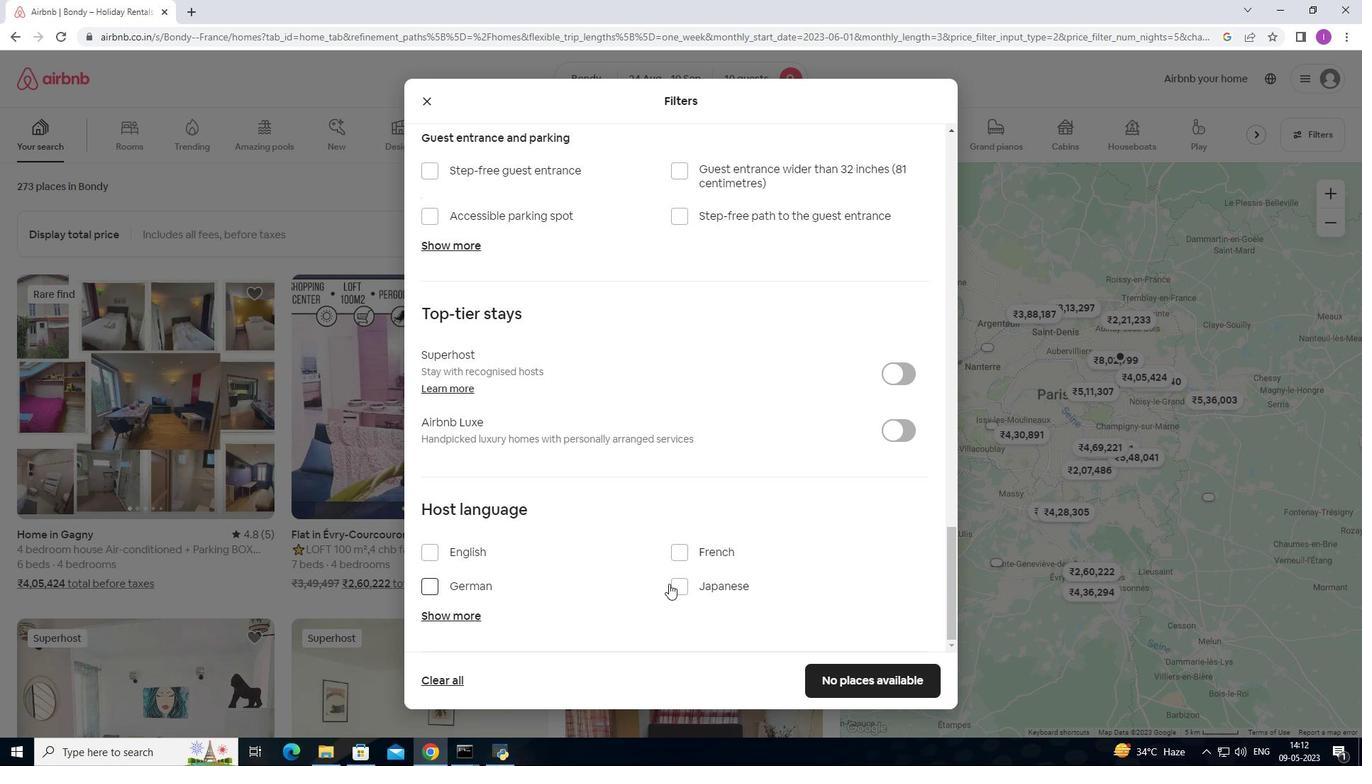 
Action: Mouse moved to (427, 554)
Screenshot: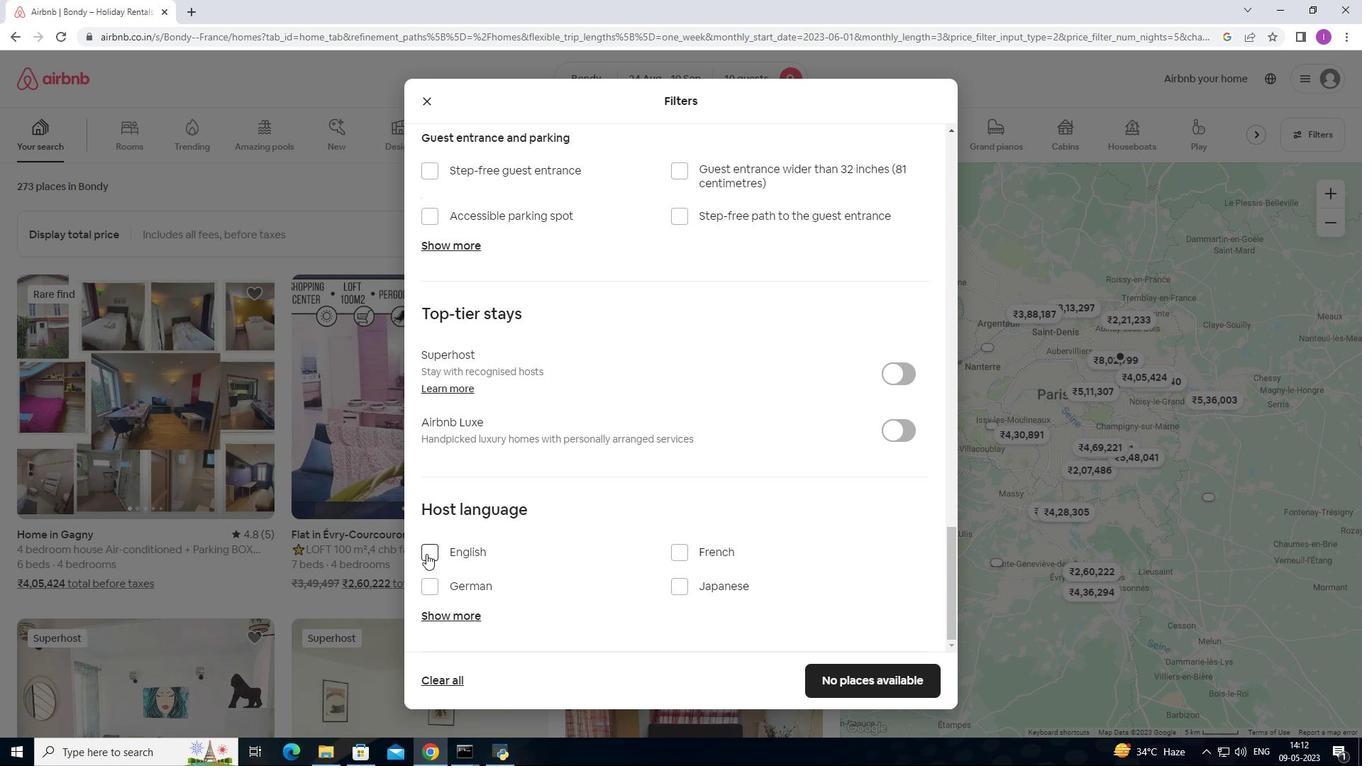 
Action: Mouse pressed left at (427, 554)
Screenshot: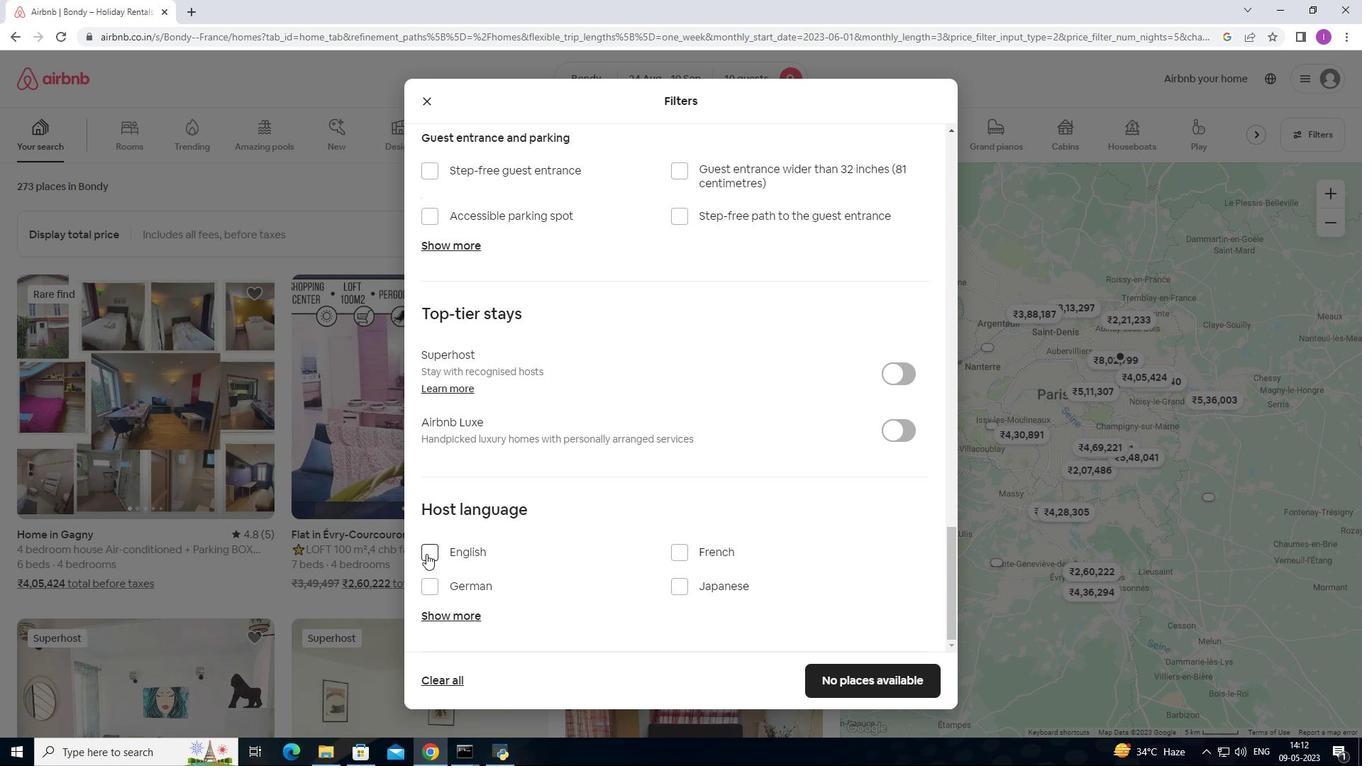 
Action: Mouse moved to (838, 679)
Screenshot: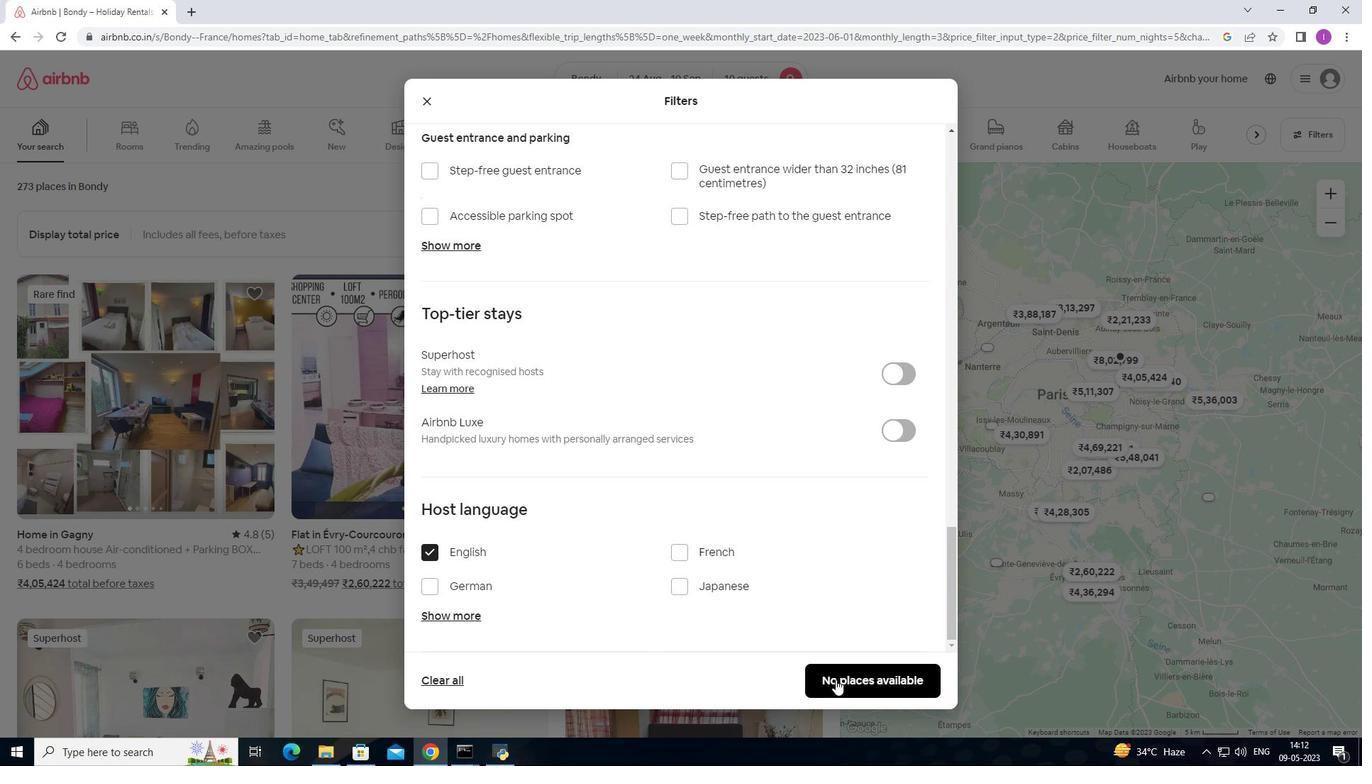 
Action: Mouse pressed left at (838, 679)
Screenshot: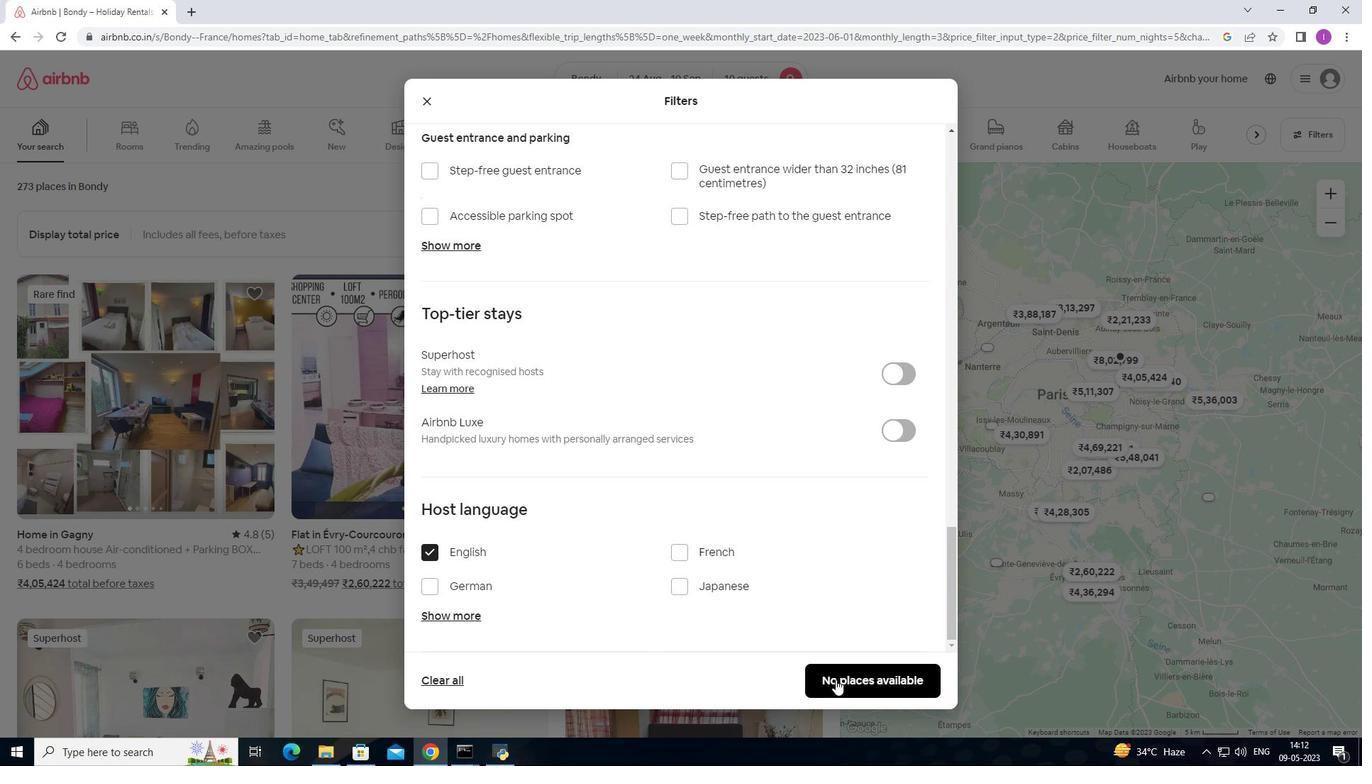 
Action: Mouse moved to (820, 664)
Screenshot: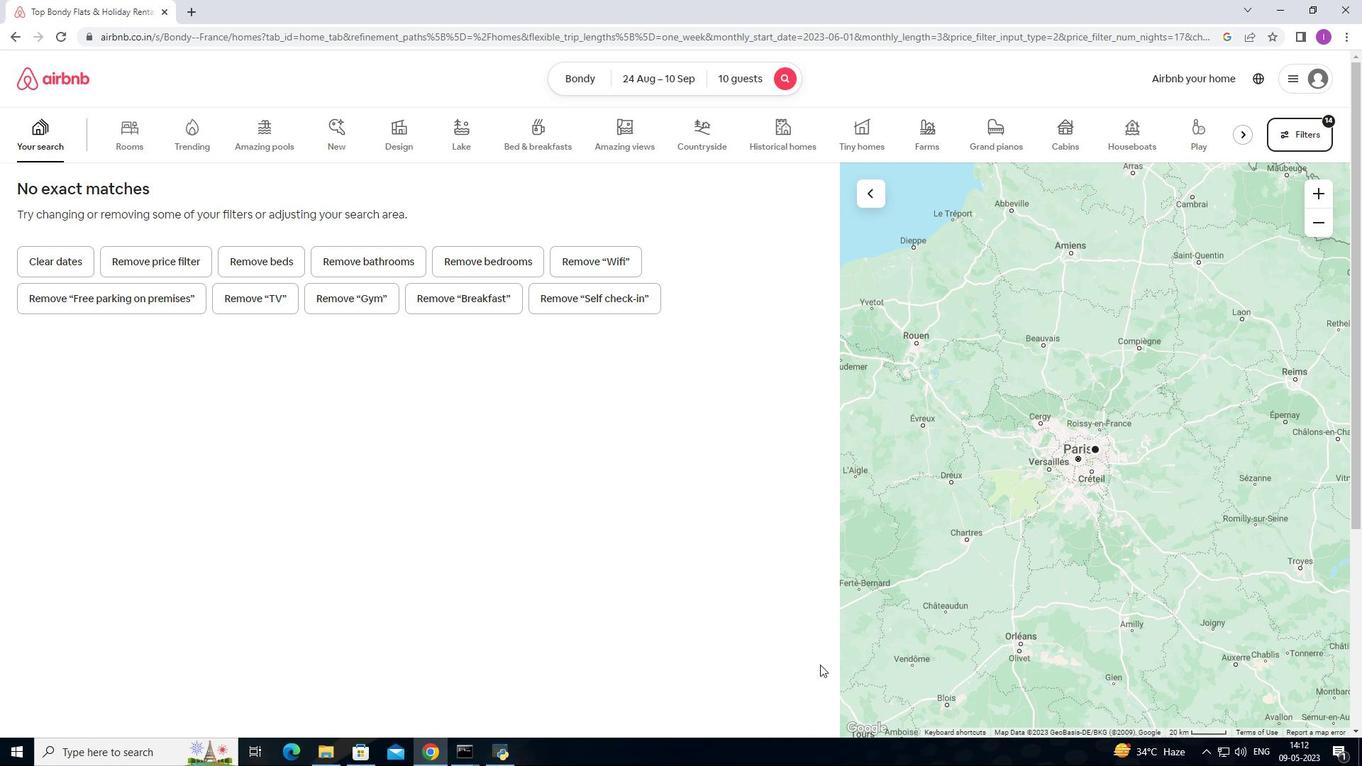 
